 Task: Design a digital collage: Combine multiple images to create a cohesive and visually stunning digital collage. Experiment with blending modes, layer masks, and photo manipulation techniques.
Action: Mouse moved to (346, 184)
Screenshot: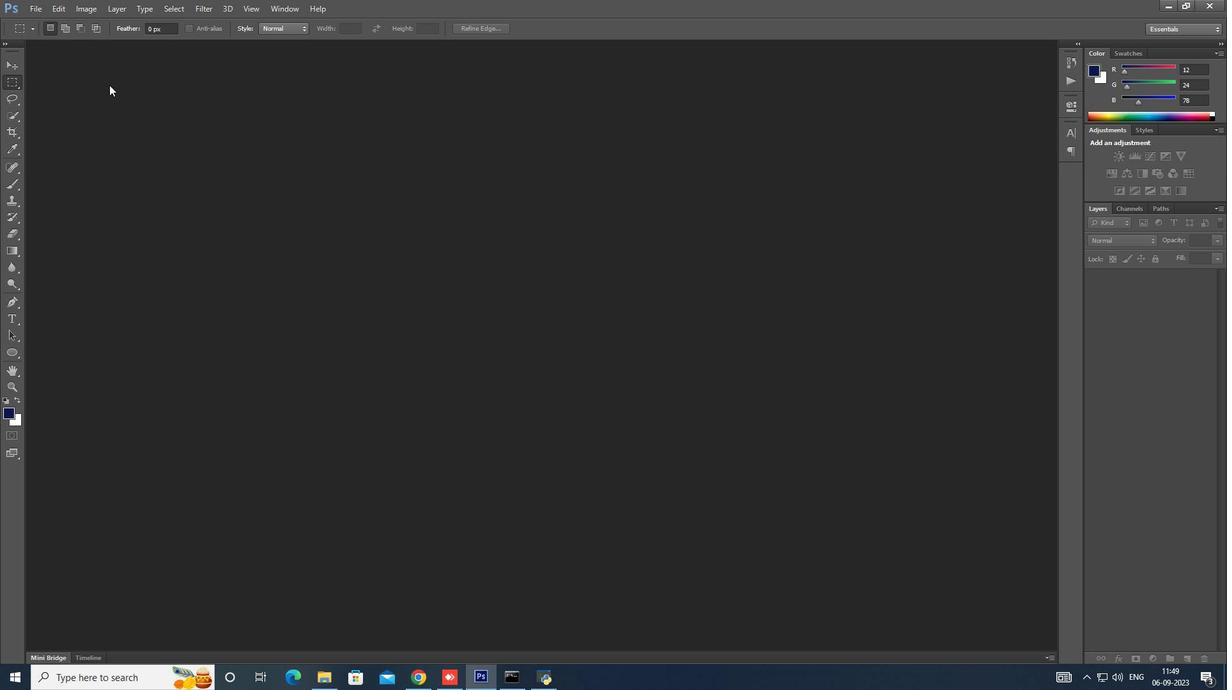 
Action: Mouse pressed left at (346, 184)
Screenshot: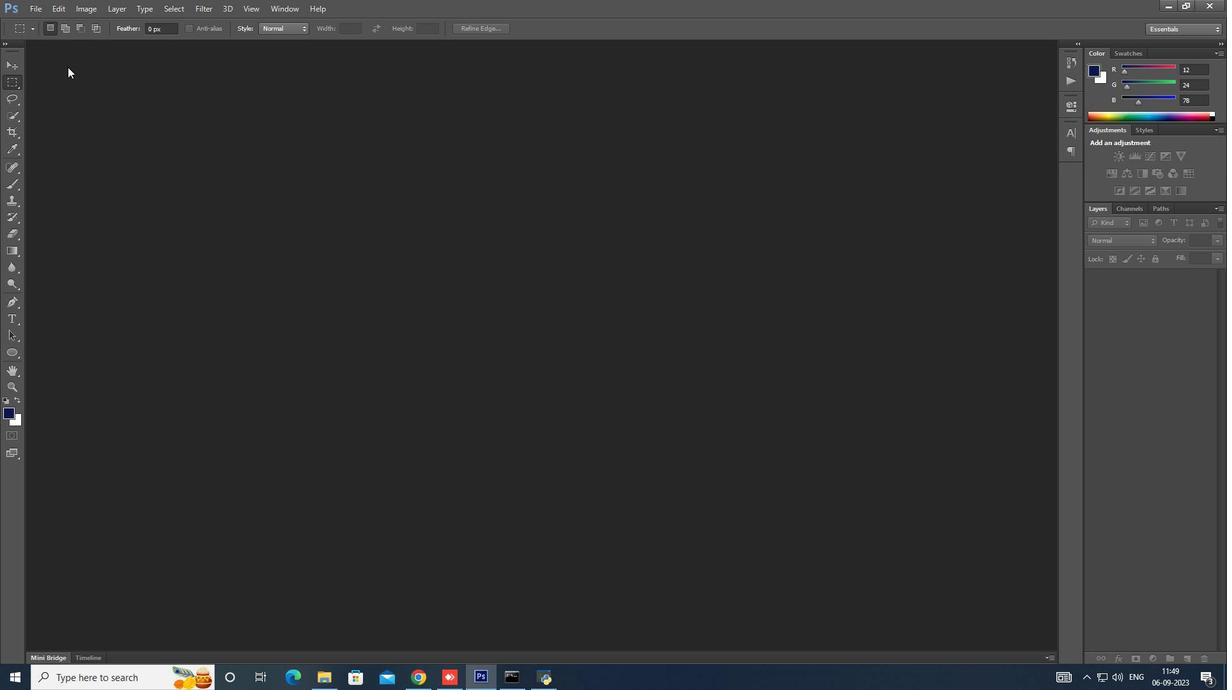 
Action: Mouse moved to (29, 17)
Screenshot: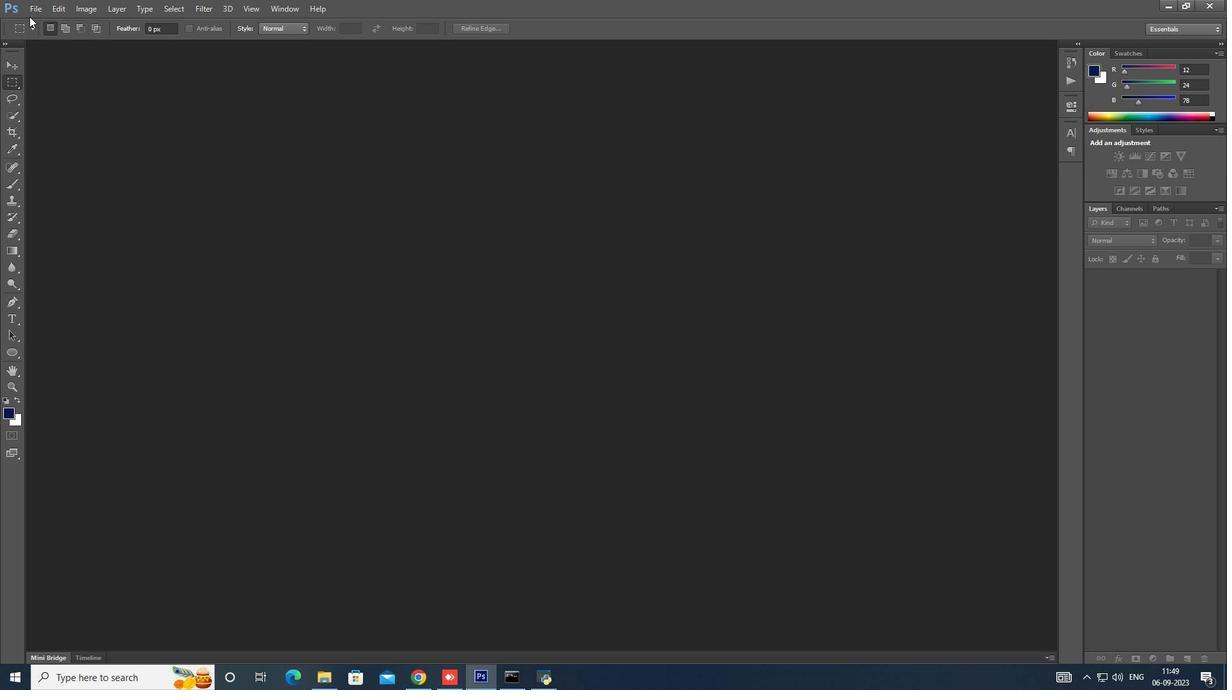 
Action: Mouse pressed left at (29, 17)
Screenshot: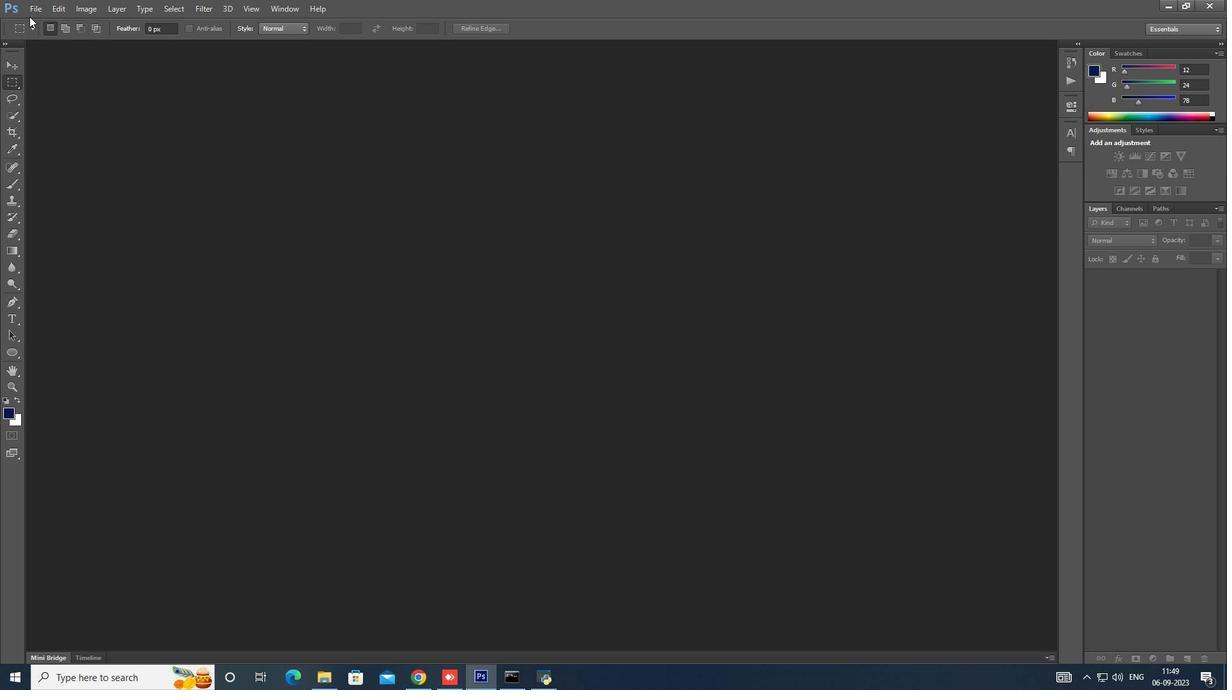 
Action: Mouse moved to (37, 3)
Screenshot: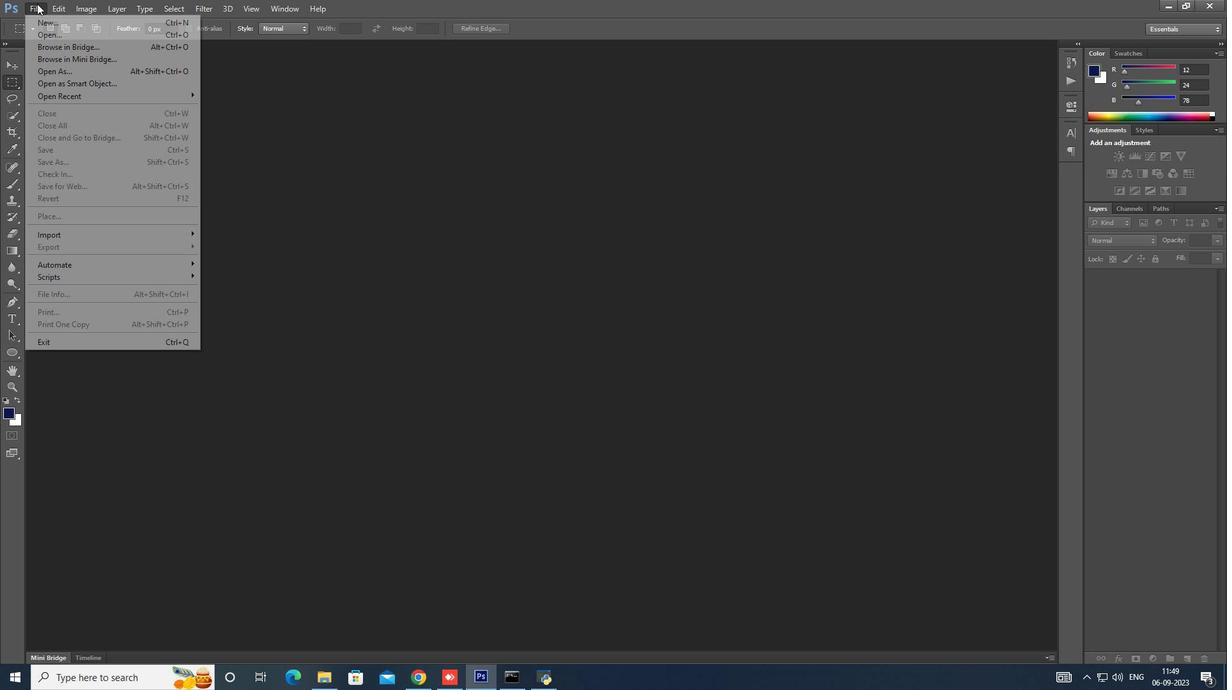 
Action: Mouse pressed left at (37, 3)
Screenshot: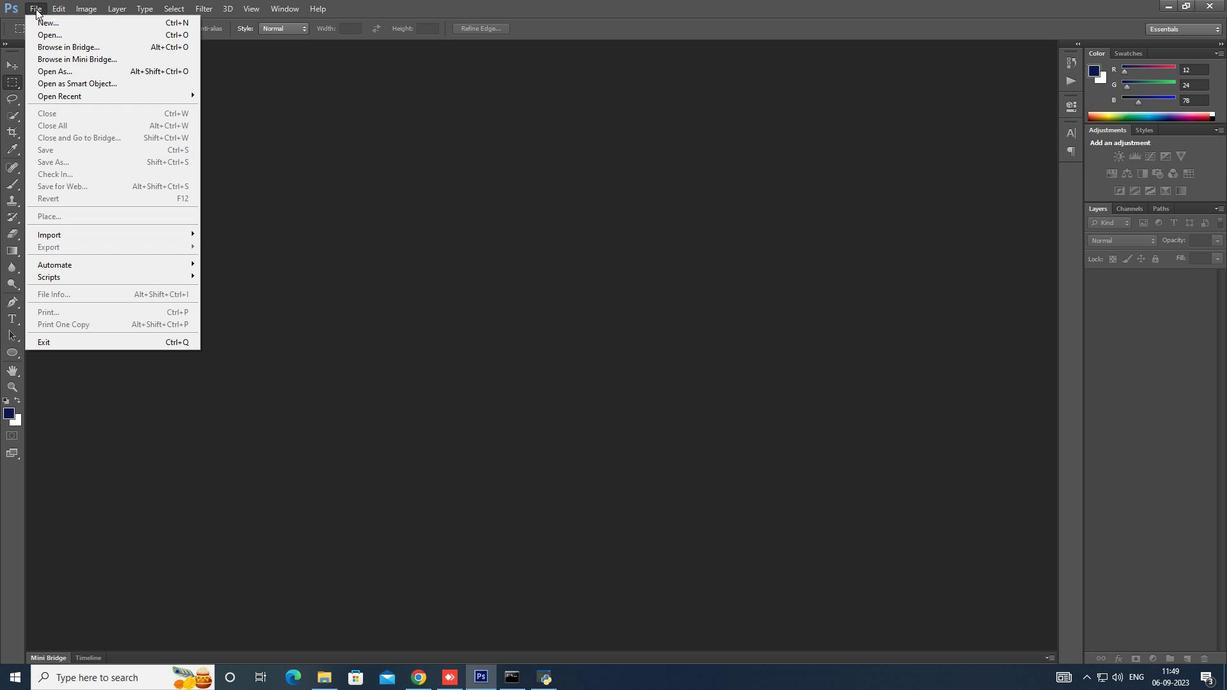 
Action: Mouse moved to (52, 24)
Screenshot: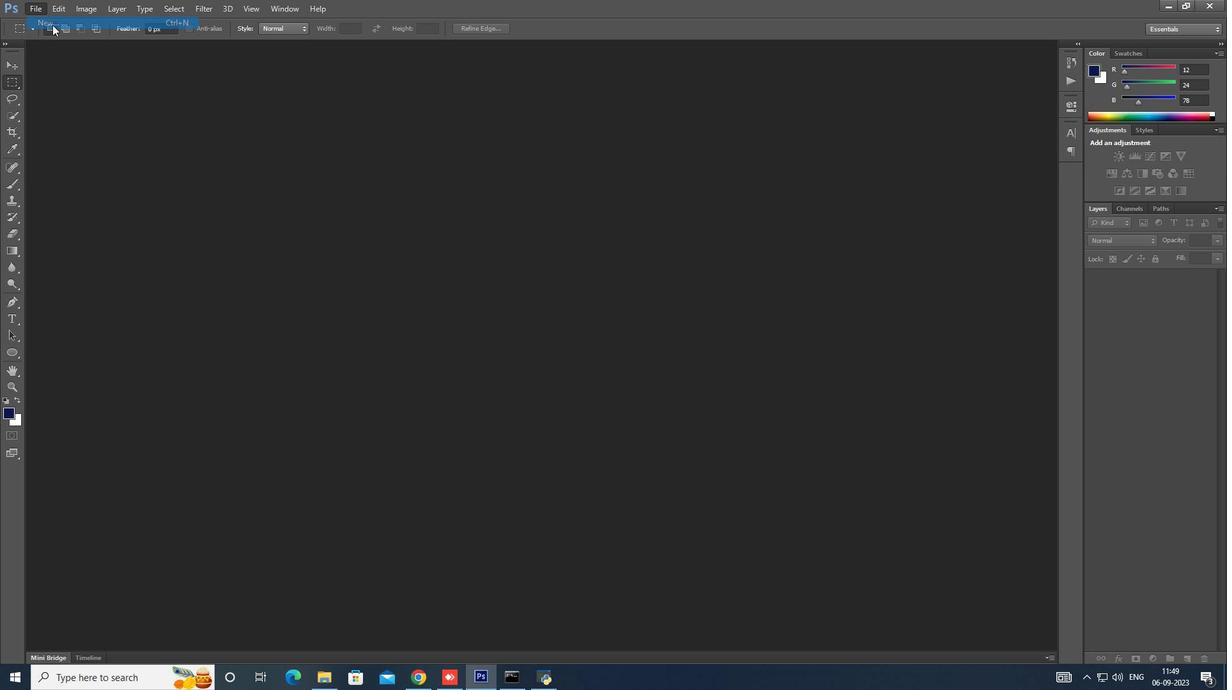 
Action: Mouse pressed left at (52, 24)
Screenshot: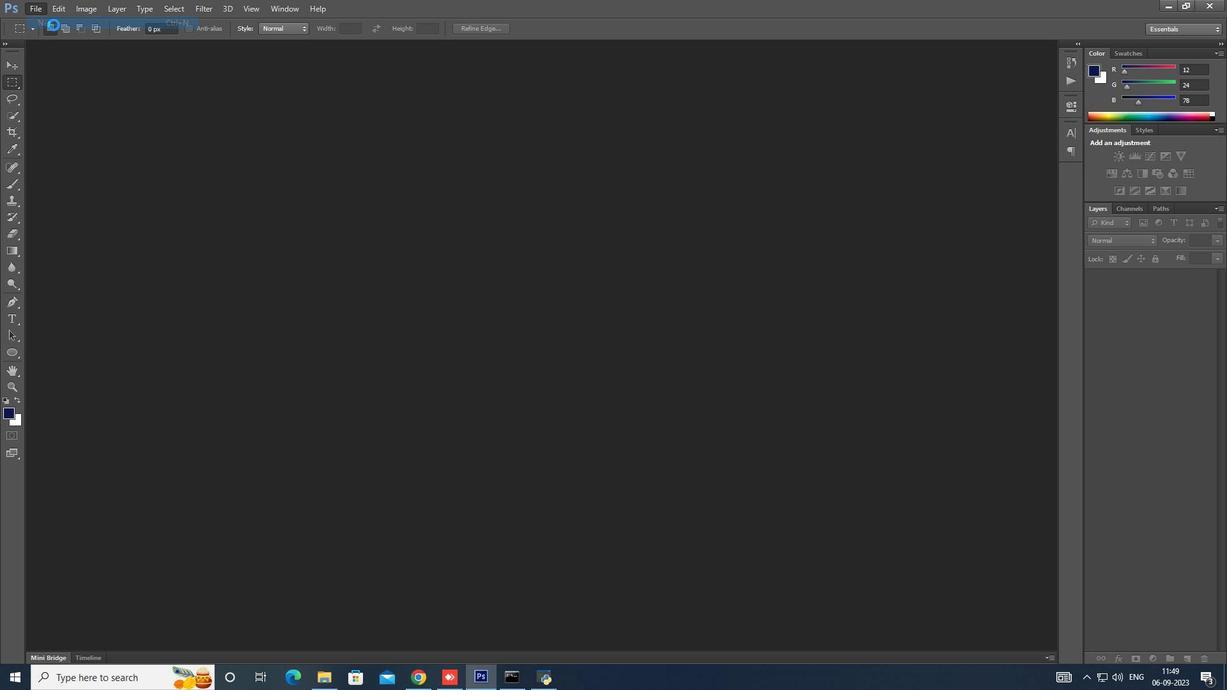 
Action: Mouse moved to (738, 176)
Screenshot: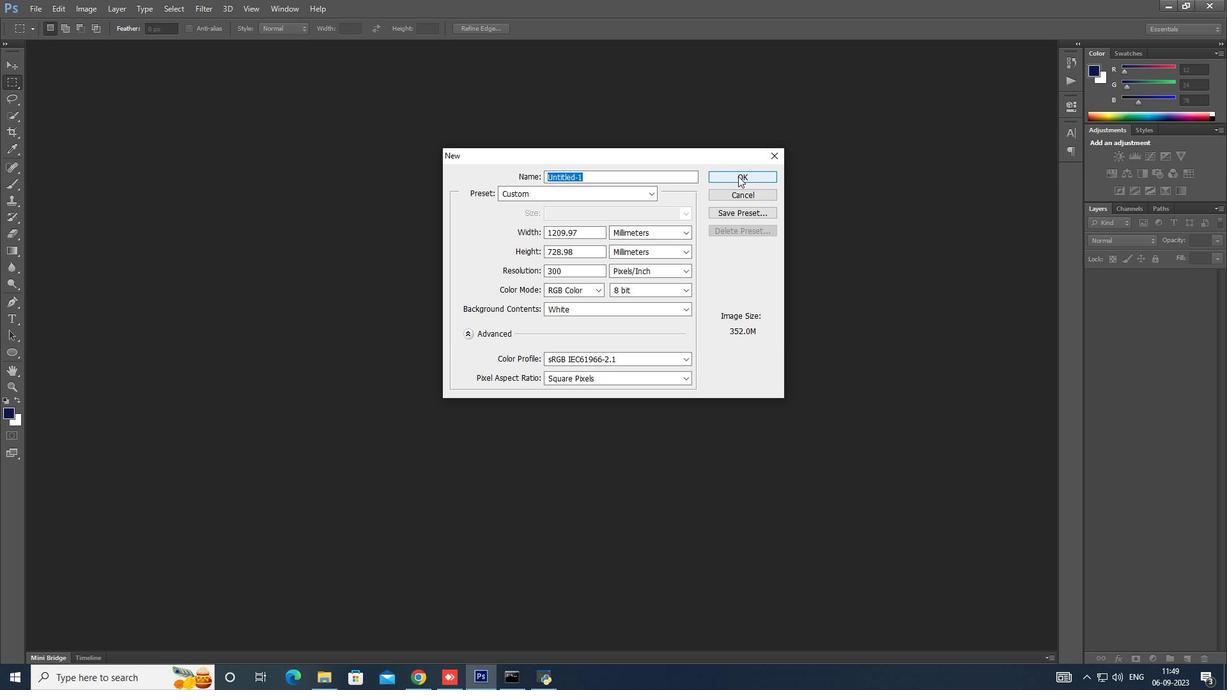 
Action: Mouse pressed left at (738, 176)
Screenshot: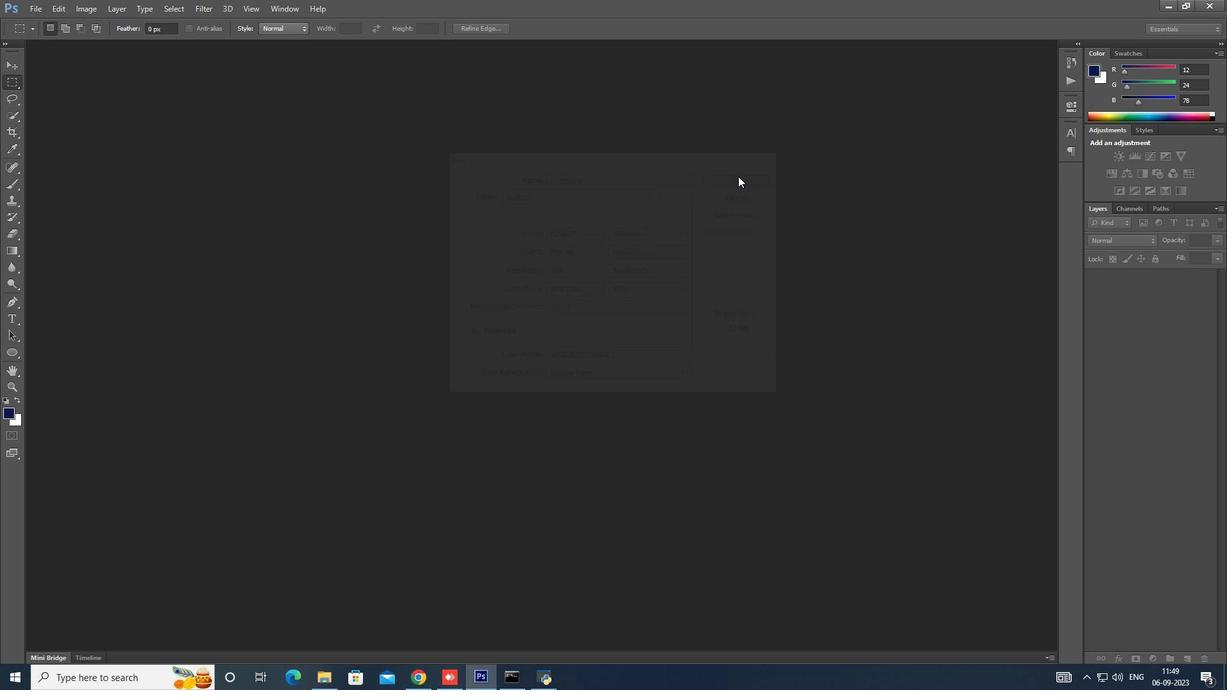 
Action: Mouse moved to (33, 7)
Screenshot: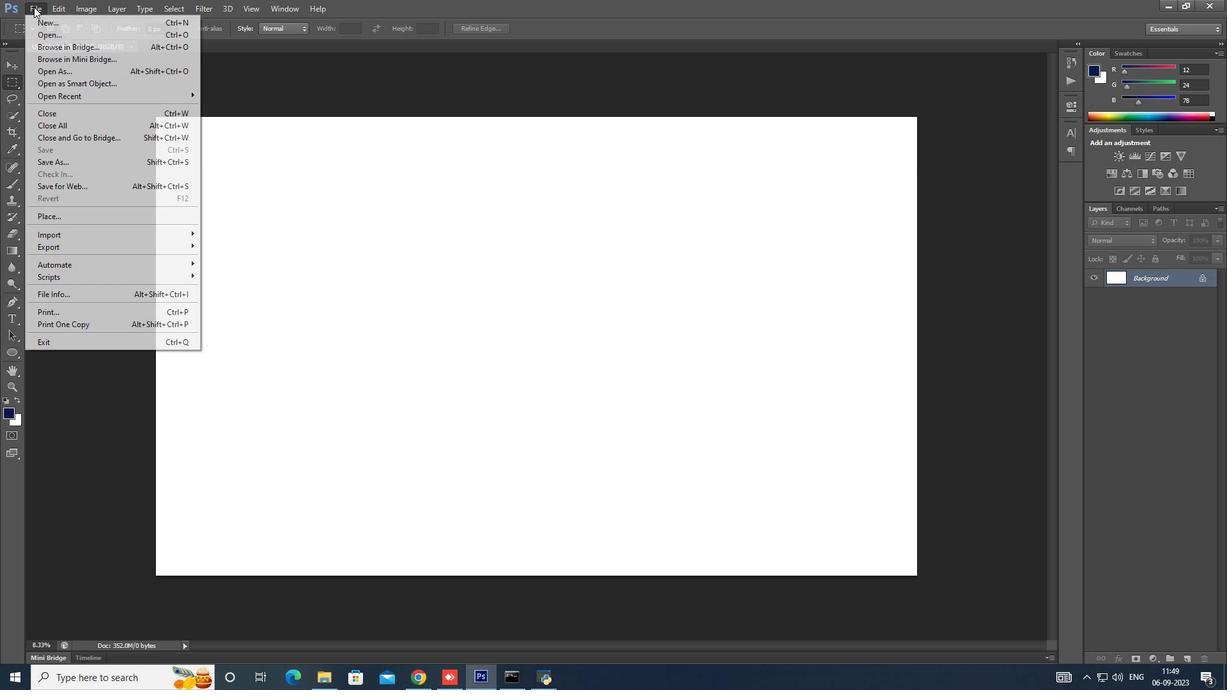 
Action: Mouse pressed left at (33, 7)
Screenshot: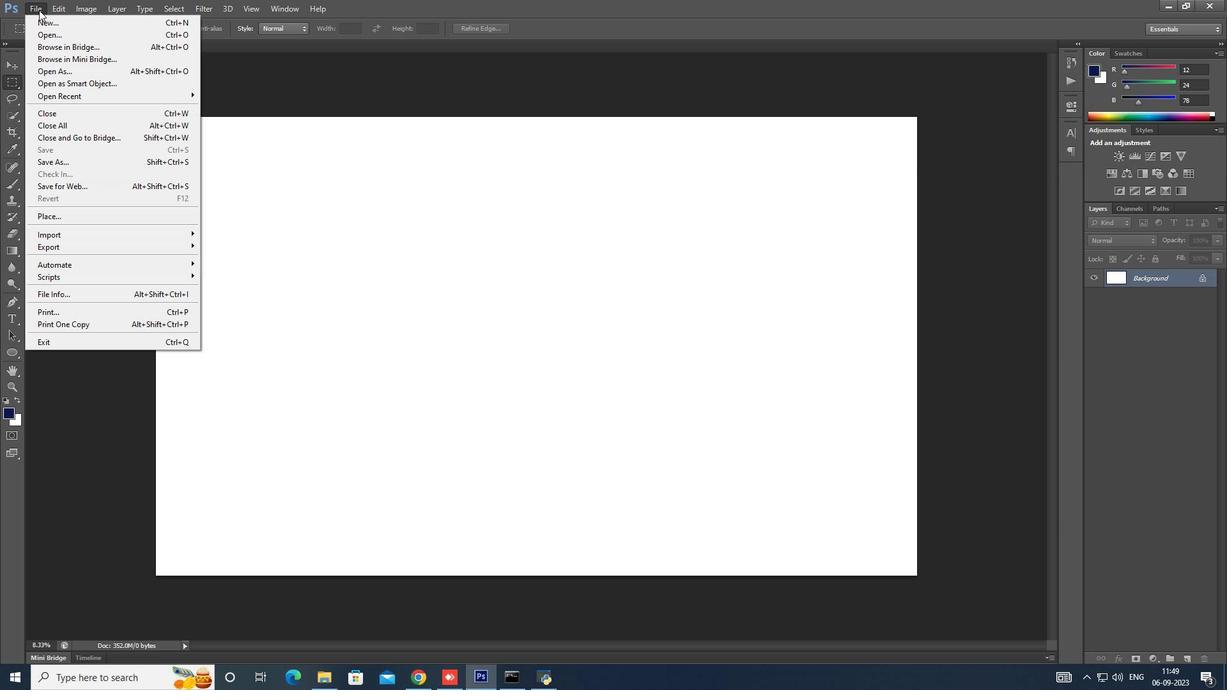 
Action: Mouse moved to (89, 214)
Screenshot: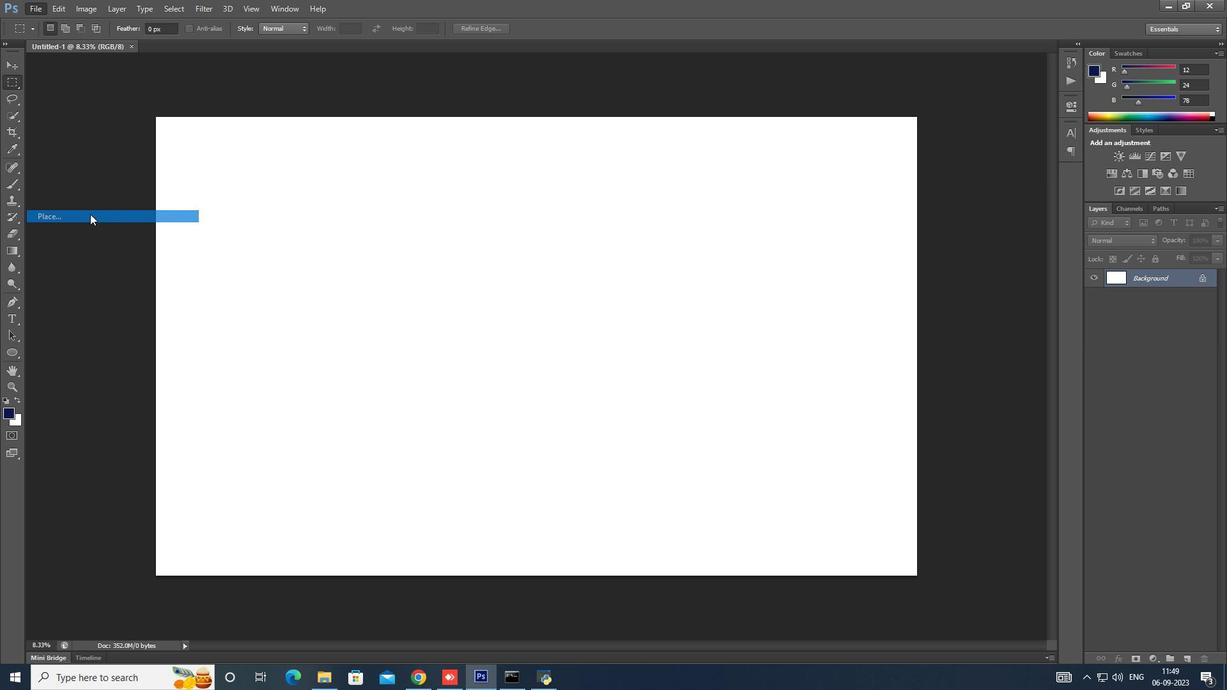 
Action: Mouse pressed left at (89, 214)
Screenshot: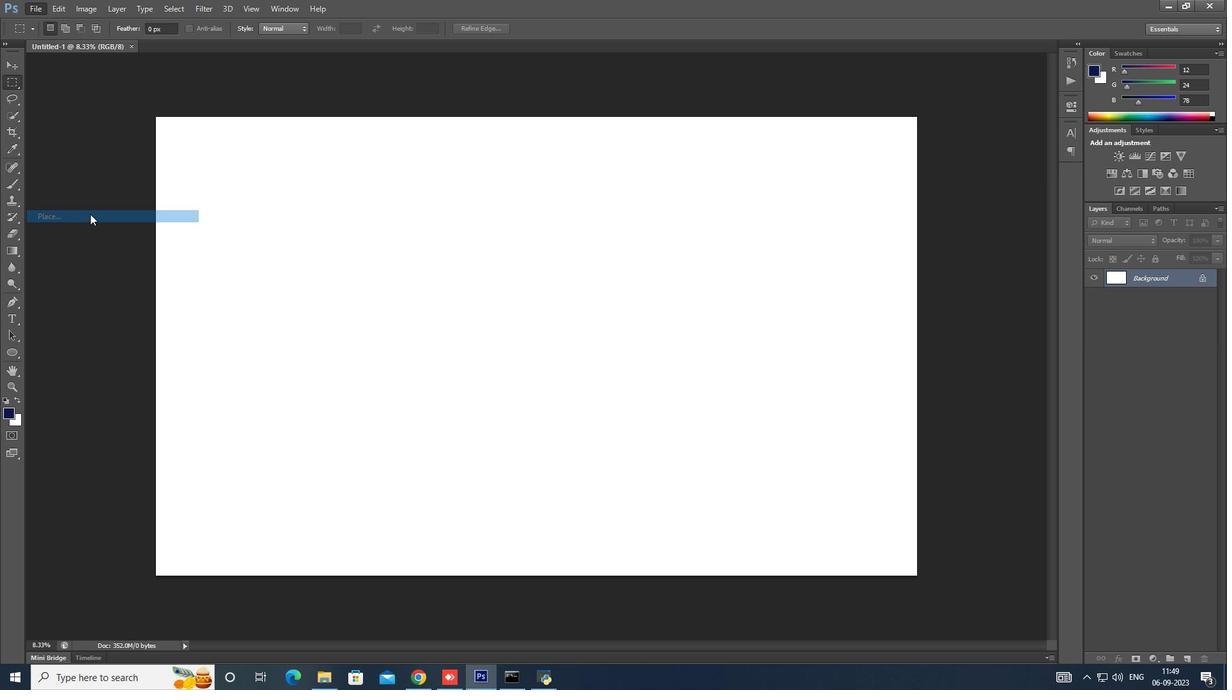 
Action: Mouse moved to (574, 212)
Screenshot: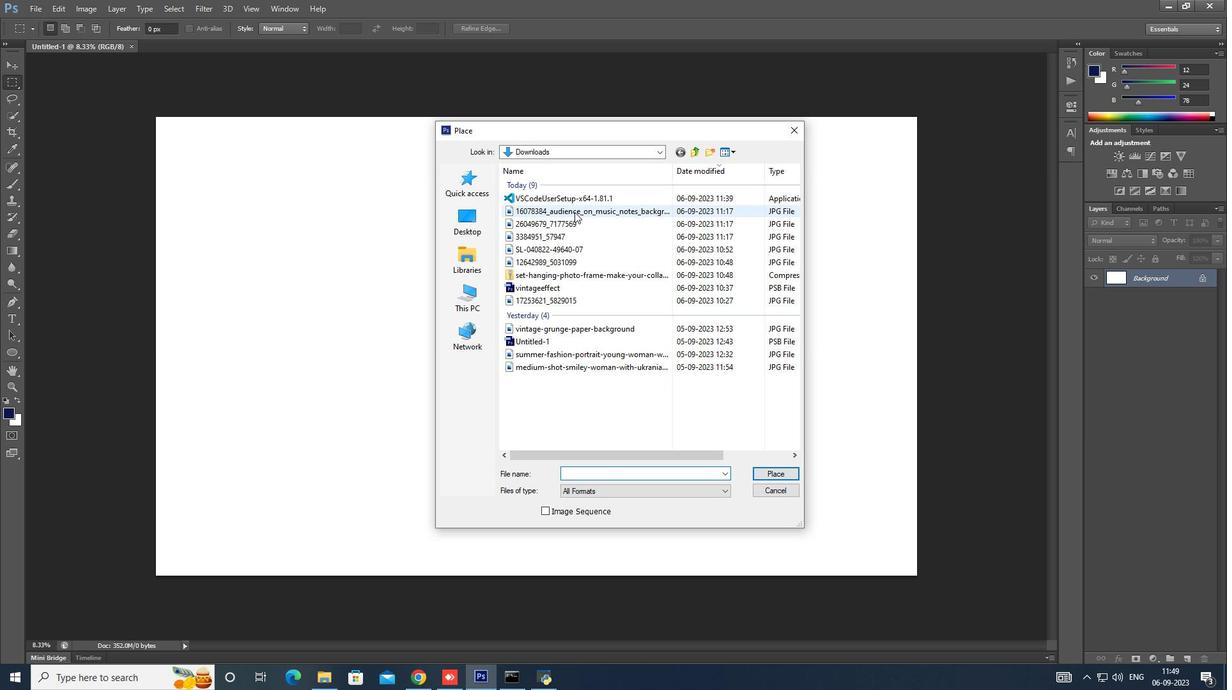 
Action: Mouse pressed left at (574, 212)
Screenshot: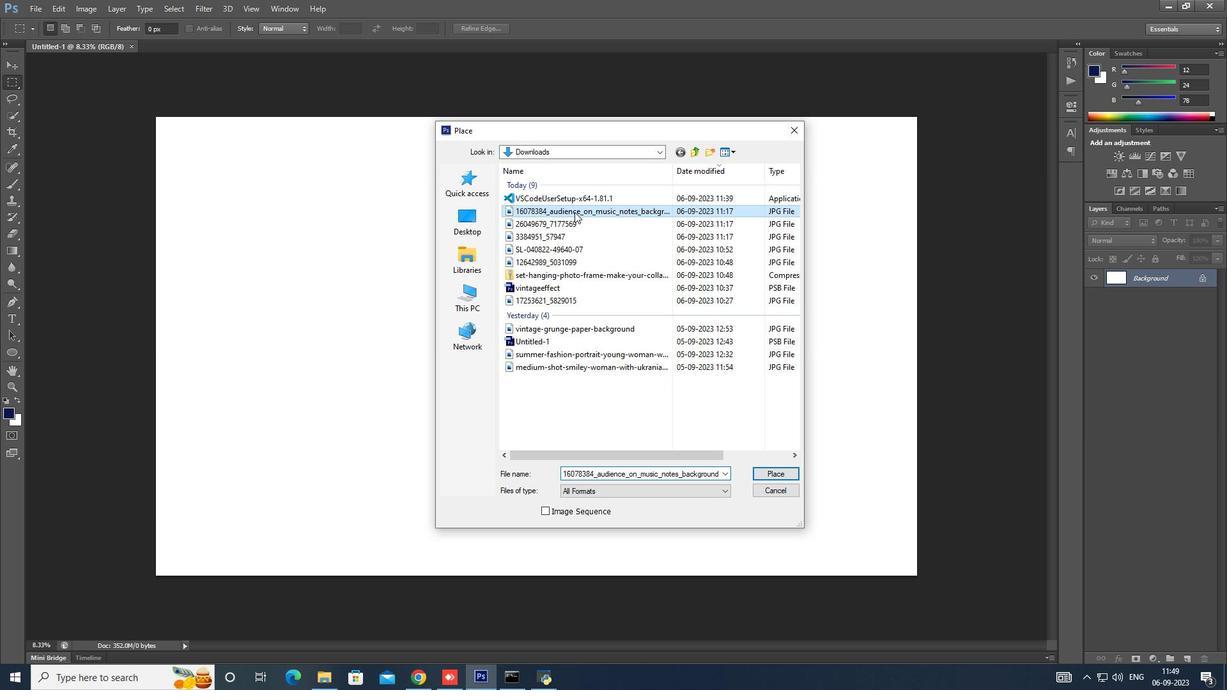 
Action: Mouse moved to (574, 212)
Screenshot: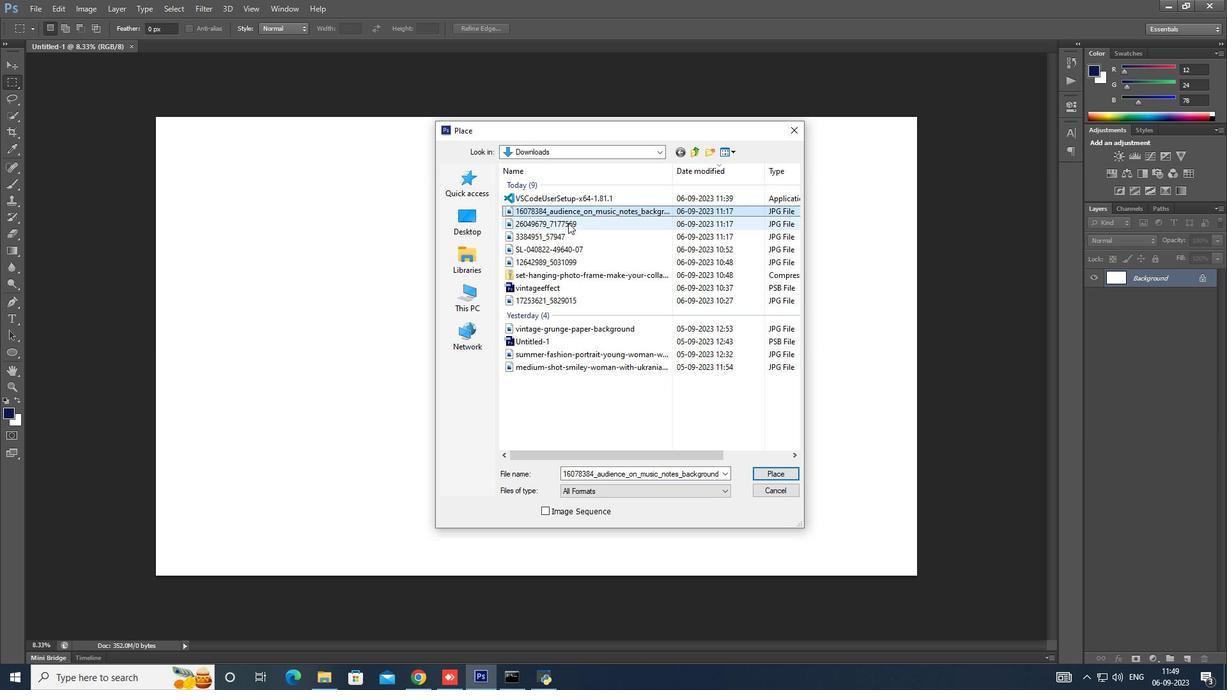 
Action: Key pressed <Key.shift>
Screenshot: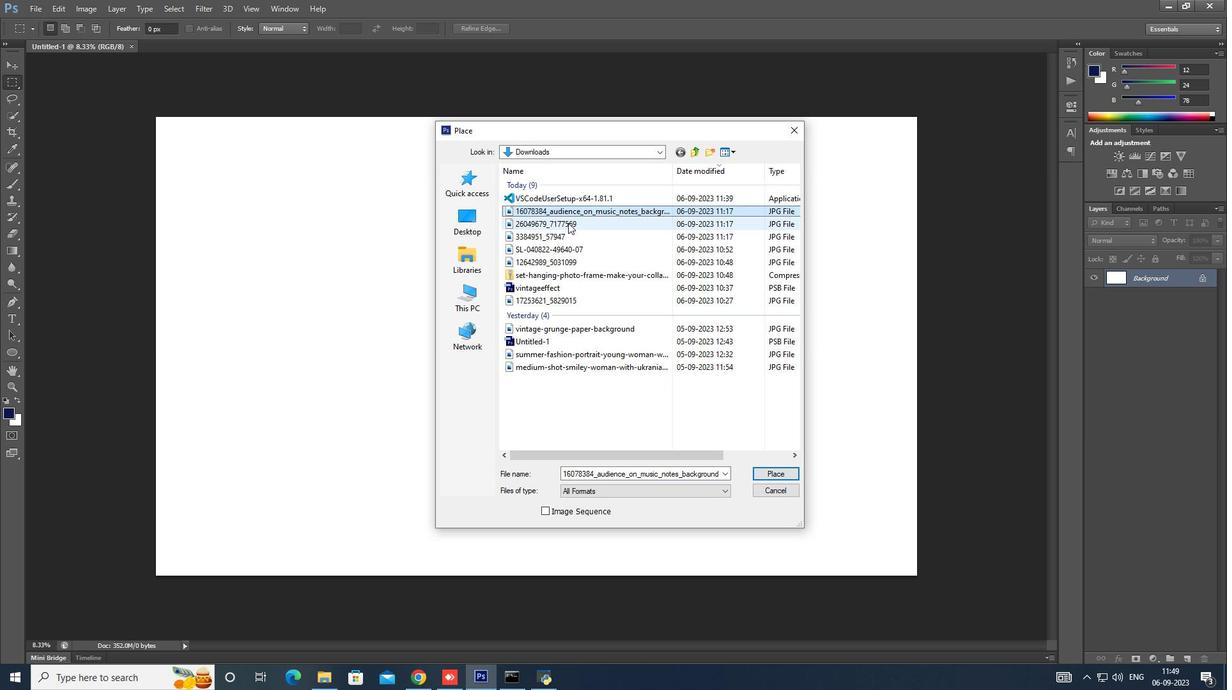 
Action: Mouse moved to (568, 223)
Screenshot: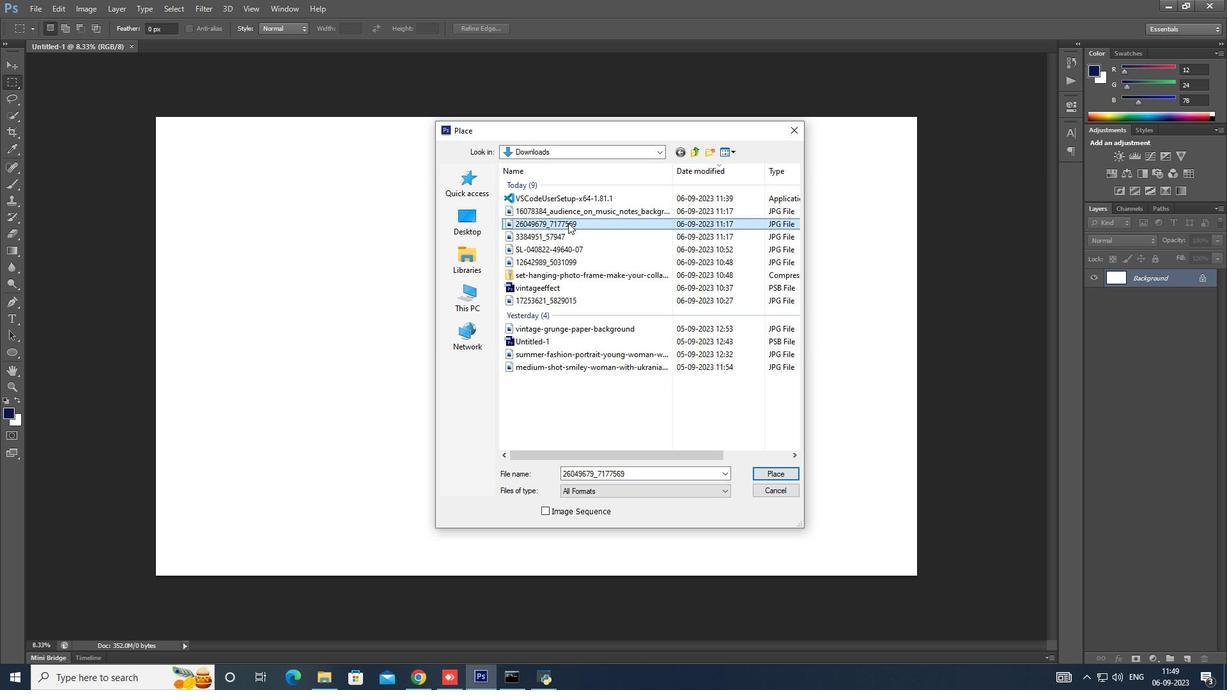 
Action: Mouse pressed left at (568, 223)
Screenshot: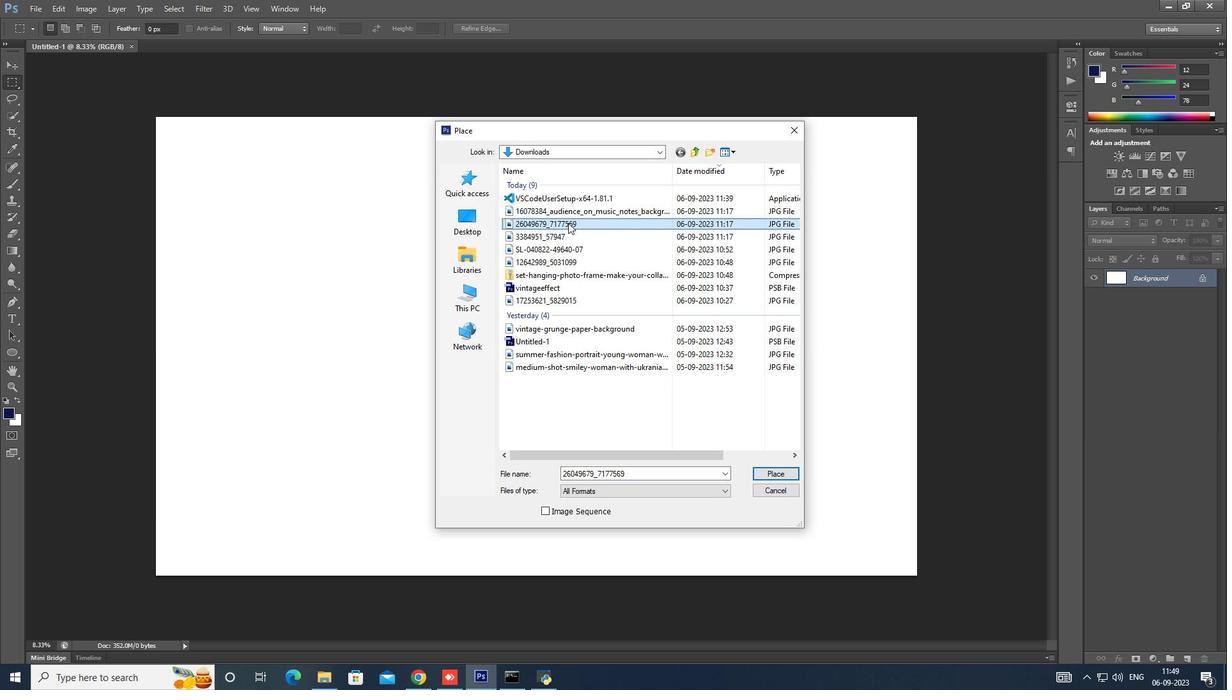 
Action: Key pressed <Key.shift><Key.shift><Key.shift><Key.shift><Key.shift><Key.shift><Key.shift><Key.shift><Key.shift><Key.shift><Key.shift><Key.shift><Key.shift><Key.shift><Key.shift>
Screenshot: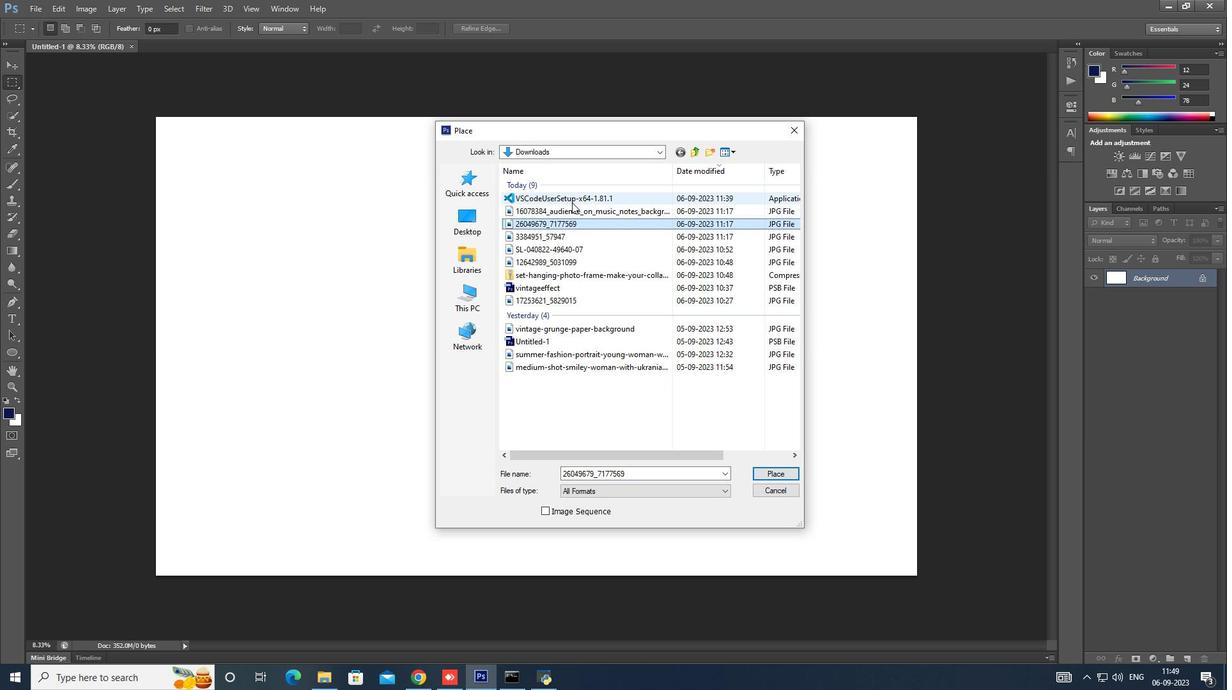 
Action: Mouse moved to (571, 209)
Screenshot: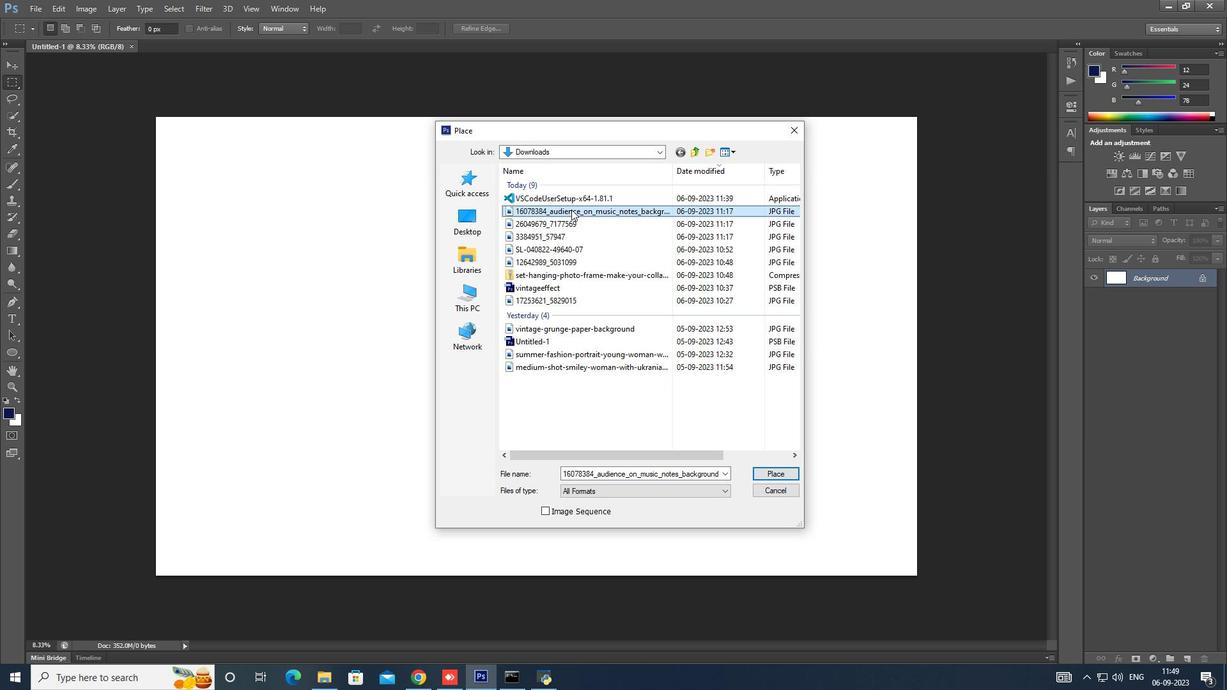 
Action: Mouse pressed left at (571, 209)
Screenshot: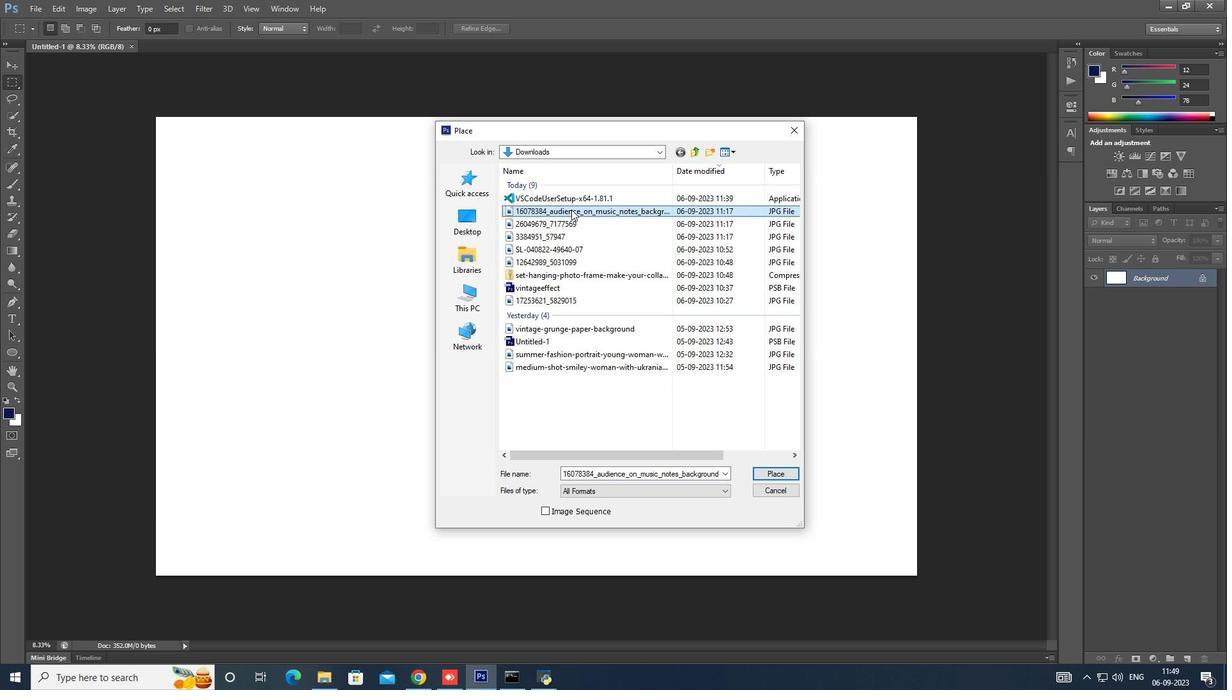 
Action: Mouse moved to (569, 219)
Screenshot: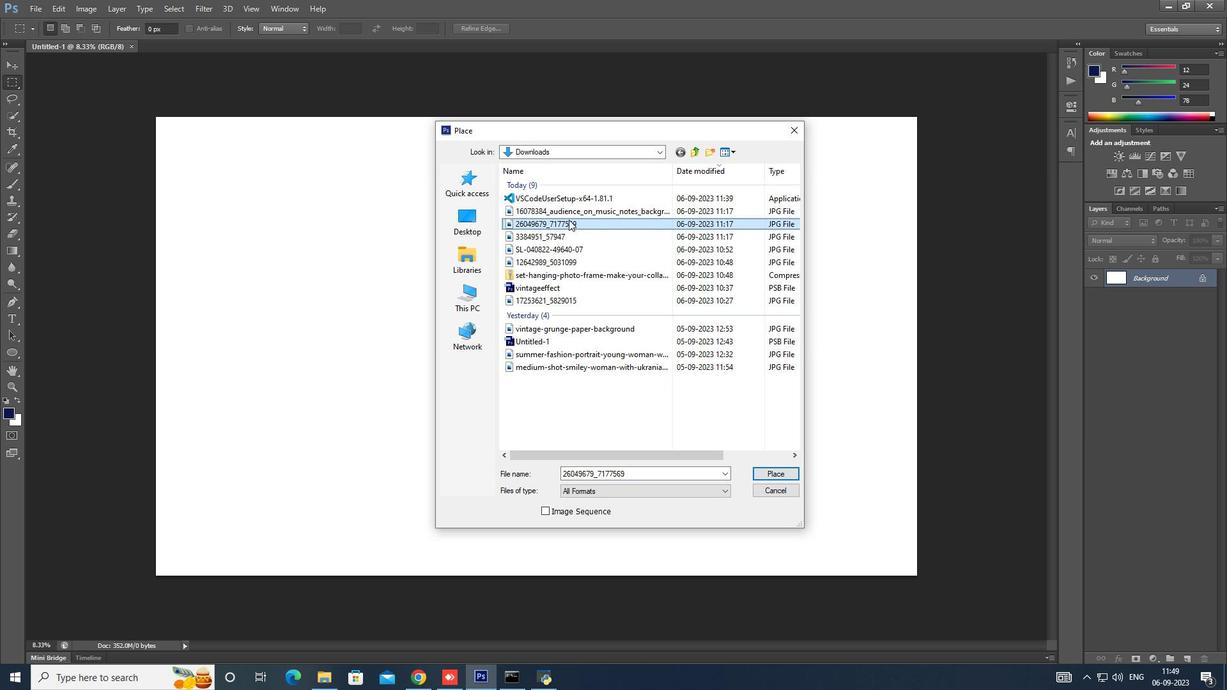 
Action: Mouse pressed left at (569, 219)
Screenshot: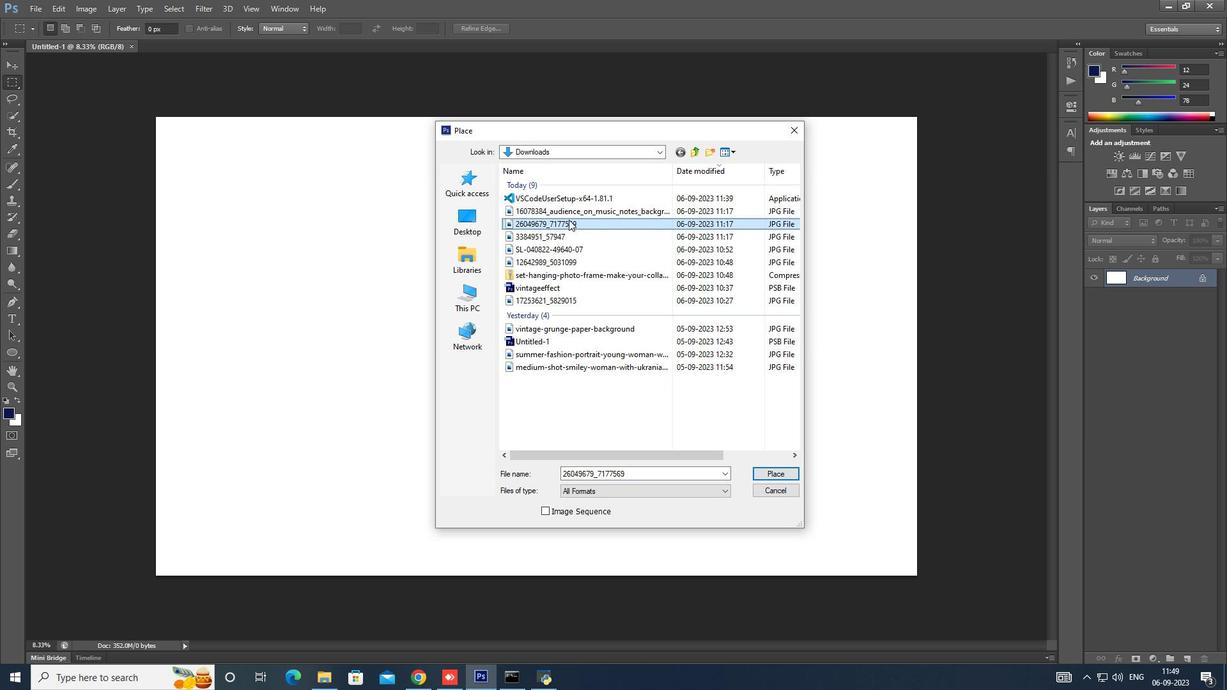 
Action: Mouse moved to (784, 475)
Screenshot: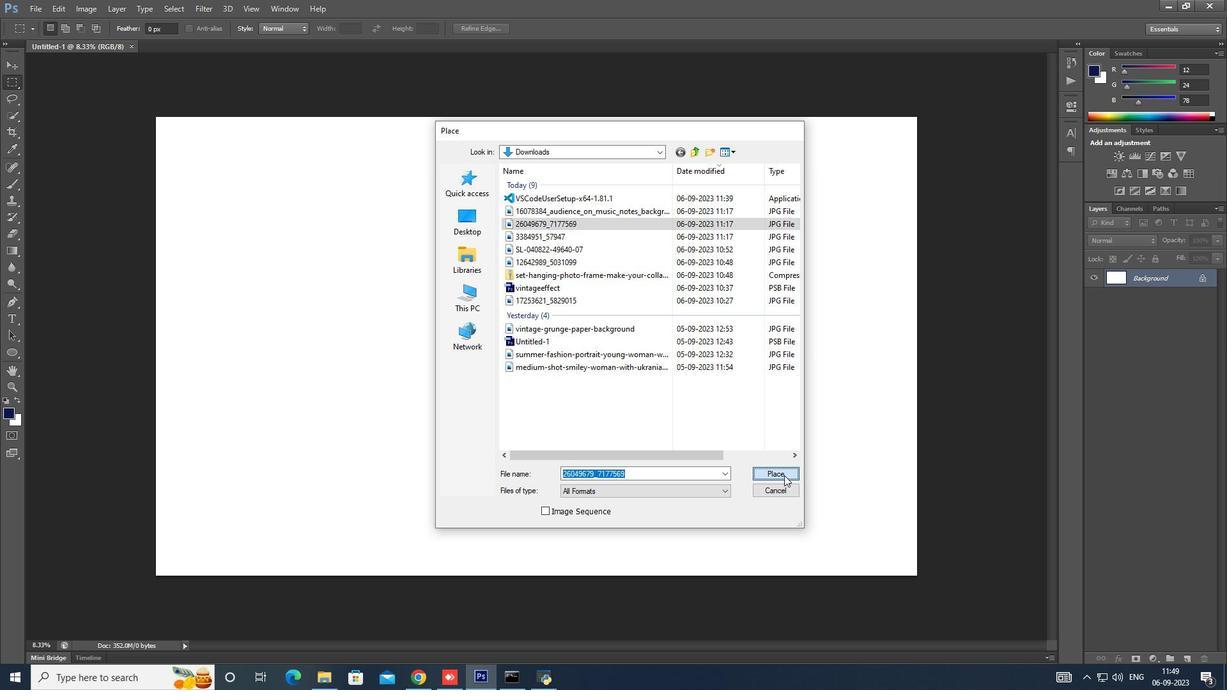 
Action: Mouse pressed left at (784, 475)
Screenshot: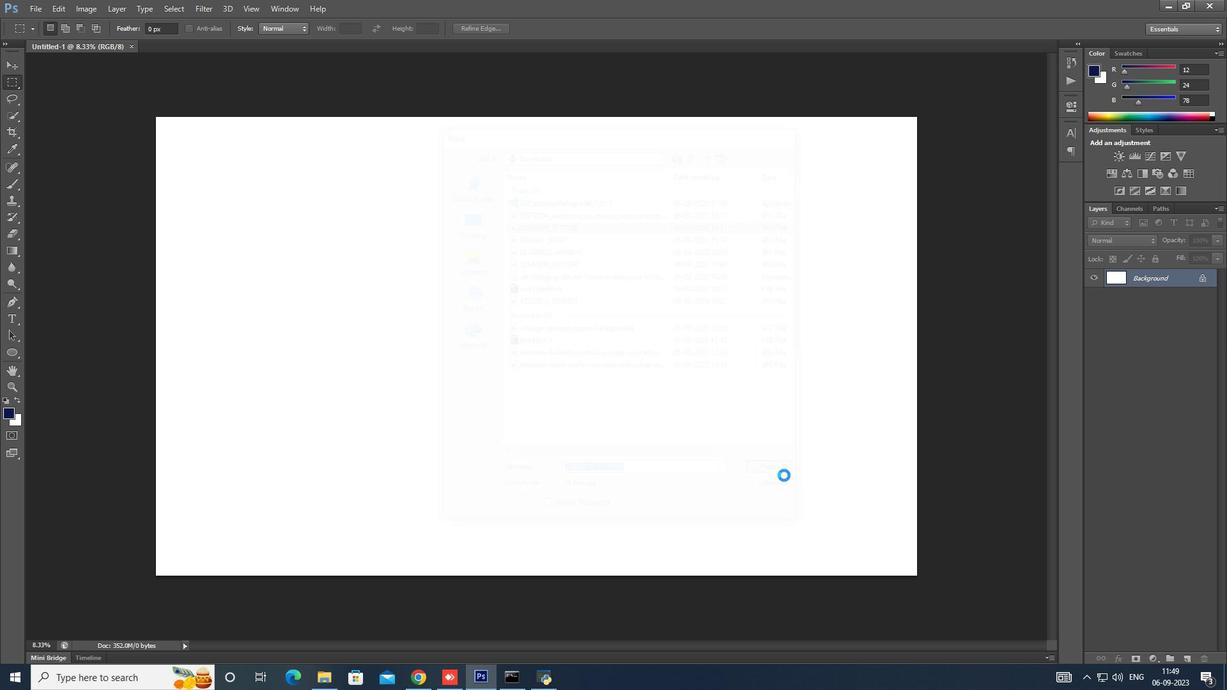 
Action: Mouse moved to (867, 122)
Screenshot: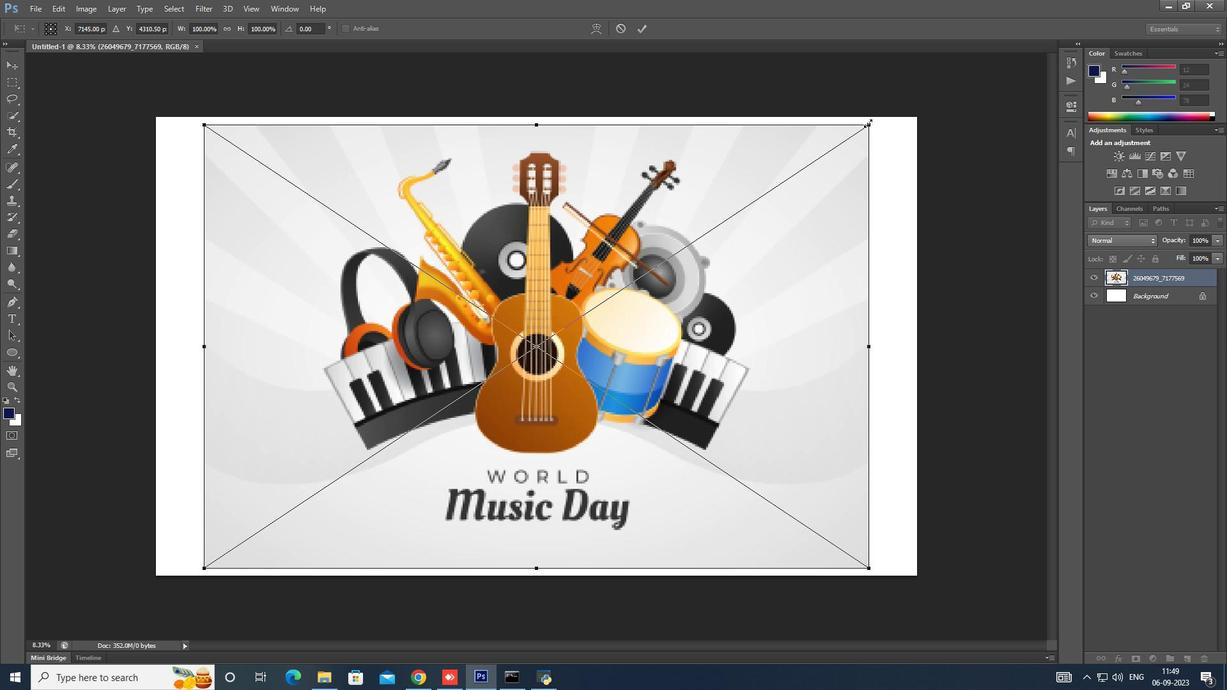 
Action: Mouse pressed left at (867, 122)
Screenshot: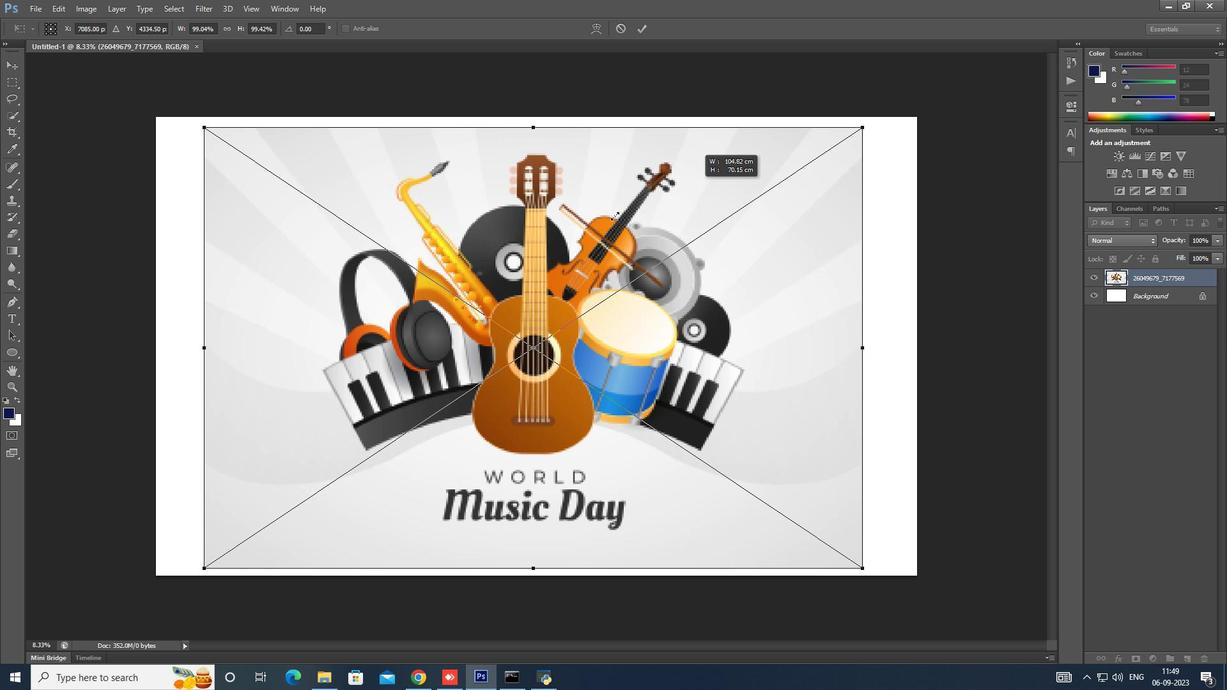 
Action: Mouse moved to (358, 310)
Screenshot: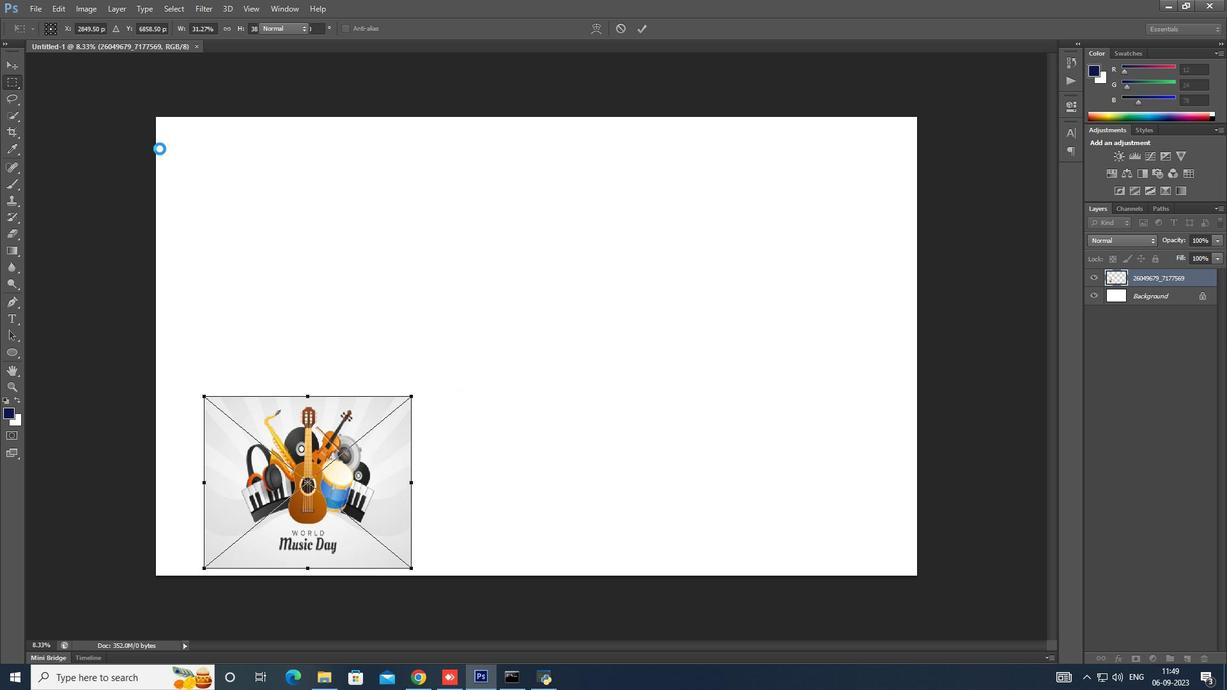 
Action: Key pressed <Key.enter>
Screenshot: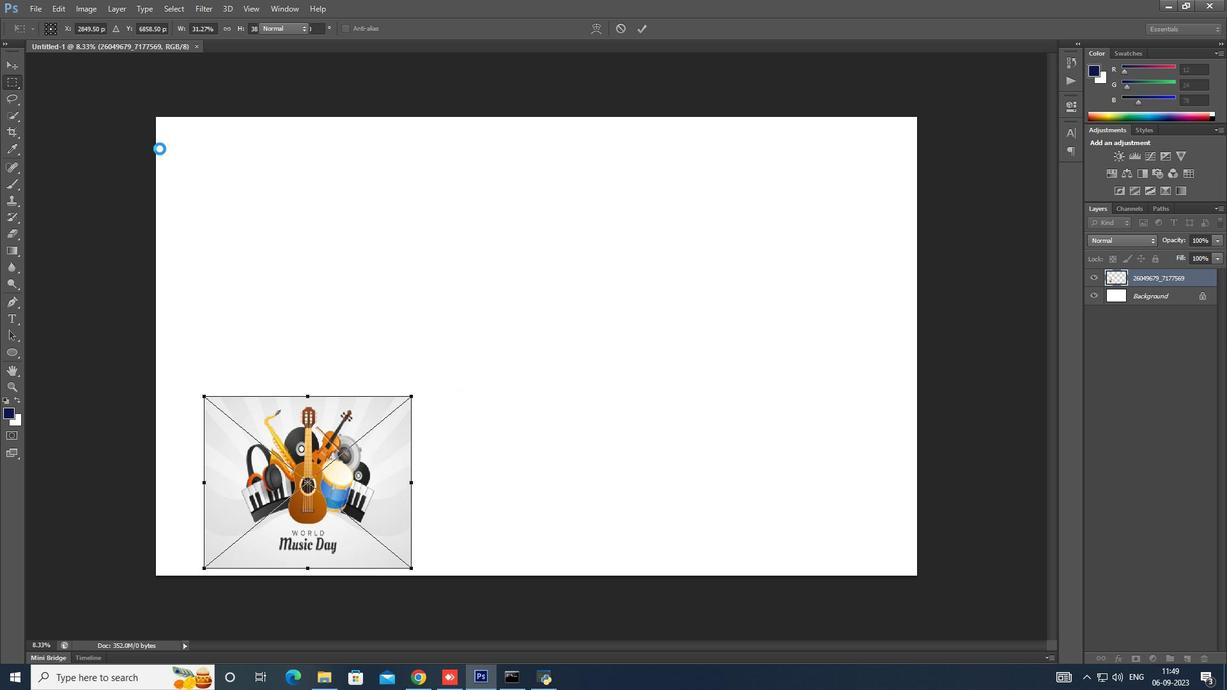 
Action: Mouse moved to (36, 9)
Screenshot: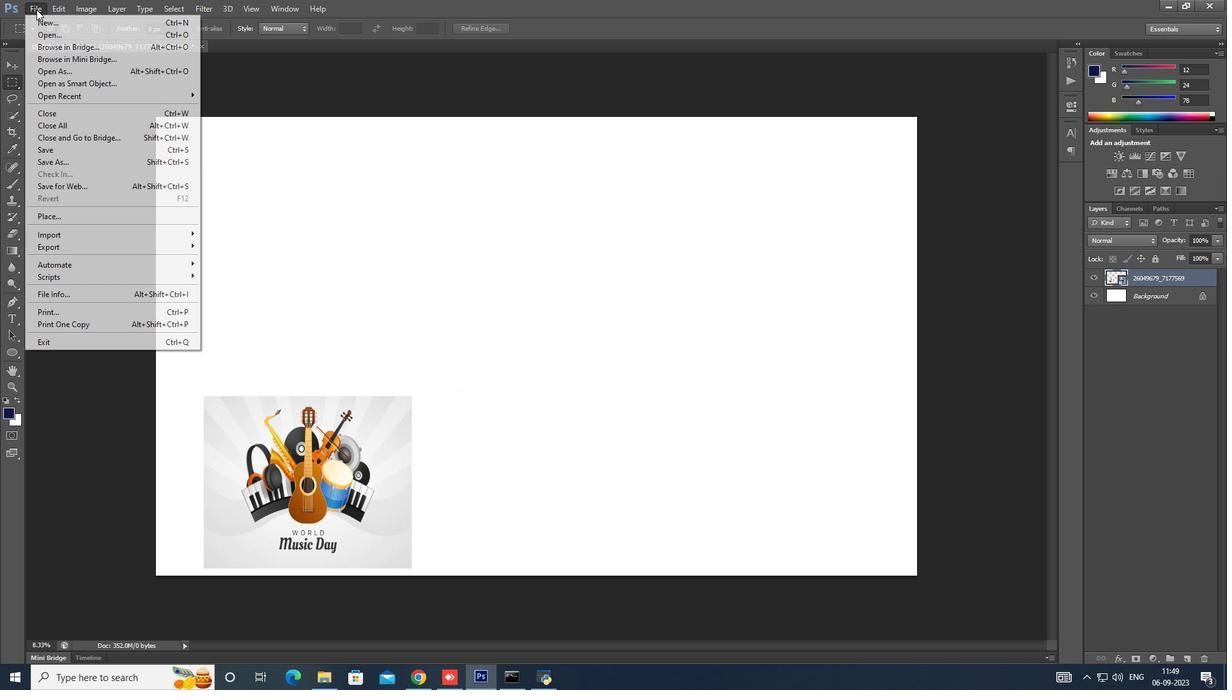 
Action: Mouse pressed left at (36, 9)
Screenshot: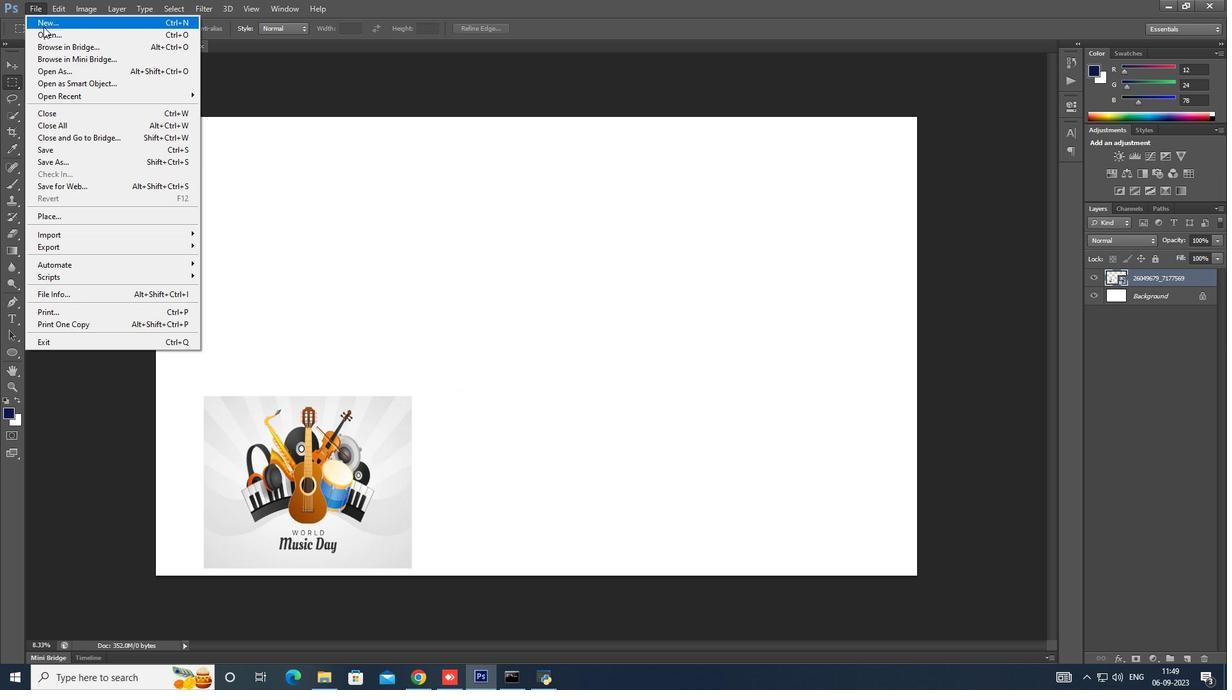 
Action: Mouse moved to (106, 219)
Screenshot: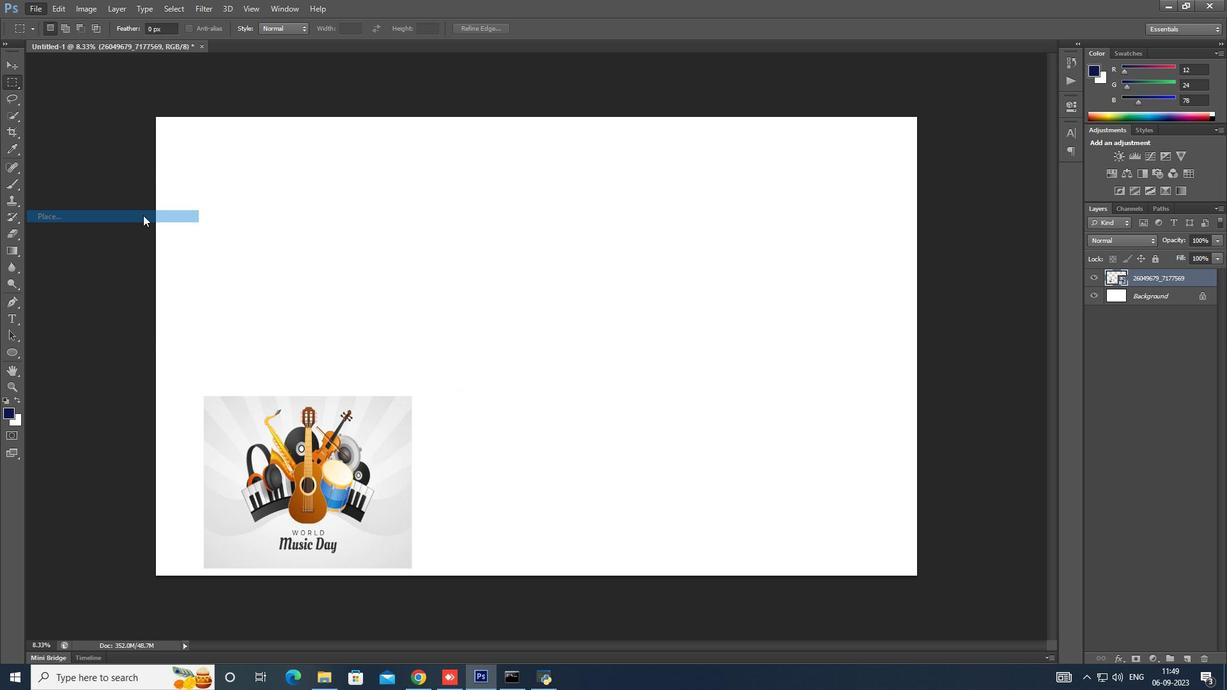 
Action: Mouse pressed left at (106, 219)
Screenshot: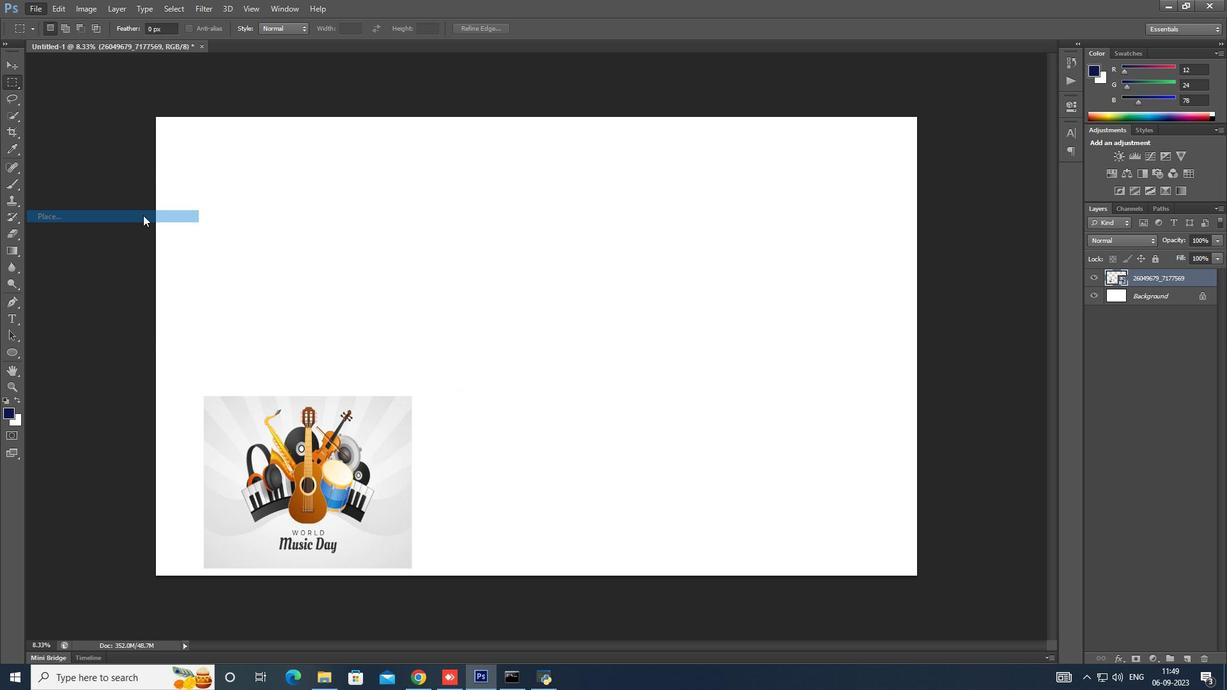 
Action: Mouse moved to (563, 203)
Screenshot: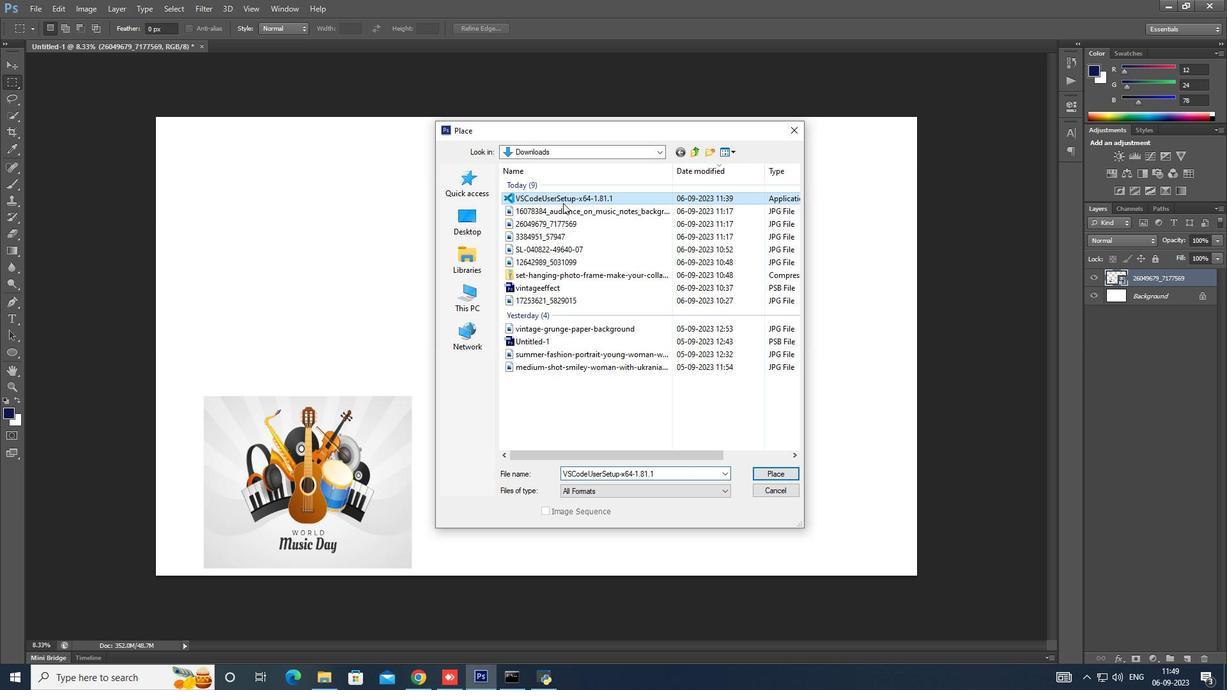 
Action: Mouse pressed left at (563, 203)
Screenshot: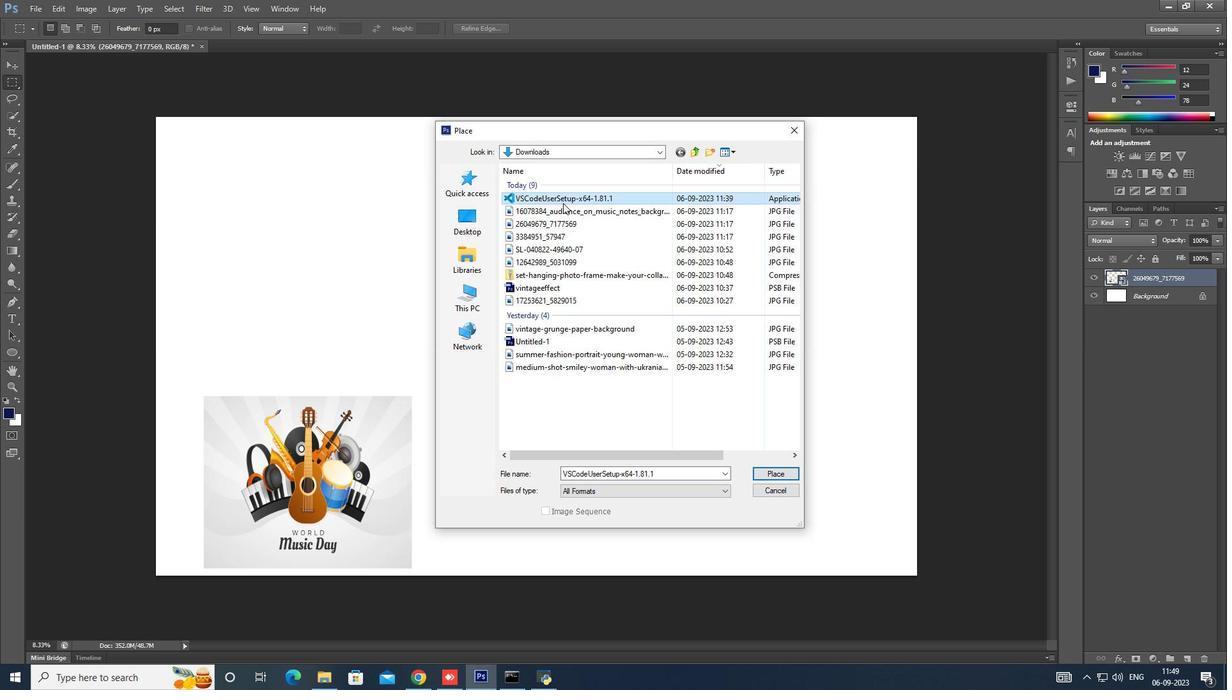 
Action: Mouse moved to (565, 211)
Screenshot: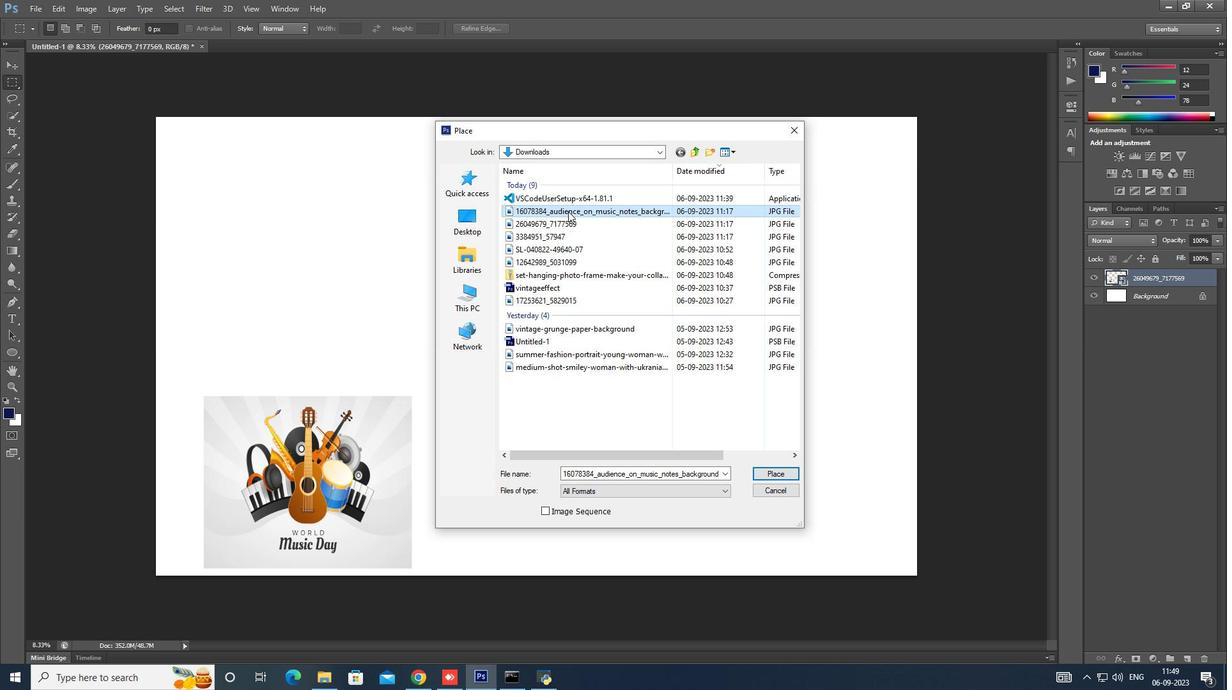 
Action: Mouse pressed left at (565, 211)
Screenshot: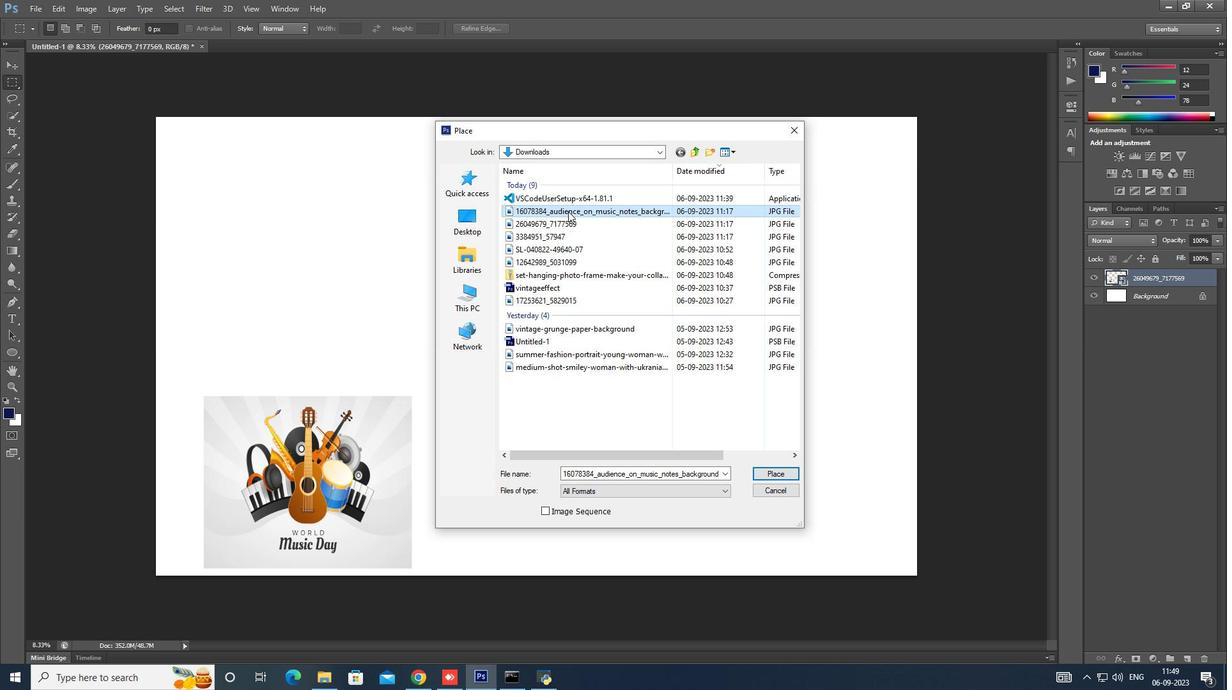 
Action: Mouse moved to (770, 468)
Screenshot: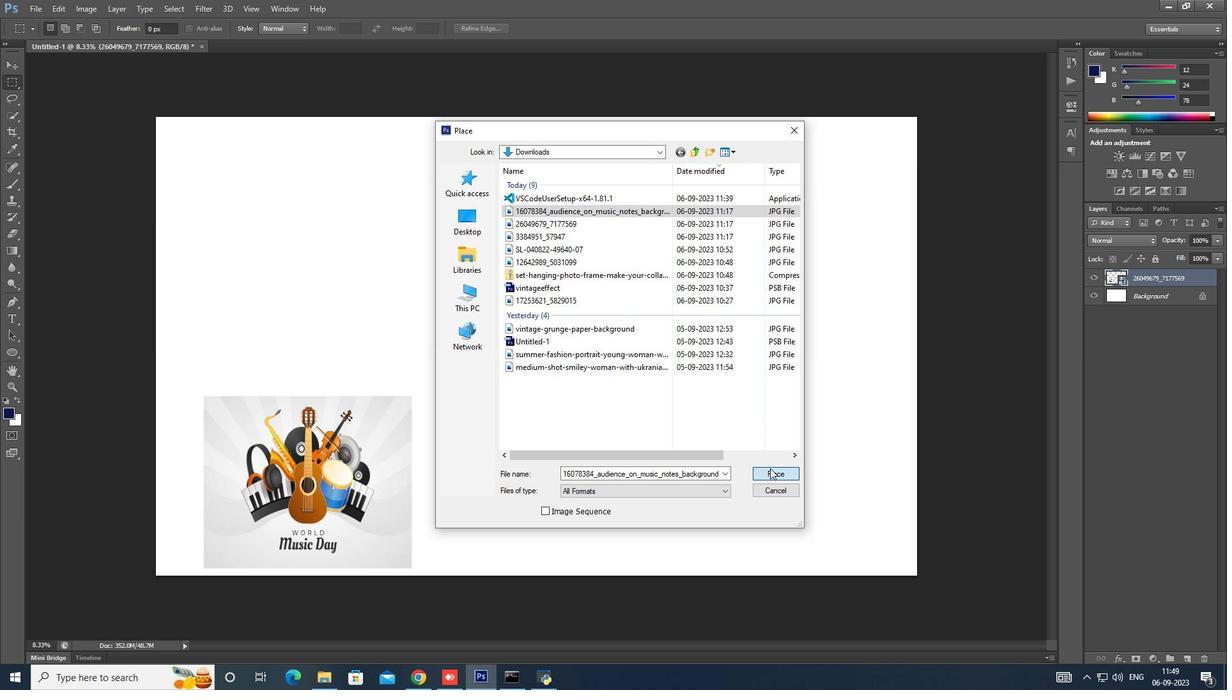 
Action: Mouse pressed left at (770, 468)
Screenshot: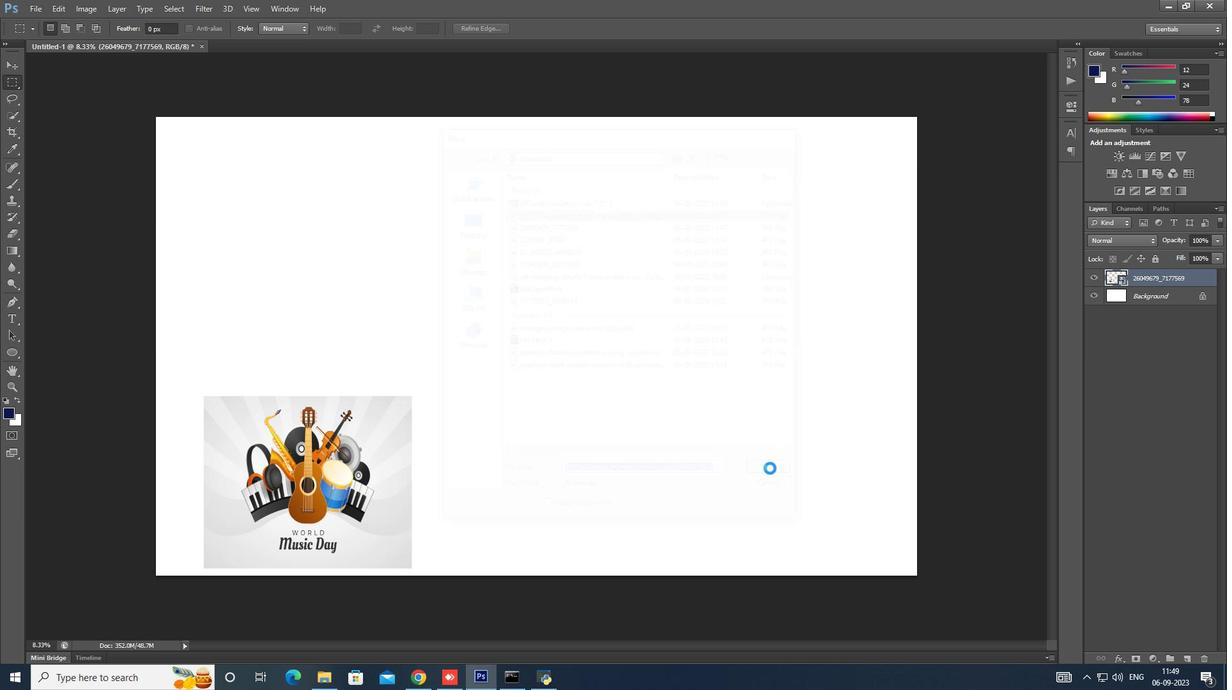 
Action: Mouse moved to (420, 211)
Screenshot: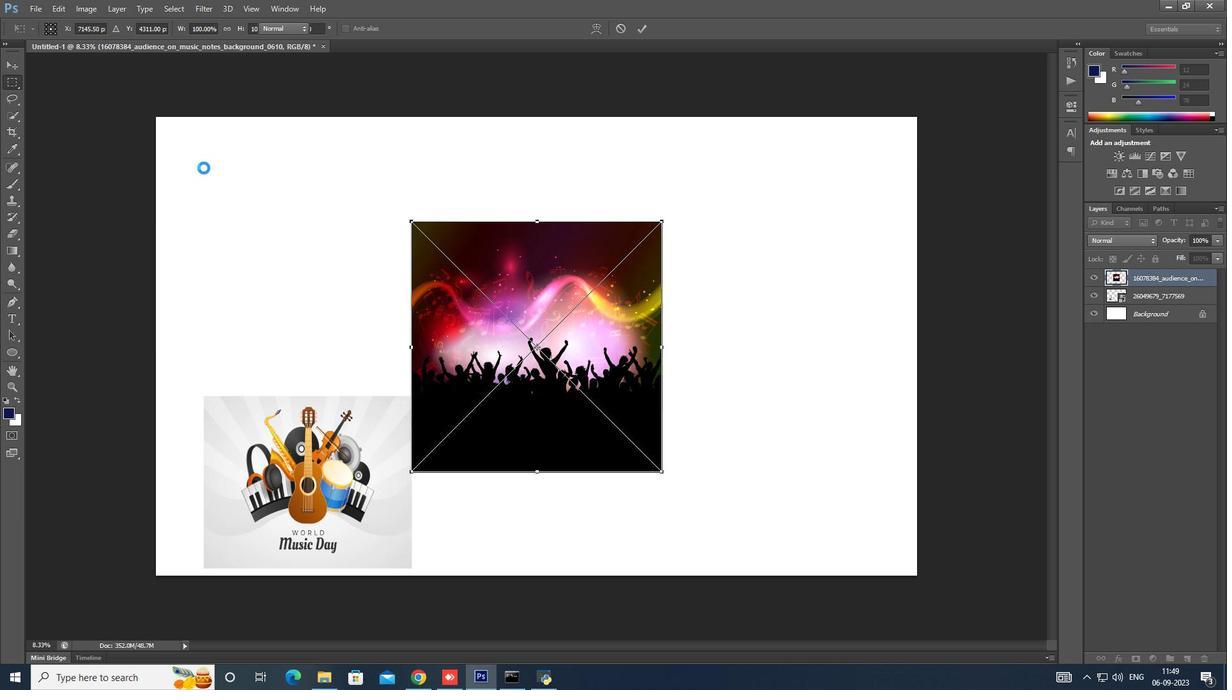 
Action: Key pressed <Key.enter>
Screenshot: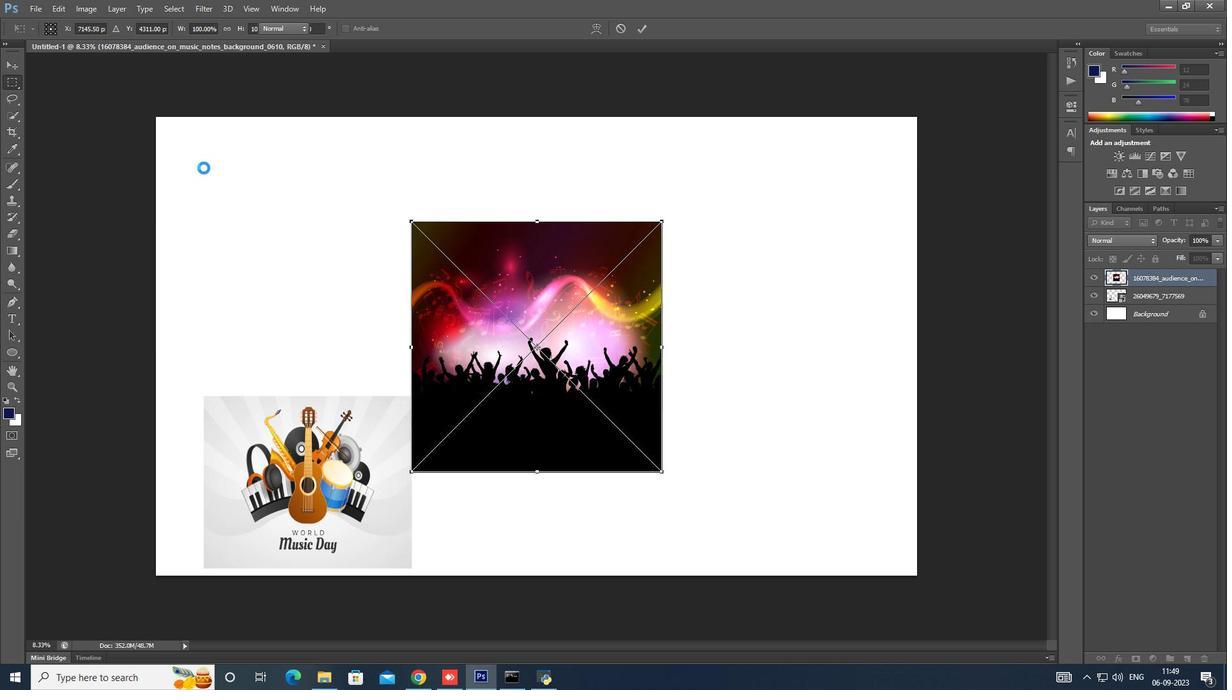 
Action: Mouse moved to (35, 10)
Screenshot: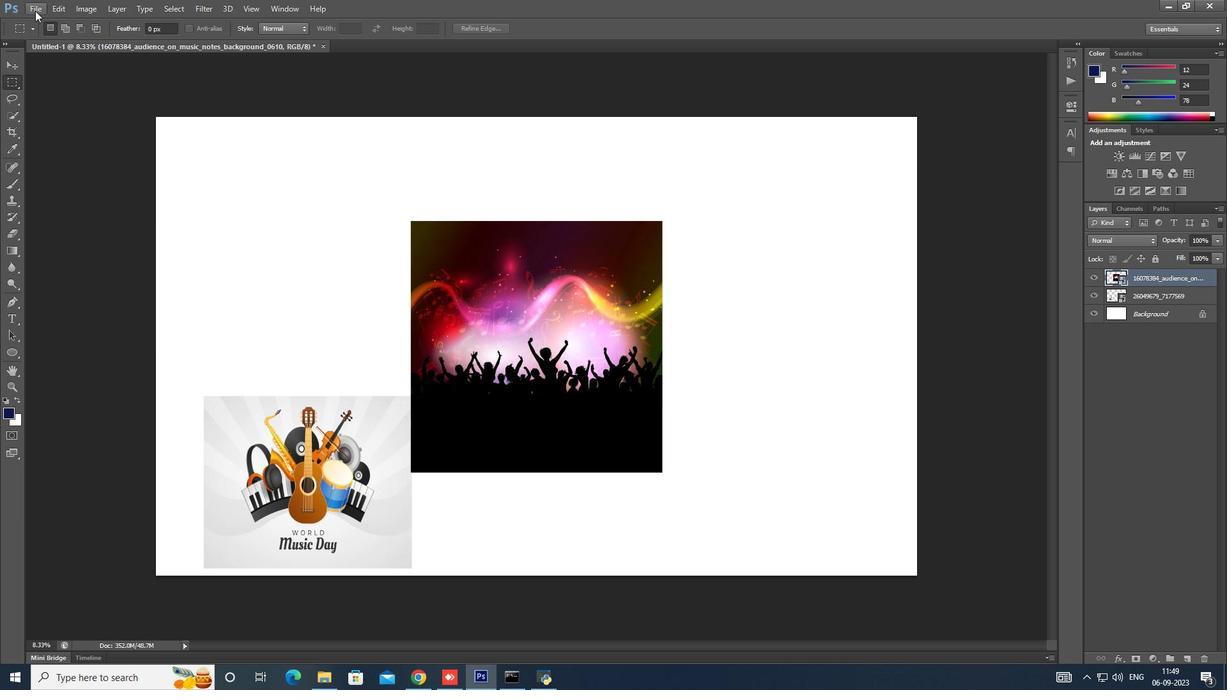 
Action: Mouse pressed left at (35, 10)
Screenshot: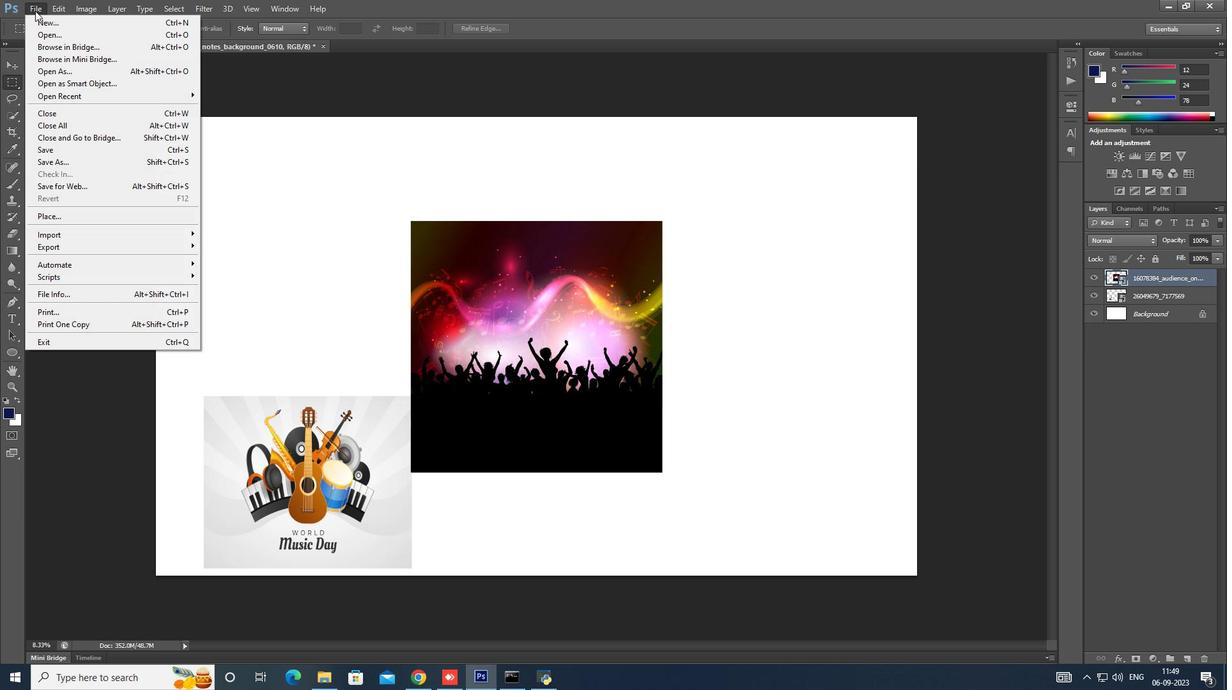 
Action: Mouse moved to (105, 220)
Screenshot: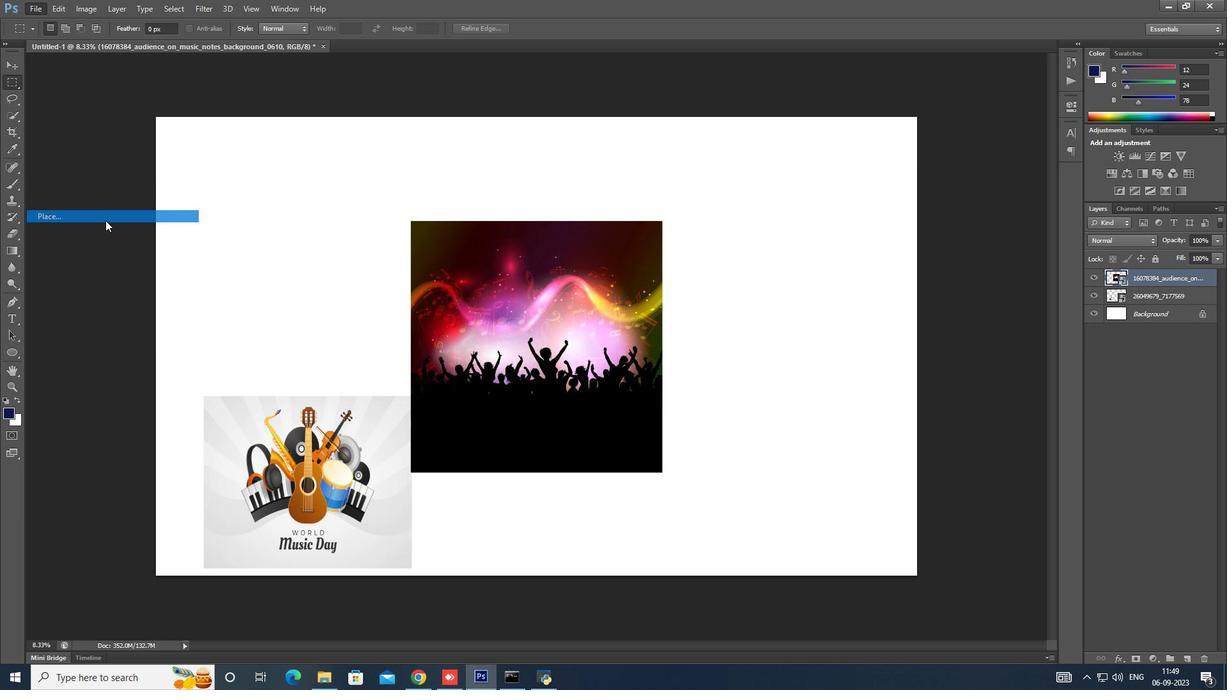 
Action: Mouse pressed left at (105, 220)
Screenshot: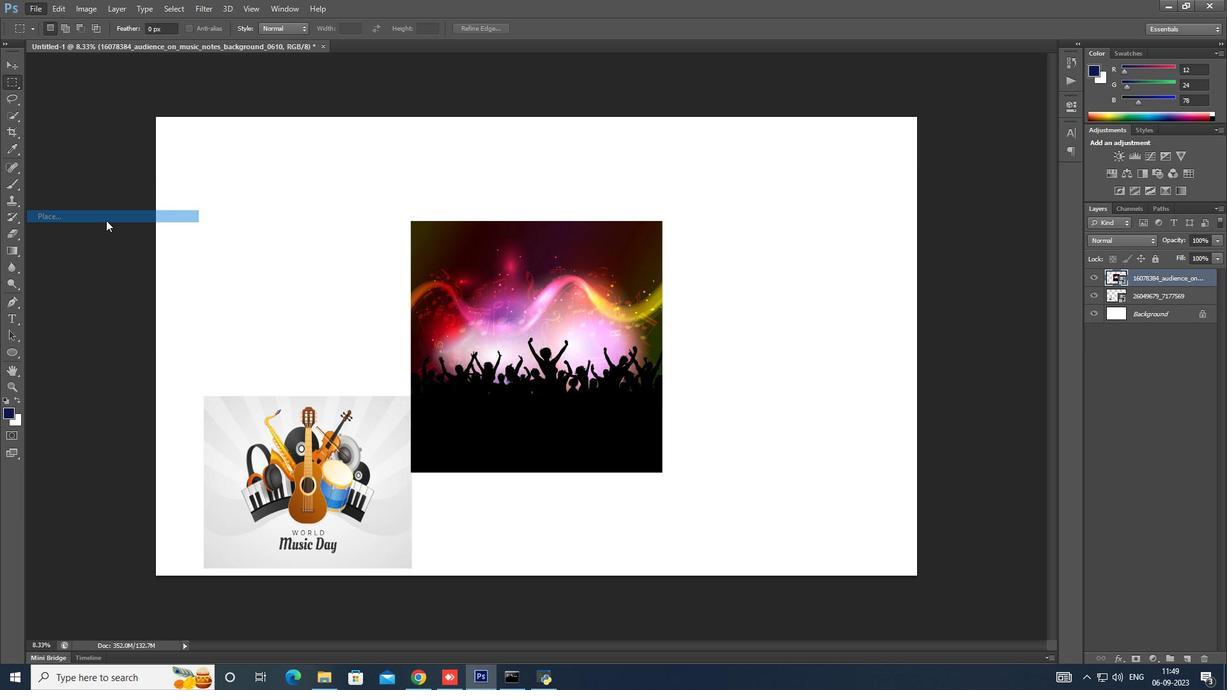 
Action: Mouse moved to (546, 234)
Screenshot: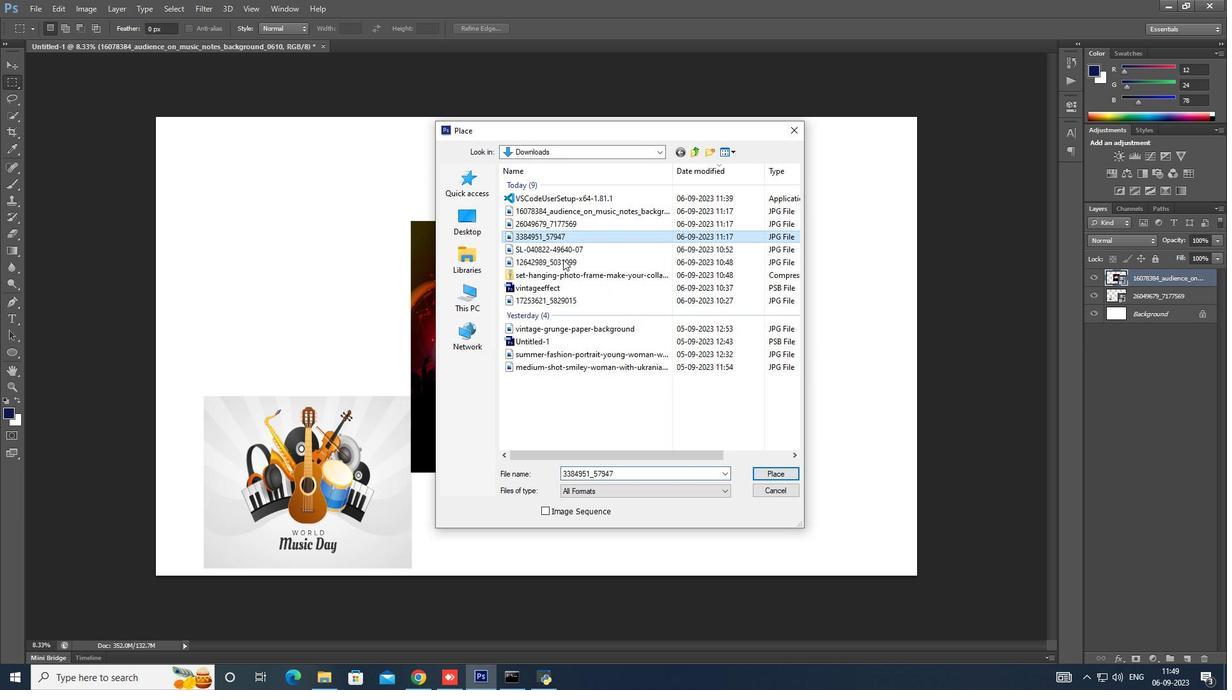 
Action: Mouse pressed left at (546, 234)
Screenshot: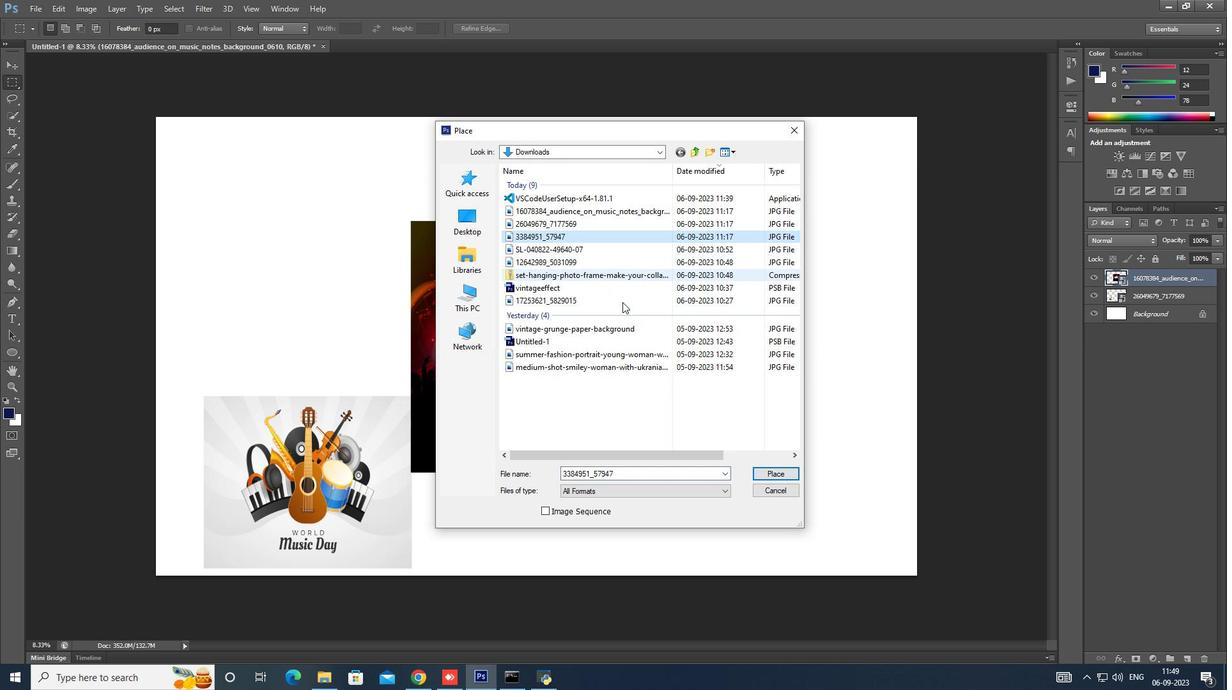 
Action: Mouse moved to (781, 468)
Screenshot: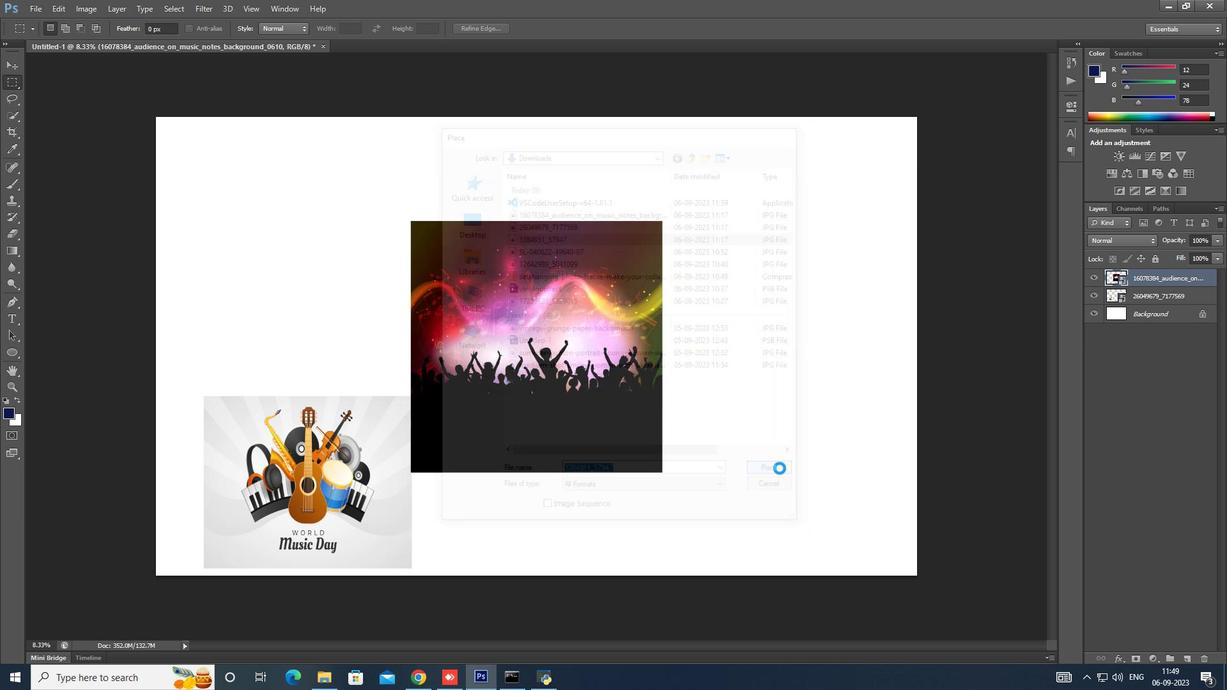 
Action: Mouse pressed left at (781, 468)
Screenshot: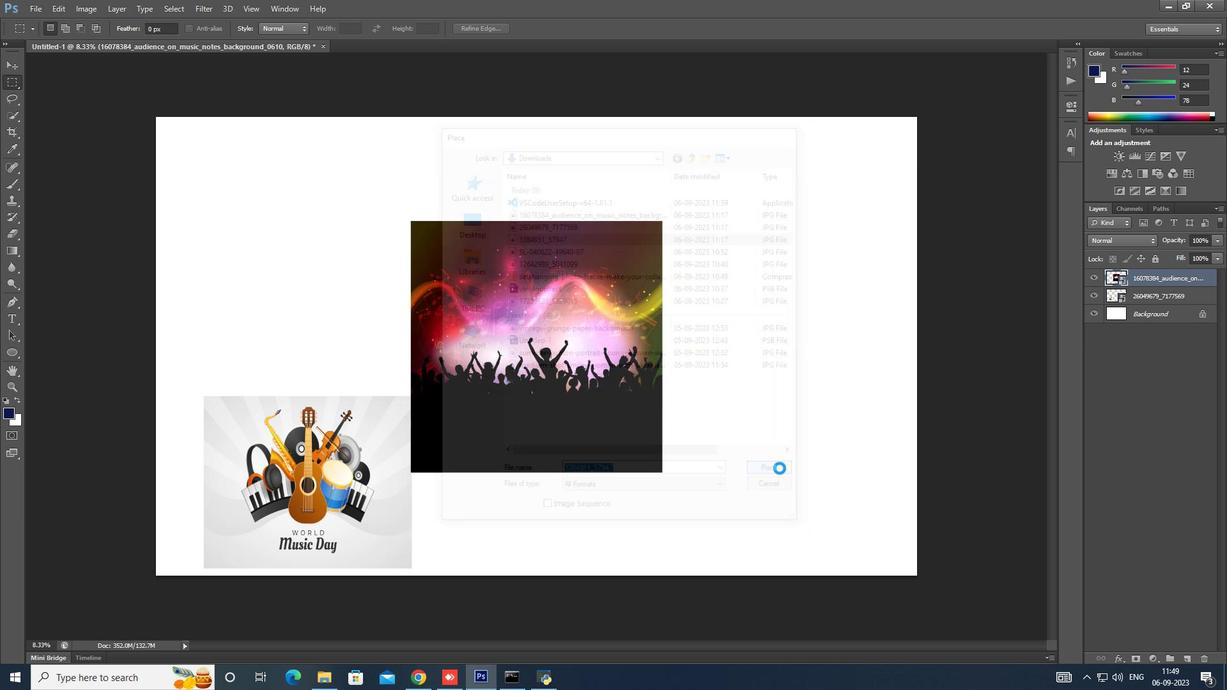 
Action: Mouse moved to (536, 329)
Screenshot: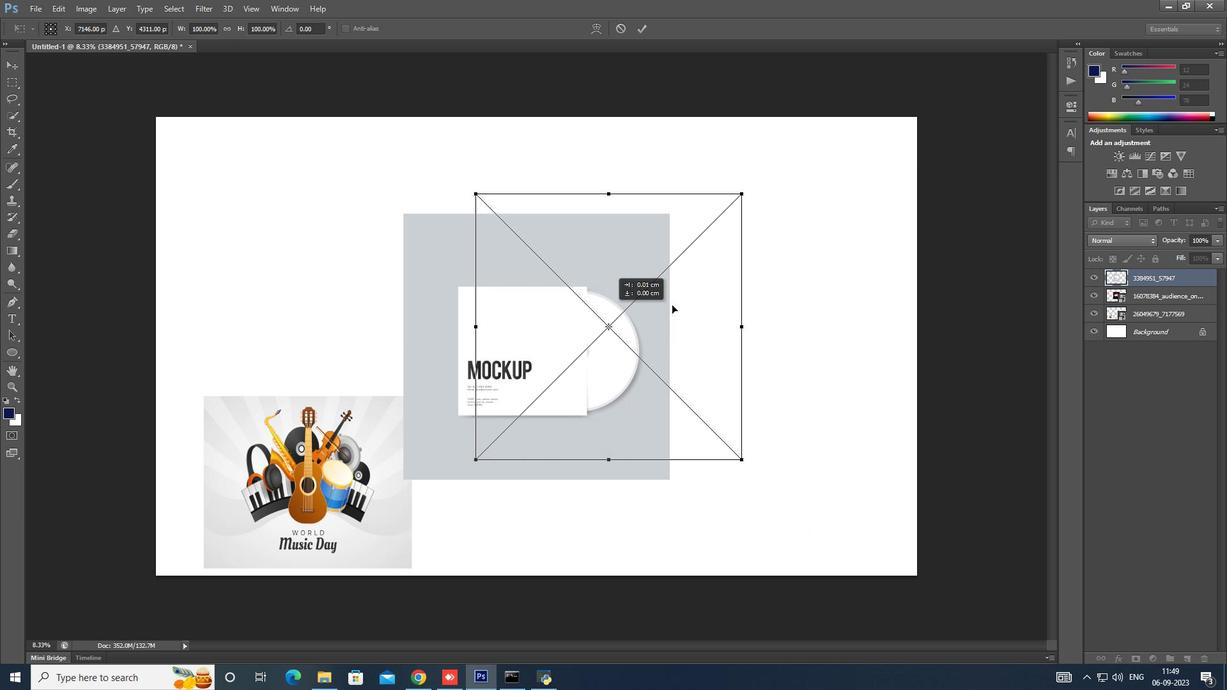 
Action: Mouse pressed left at (536, 329)
Screenshot: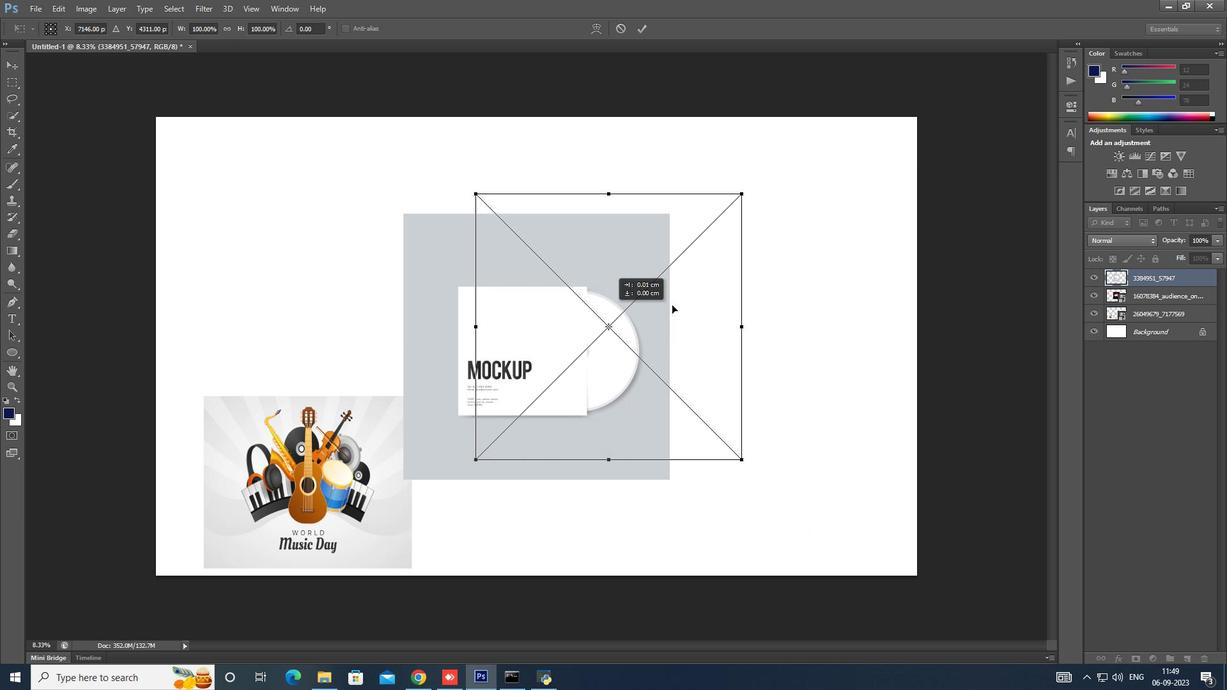 
Action: Mouse moved to (673, 306)
Screenshot: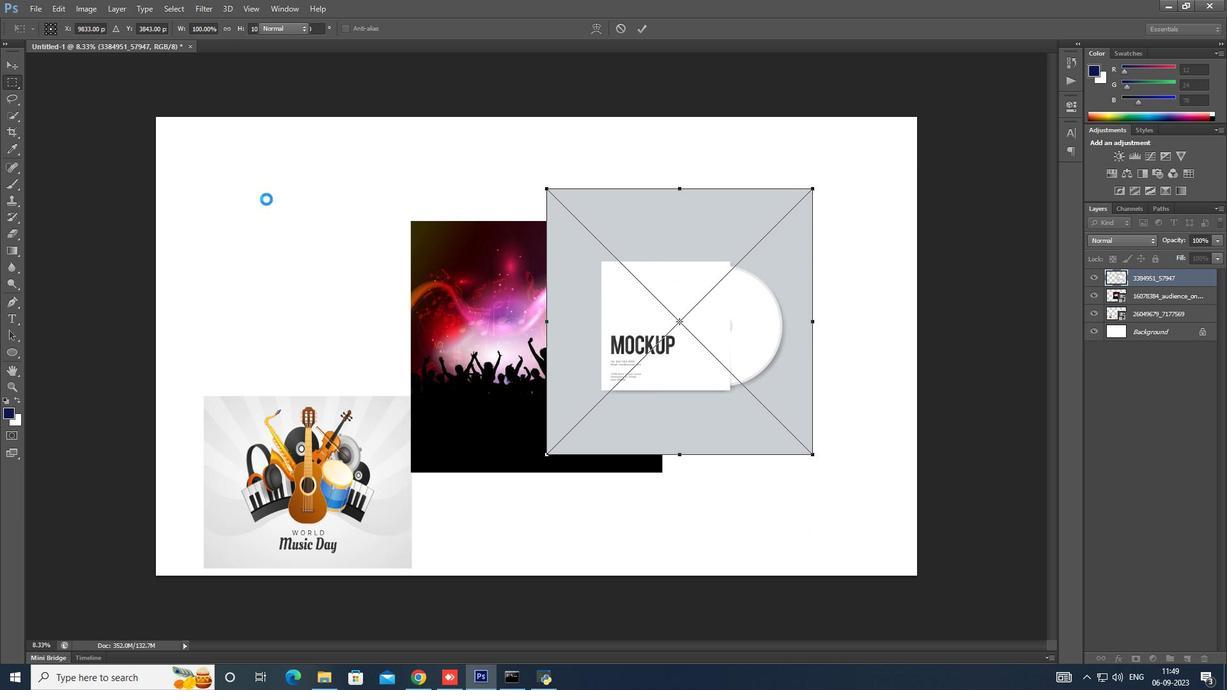 
Action: Key pressed <Key.enter>
Screenshot: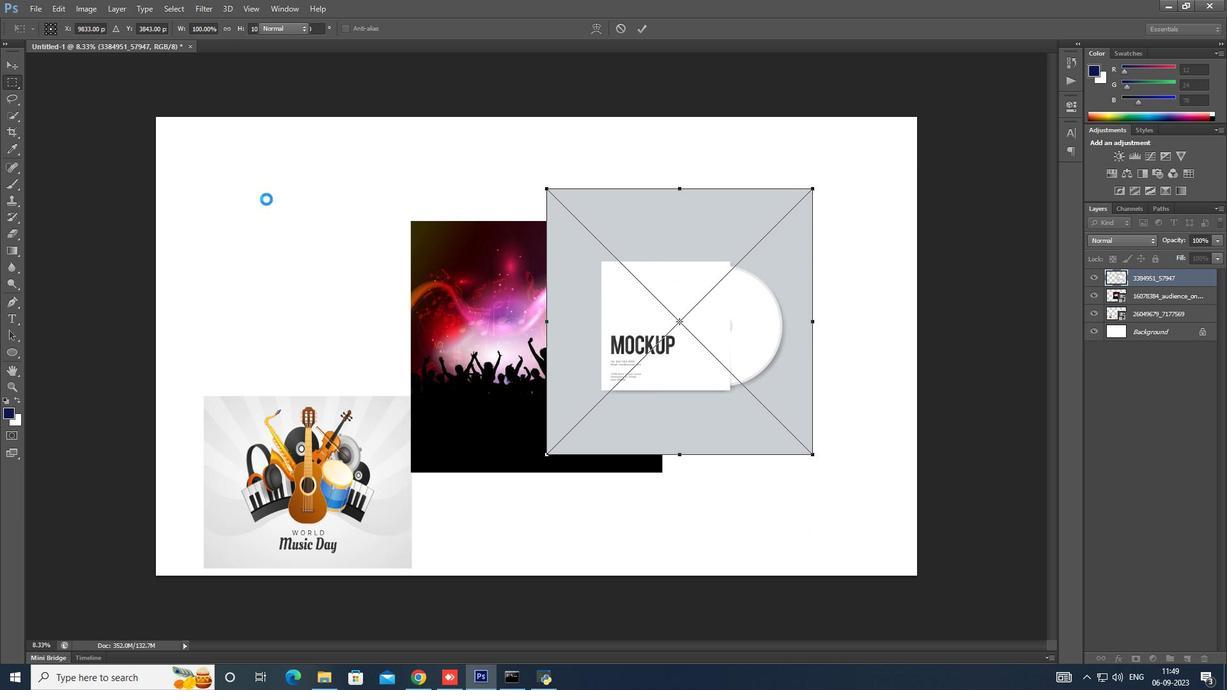 
Action: Mouse moved to (37, 8)
Screenshot: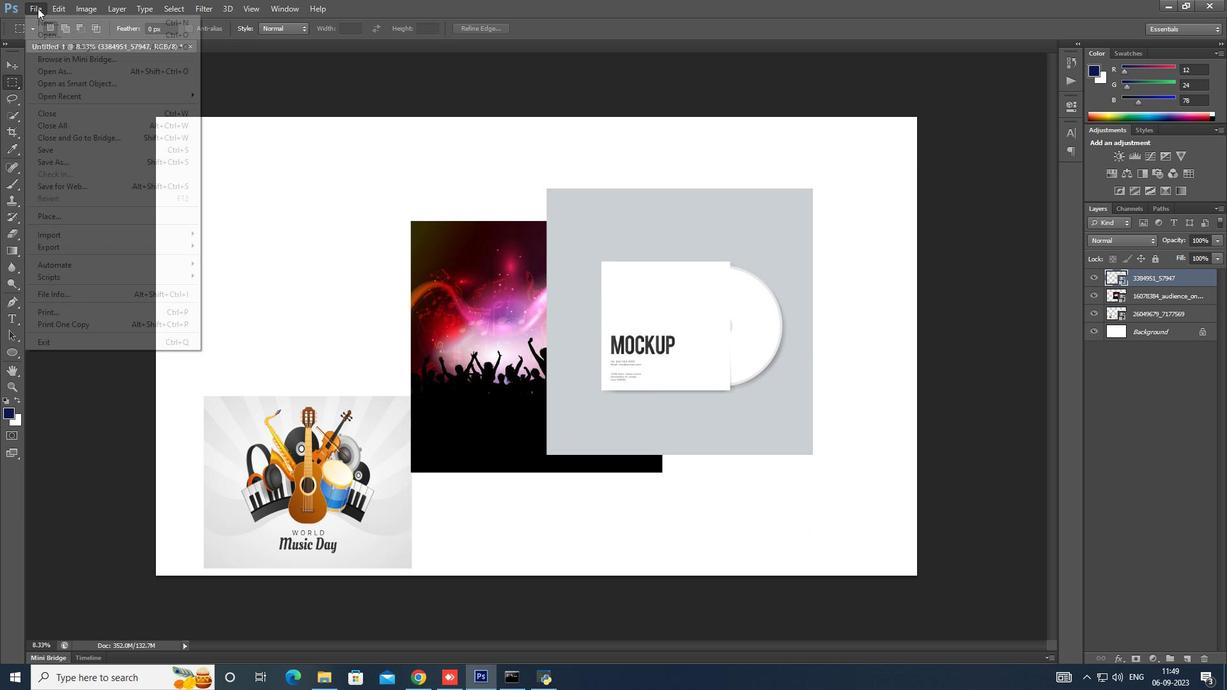 
Action: Mouse pressed left at (37, 8)
Screenshot: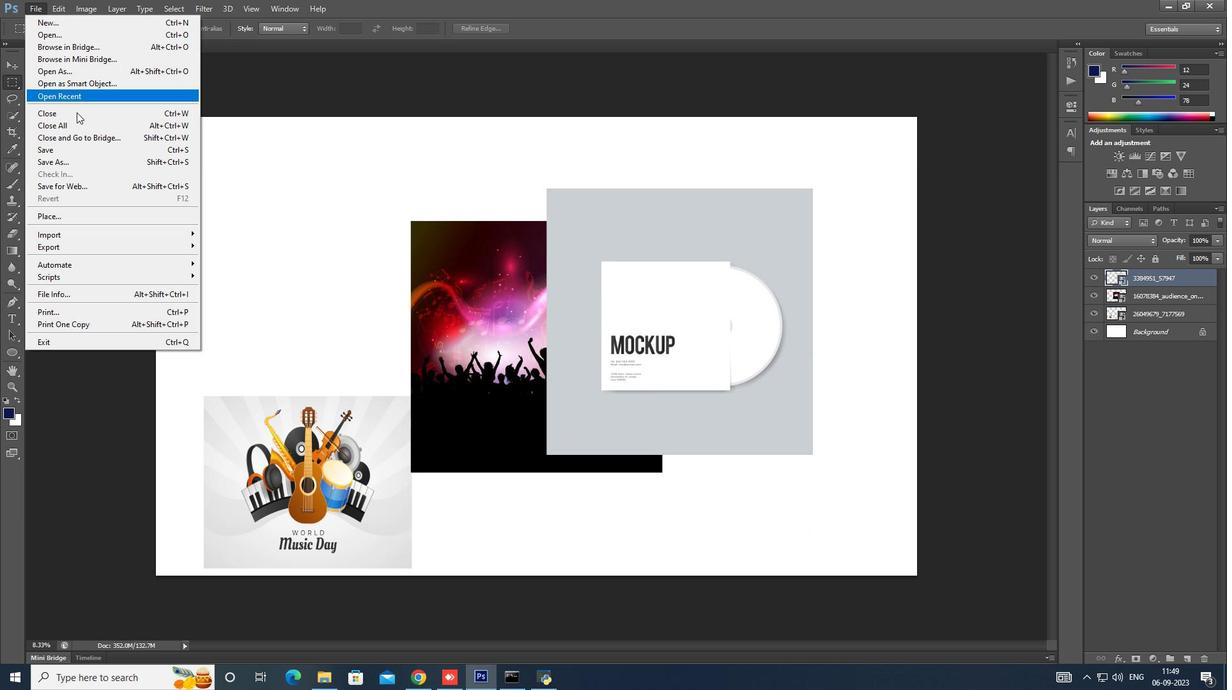 
Action: Mouse moved to (109, 216)
Screenshot: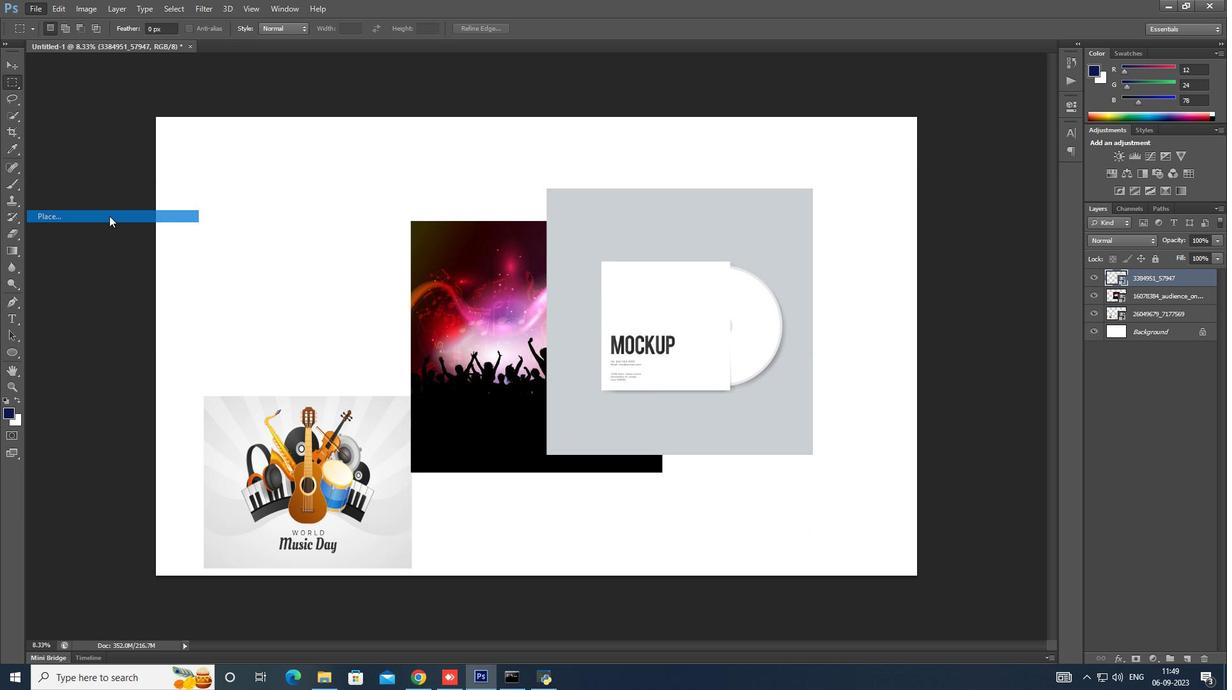 
Action: Mouse pressed left at (109, 216)
Screenshot: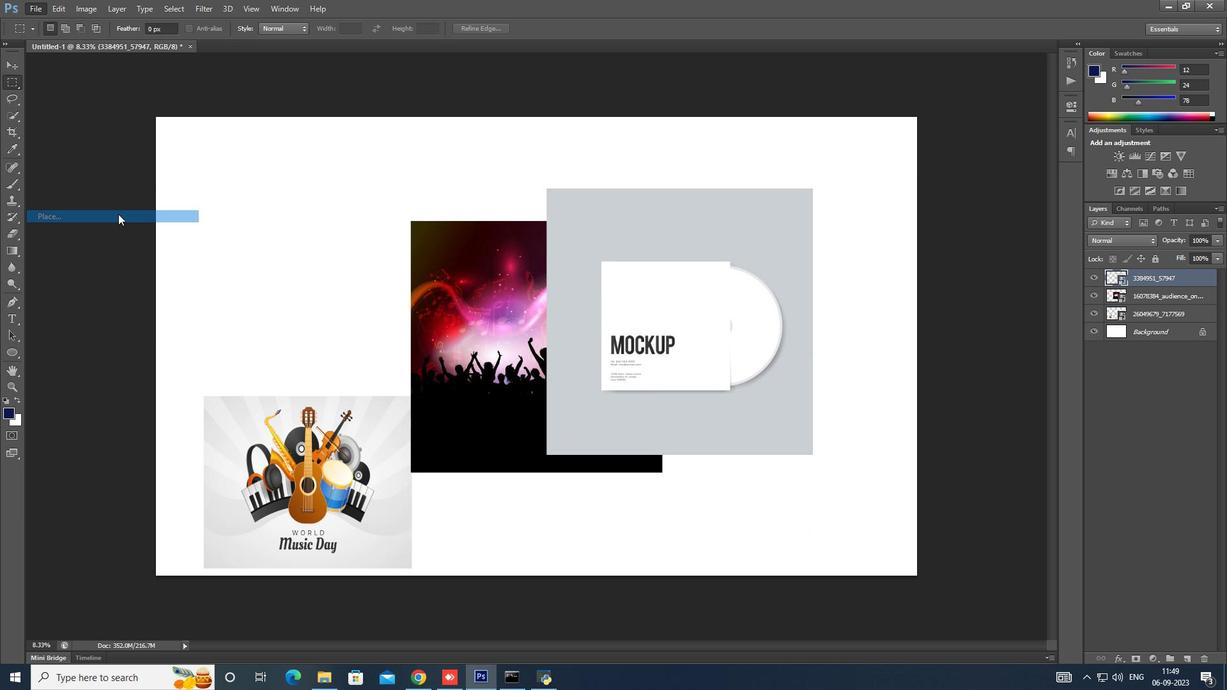 
Action: Mouse moved to (544, 264)
Screenshot: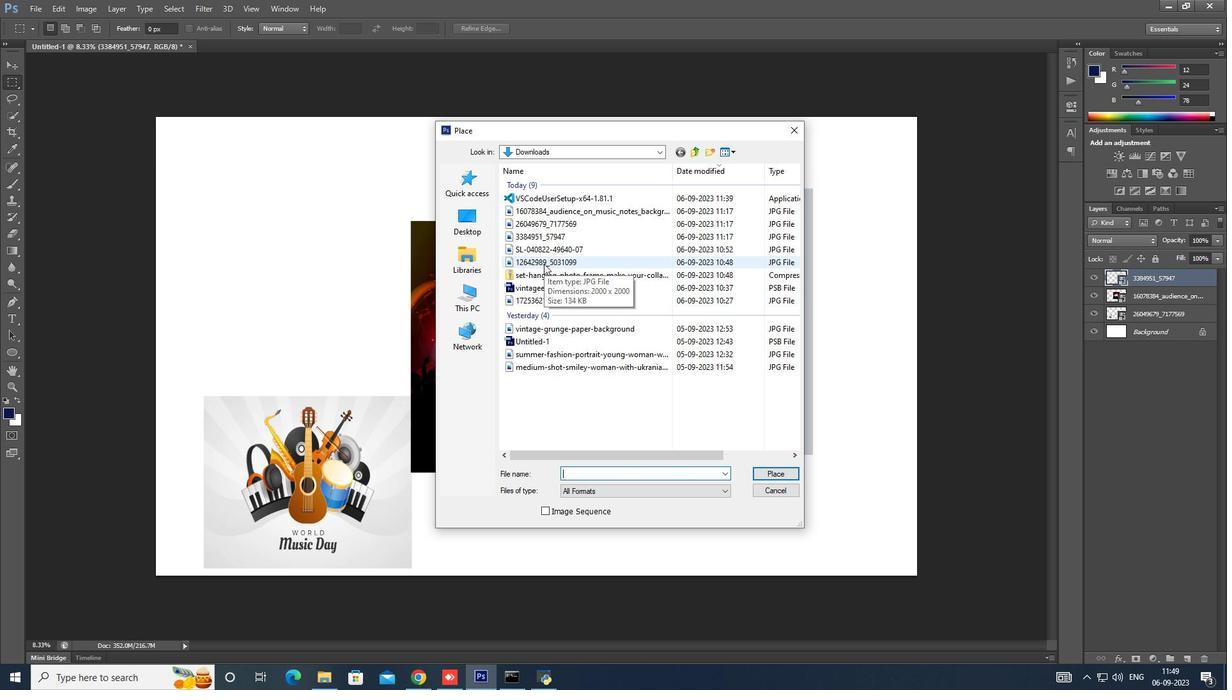 
Action: Mouse pressed left at (544, 264)
Screenshot: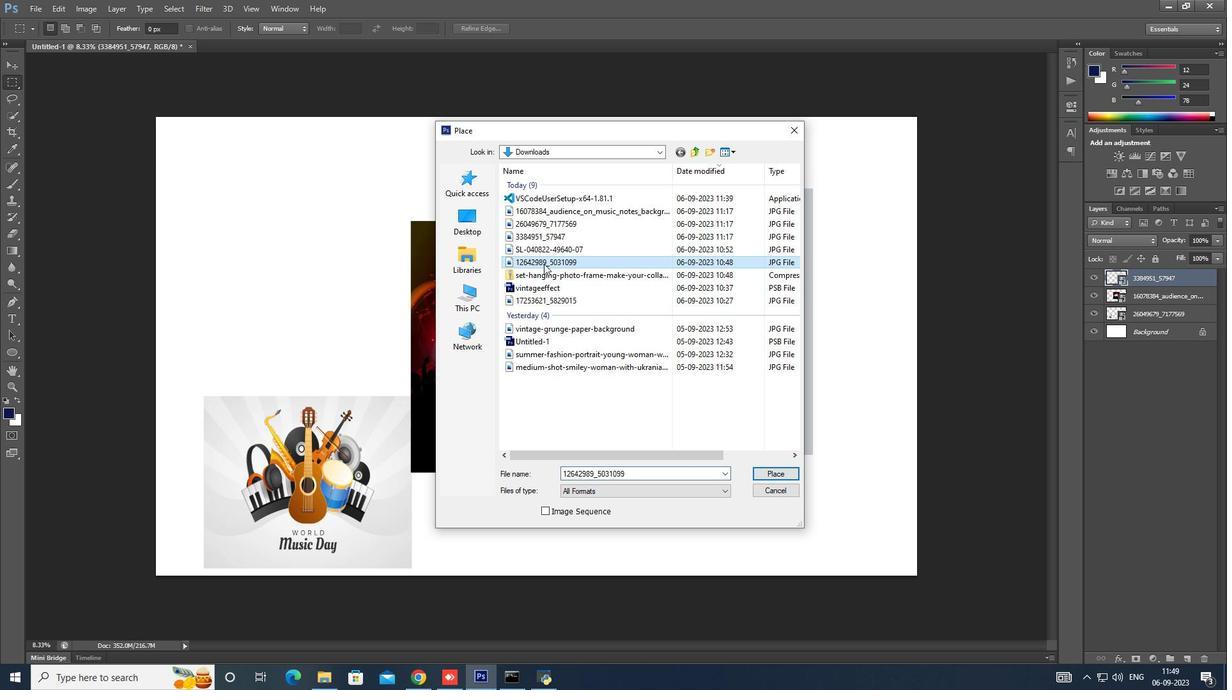 
Action: Mouse moved to (796, 475)
Screenshot: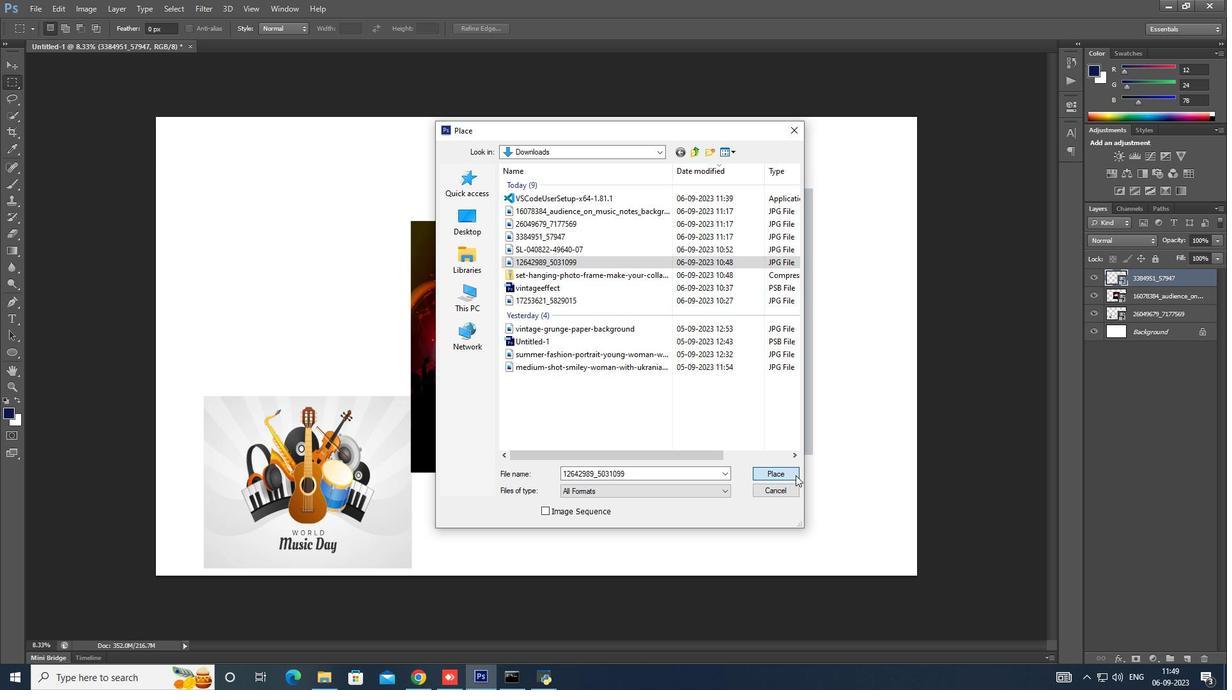 
Action: Mouse pressed left at (796, 475)
Screenshot: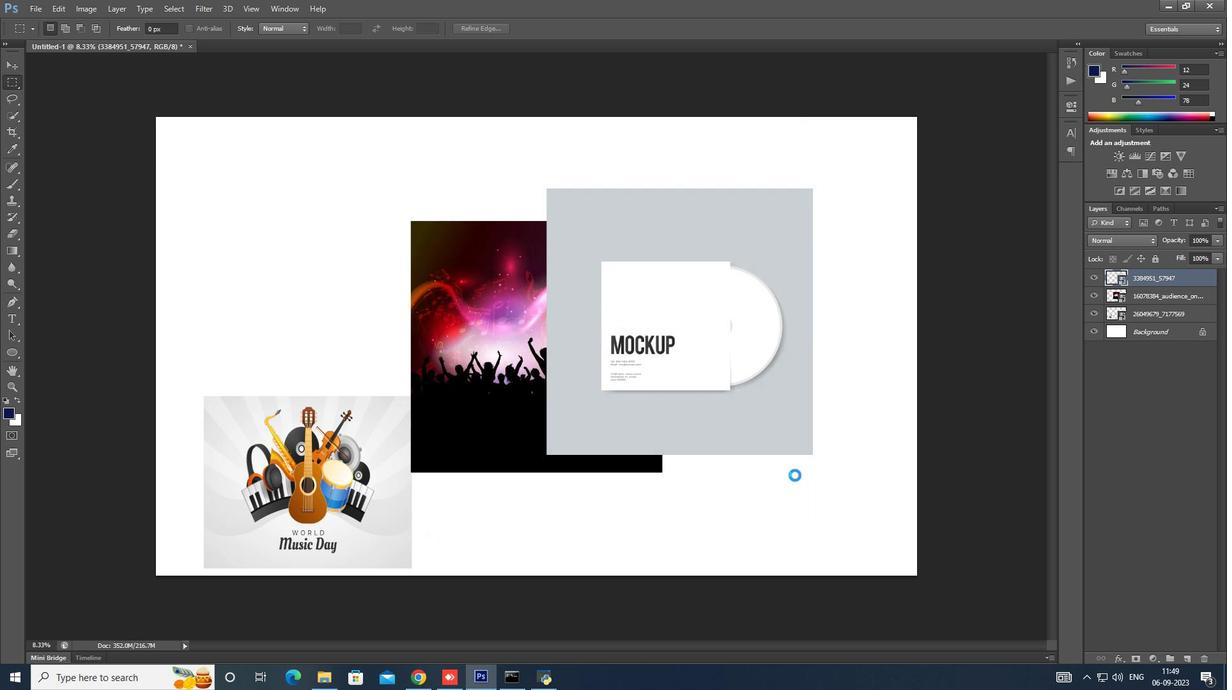 
Action: Mouse moved to (601, 332)
Screenshot: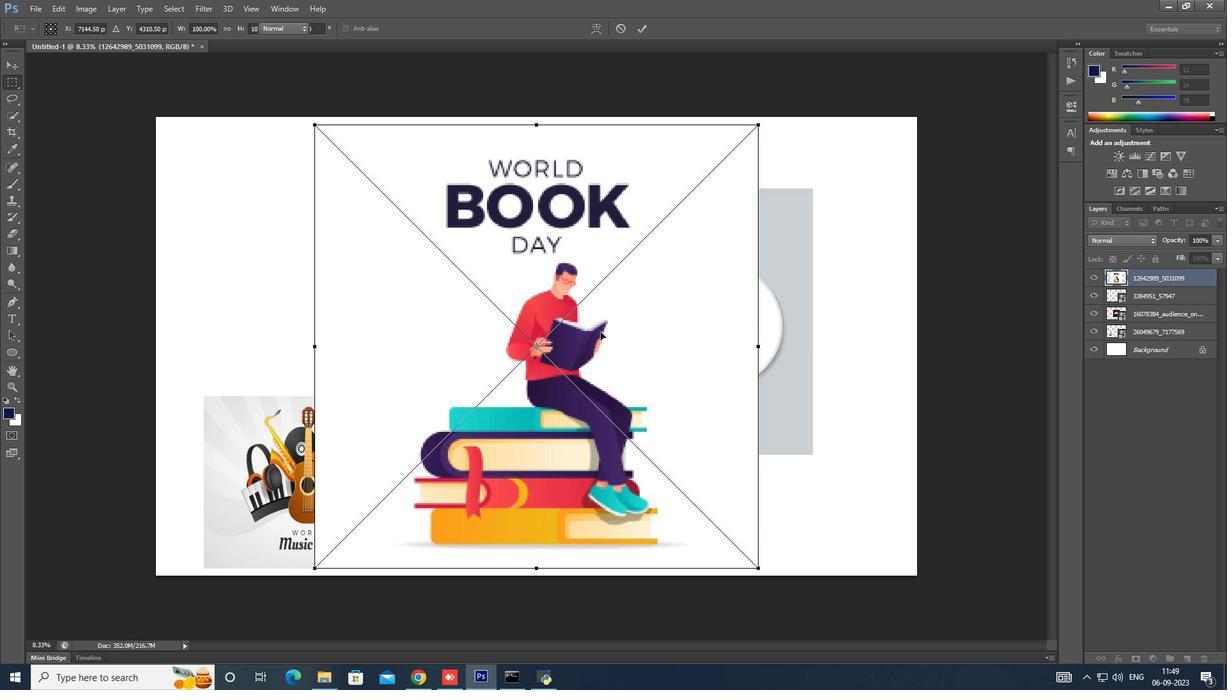 
Action: Key pressed <Key.enter>
Screenshot: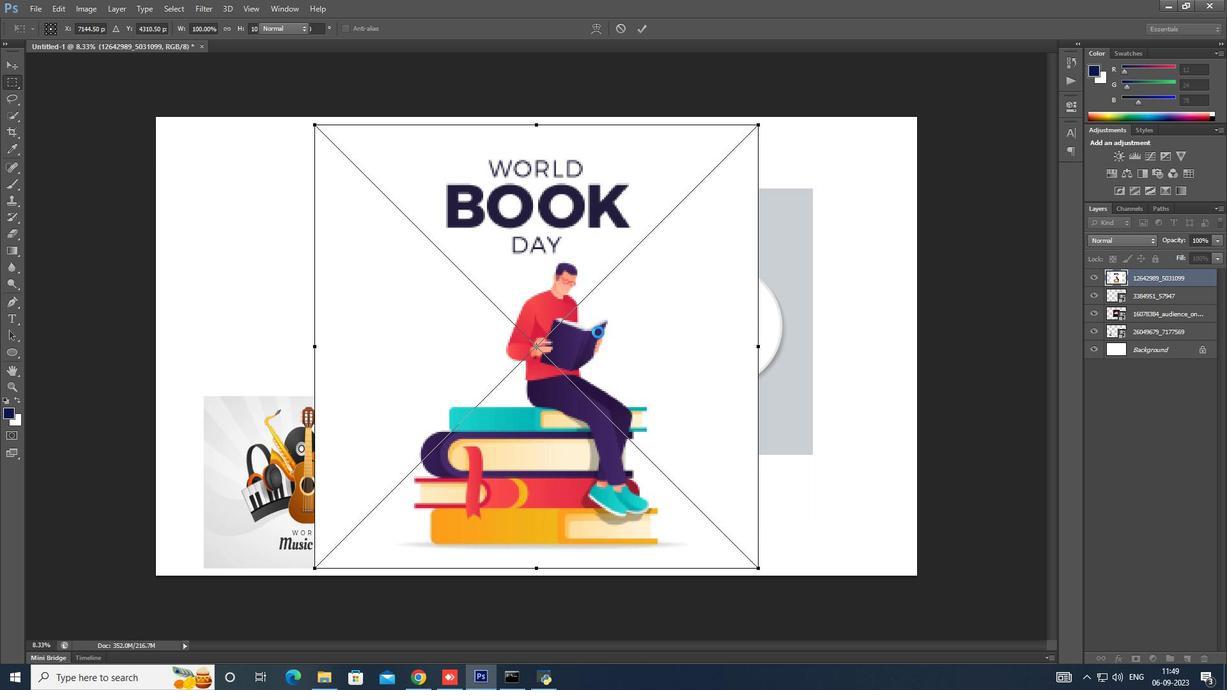 
Action: Mouse moved to (37, 9)
Screenshot: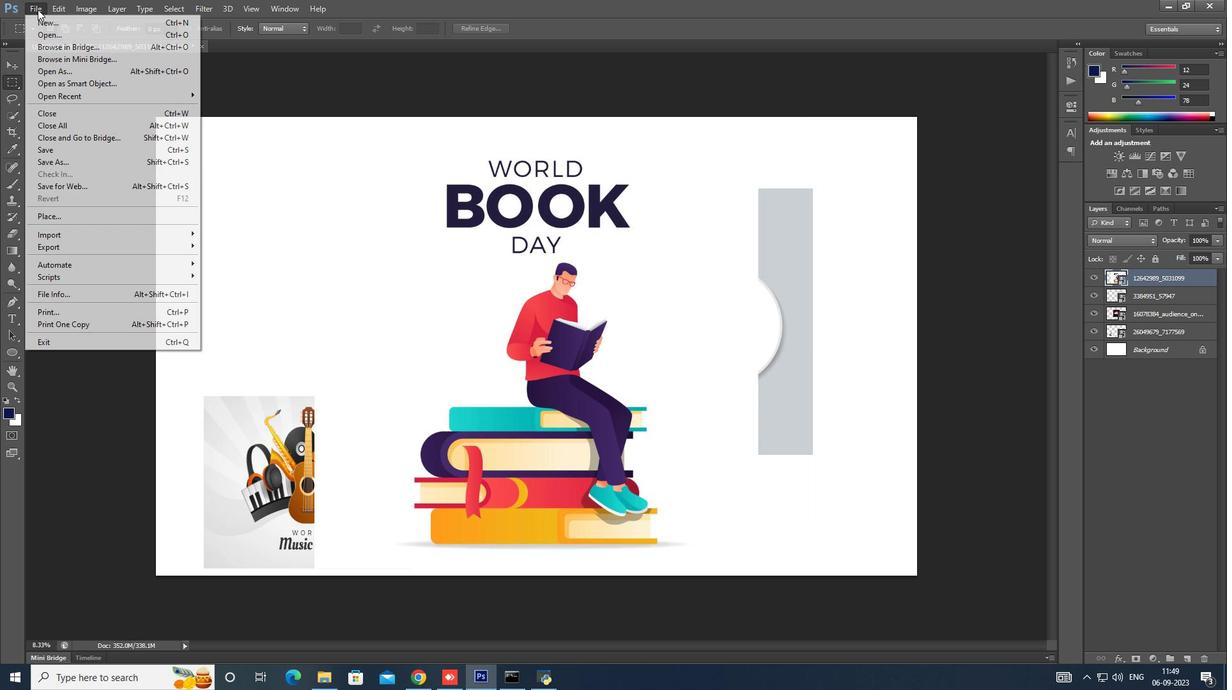 
Action: Mouse pressed left at (37, 9)
Screenshot: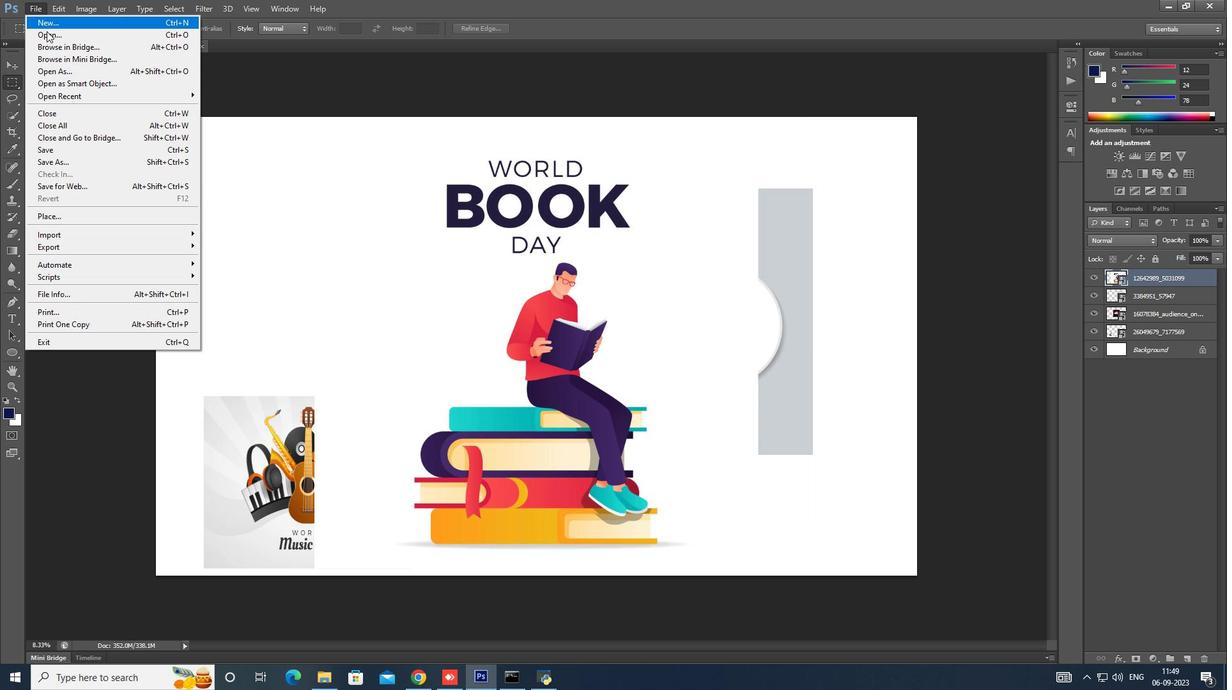 
Action: Mouse moved to (76, 213)
Screenshot: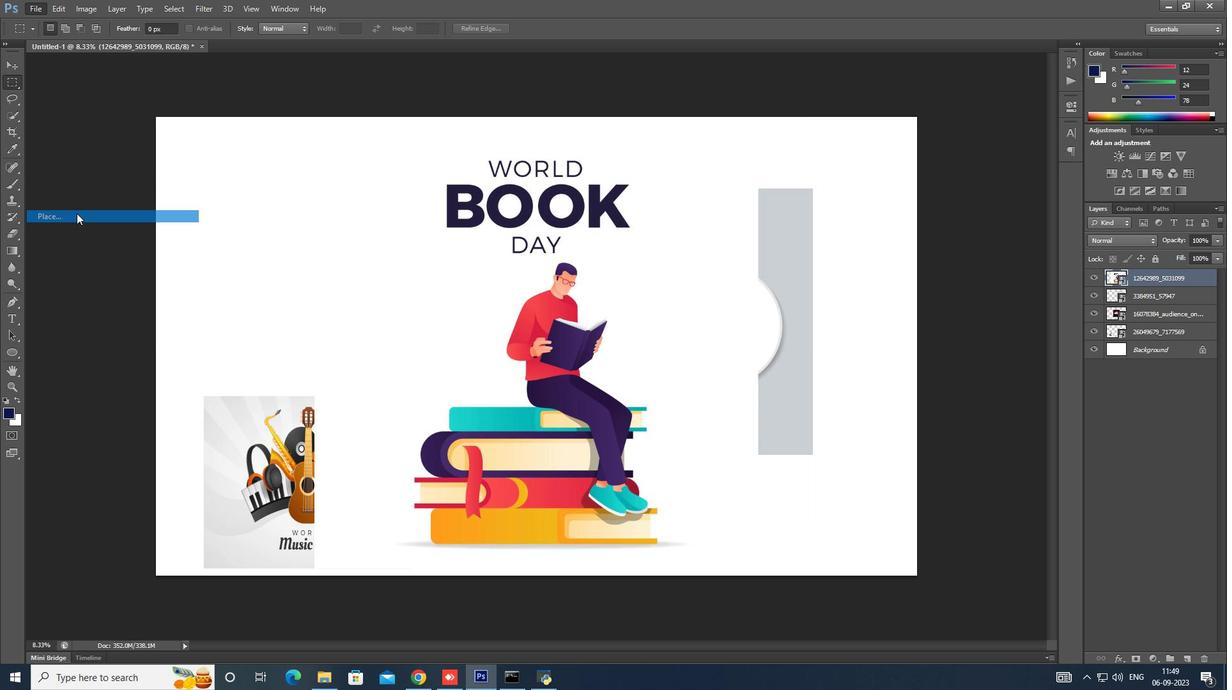 
Action: Mouse pressed left at (76, 213)
Screenshot: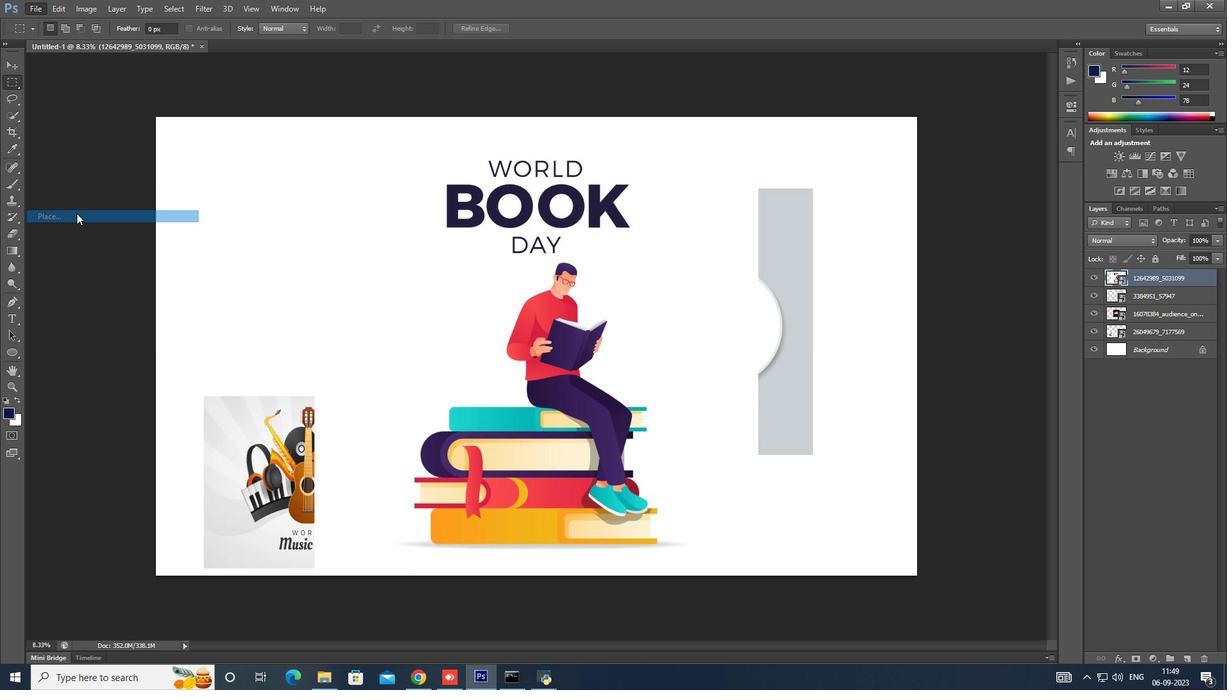 
Action: Mouse moved to (534, 247)
Screenshot: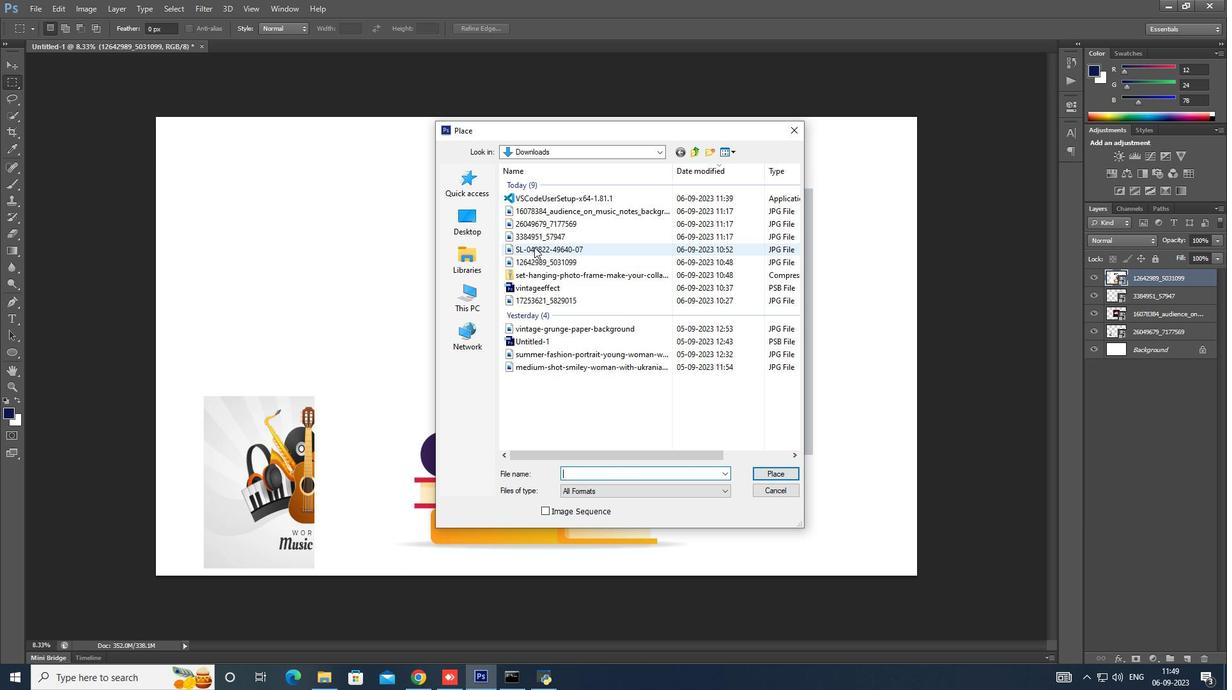 
Action: Mouse pressed left at (534, 247)
Screenshot: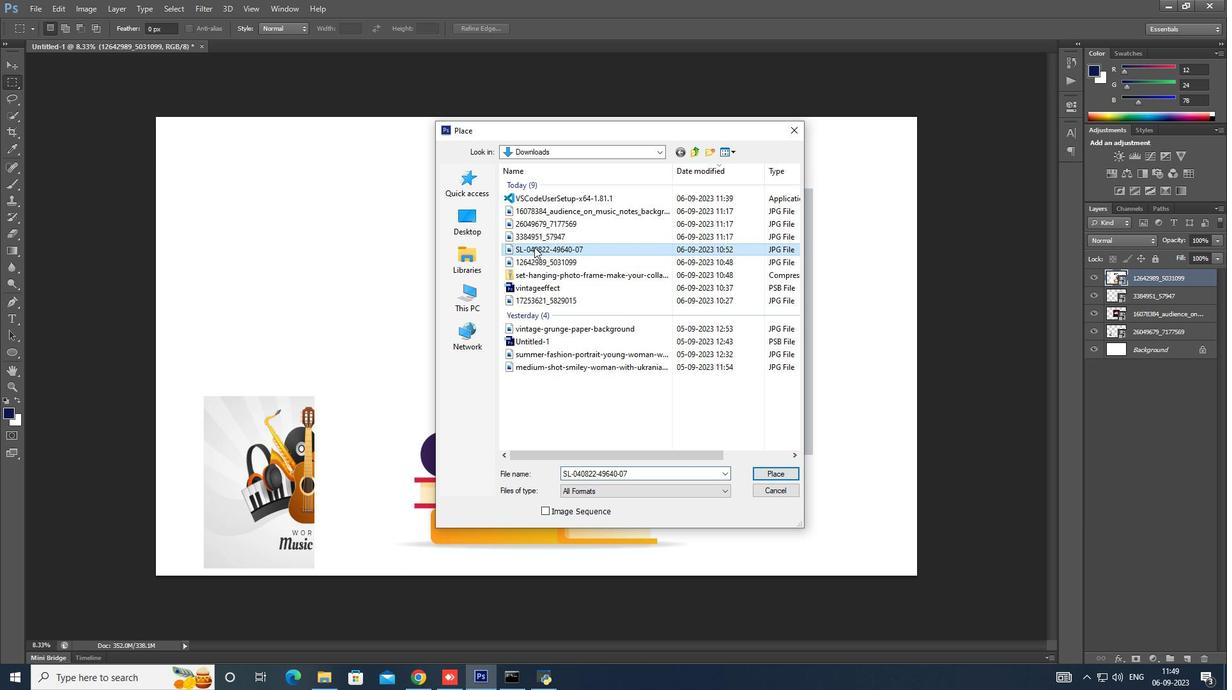 
Action: Mouse moved to (776, 469)
Screenshot: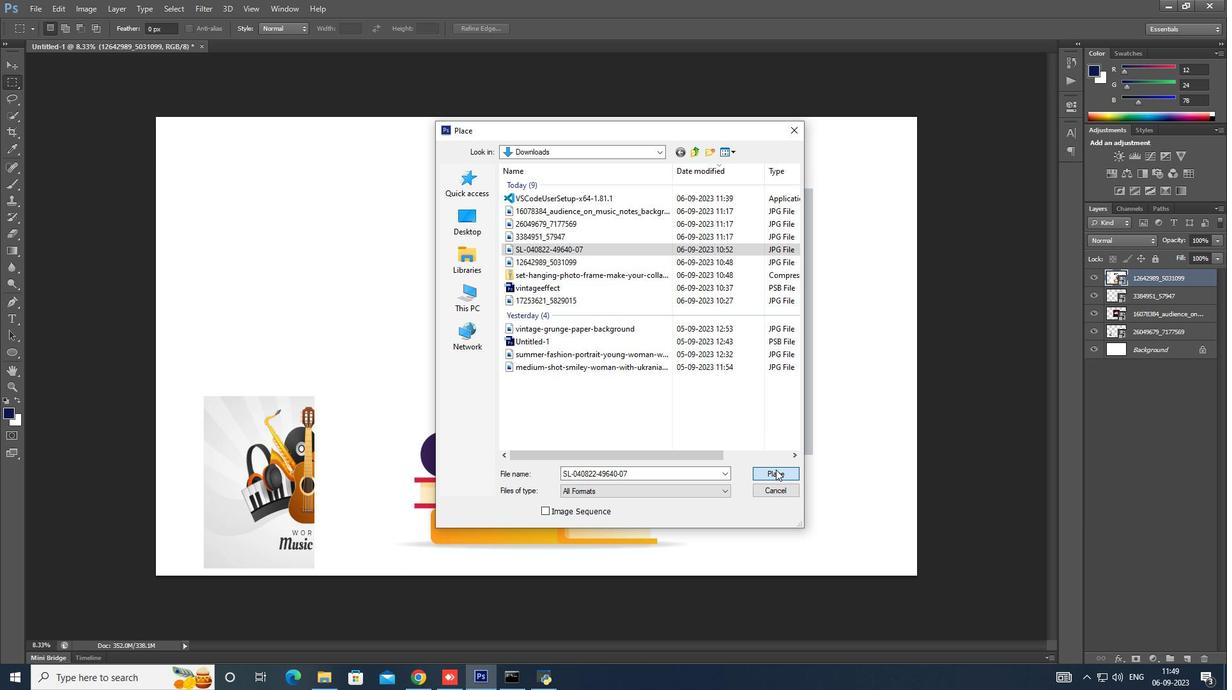 
Action: Mouse pressed left at (776, 469)
Screenshot: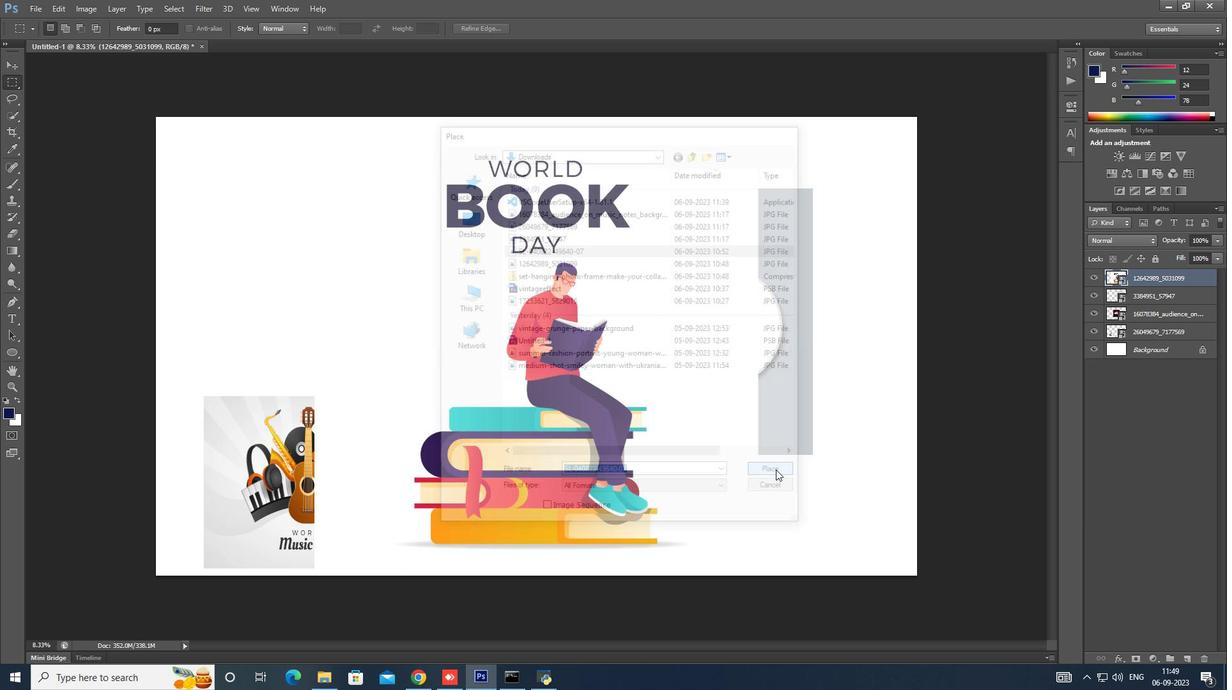 
Action: Mouse moved to (508, 305)
Screenshot: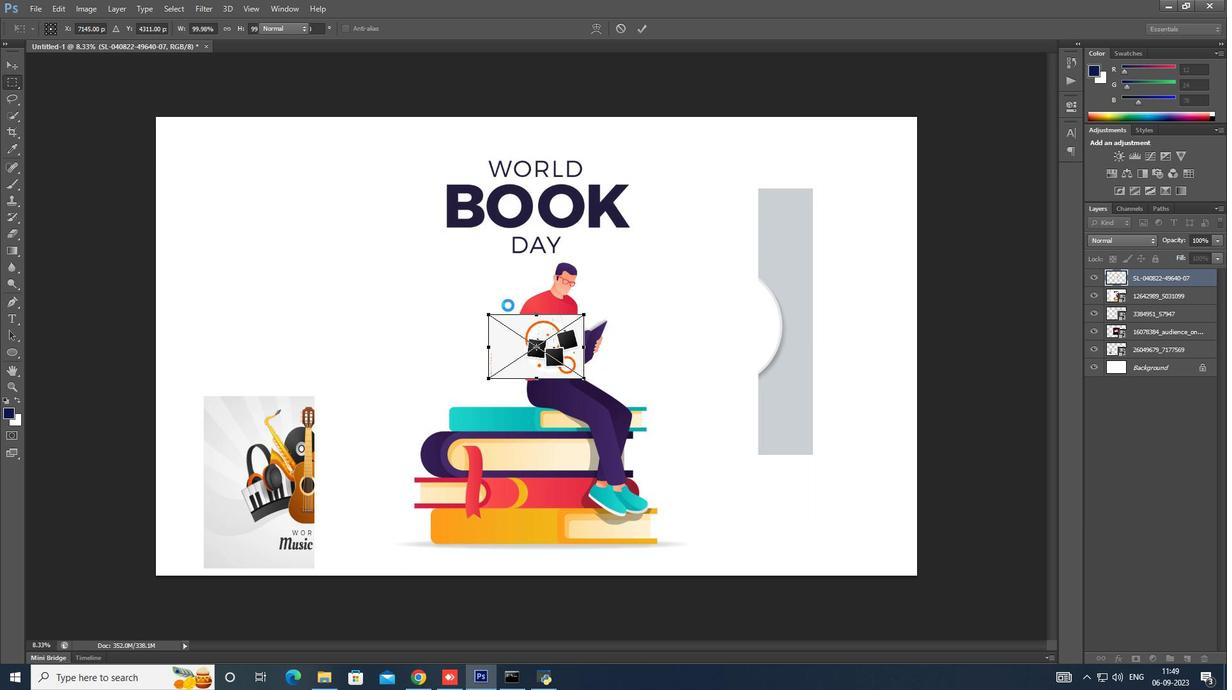 
Action: Key pressed <Key.enter>
Screenshot: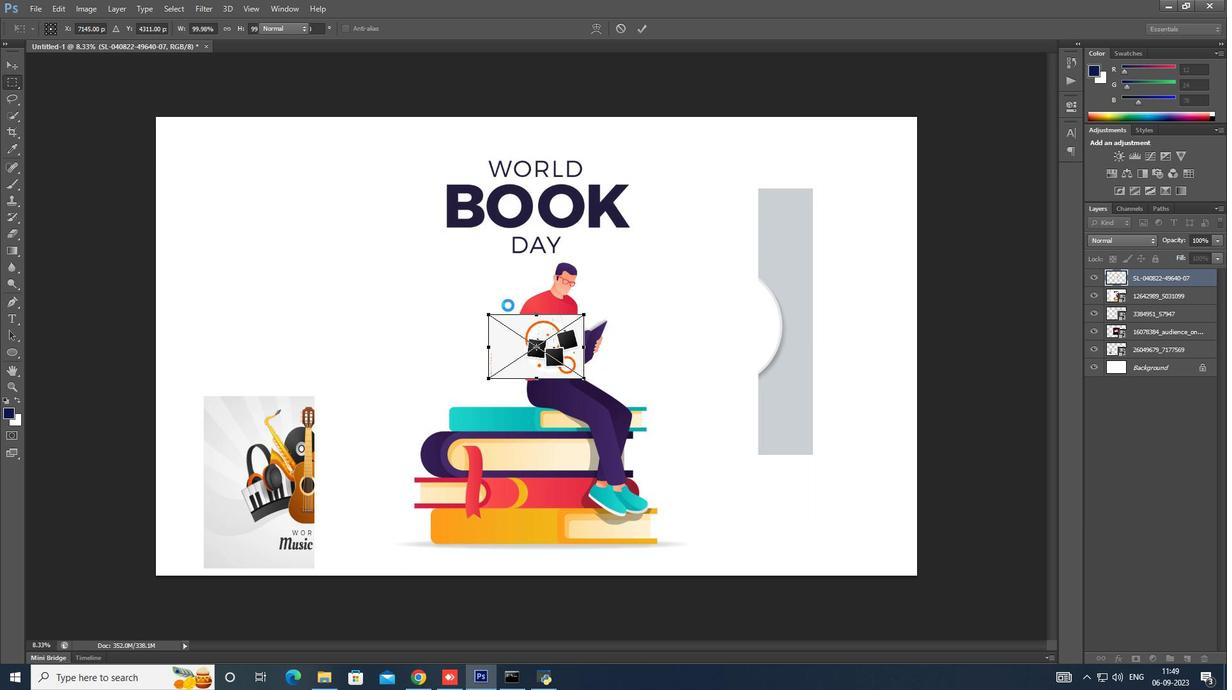 
Action: Mouse moved to (37, 10)
Screenshot: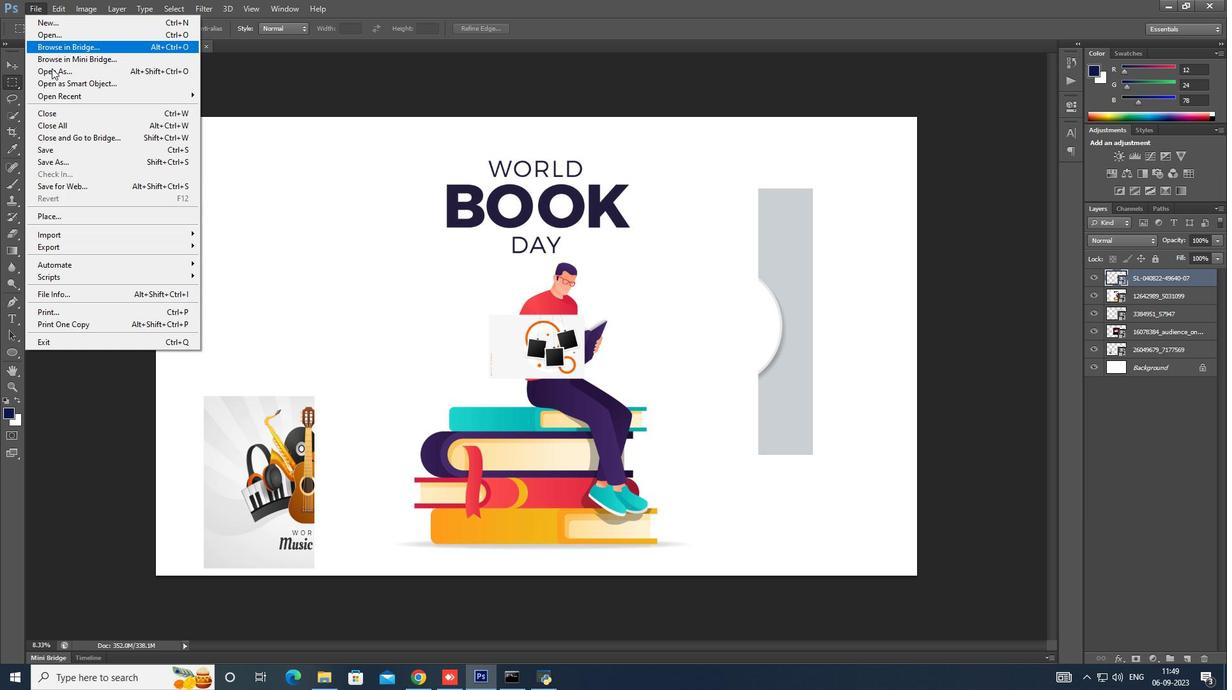 
Action: Mouse pressed left at (37, 10)
Screenshot: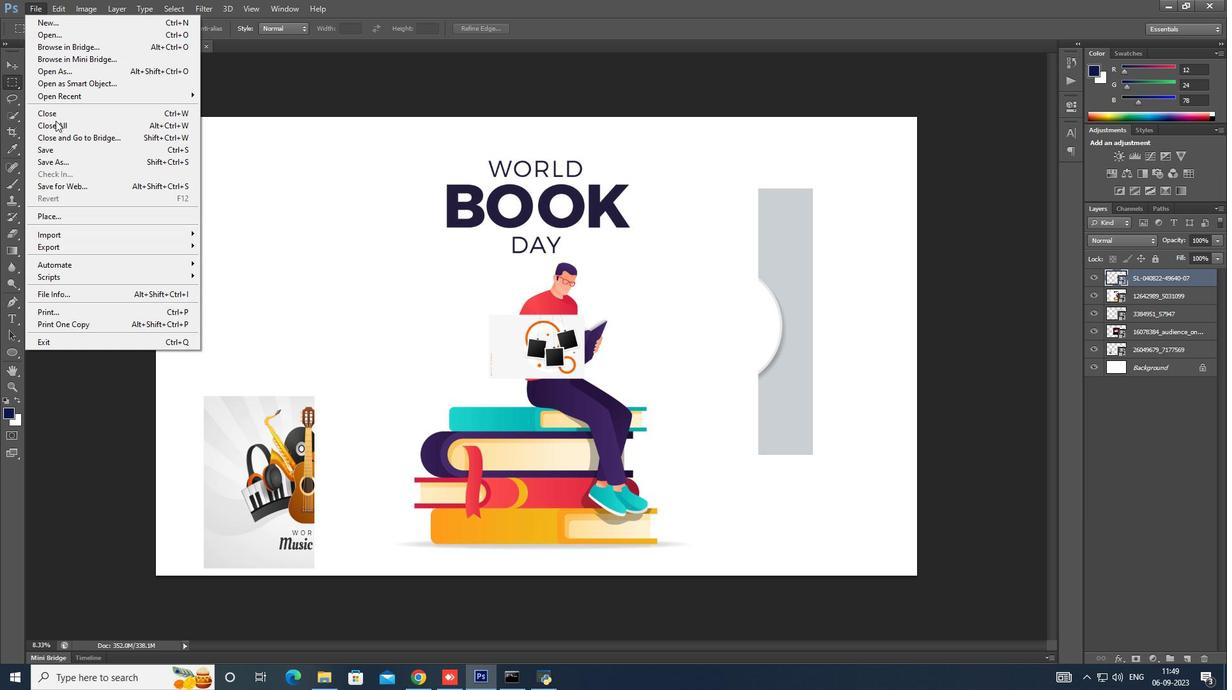 
Action: Mouse moved to (77, 218)
Screenshot: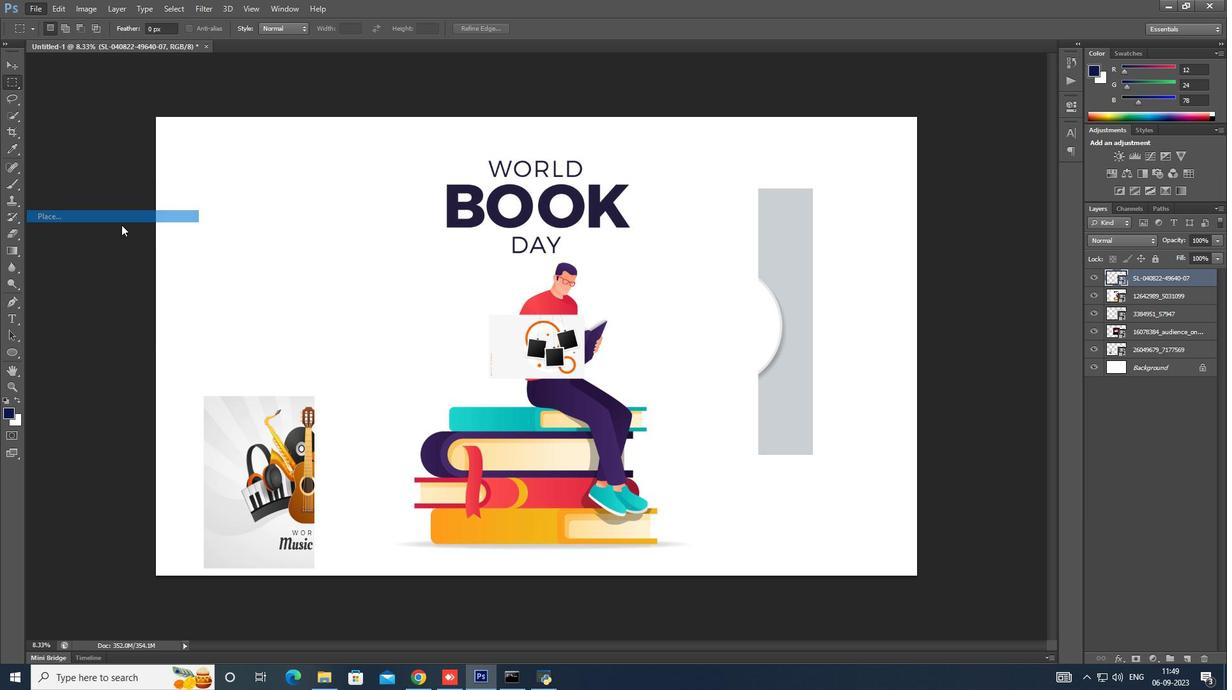 
Action: Mouse pressed left at (77, 218)
Screenshot: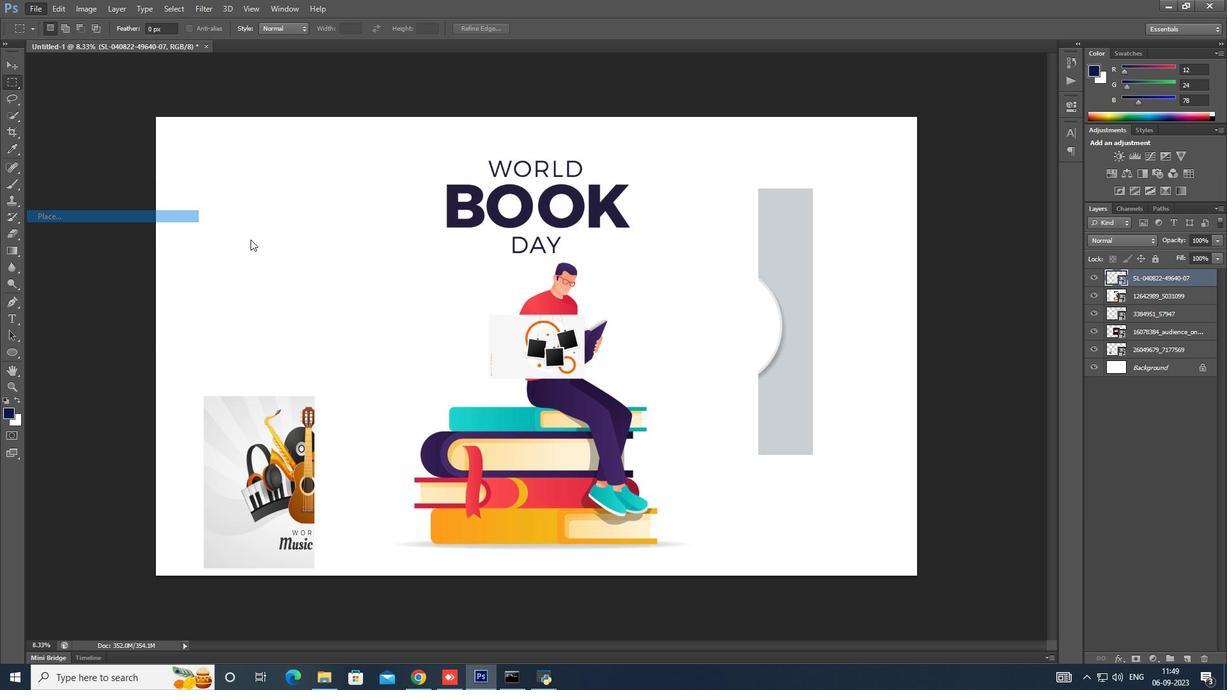 
Action: Mouse moved to (567, 358)
Screenshot: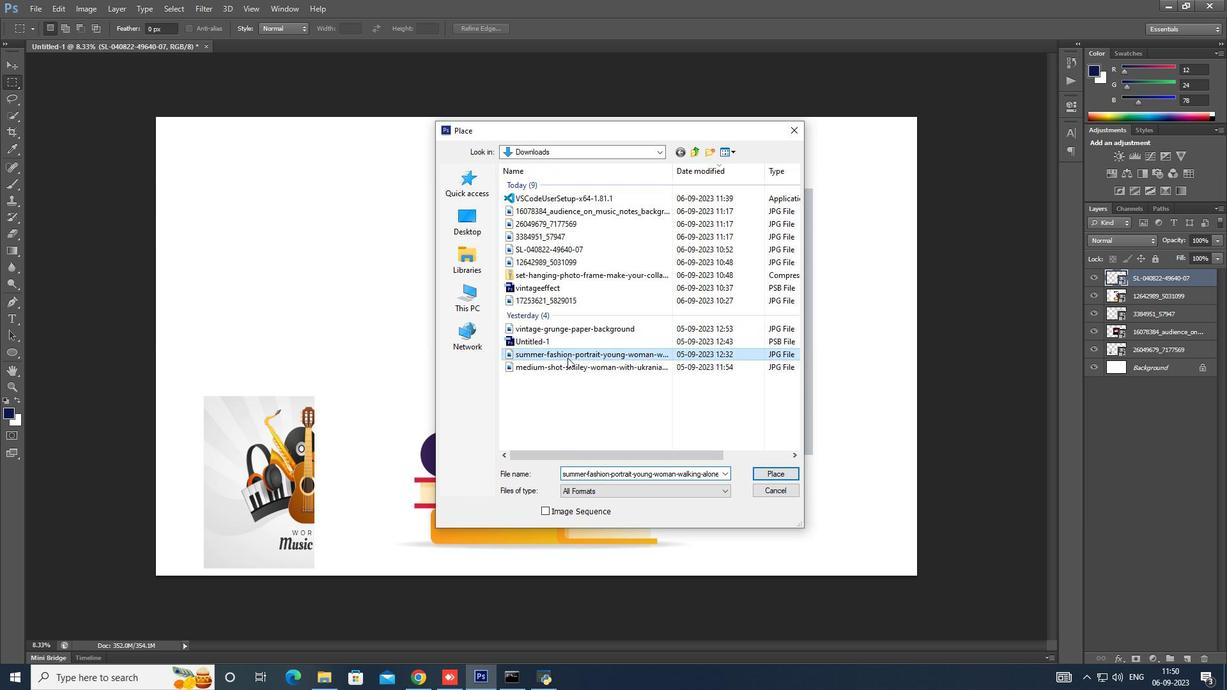 
Action: Mouse pressed left at (567, 358)
Screenshot: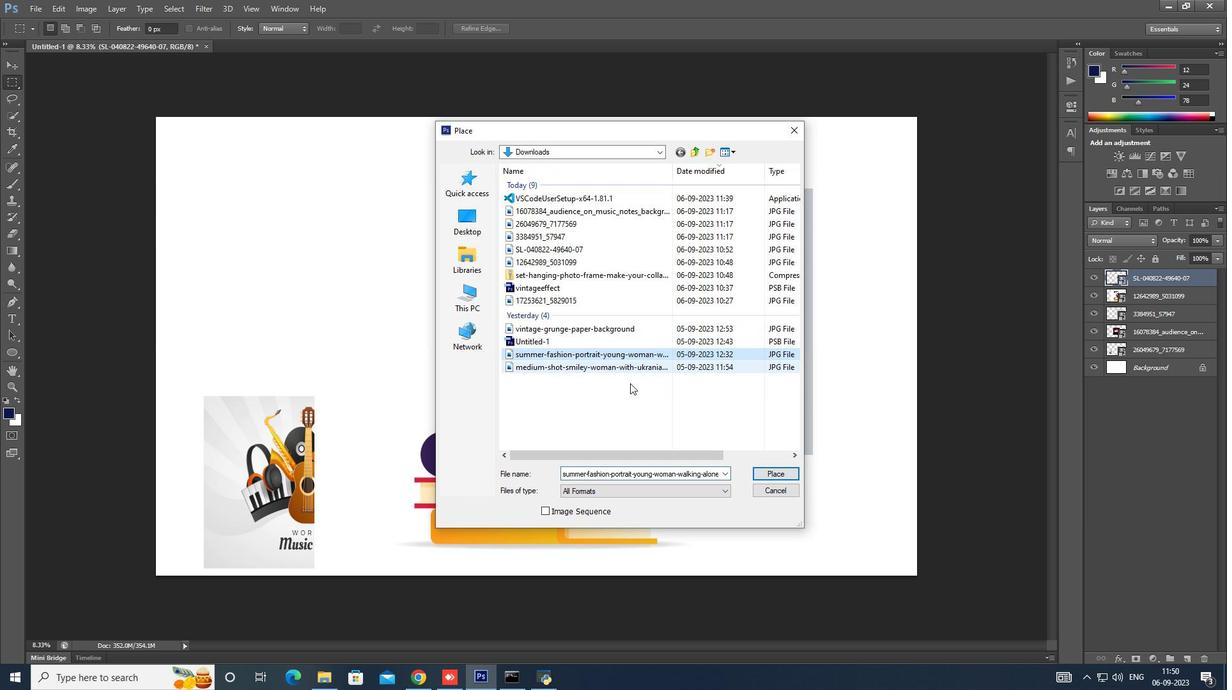 
Action: Mouse moved to (780, 469)
Screenshot: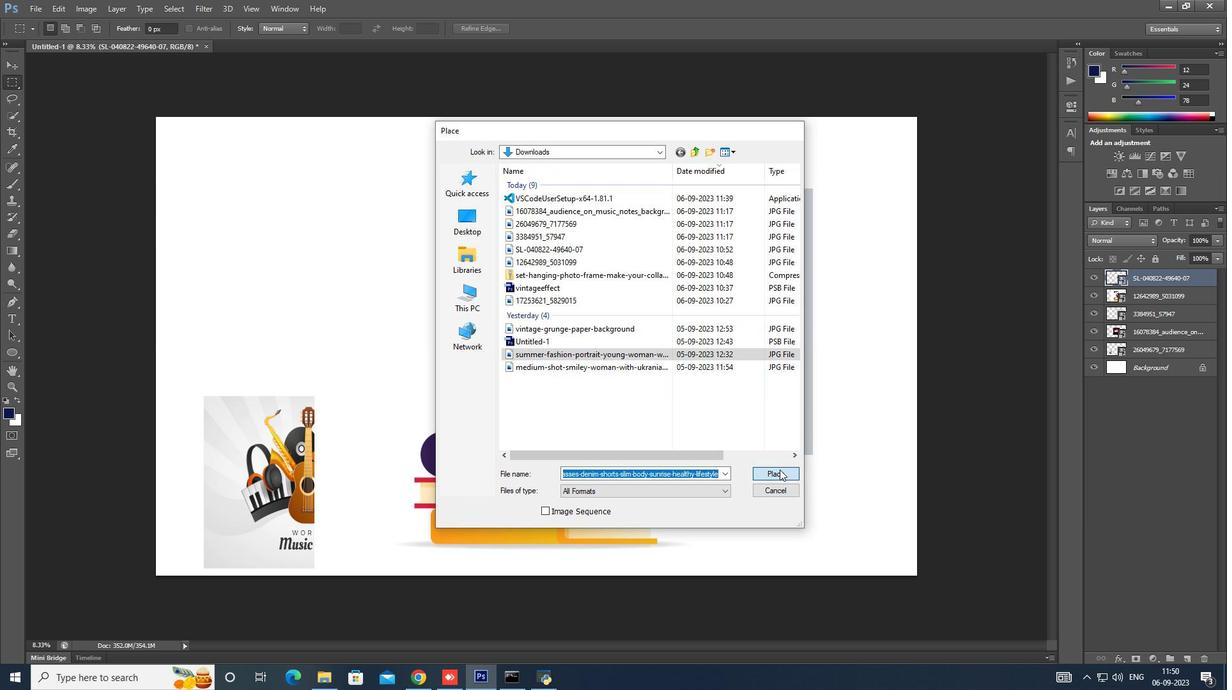 
Action: Mouse pressed left at (780, 469)
Screenshot: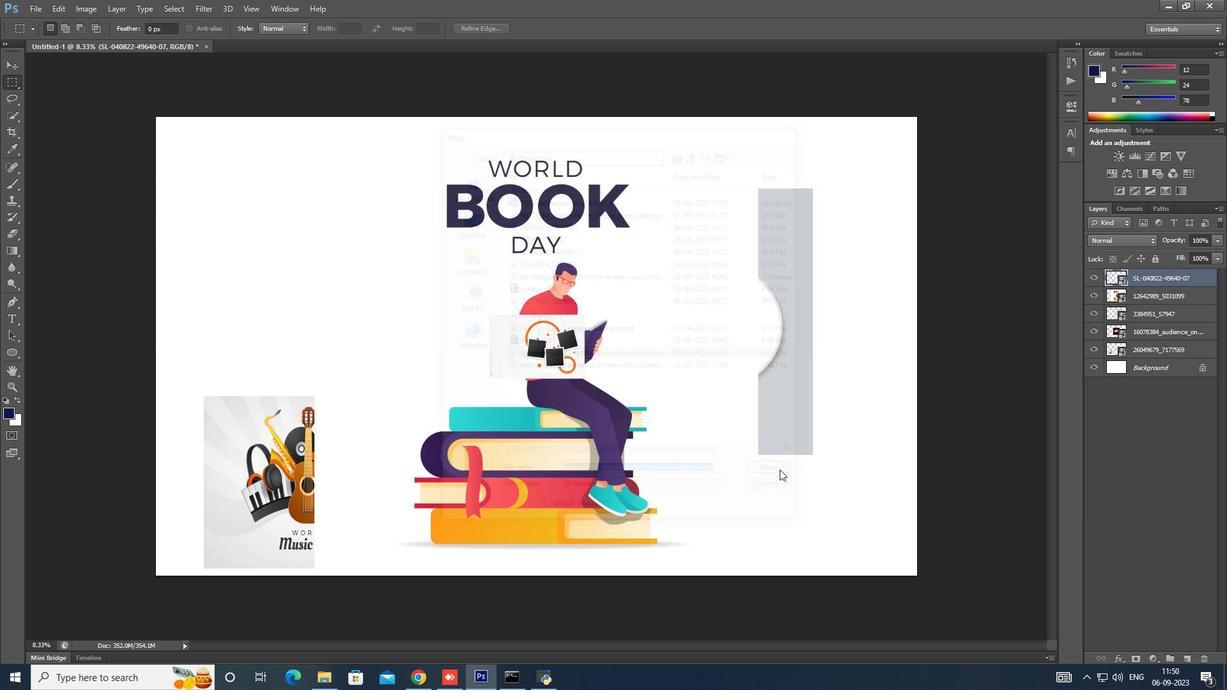 
Action: Mouse moved to (612, 312)
Screenshot: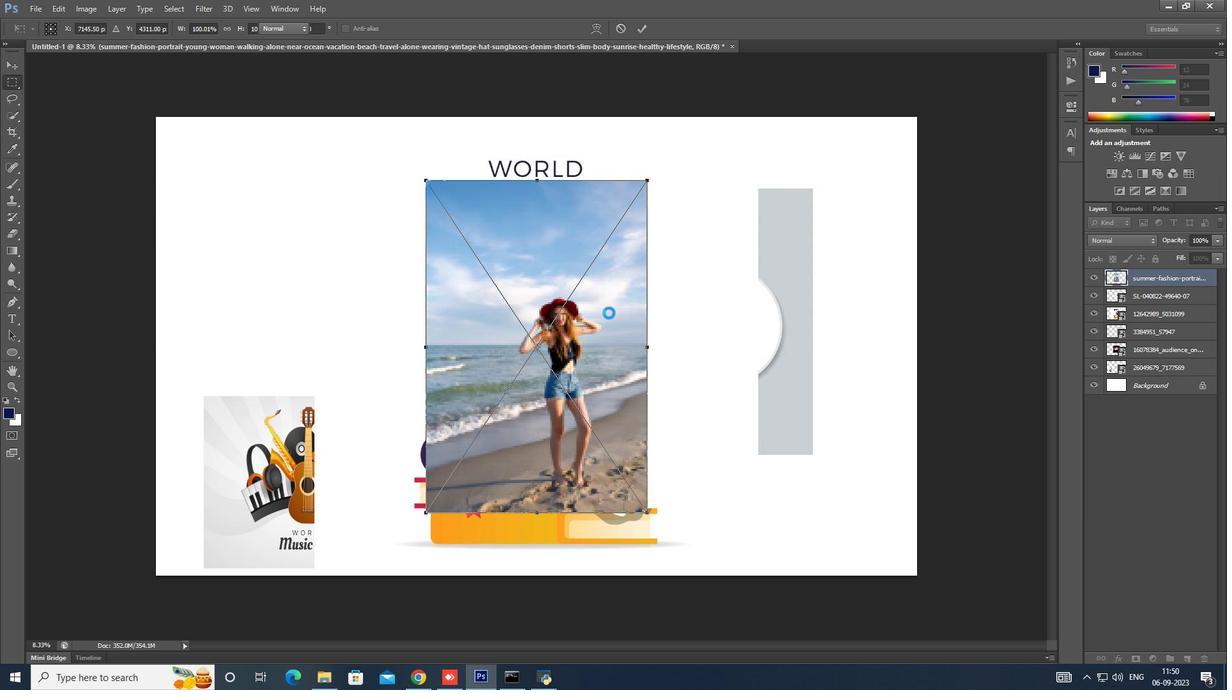 
Action: Key pressed <Key.enter>
Screenshot: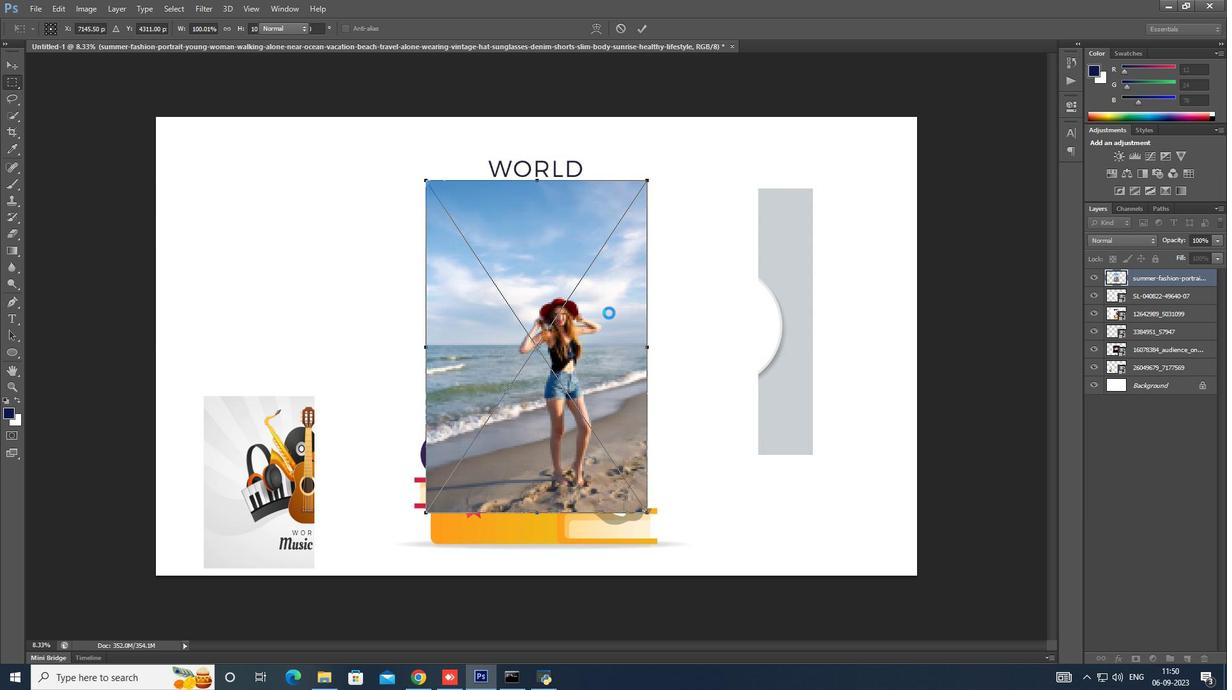 
Action: Mouse moved to (570, 324)
Screenshot: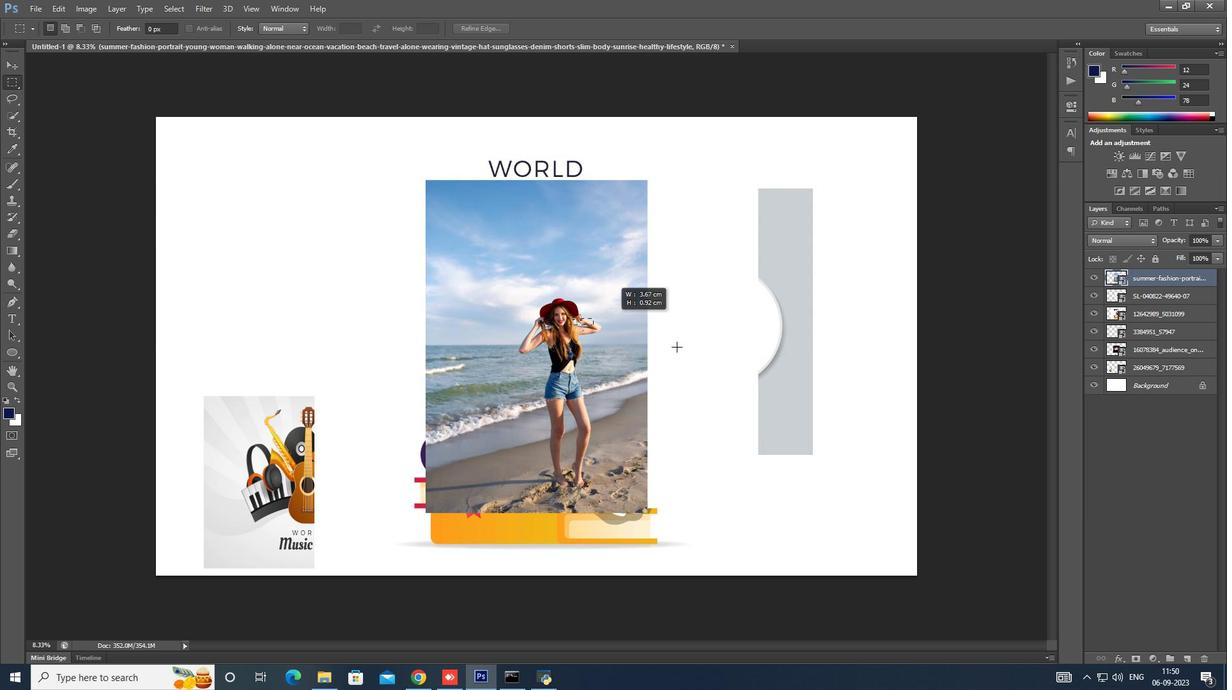 
Action: Mouse pressed left at (570, 324)
Screenshot: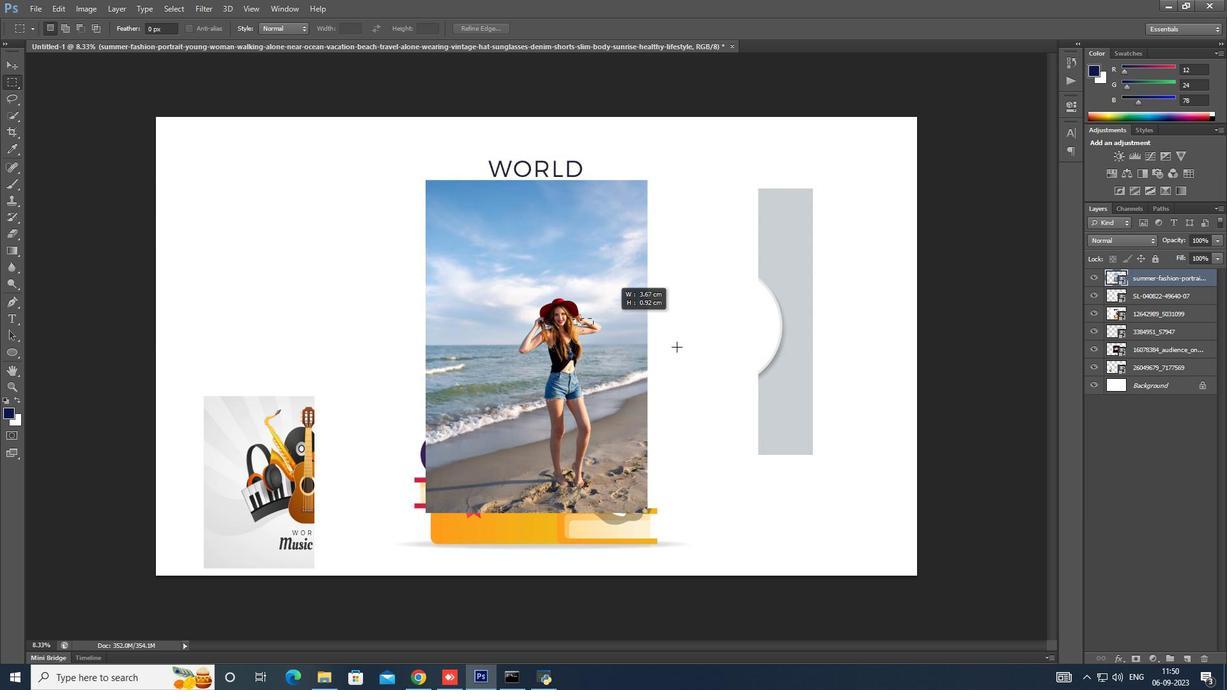 
Action: Mouse moved to (13, 67)
Screenshot: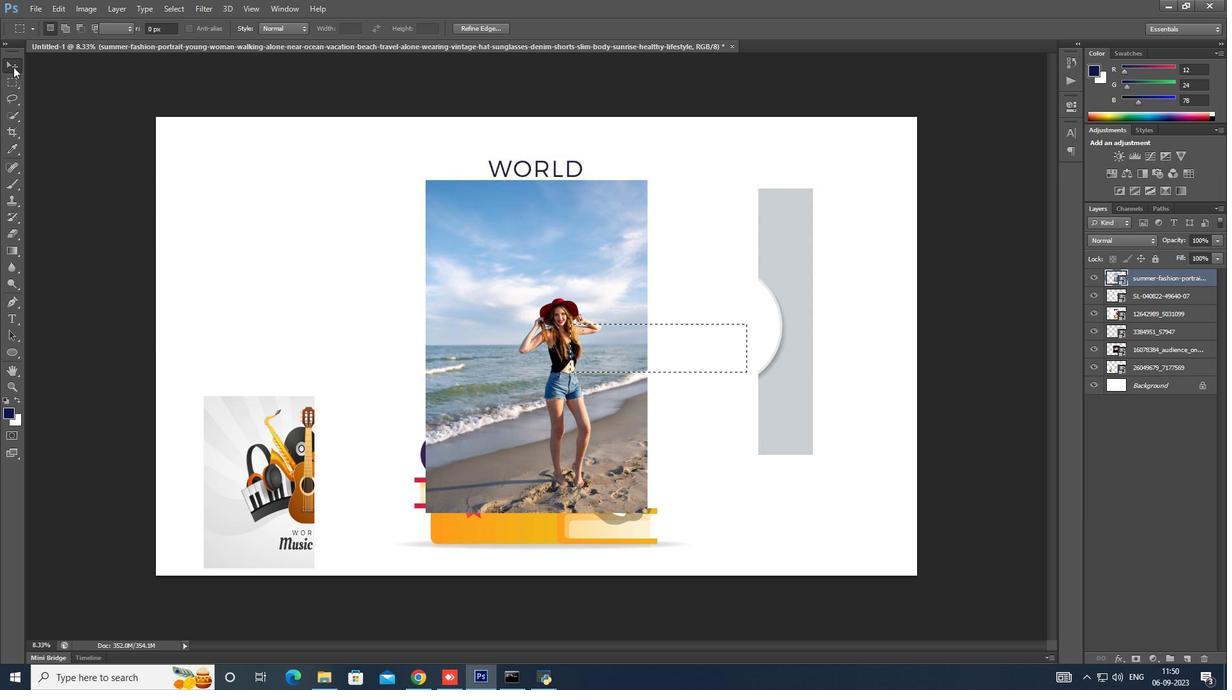 
Action: Mouse pressed left at (13, 67)
Screenshot: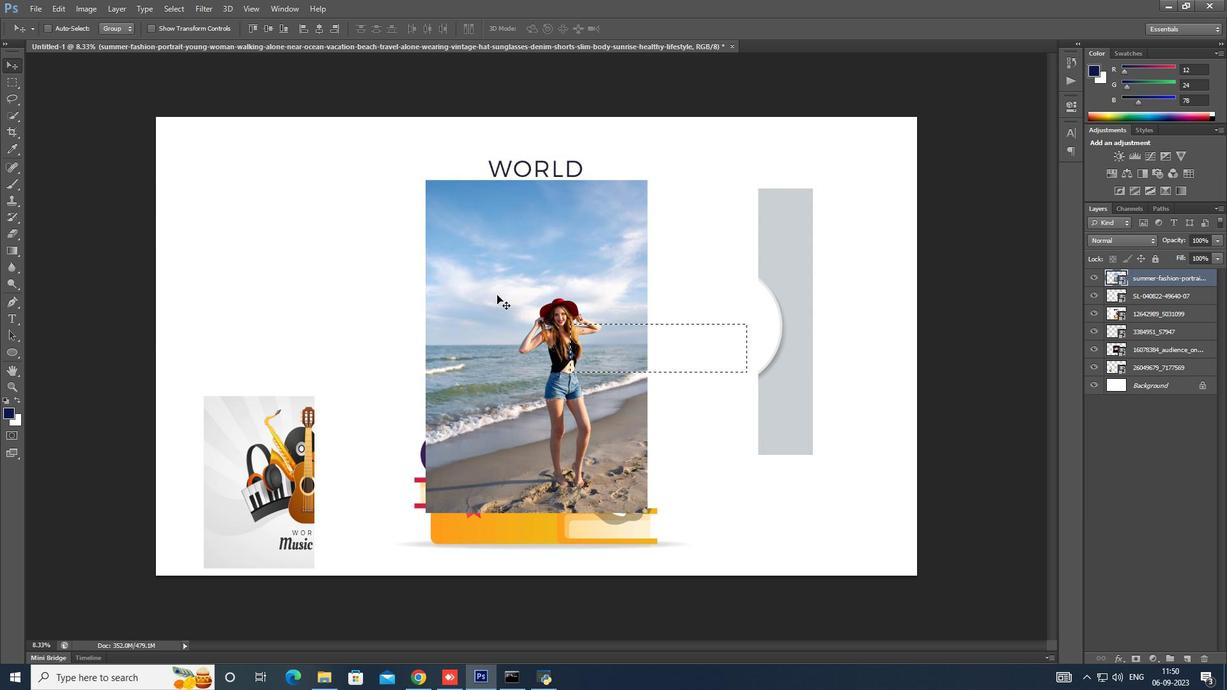 
Action: Mouse moved to (521, 315)
Screenshot: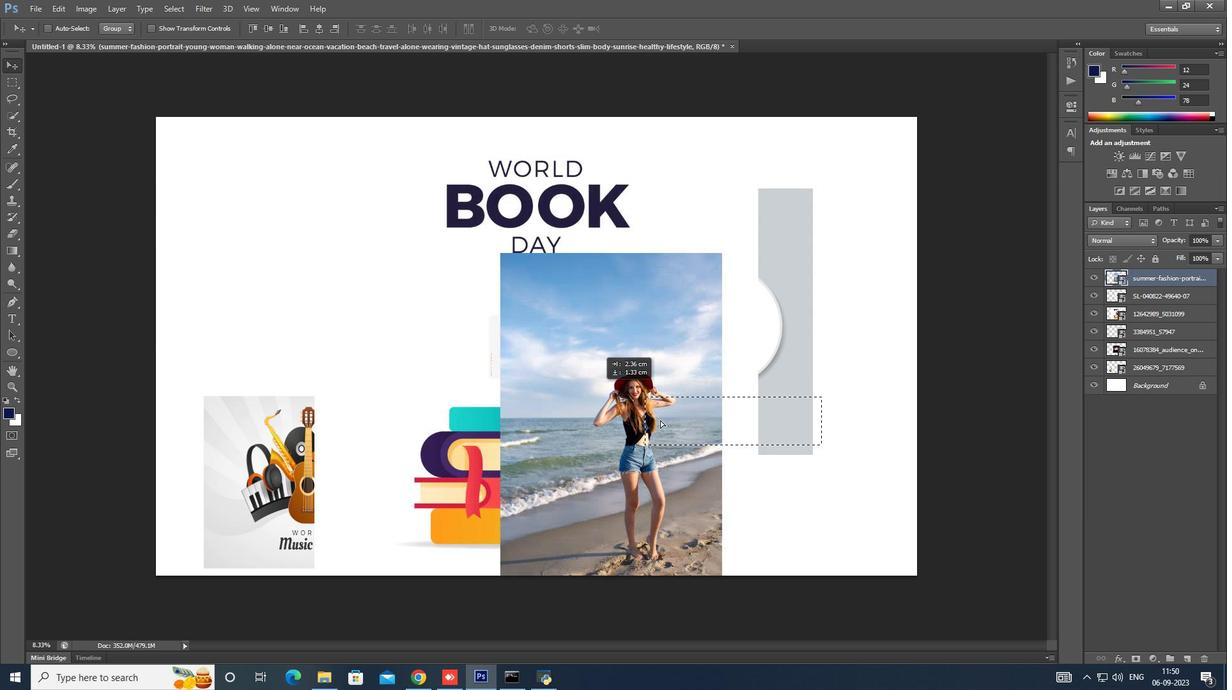
Action: Mouse pressed left at (521, 315)
Screenshot: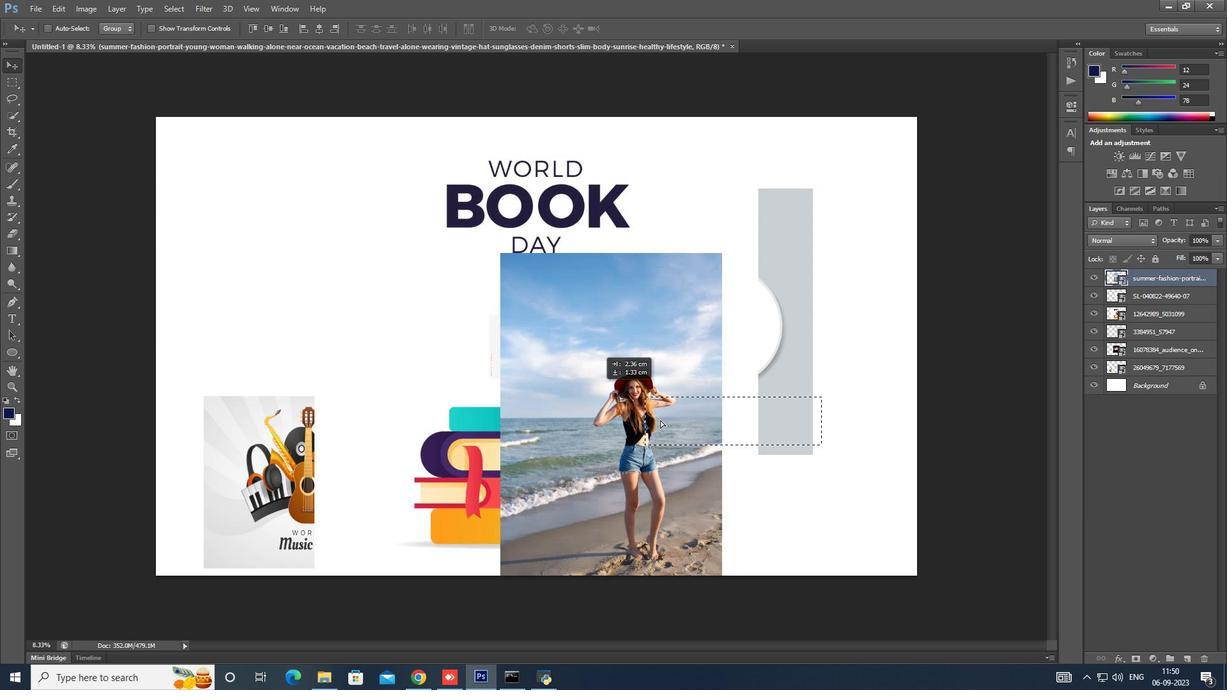 
Action: Mouse moved to (756, 353)
Screenshot: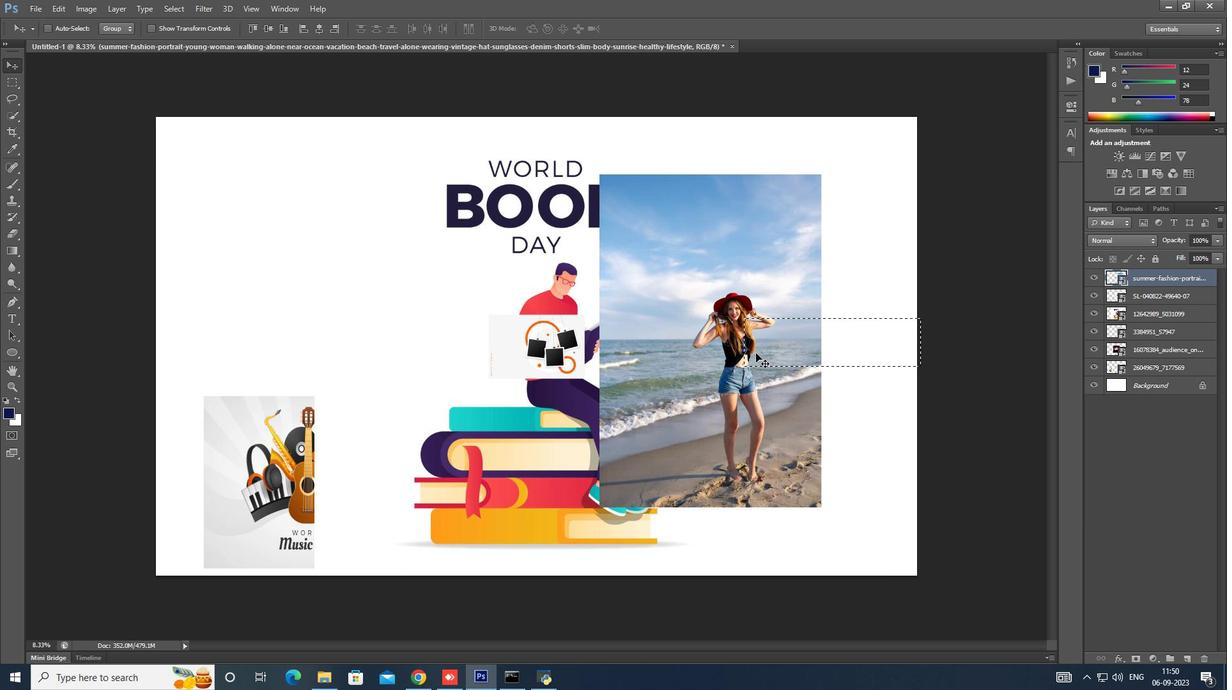 
Action: Key pressed ctrl+D
Screenshot: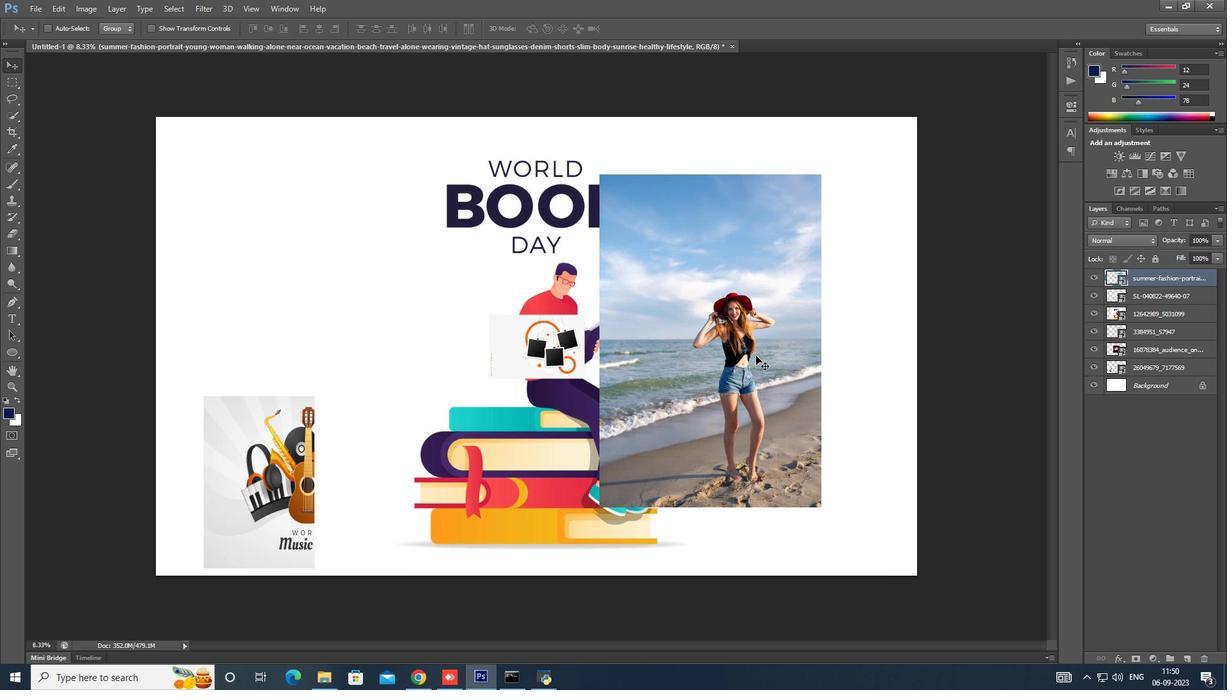 
Action: Mouse moved to (735, 356)
Screenshot: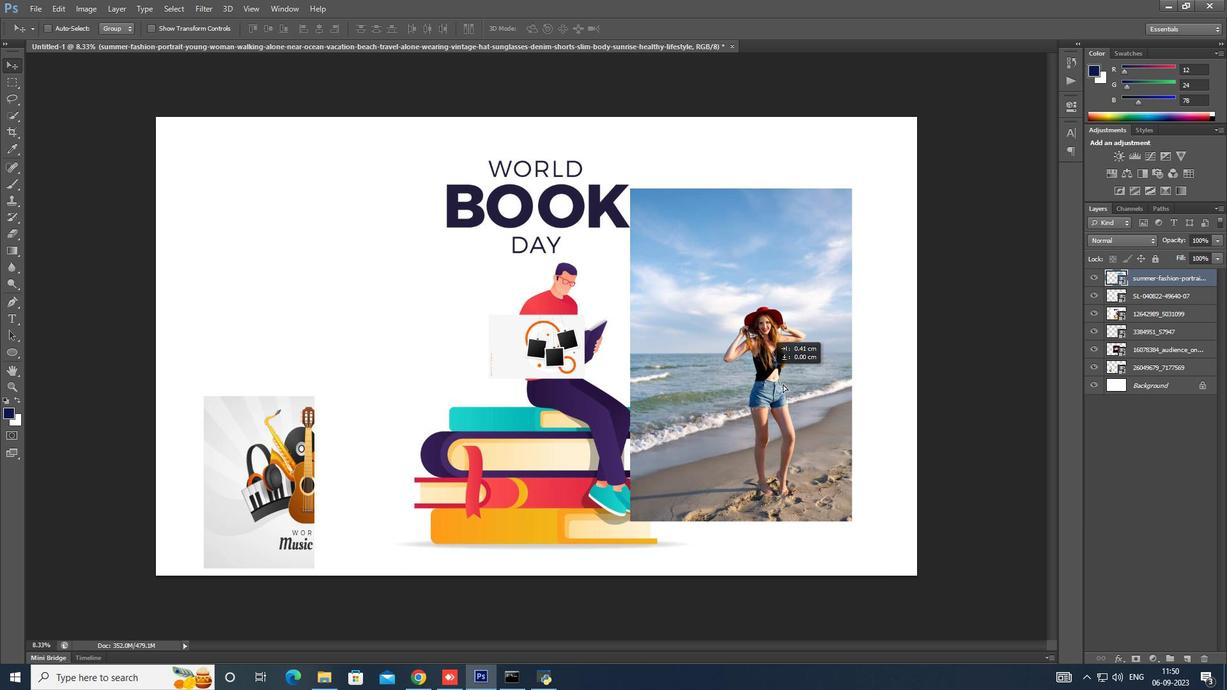 
Action: Mouse pressed left at (735, 356)
Screenshot: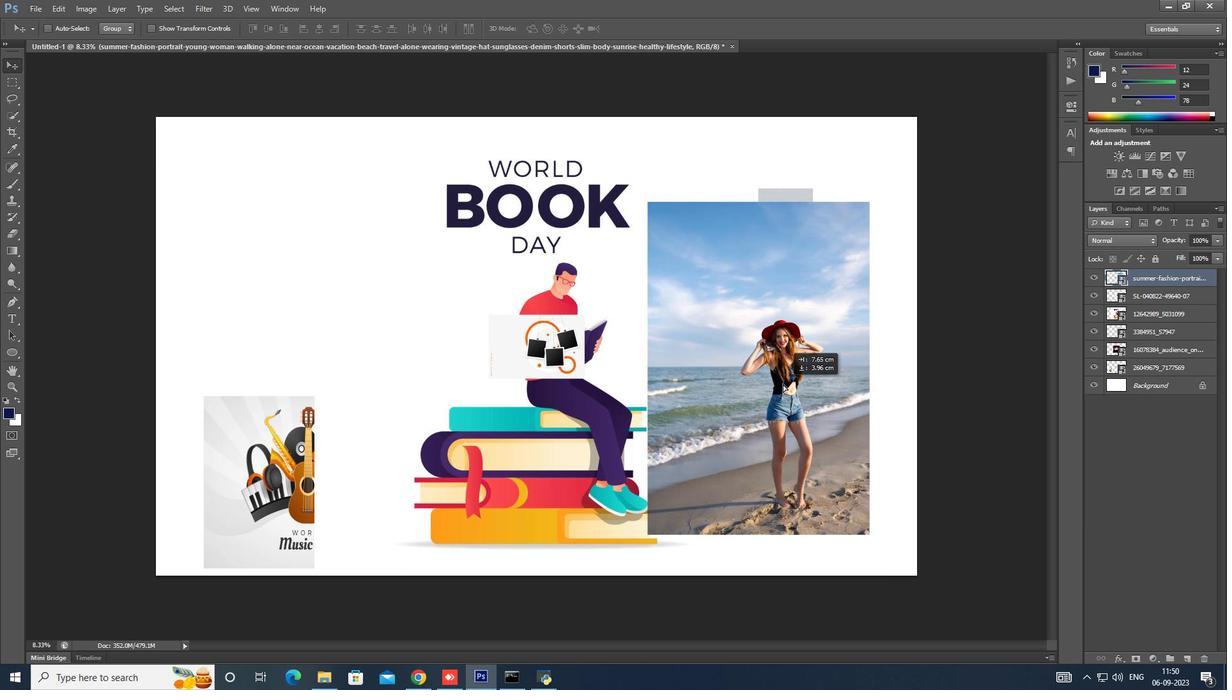 
Action: Mouse moved to (547, 302)
Screenshot: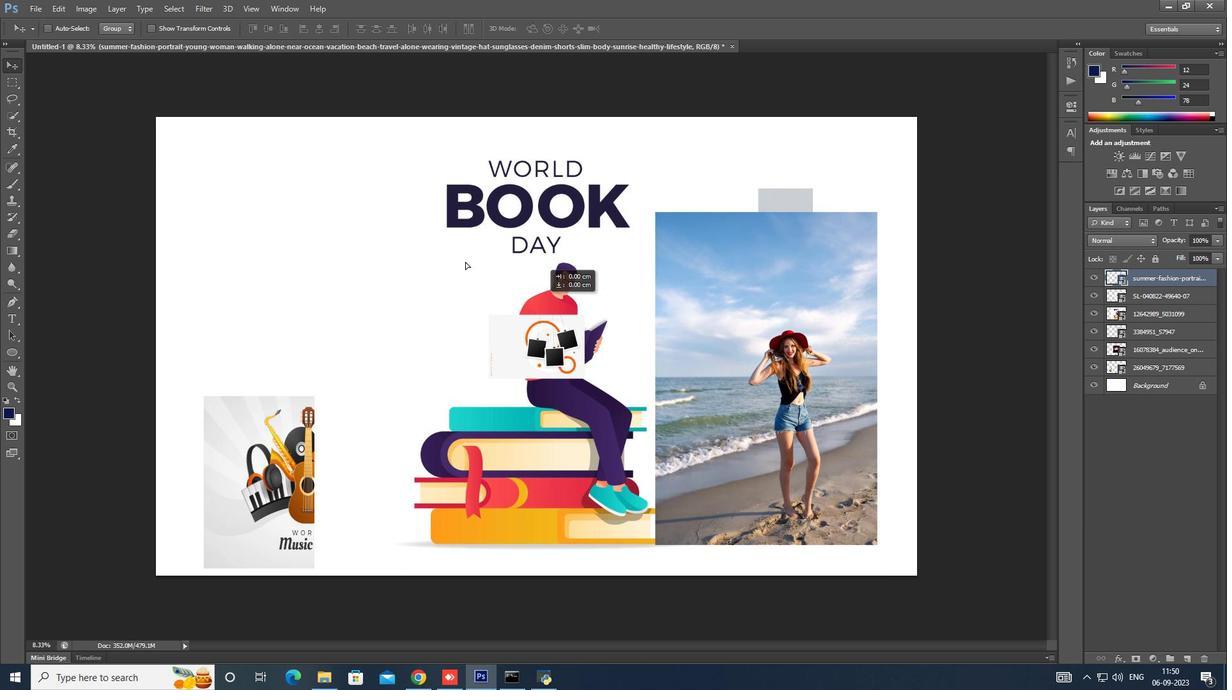 
Action: Mouse pressed left at (547, 302)
Screenshot: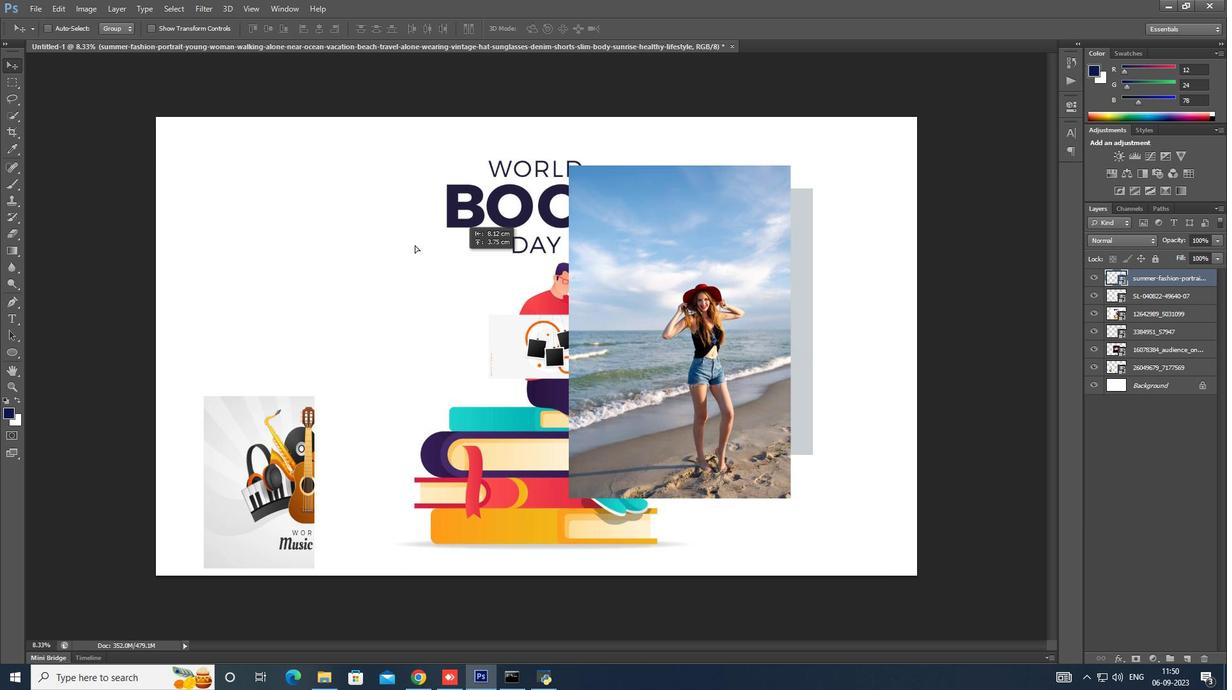 
Action: Mouse moved to (554, 313)
Screenshot: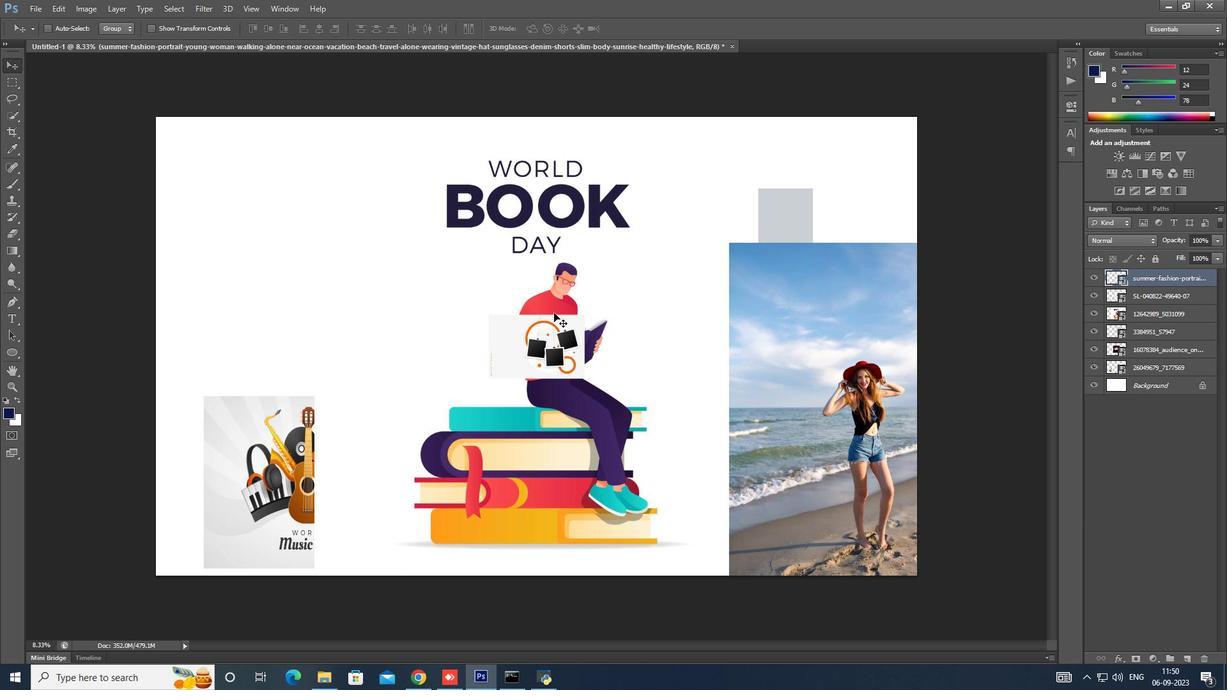 
Action: Mouse pressed left at (554, 313)
Screenshot: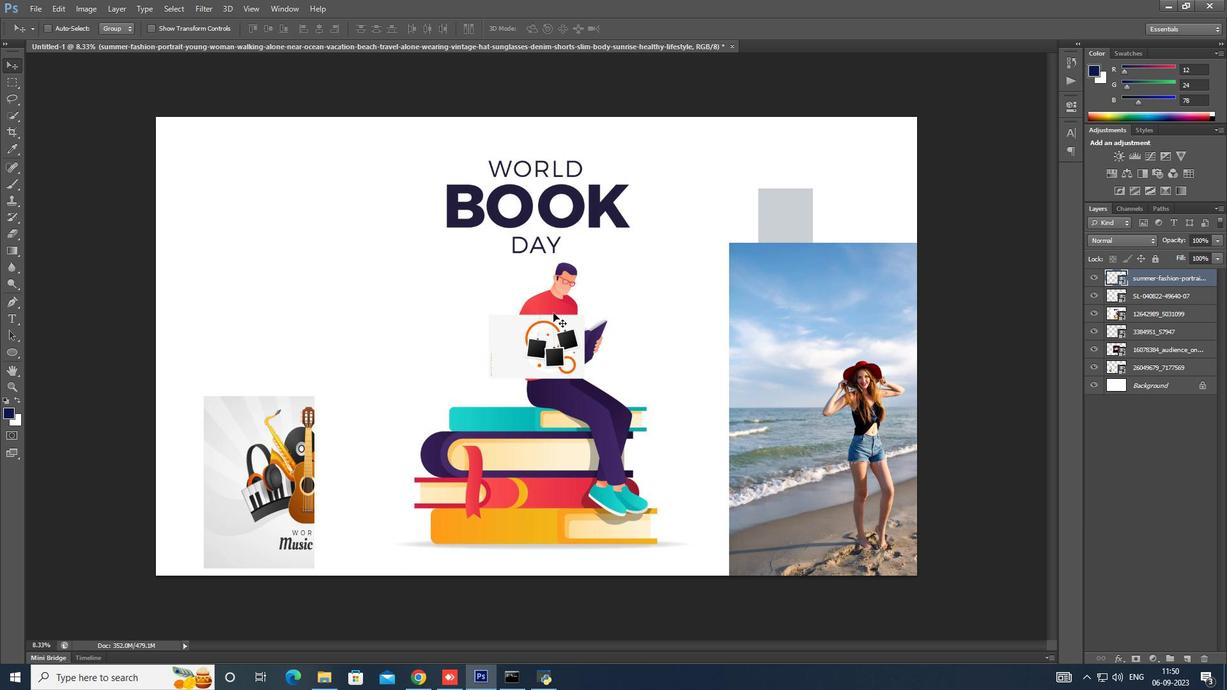 
Action: Key pressed <Key.enter>
Screenshot: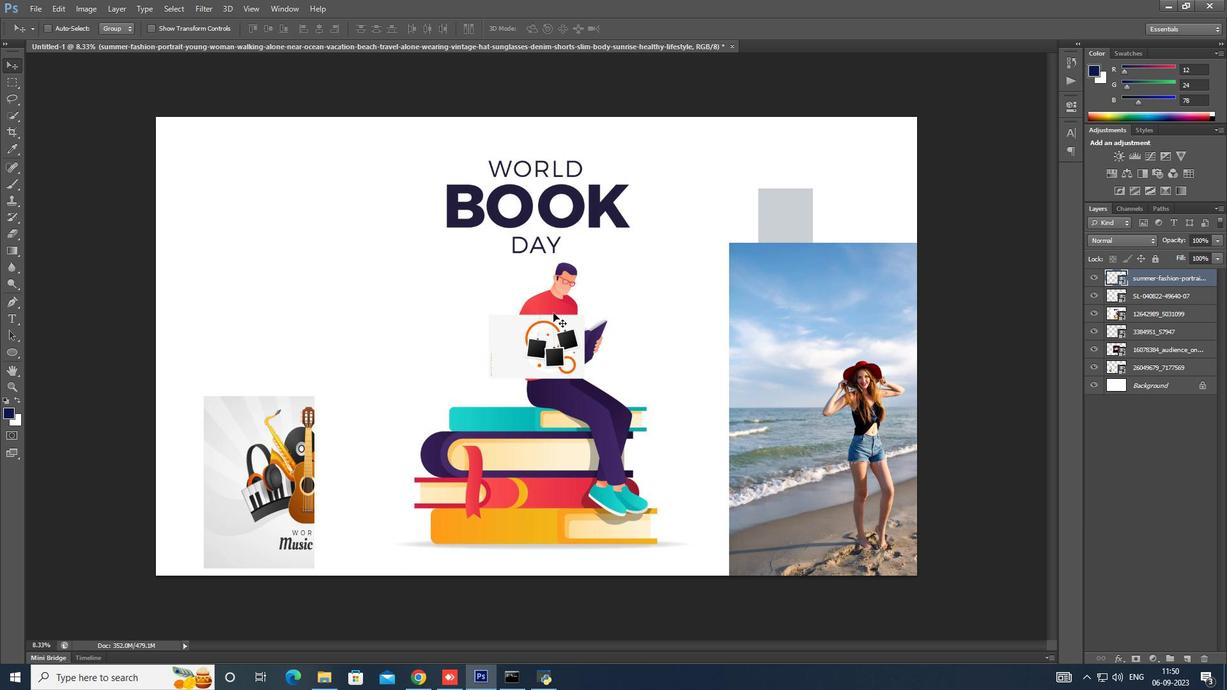 
Action: Mouse moved to (547, 317)
Screenshot: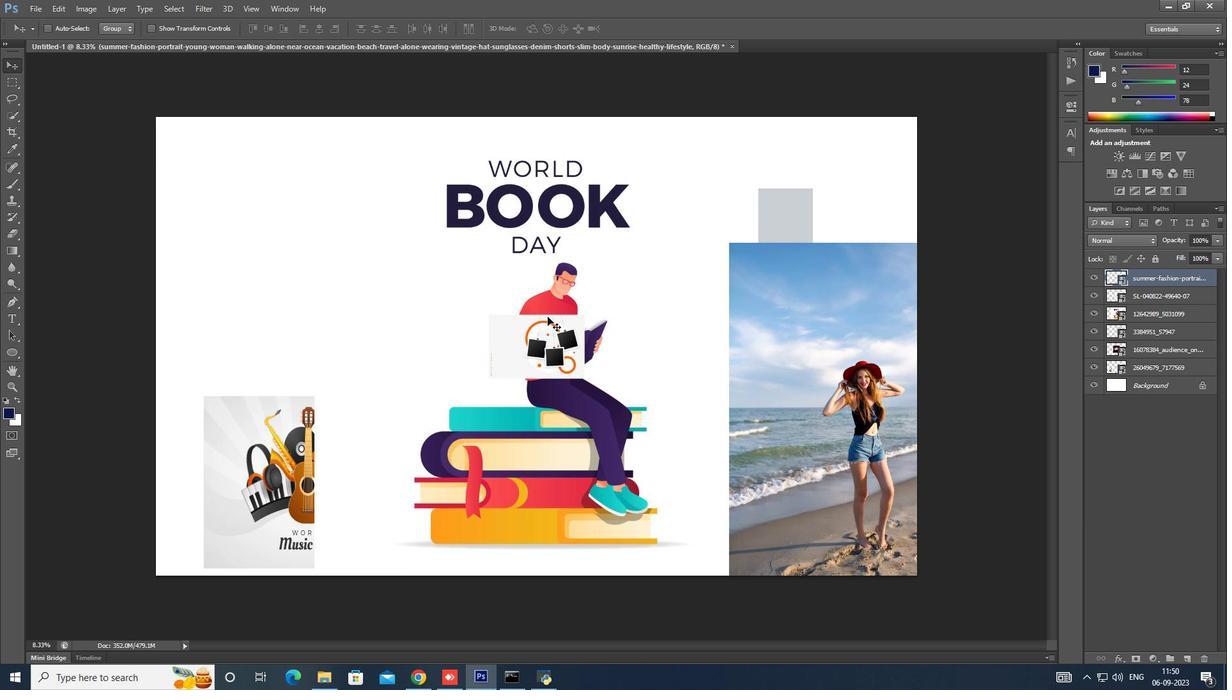 
Action: Key pressed <Key.enter>
Screenshot: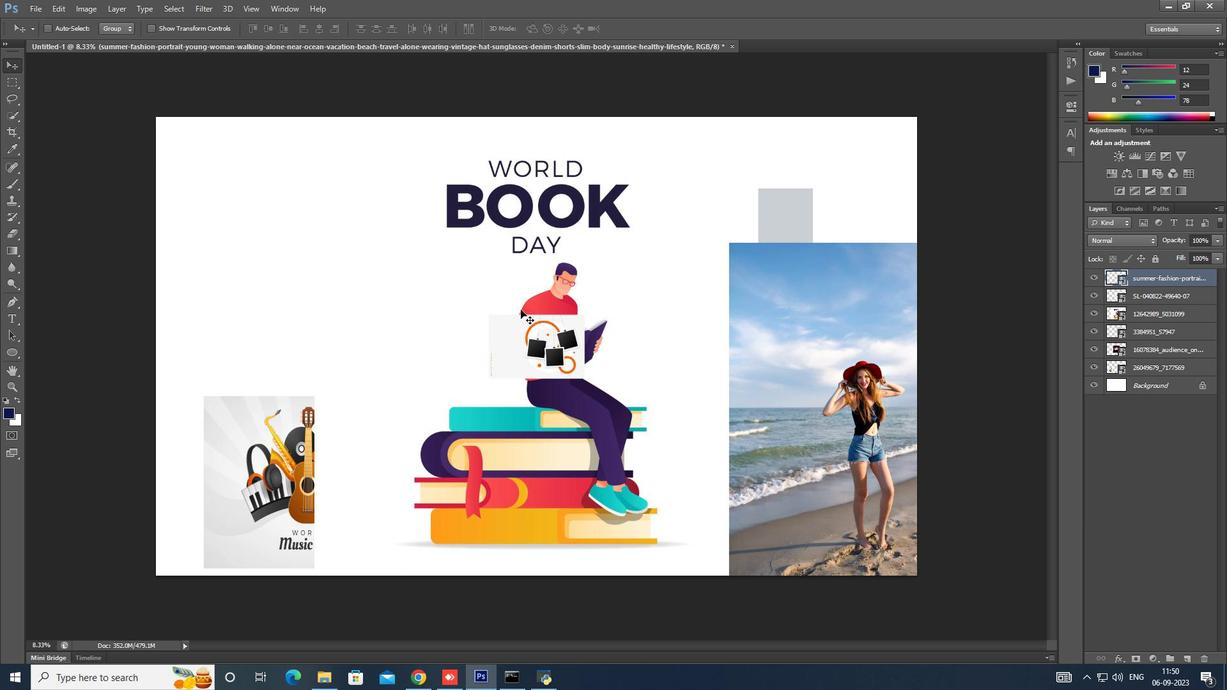 
Action: Mouse moved to (481, 288)
Screenshot: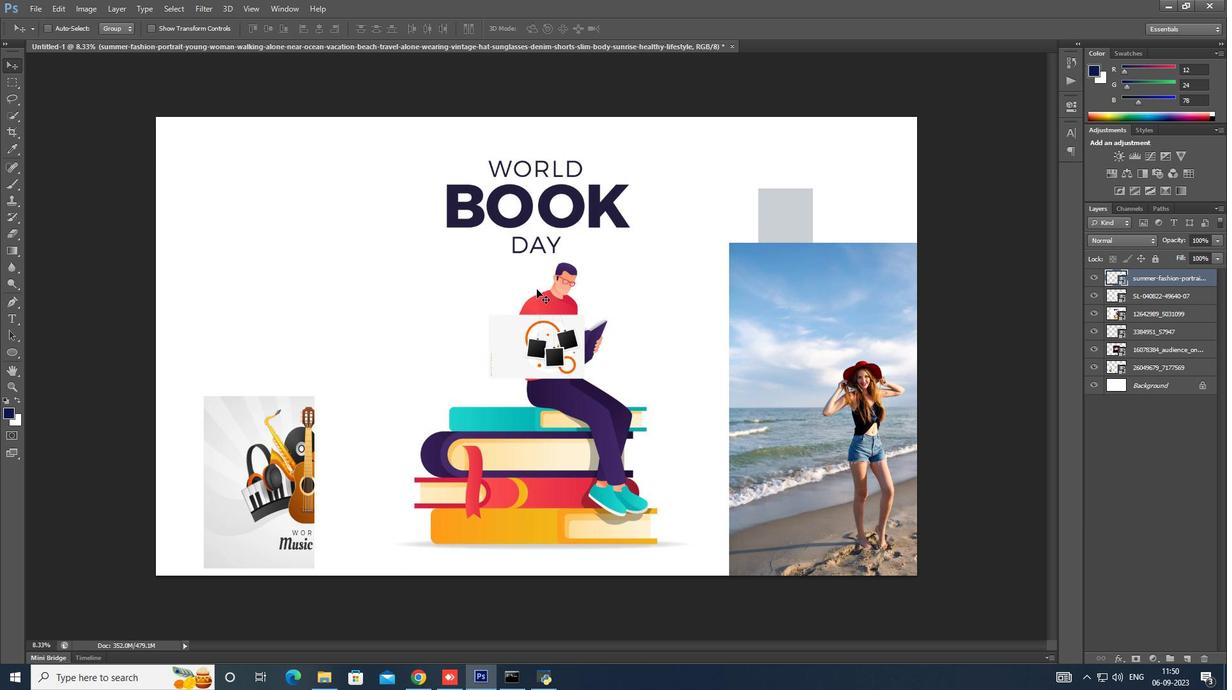 
Action: Mouse pressed left at (481, 288)
Screenshot: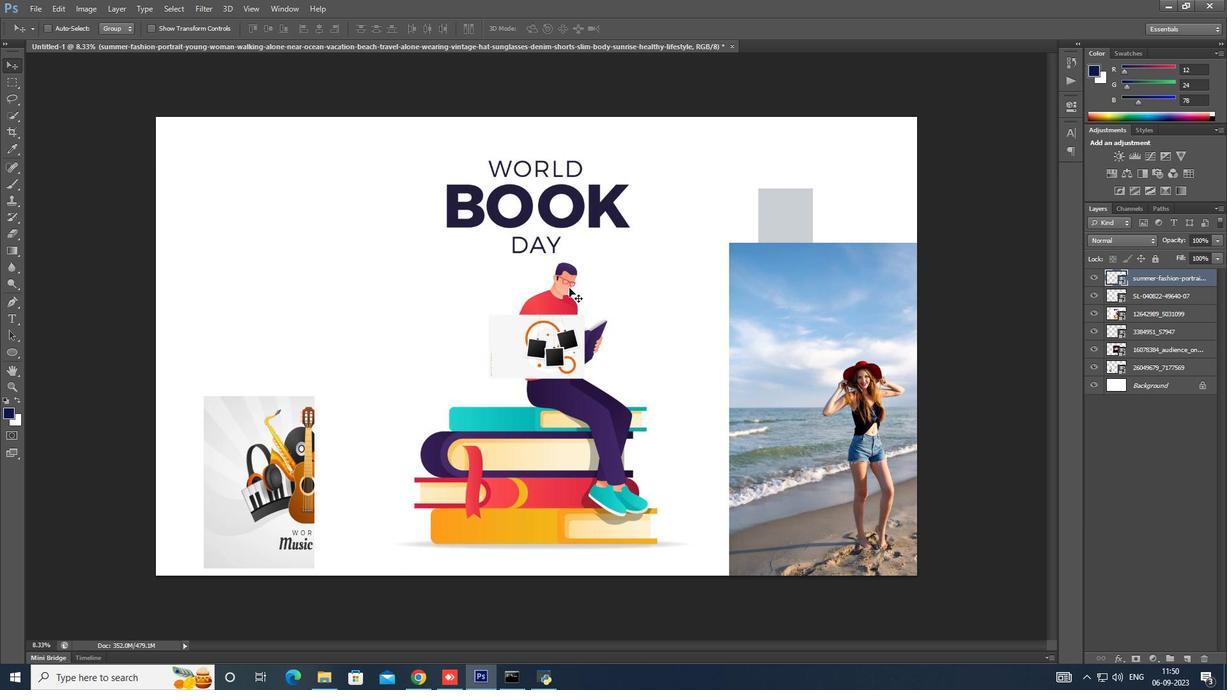 
Action: Mouse moved to (582, 283)
Screenshot: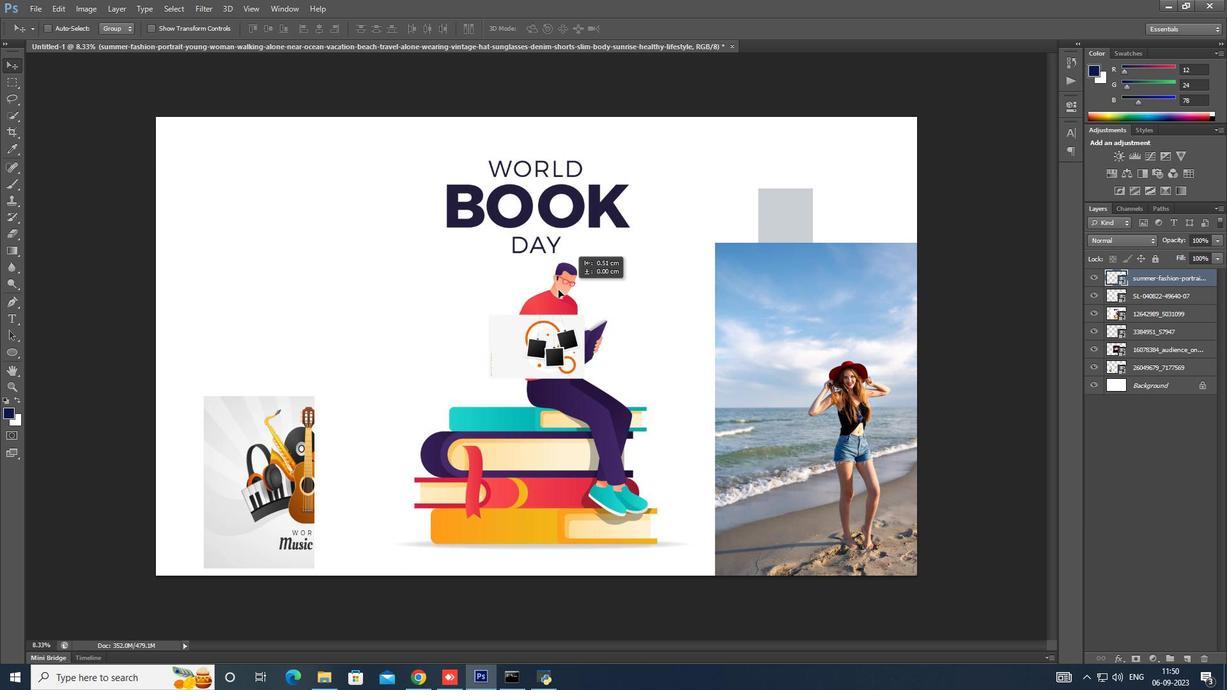 
Action: Mouse pressed left at (582, 283)
Screenshot: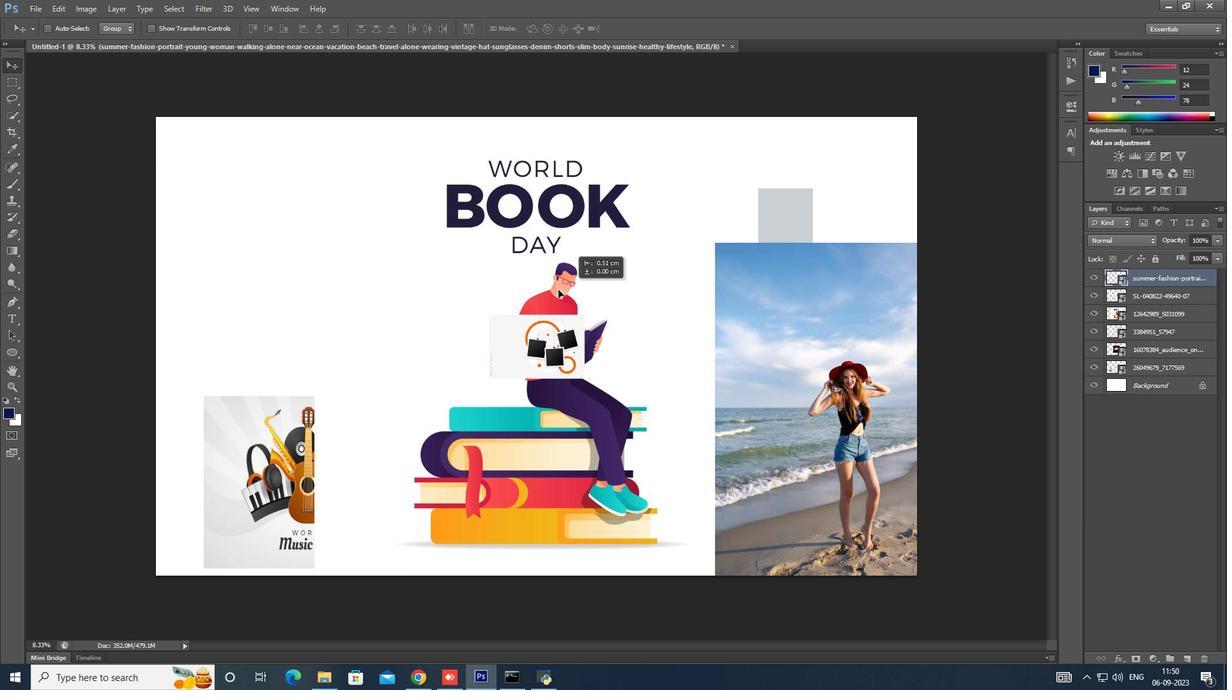
Action: Mouse moved to (833, 197)
Screenshot: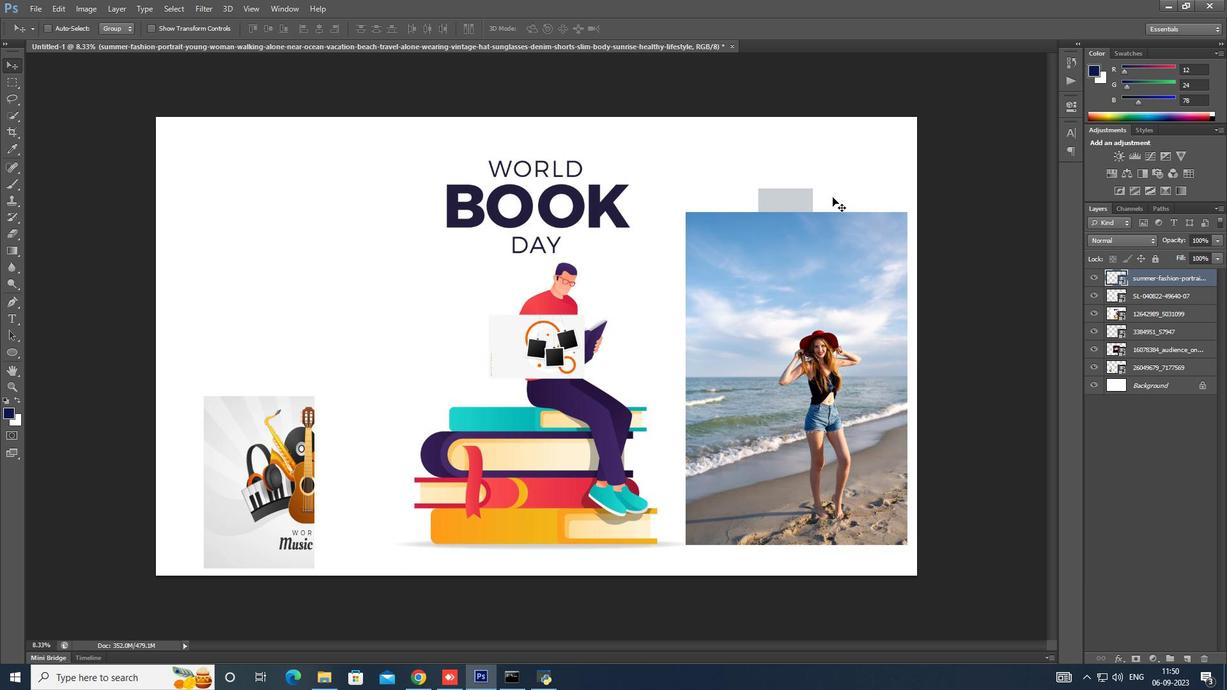 
Action: Mouse pressed left at (833, 197)
Screenshot: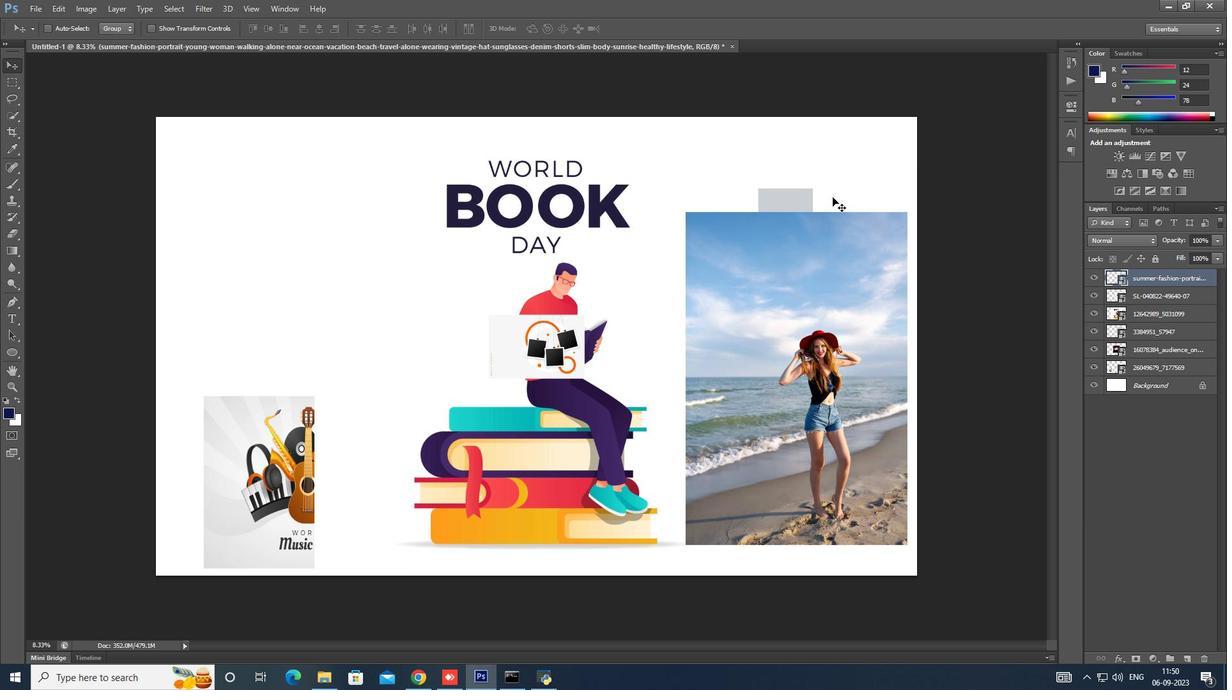 
Action: Mouse moved to (833, 197)
Screenshot: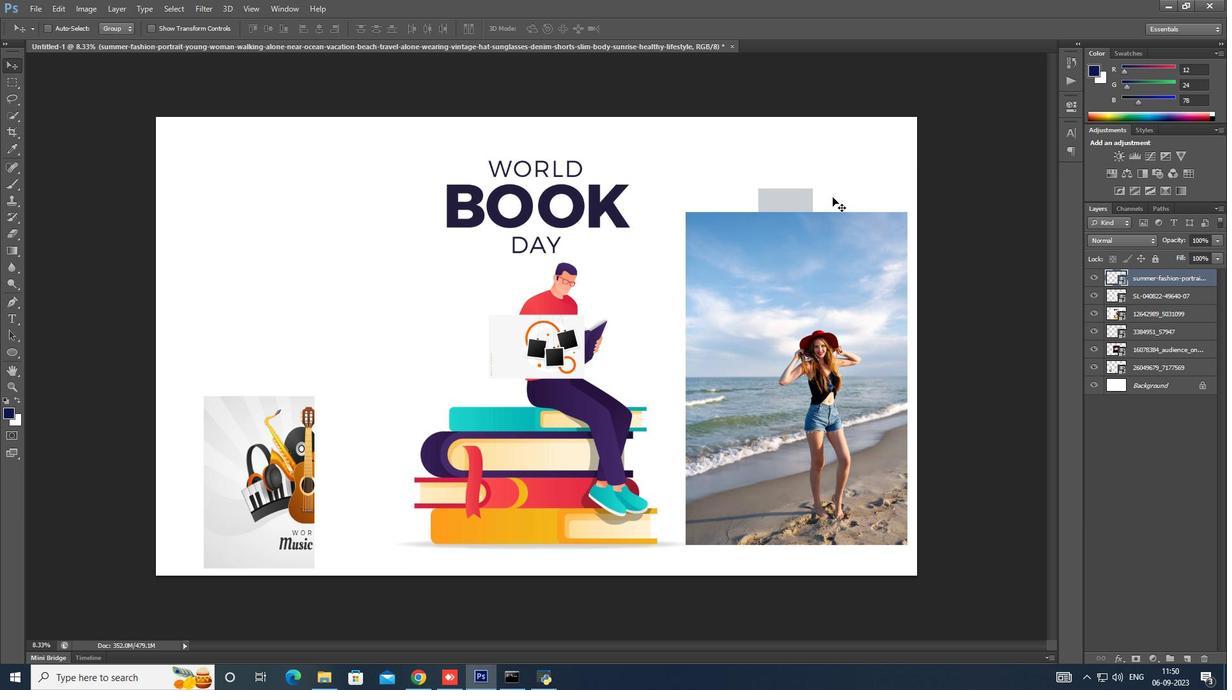 
Action: Mouse pressed left at (833, 197)
Screenshot: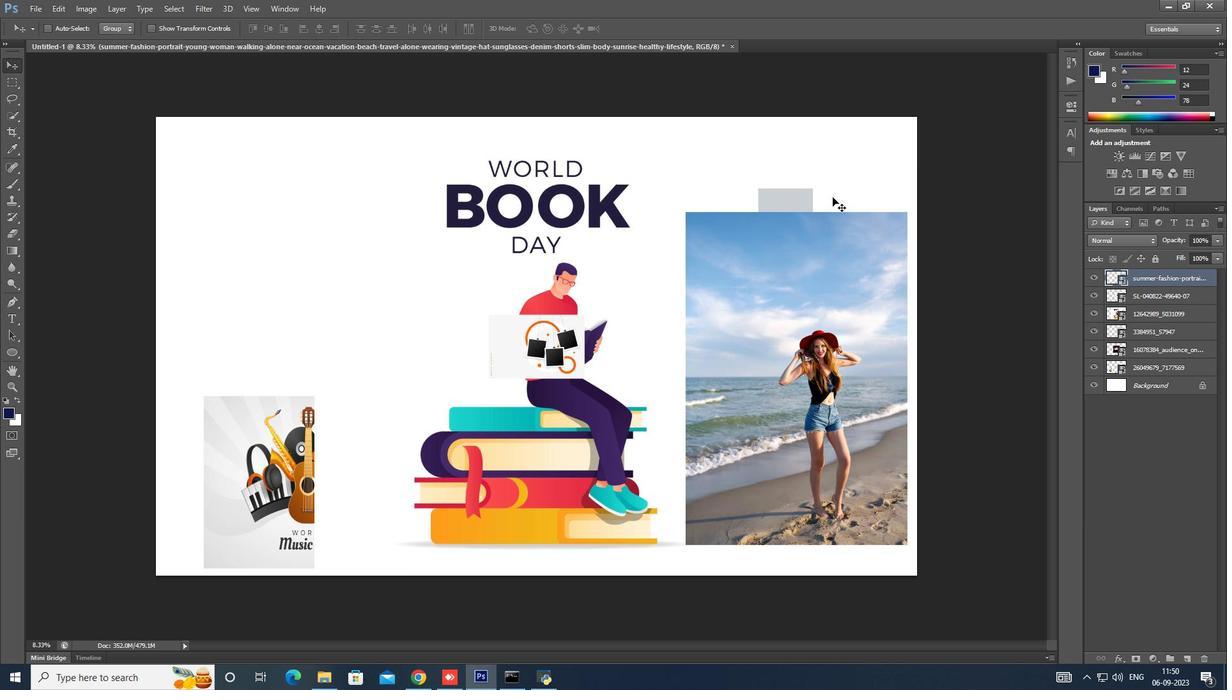
Action: Mouse moved to (1190, 293)
Screenshot: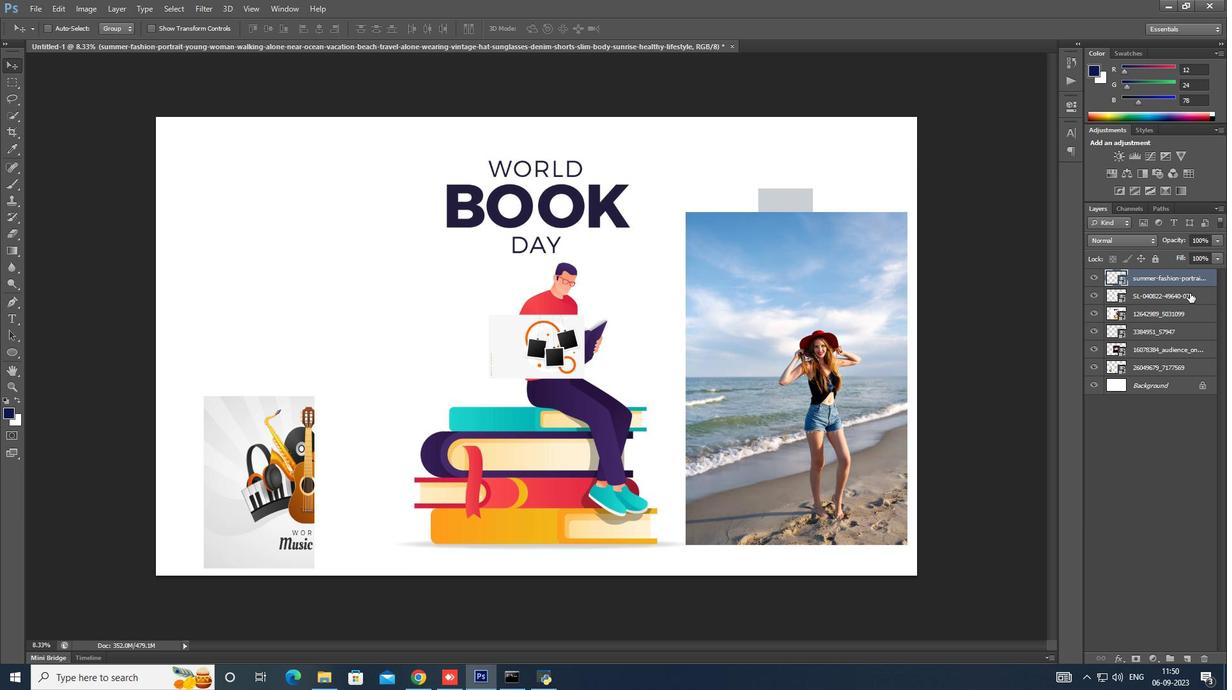 
Action: Mouse pressed left at (1190, 293)
Screenshot: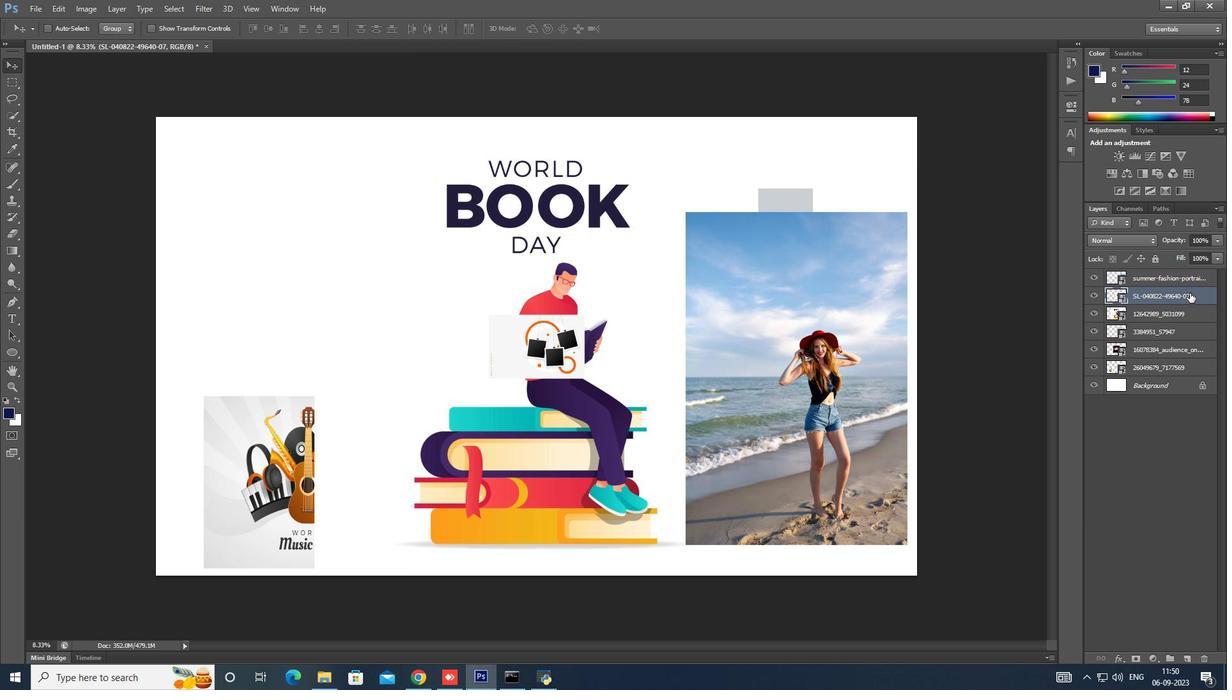 
Action: Mouse moved to (554, 297)
Screenshot: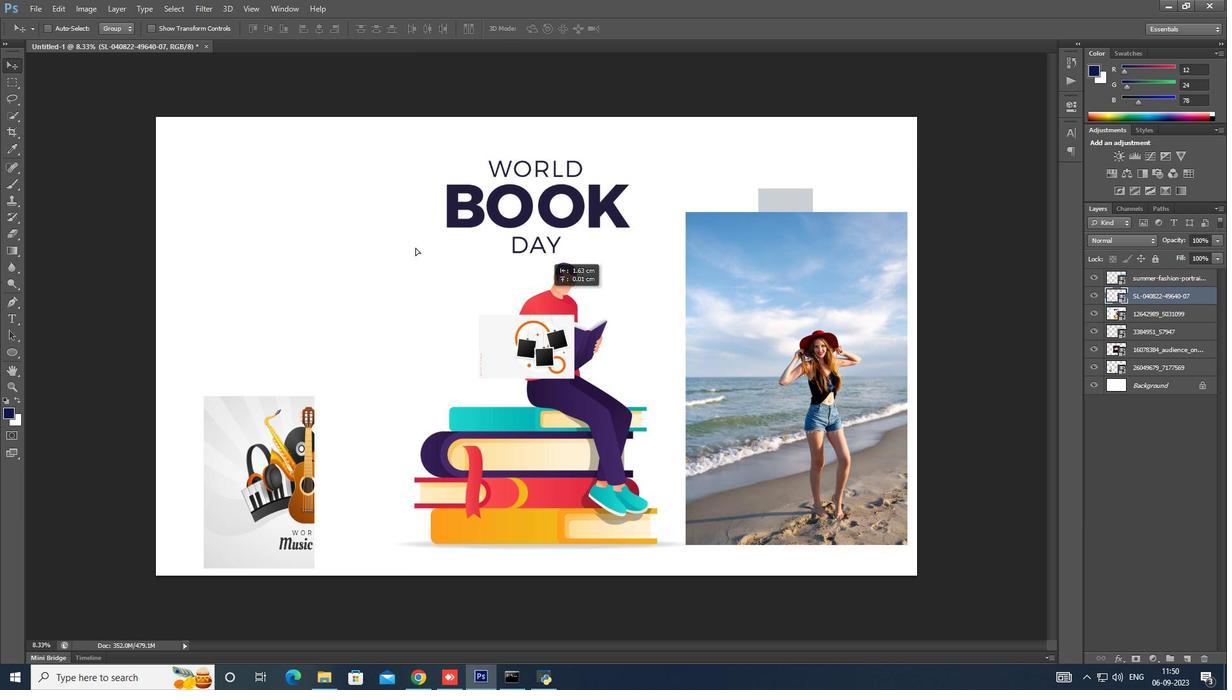 
Action: Mouse pressed left at (554, 297)
Screenshot: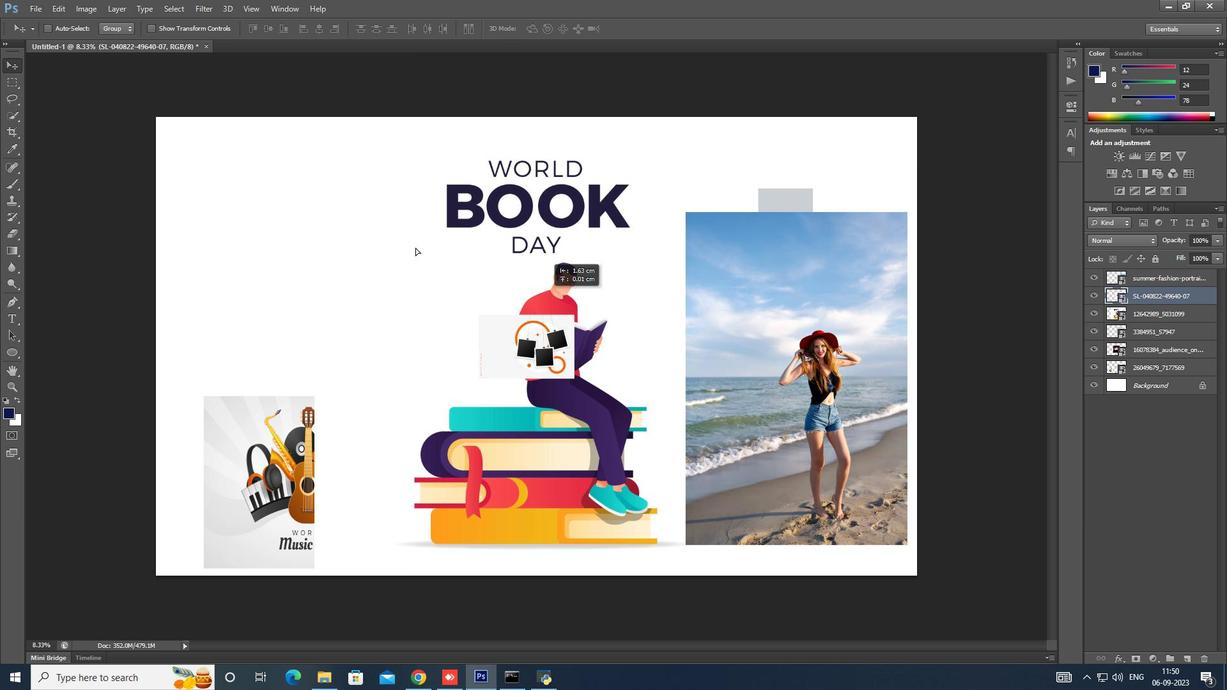 
Action: Mouse moved to (306, 237)
Screenshot: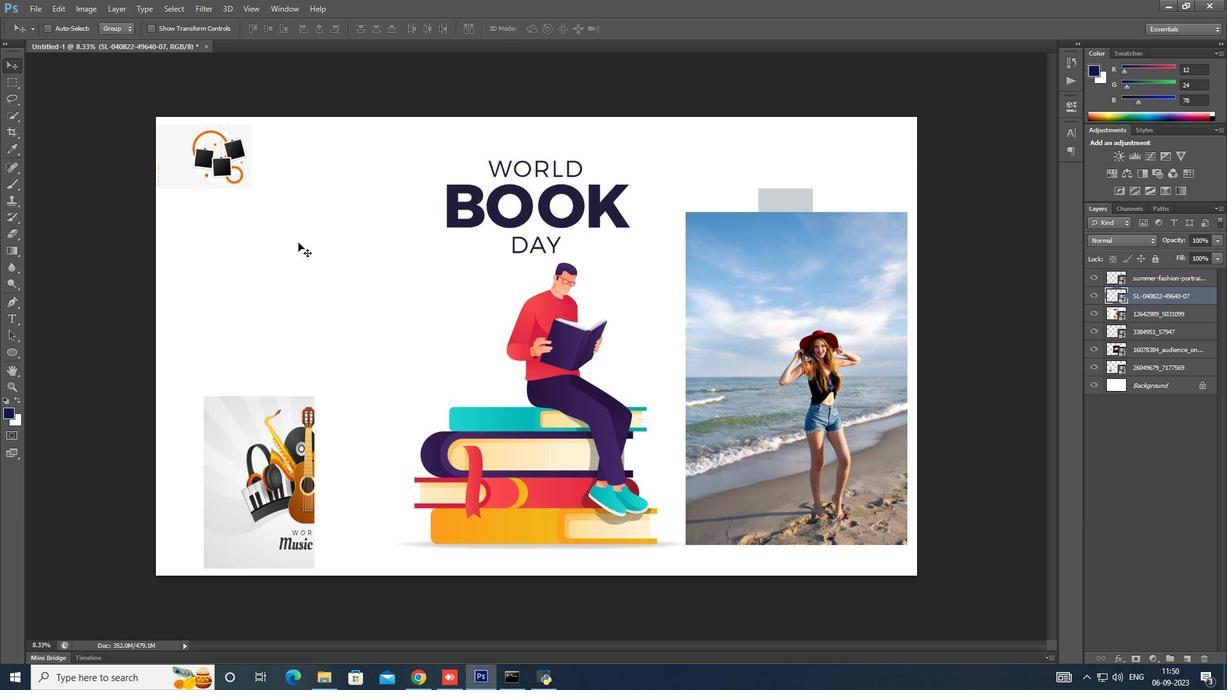 
Action: Mouse pressed left at (306, 237)
Screenshot: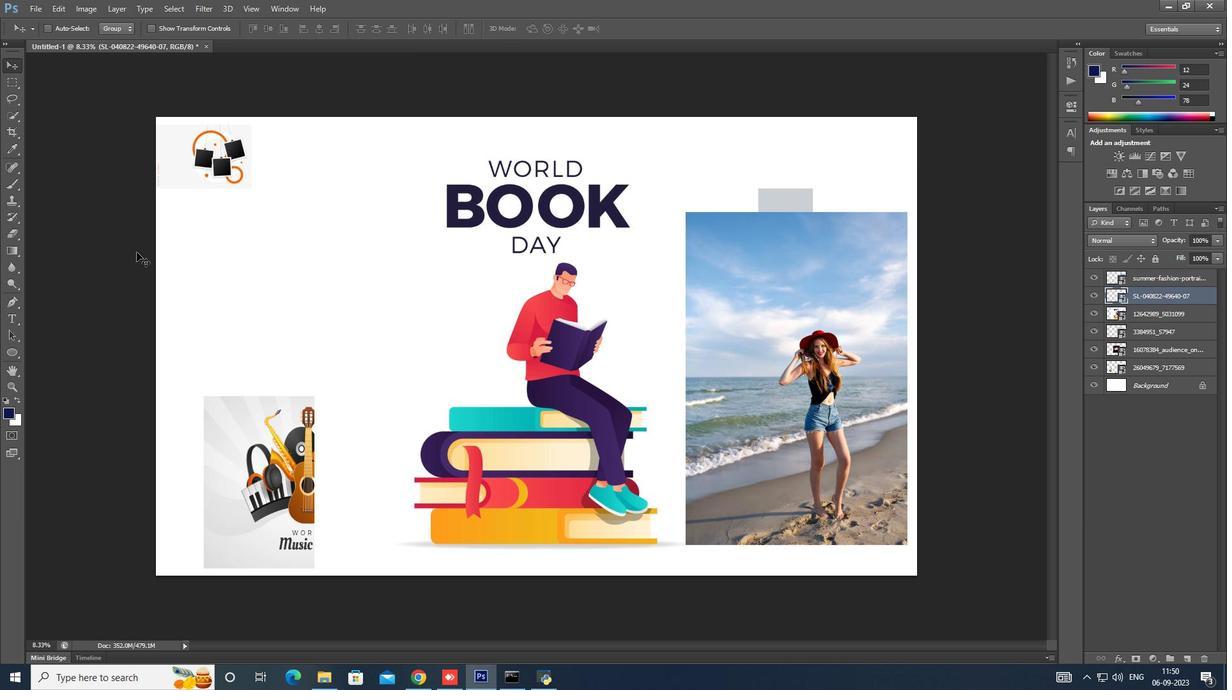 
Action: Mouse moved to (219, 144)
Screenshot: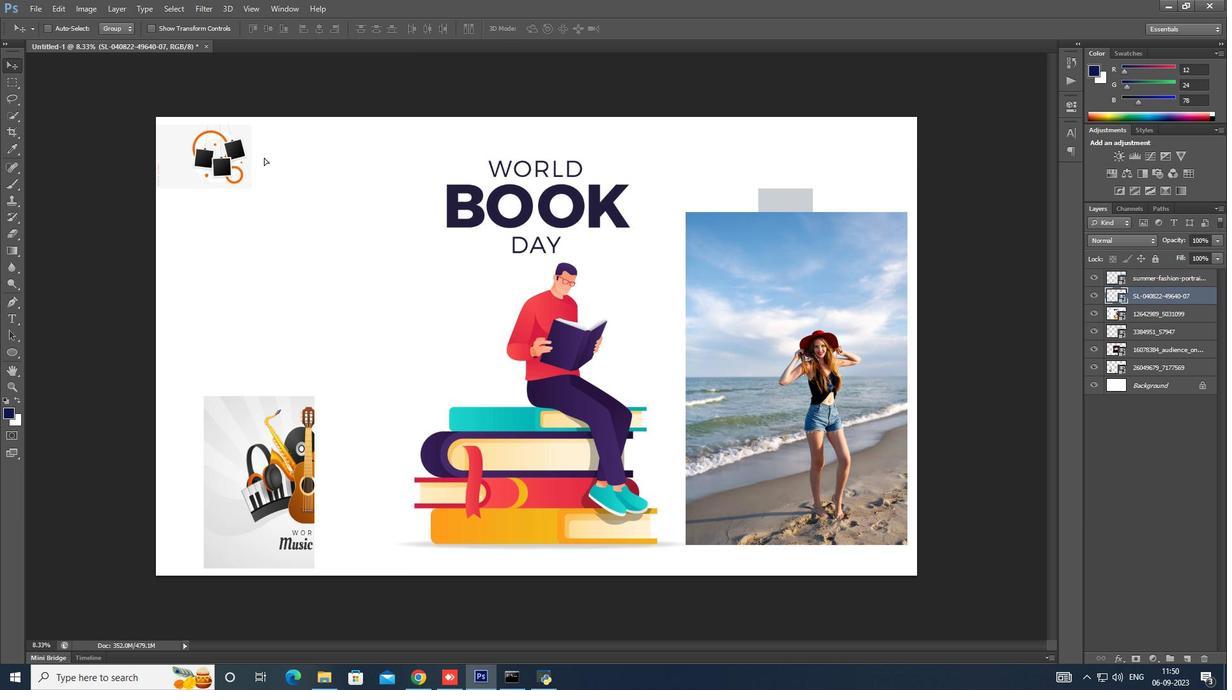 
Action: Mouse pressed left at (219, 144)
Screenshot: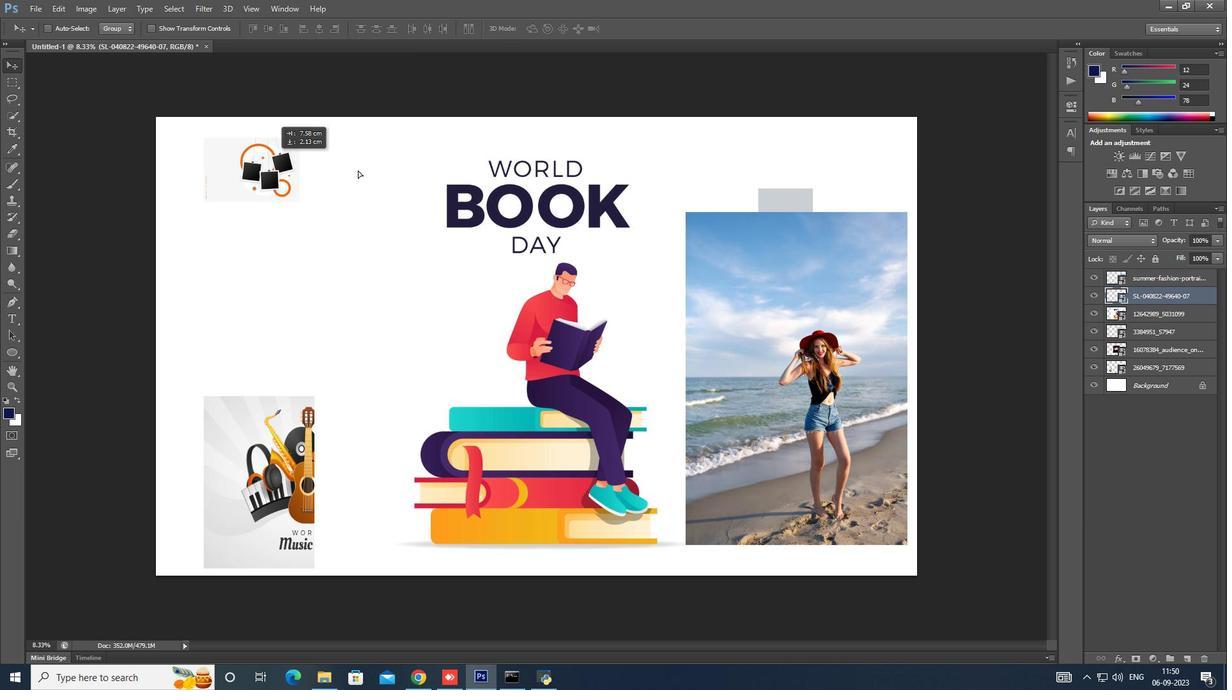 
Action: Mouse moved to (237, 471)
Screenshot: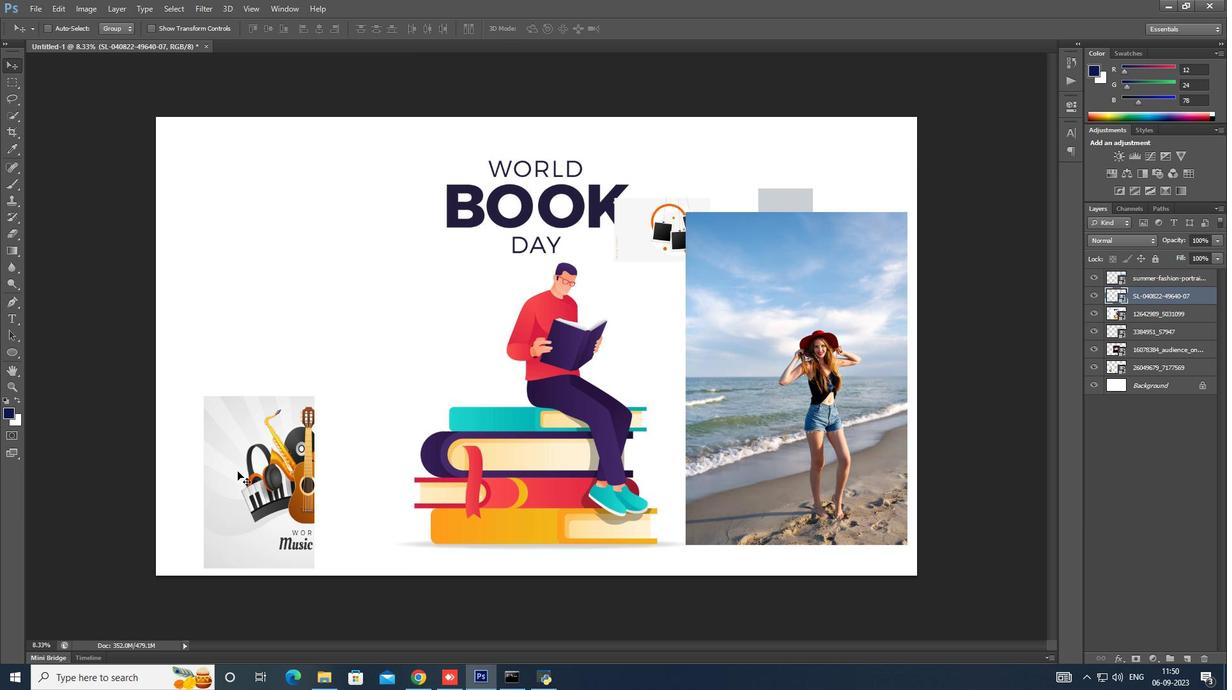 
Action: Mouse pressed left at (237, 471)
Screenshot: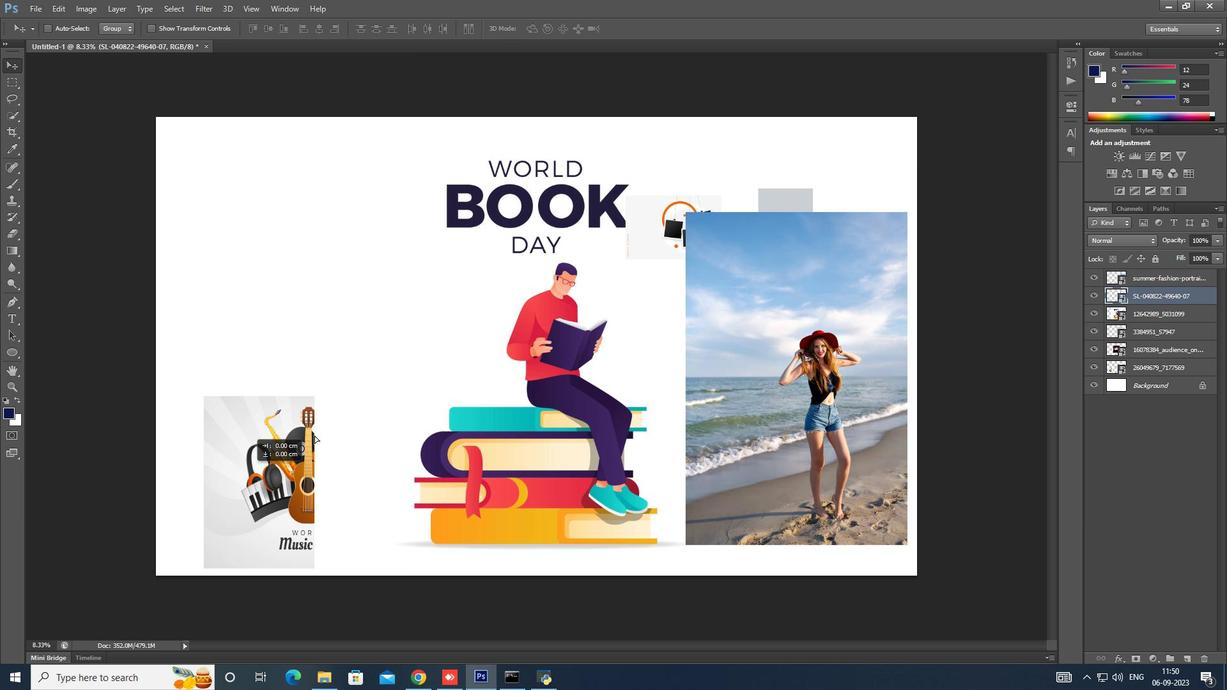 
Action: Mouse moved to (1143, 316)
Screenshot: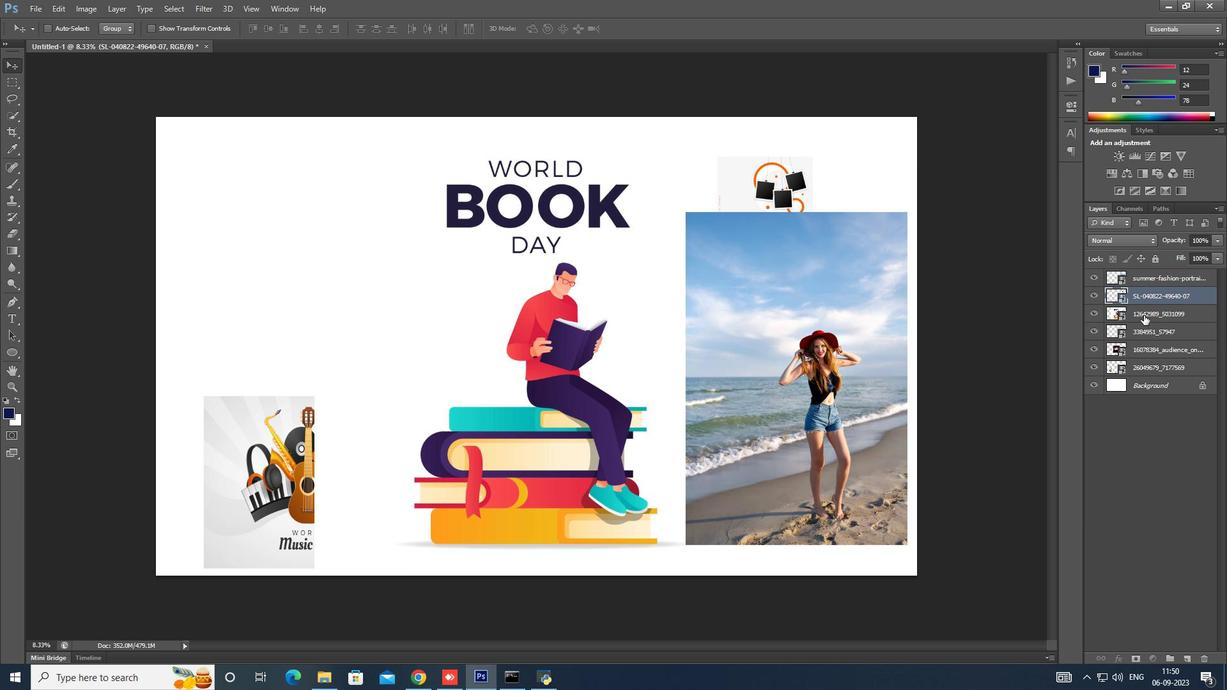 
Action: Mouse pressed left at (1143, 316)
Screenshot: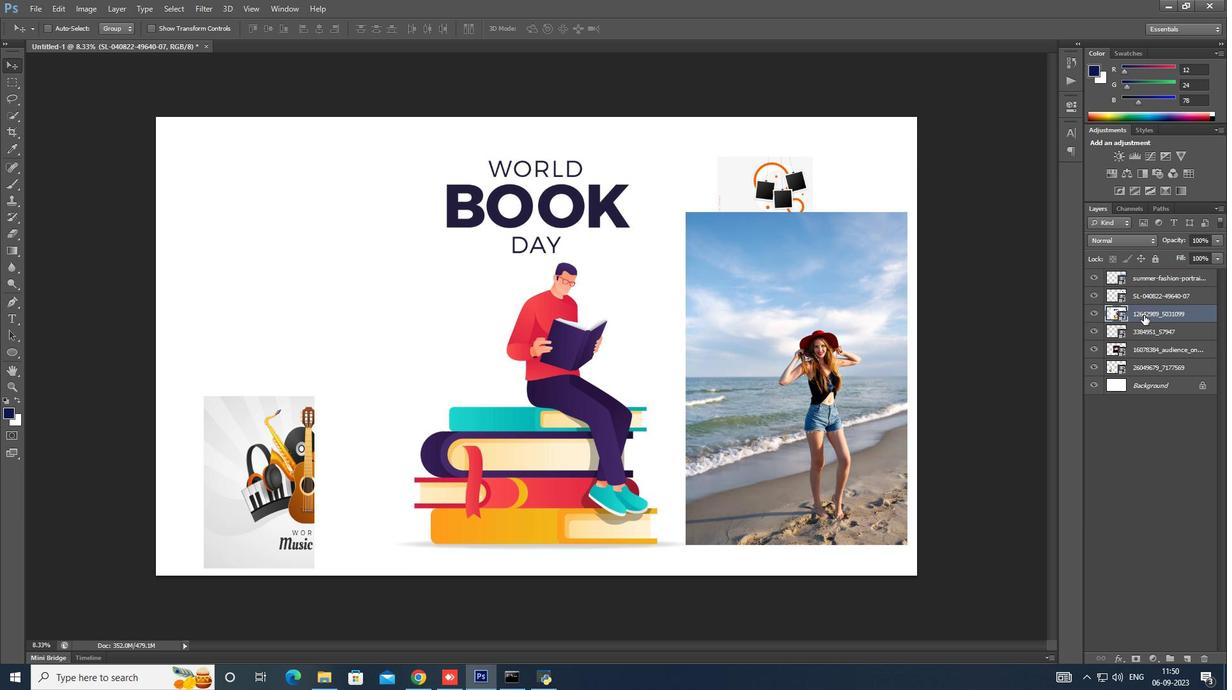 
Action: Mouse moved to (260, 479)
Screenshot: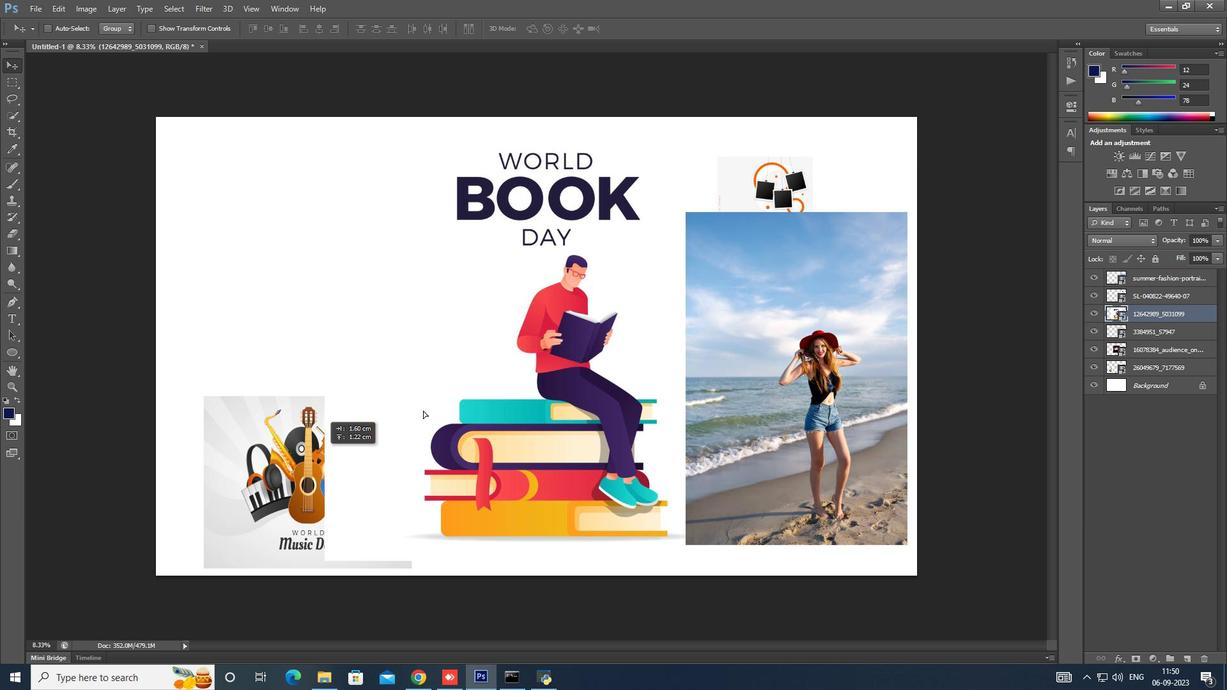 
Action: Mouse pressed left at (260, 479)
Screenshot: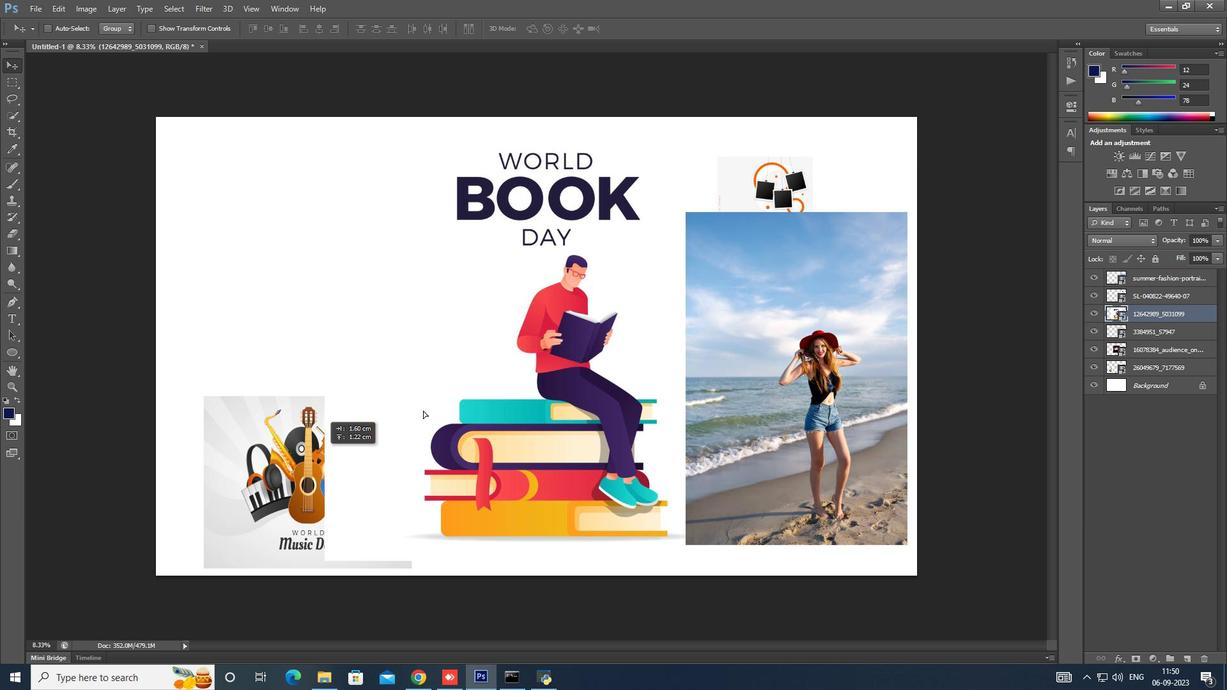 
Action: Mouse moved to (452, 445)
Screenshot: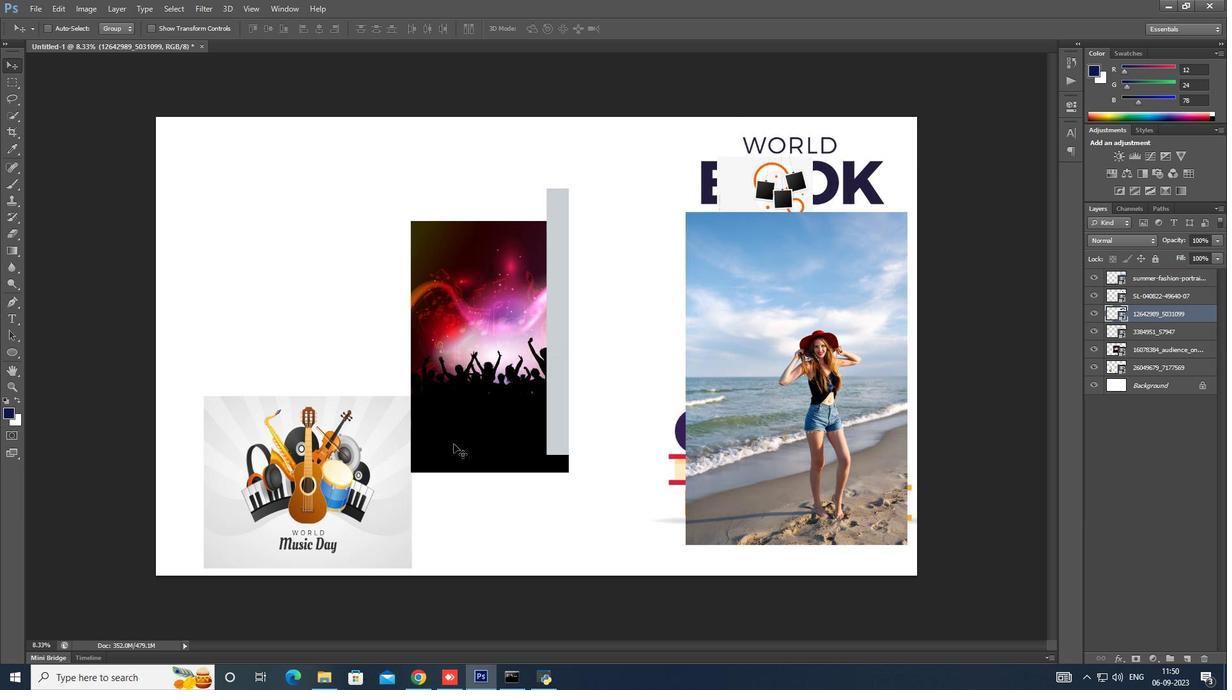
Action: Mouse pressed left at (452, 445)
Screenshot: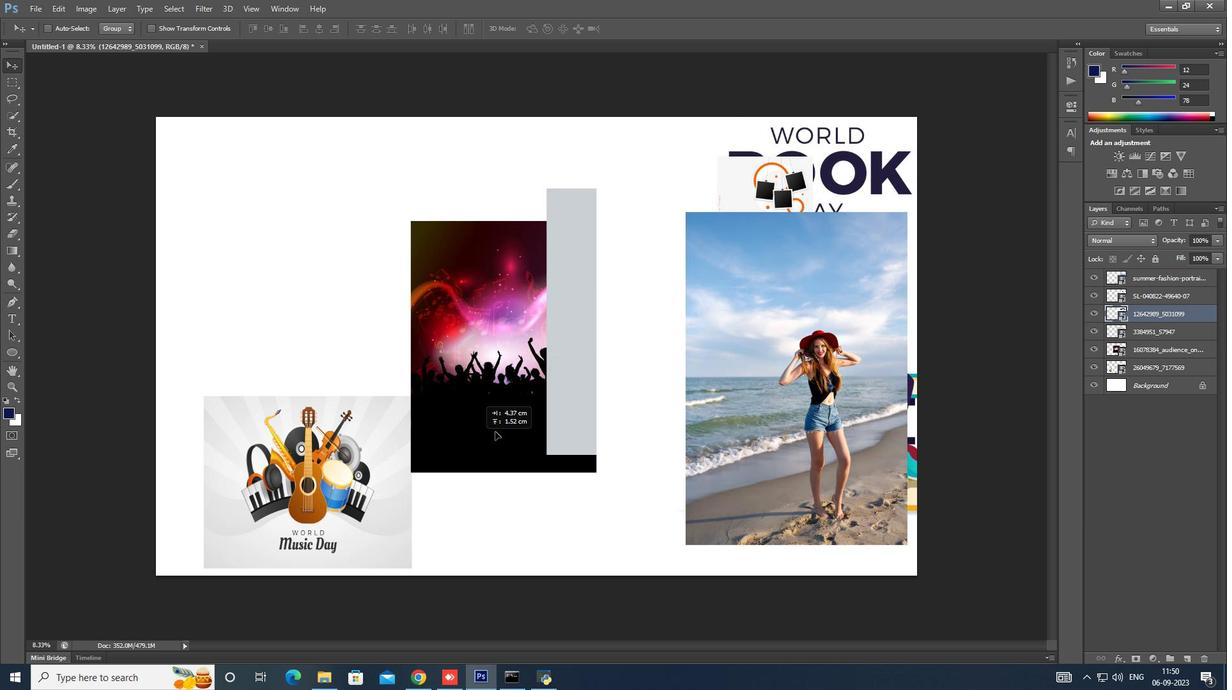 
Action: Mouse moved to (1186, 328)
Screenshot: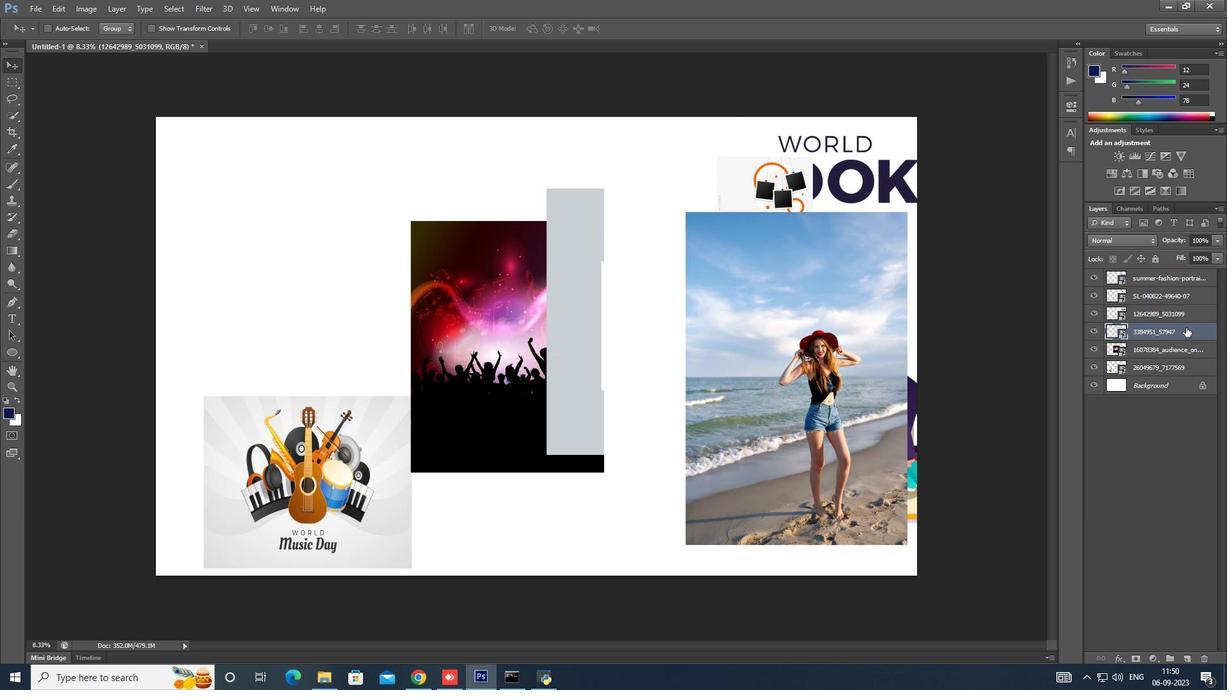 
Action: Mouse pressed left at (1186, 328)
Screenshot: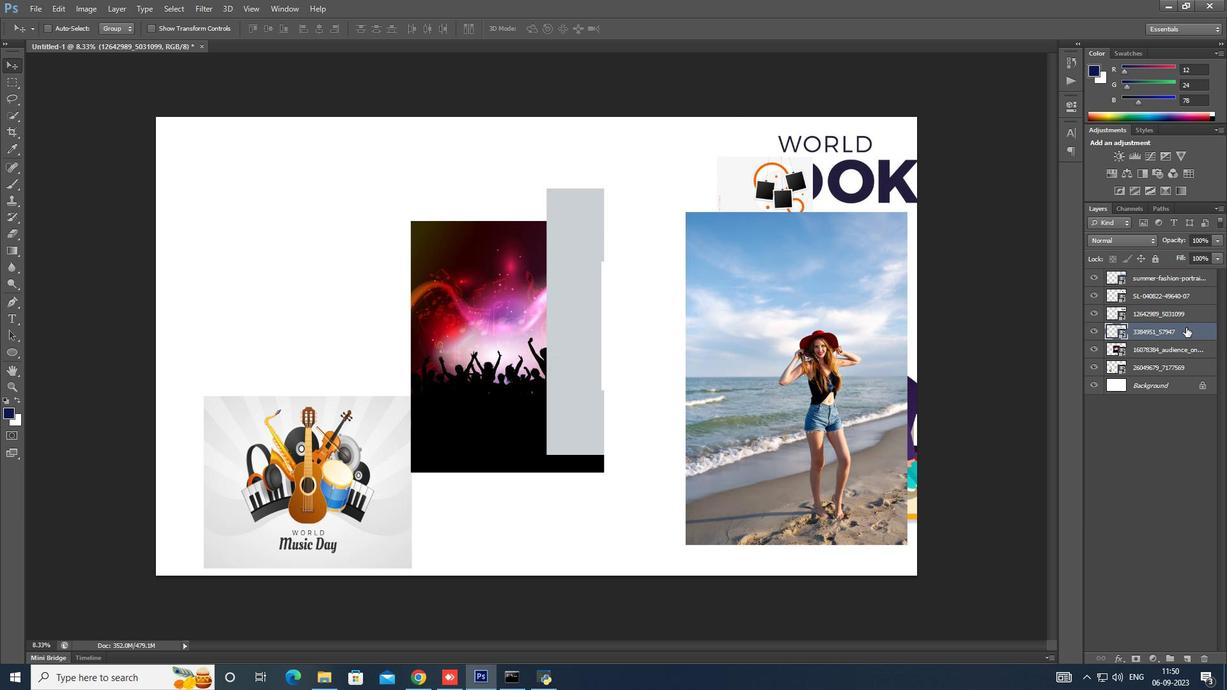 
Action: Mouse moved to (498, 423)
Screenshot: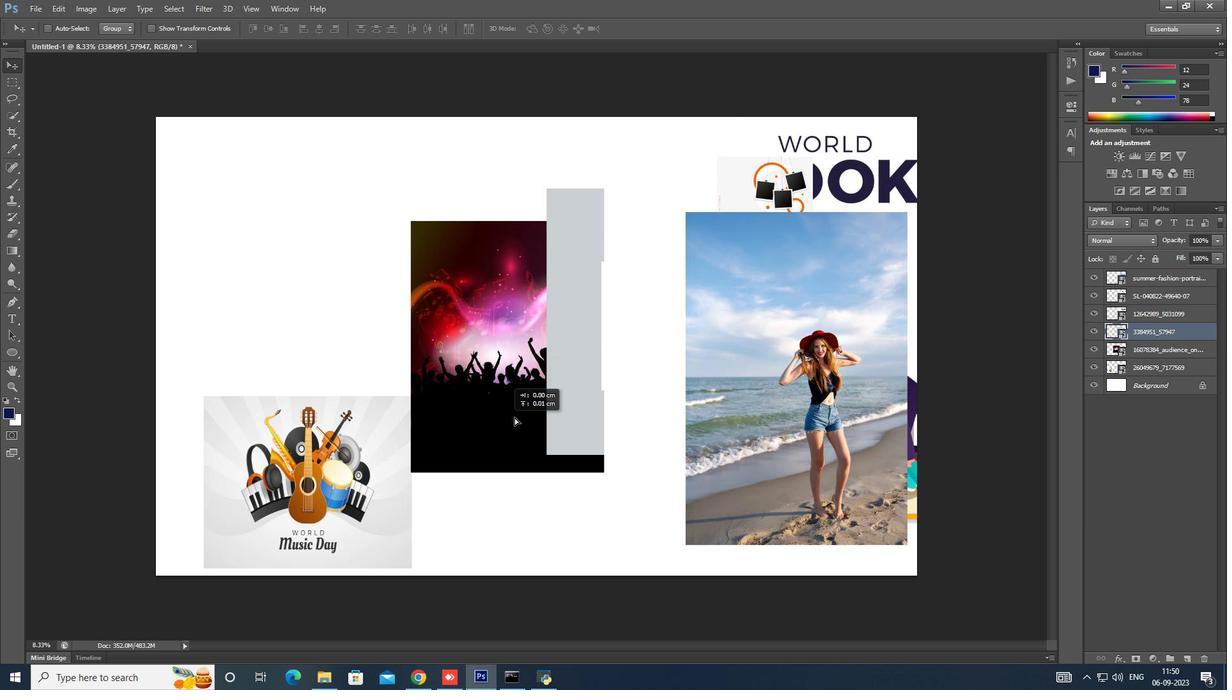
Action: Mouse pressed left at (498, 423)
Screenshot: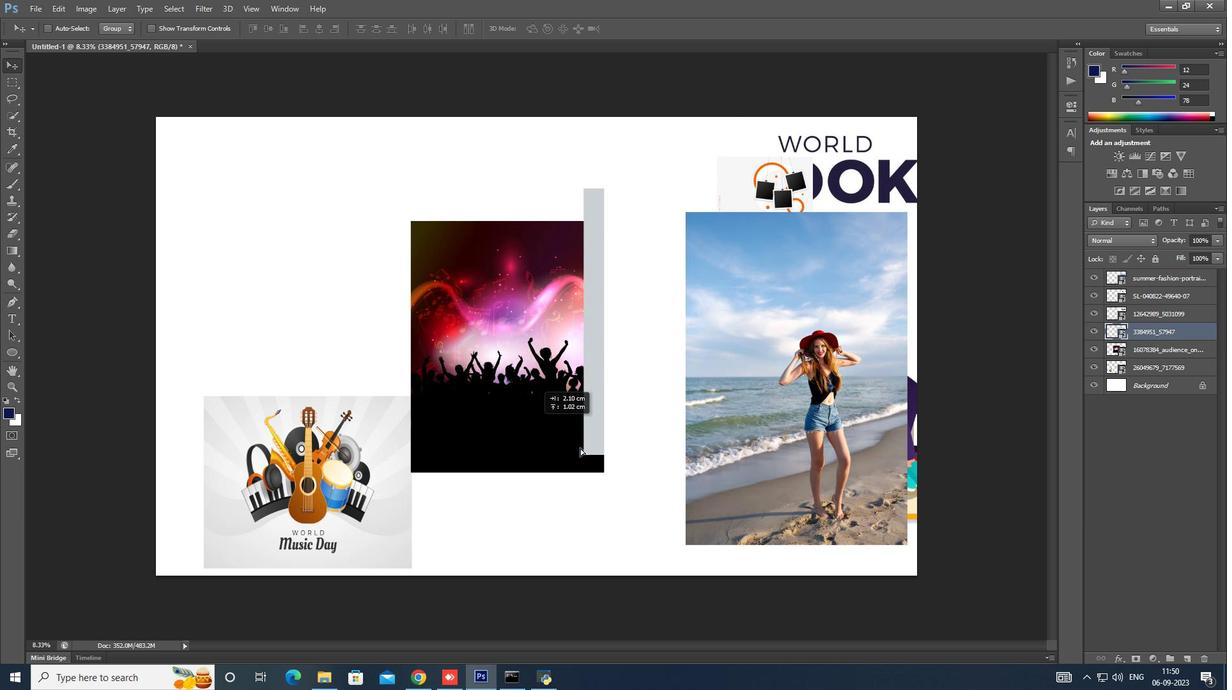 
Action: Mouse moved to (1142, 352)
Screenshot: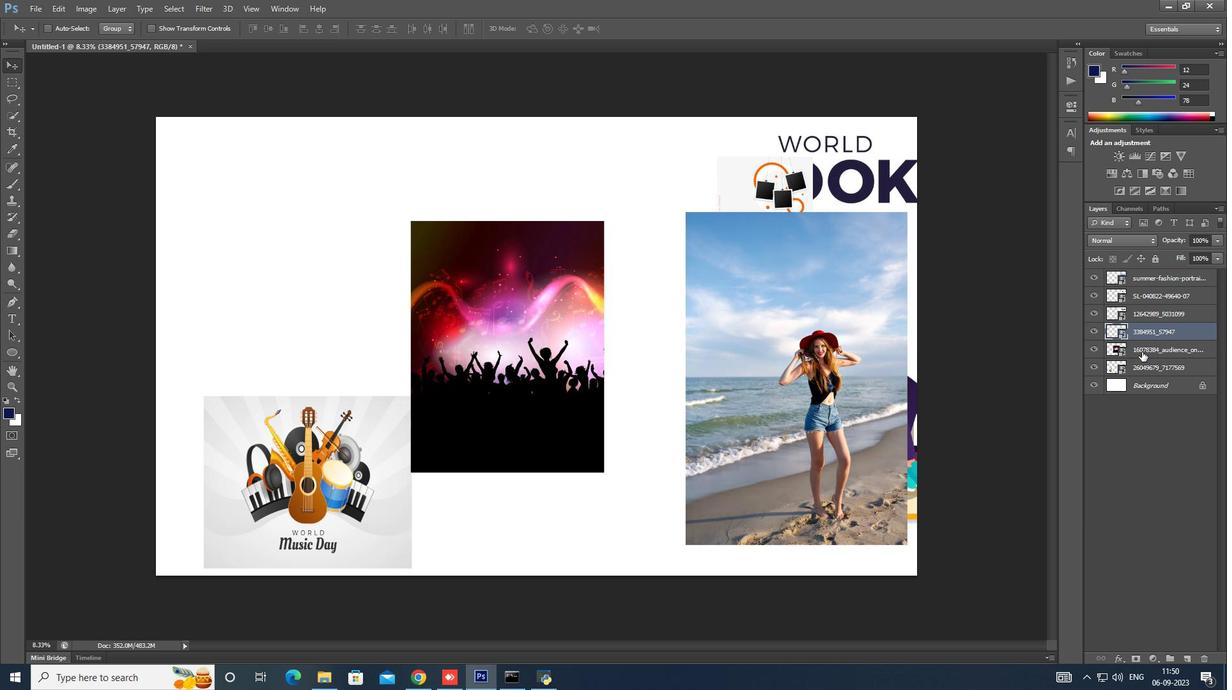 
Action: Mouse pressed left at (1142, 352)
Screenshot: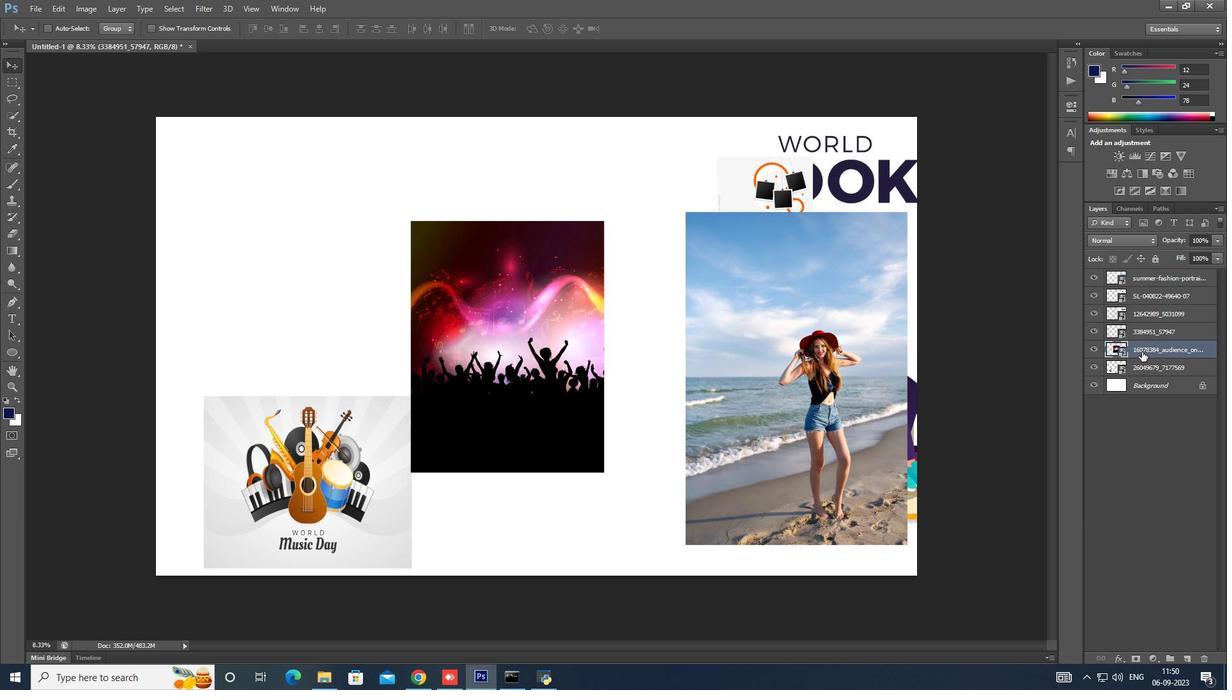 
Action: Mouse moved to (468, 372)
Screenshot: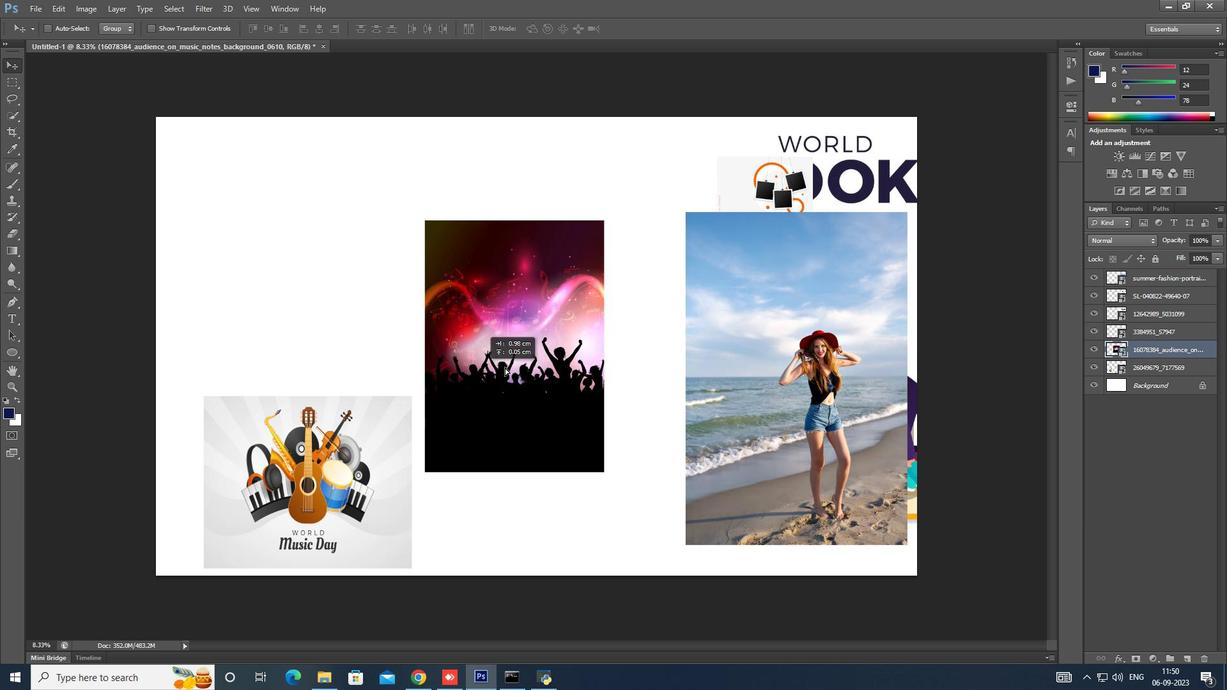 
Action: Mouse pressed left at (468, 372)
Screenshot: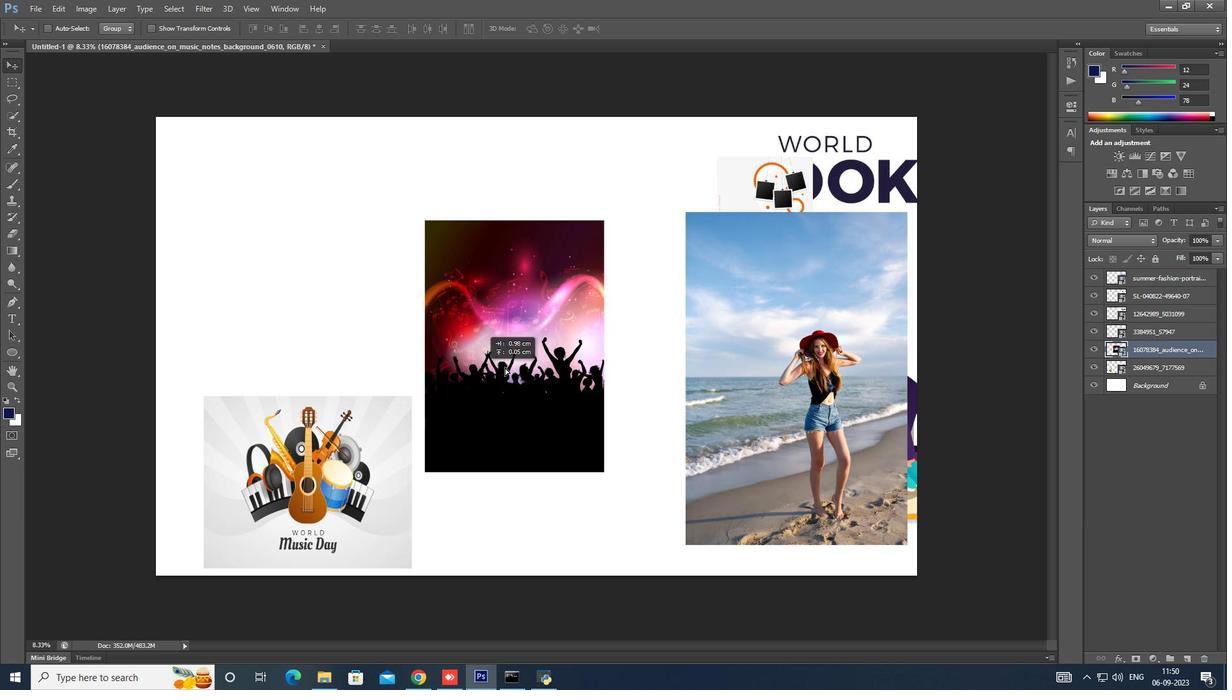 
Action: Mouse moved to (1160, 367)
Screenshot: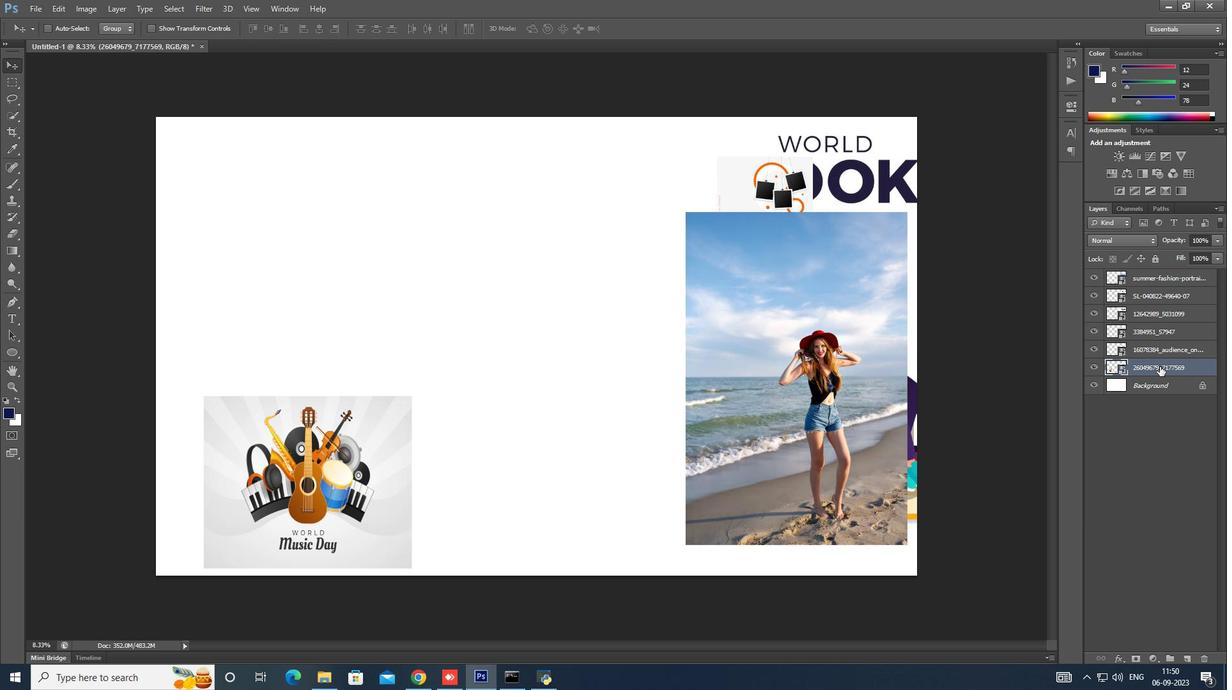 
Action: Mouse pressed left at (1160, 367)
Screenshot: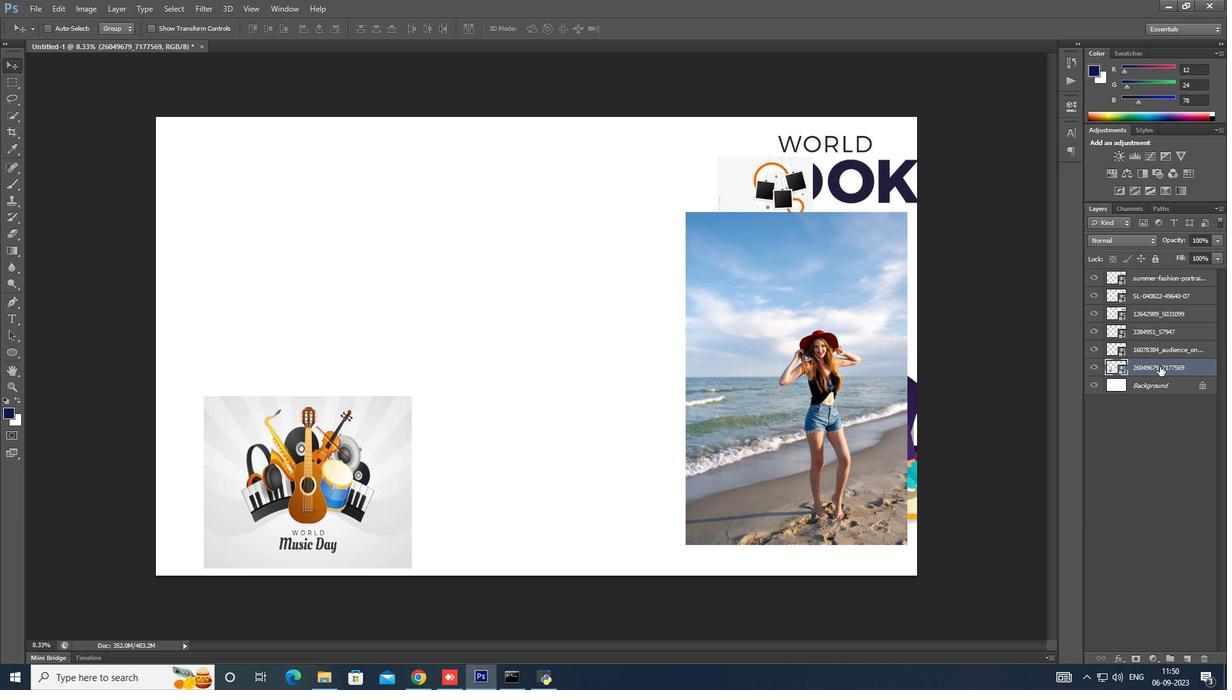 
Action: Mouse moved to (360, 486)
Screenshot: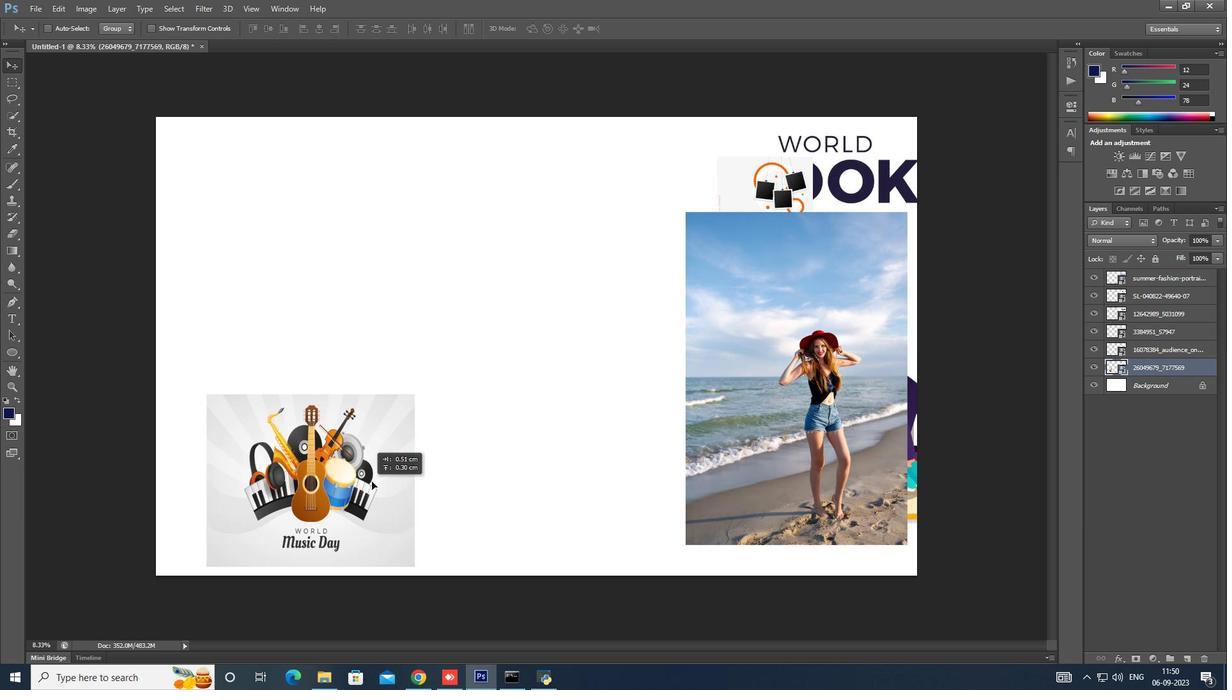 
Action: Mouse pressed left at (360, 486)
Screenshot: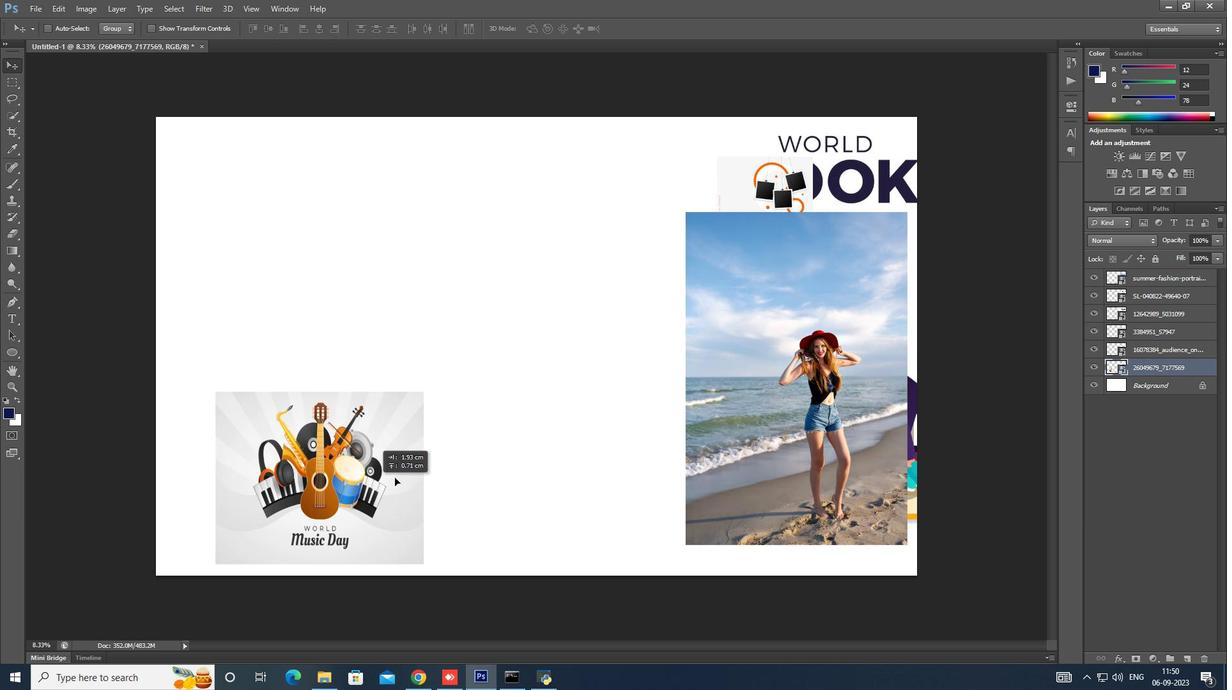 
Action: Mouse moved to (291, 339)
Screenshot: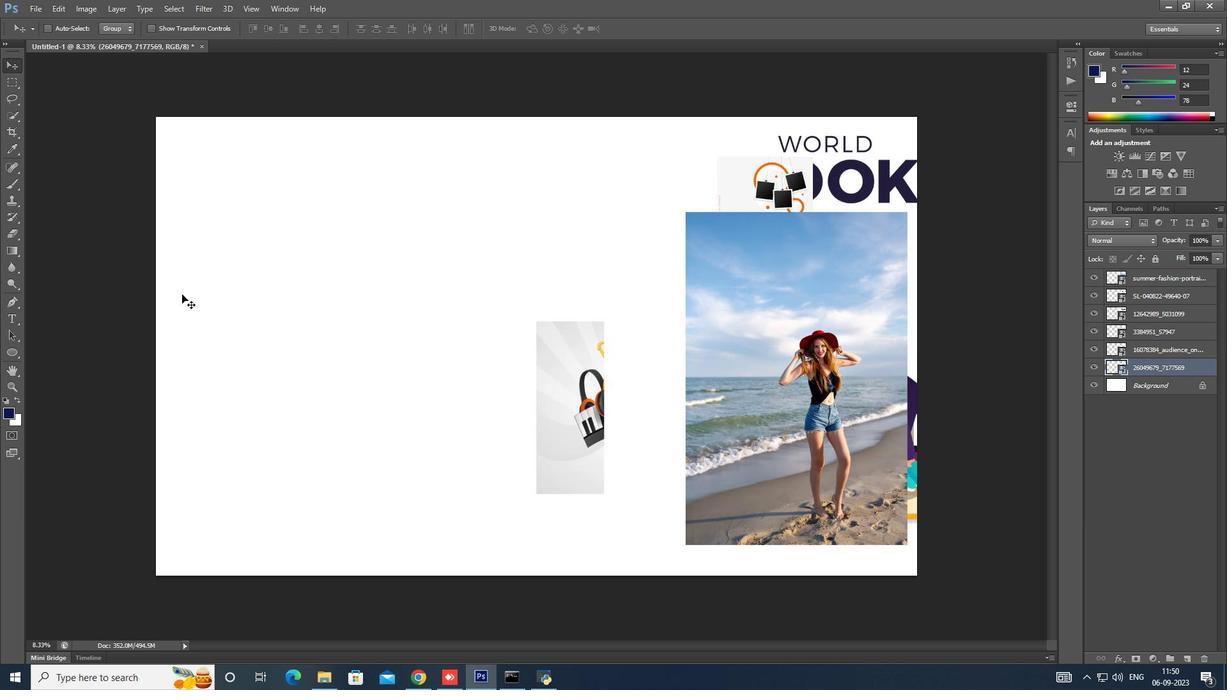 
Action: Mouse pressed left at (291, 339)
Screenshot: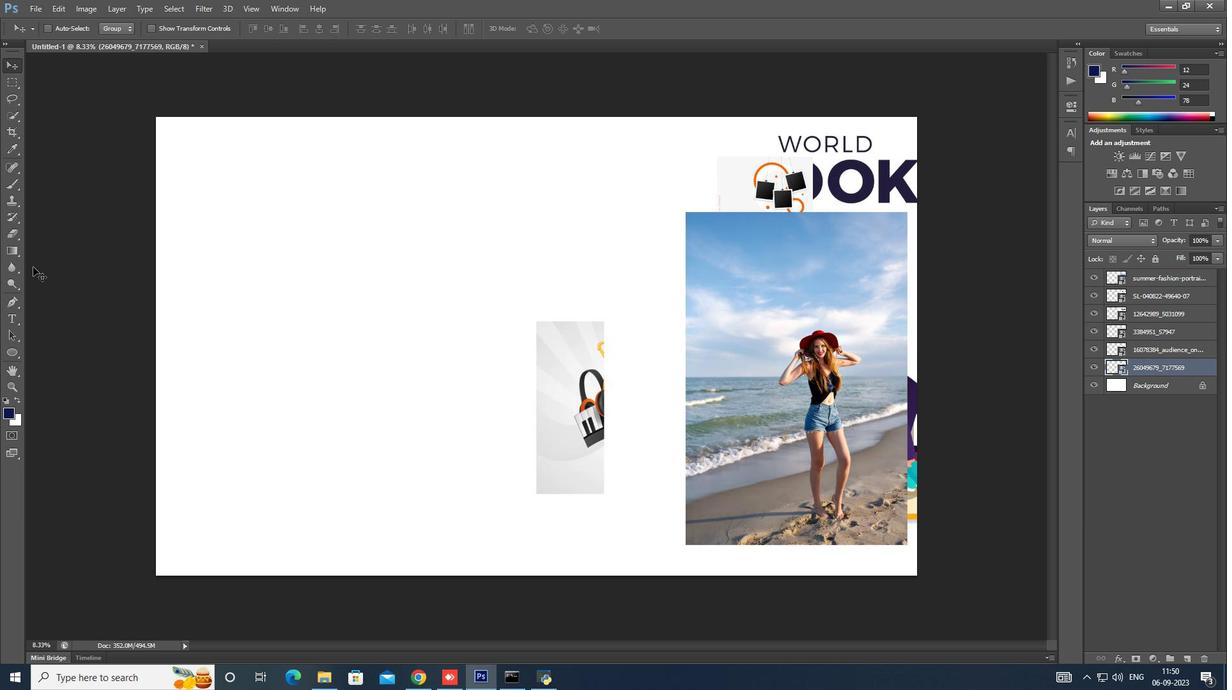 
Action: Mouse moved to (12, 136)
Screenshot: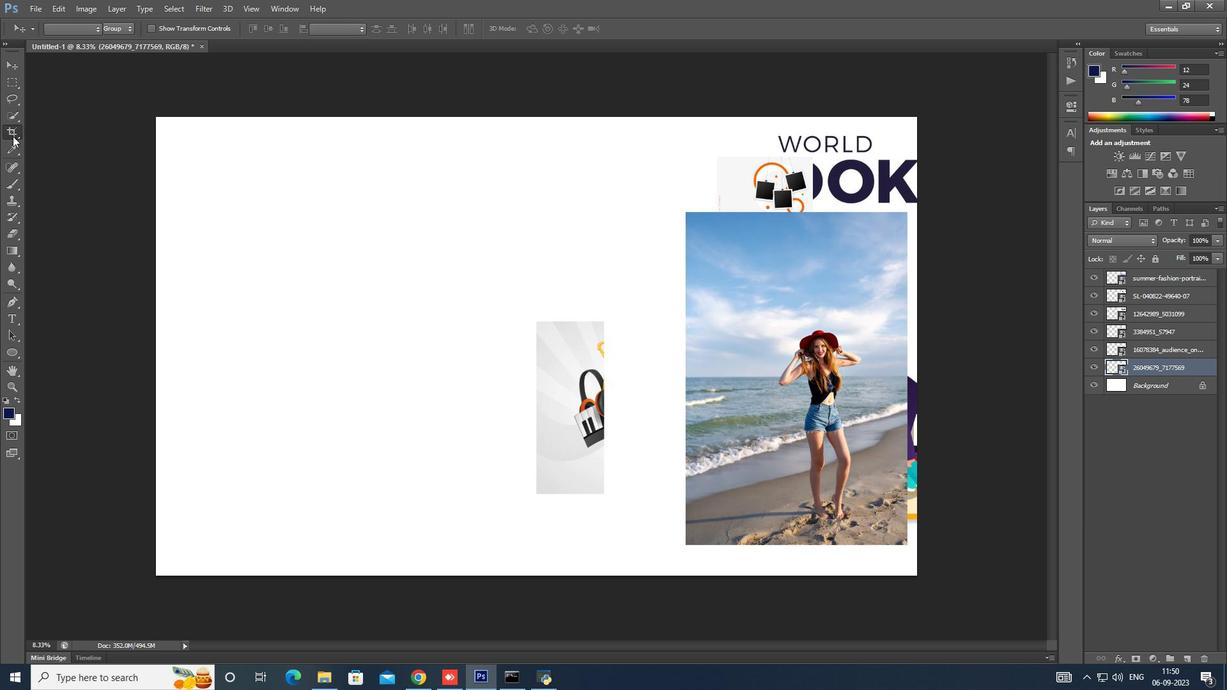 
Action: Mouse pressed left at (12, 136)
Screenshot: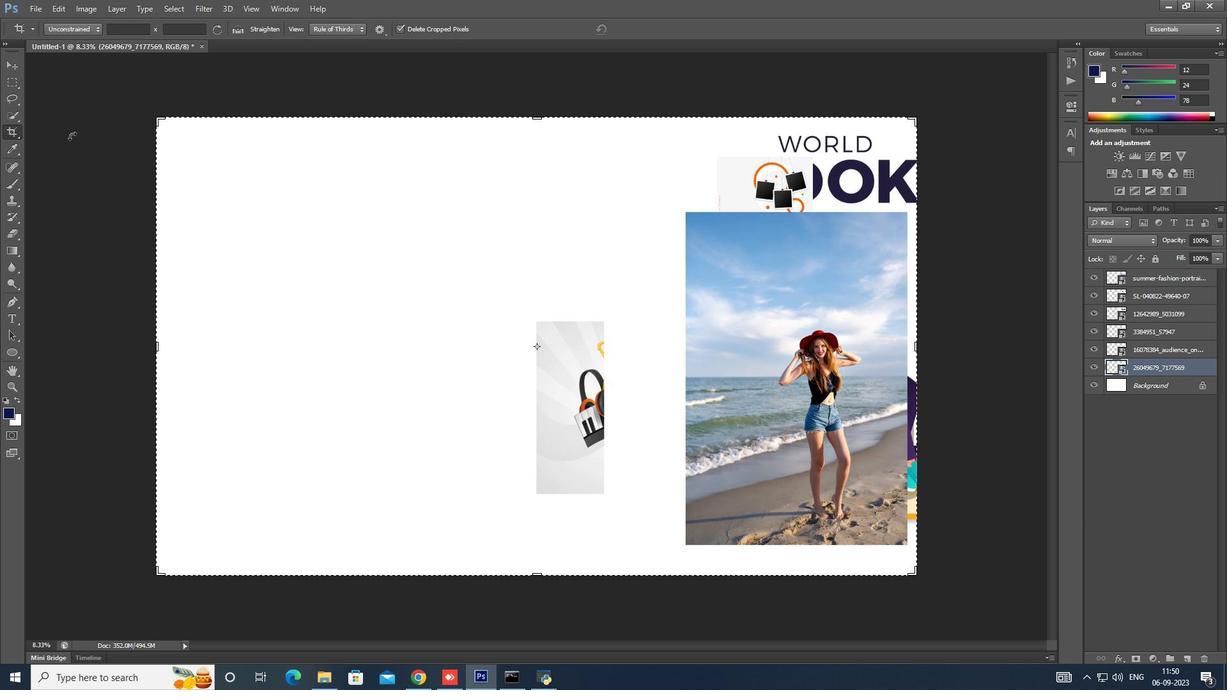 
Action: Mouse moved to (156, 117)
Screenshot: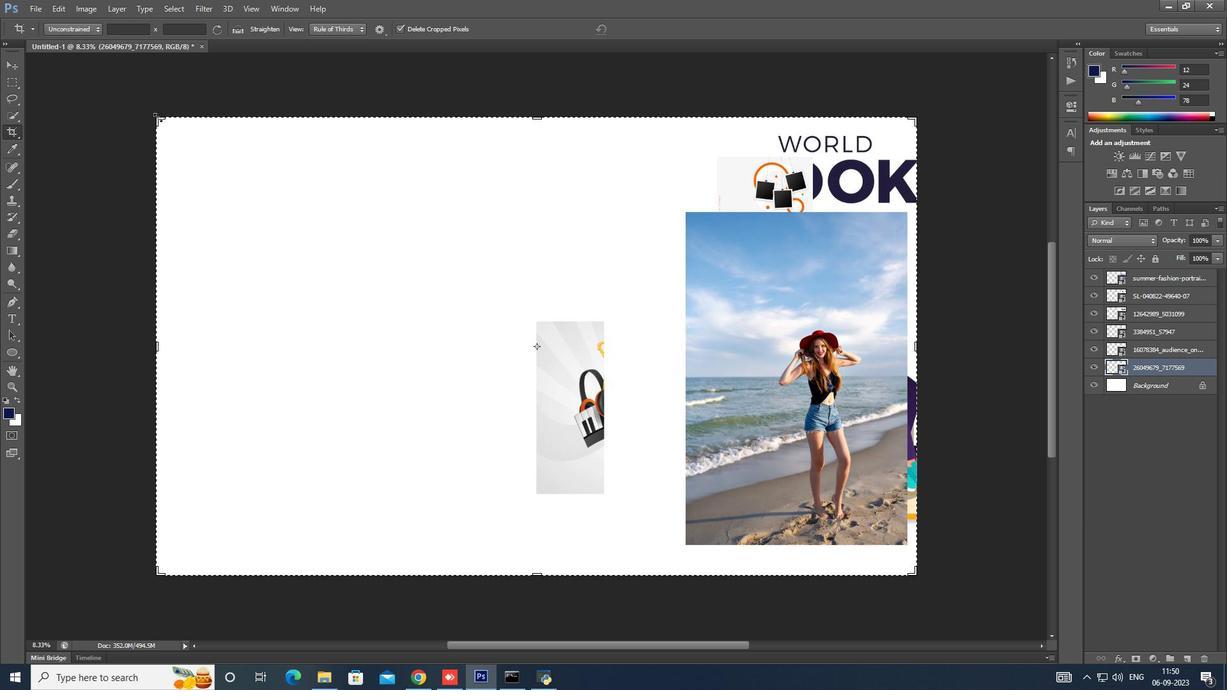 
Action: Mouse pressed left at (156, 117)
Screenshot: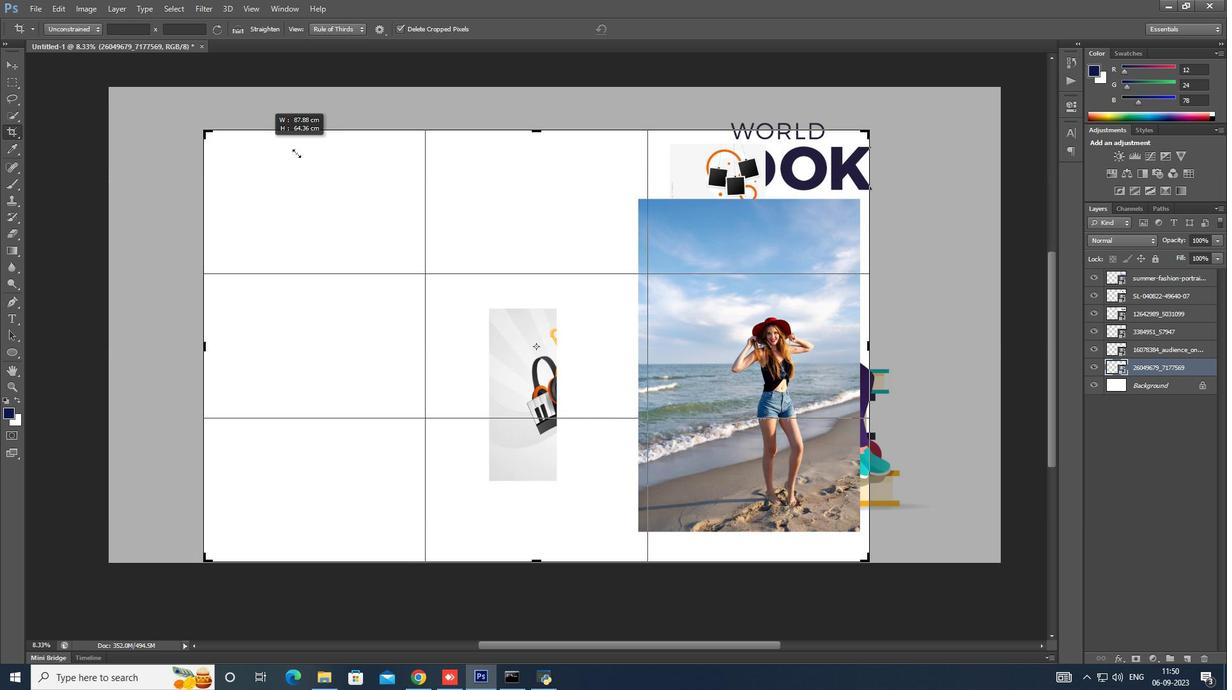 
Action: Mouse moved to (333, 106)
Screenshot: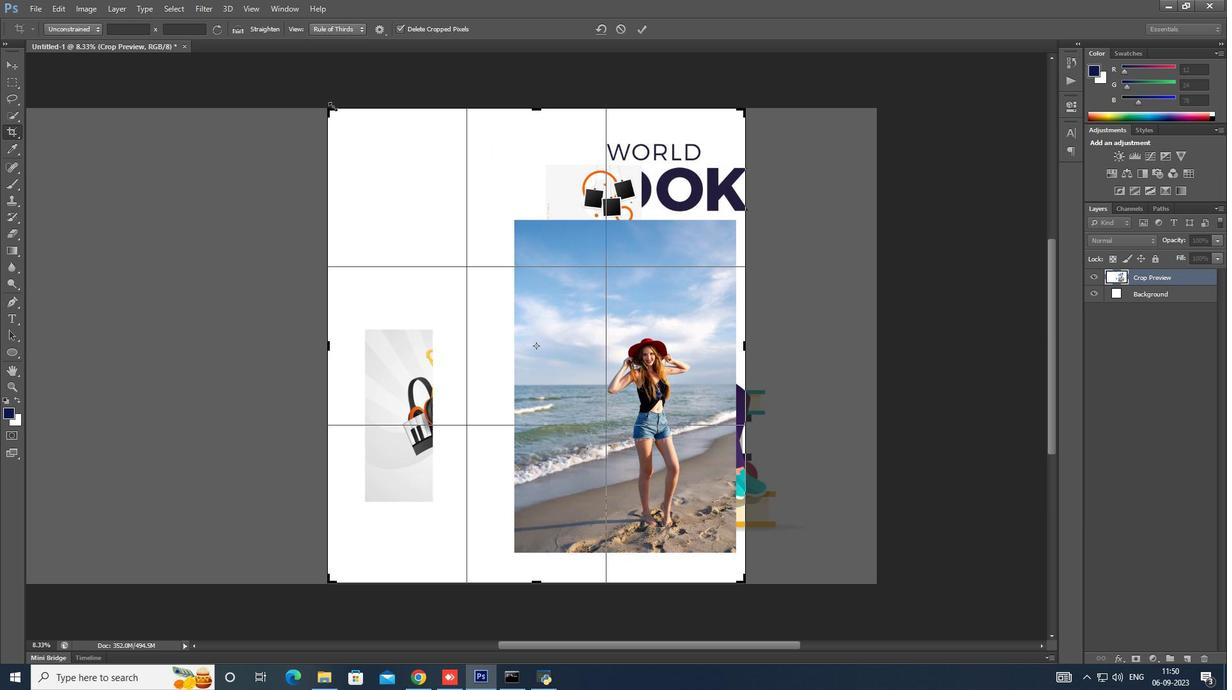 
Action: Key pressed <Key.enter>
Screenshot: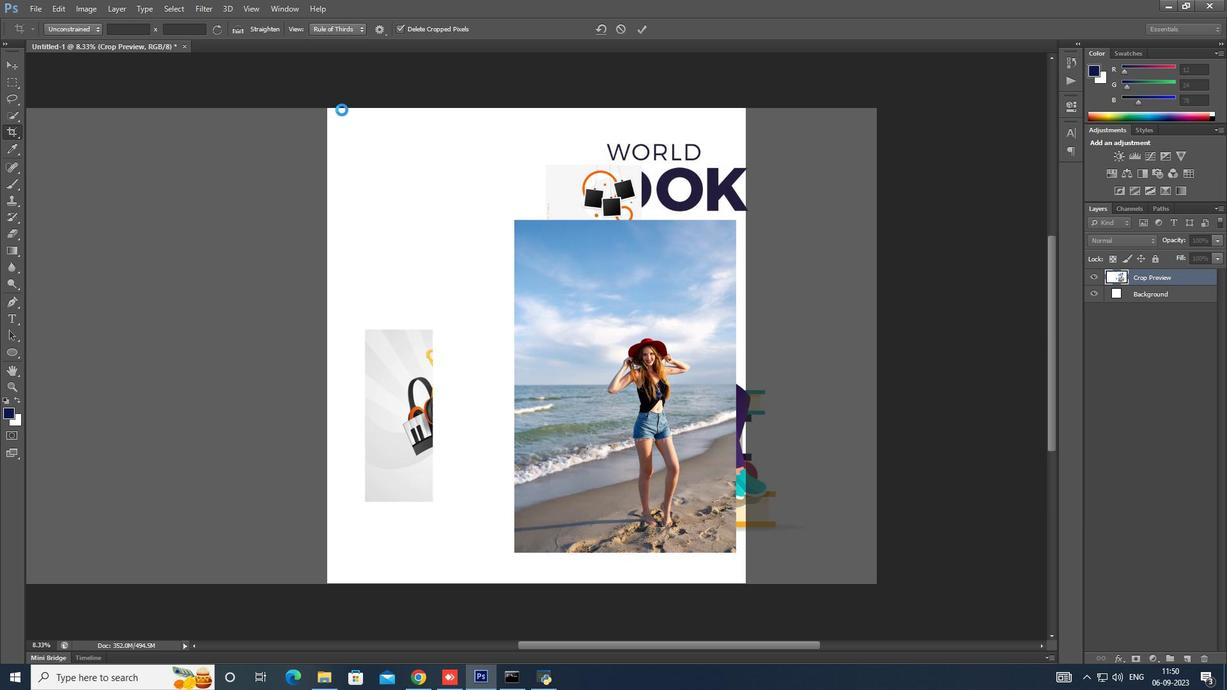 
Action: Mouse moved to (896, 291)
Screenshot: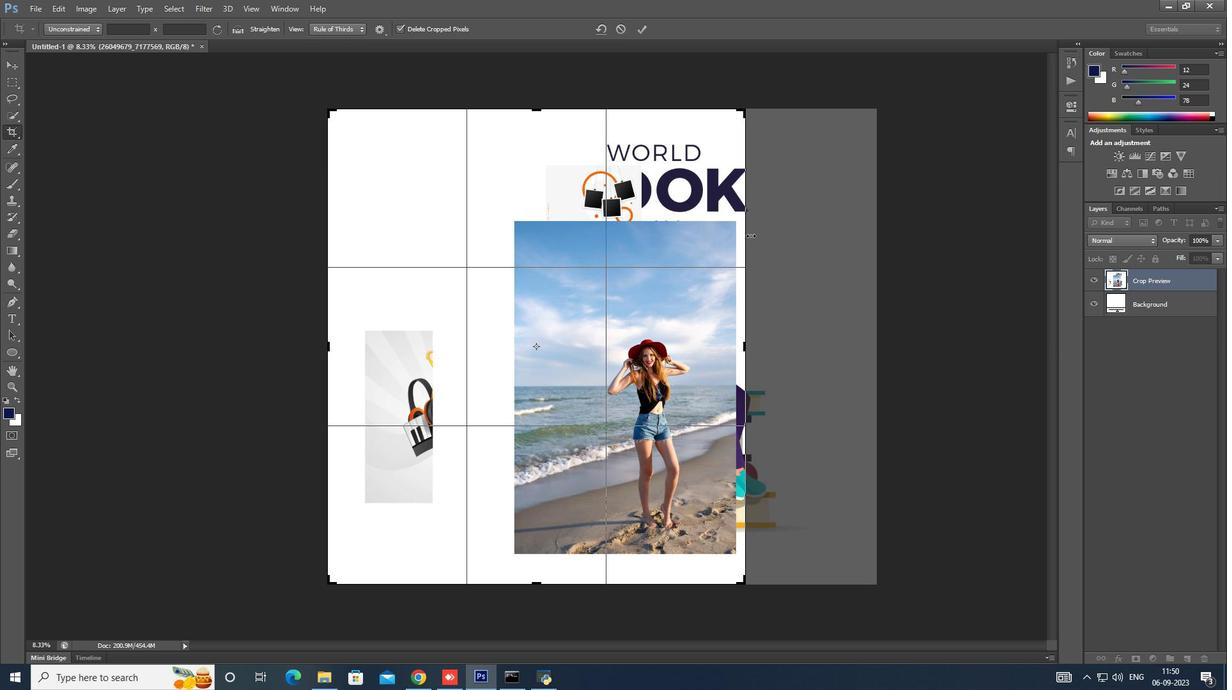 
Action: Key pressed <Key.enter>
Screenshot: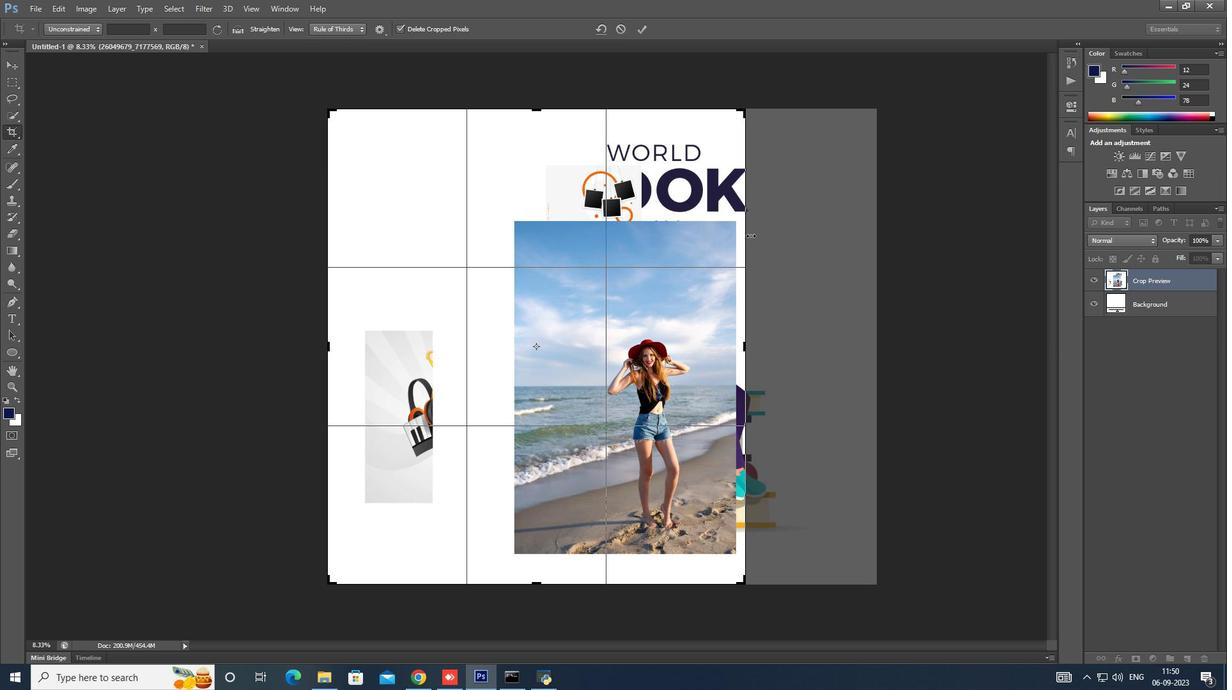 
Action: Mouse moved to (745, 232)
Screenshot: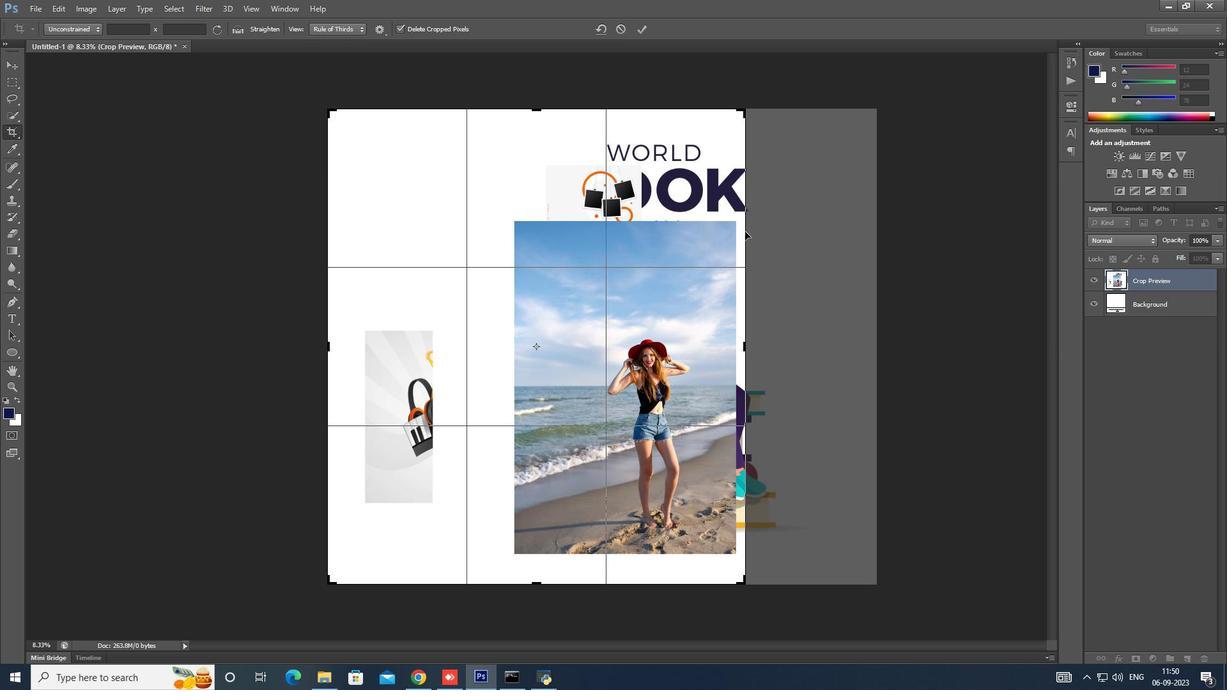 
Action: Key pressed <Key.enter>
Screenshot: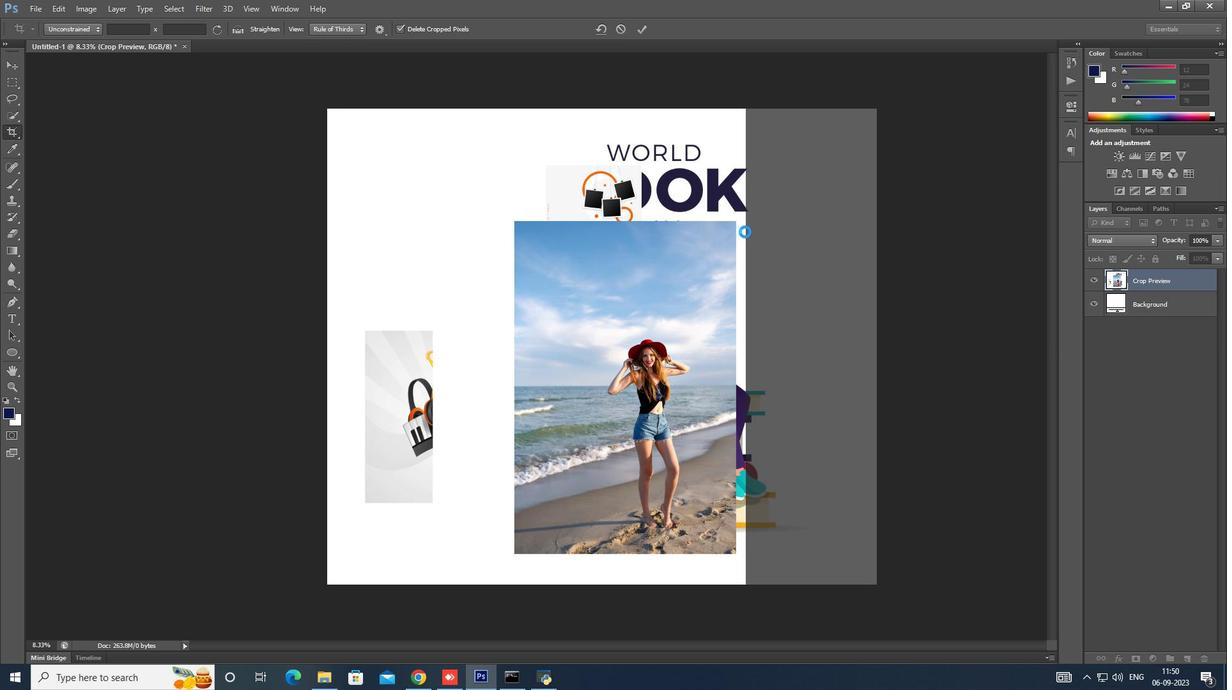 
Action: Mouse moved to (6, 65)
Screenshot: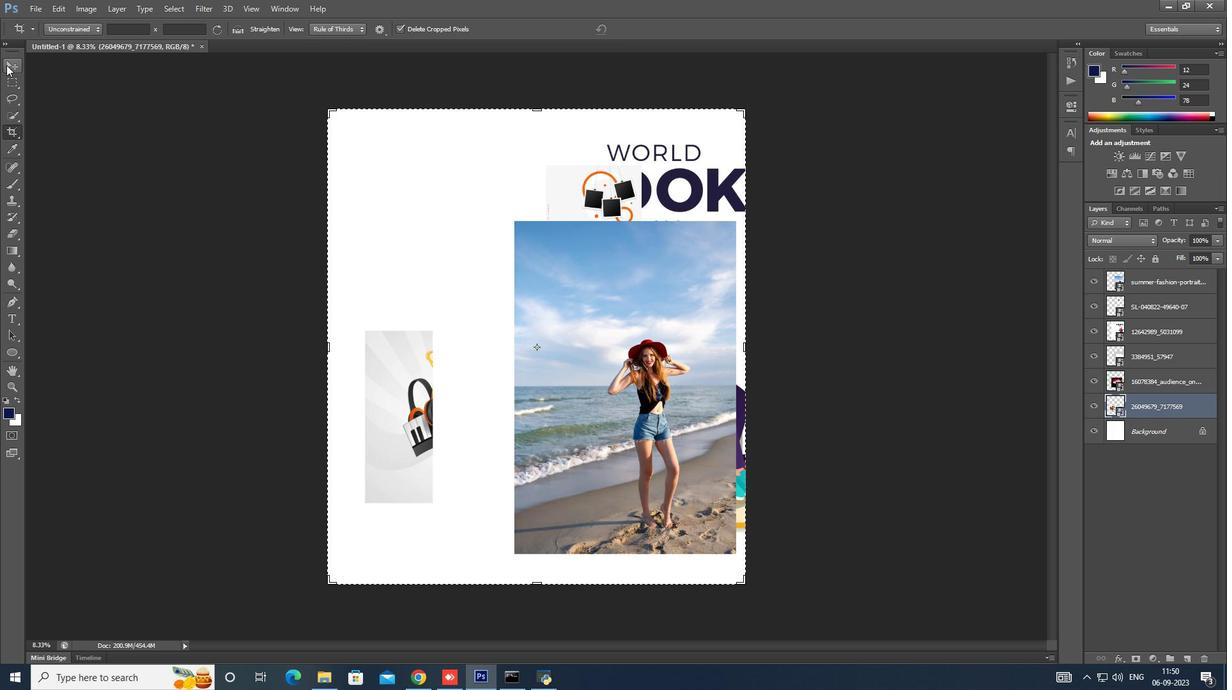 
Action: Mouse pressed left at (6, 65)
Screenshot: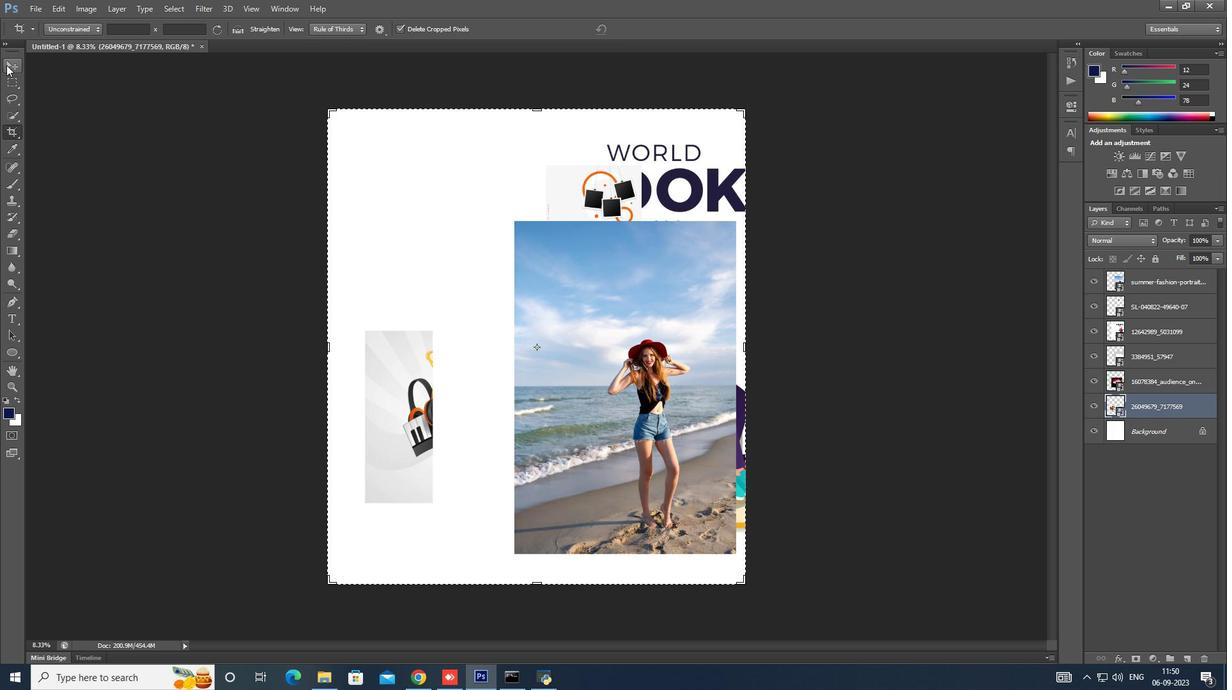 
Action: Mouse moved to (1163, 282)
Screenshot: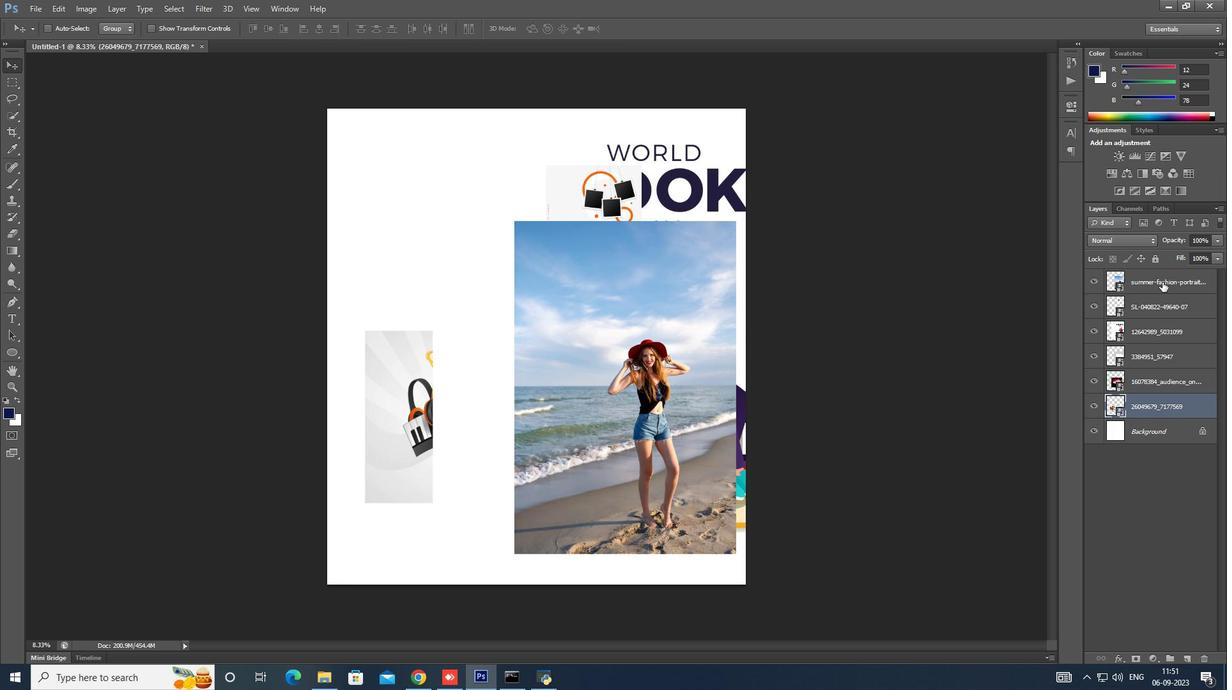 
Action: Mouse pressed left at (1163, 282)
Screenshot: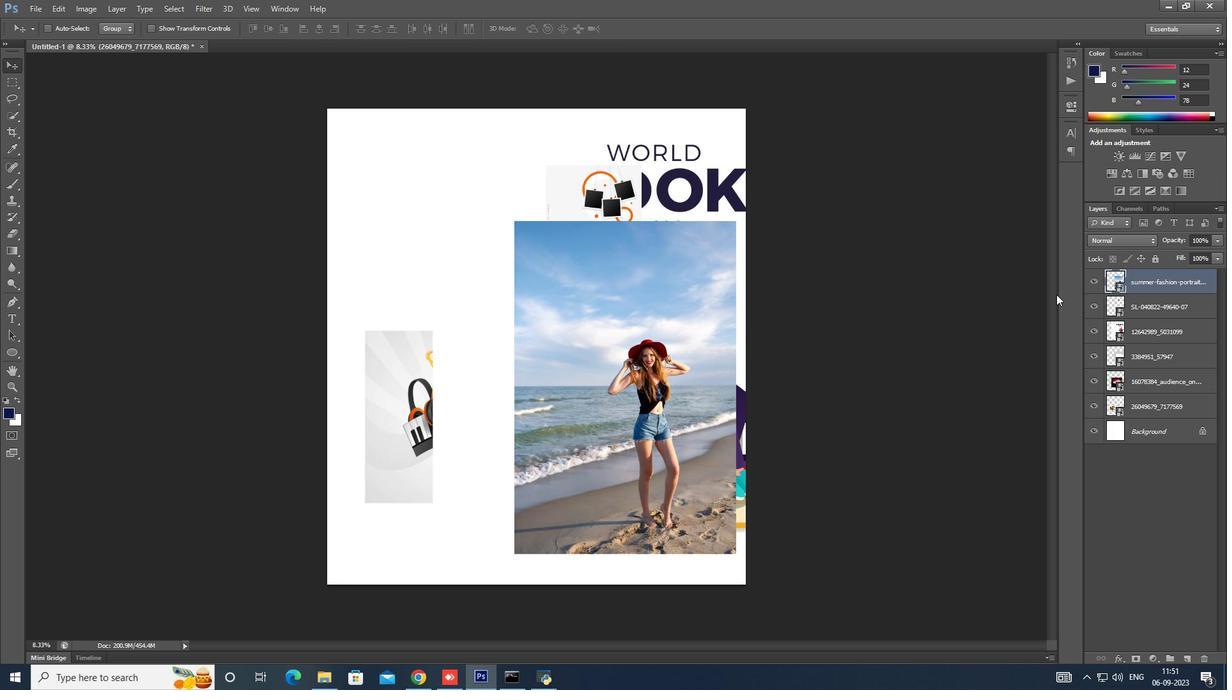 
Action: Mouse moved to (668, 355)
Screenshot: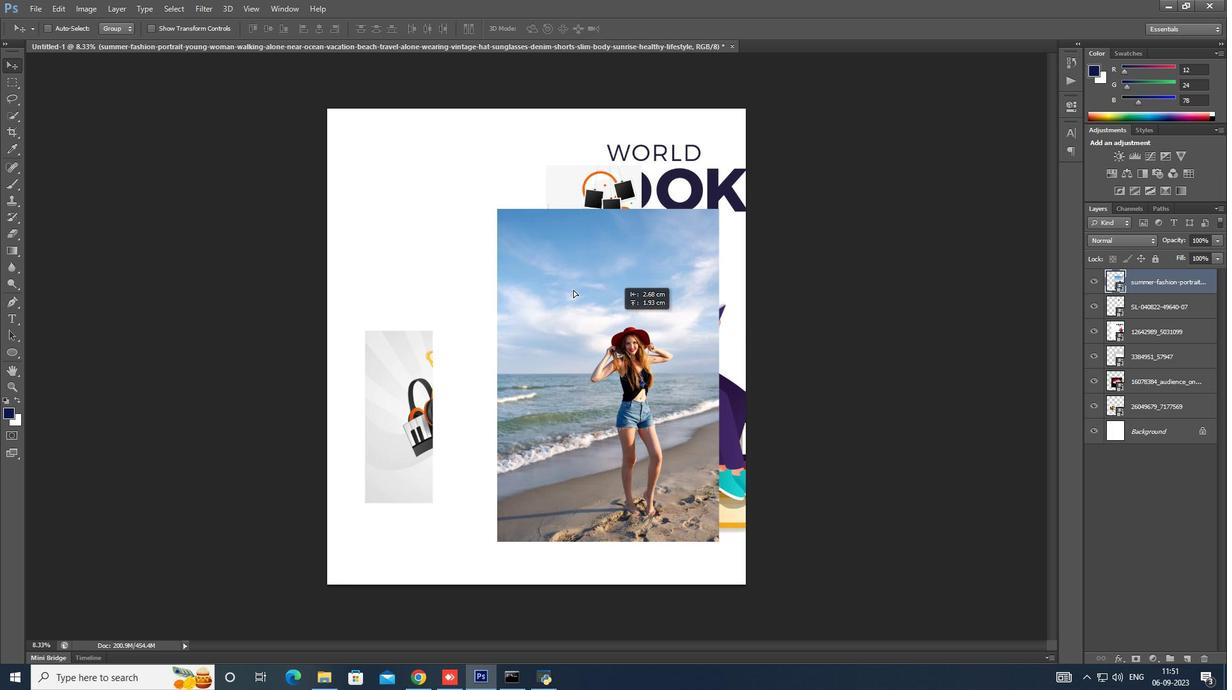 
Action: Mouse pressed left at (668, 355)
Screenshot: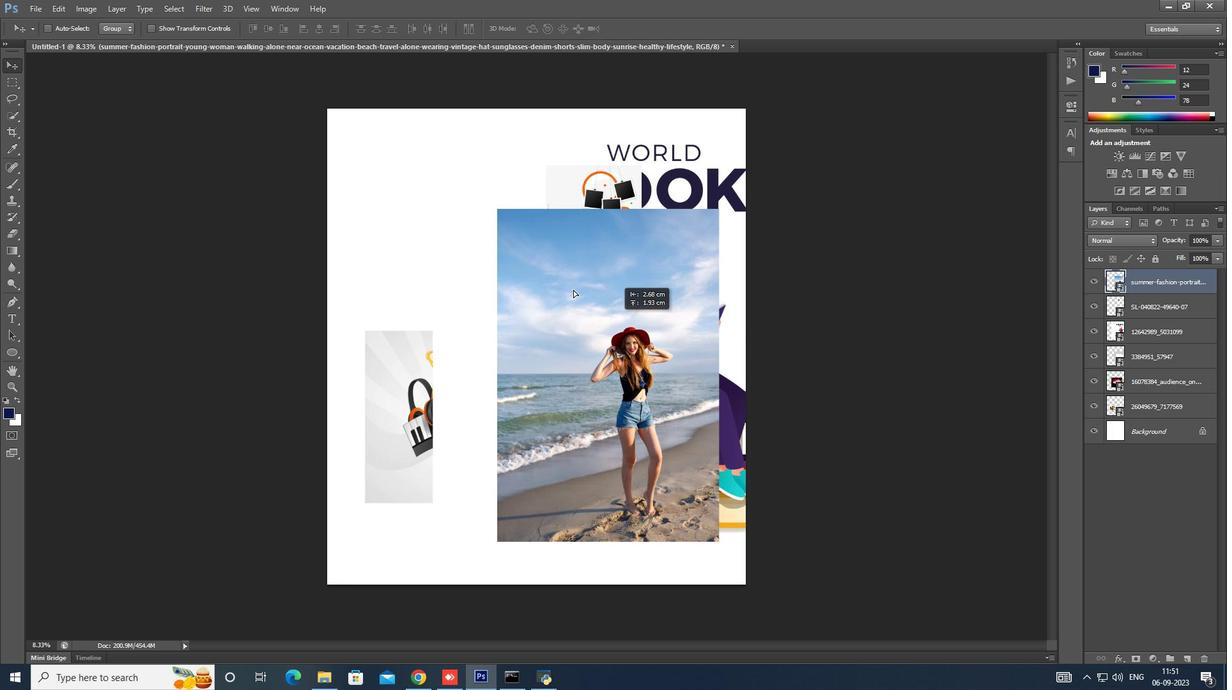 
Action: Mouse moved to (532, 372)
Screenshot: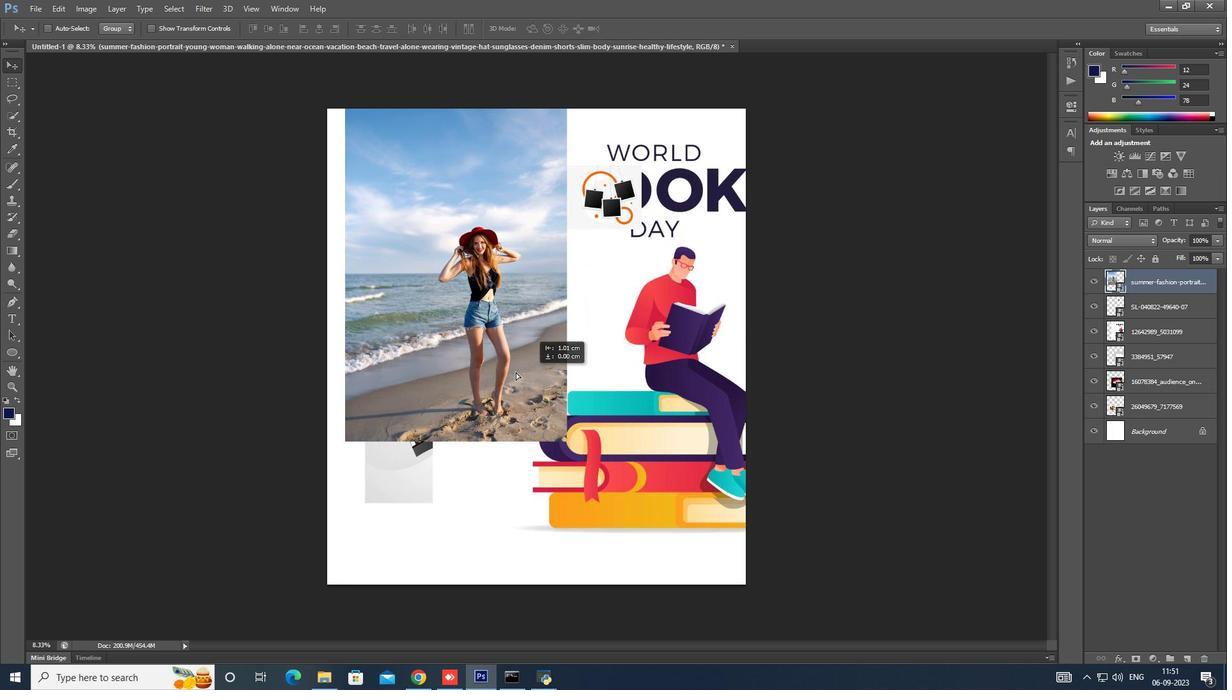 
Action: Mouse pressed left at (532, 372)
Screenshot: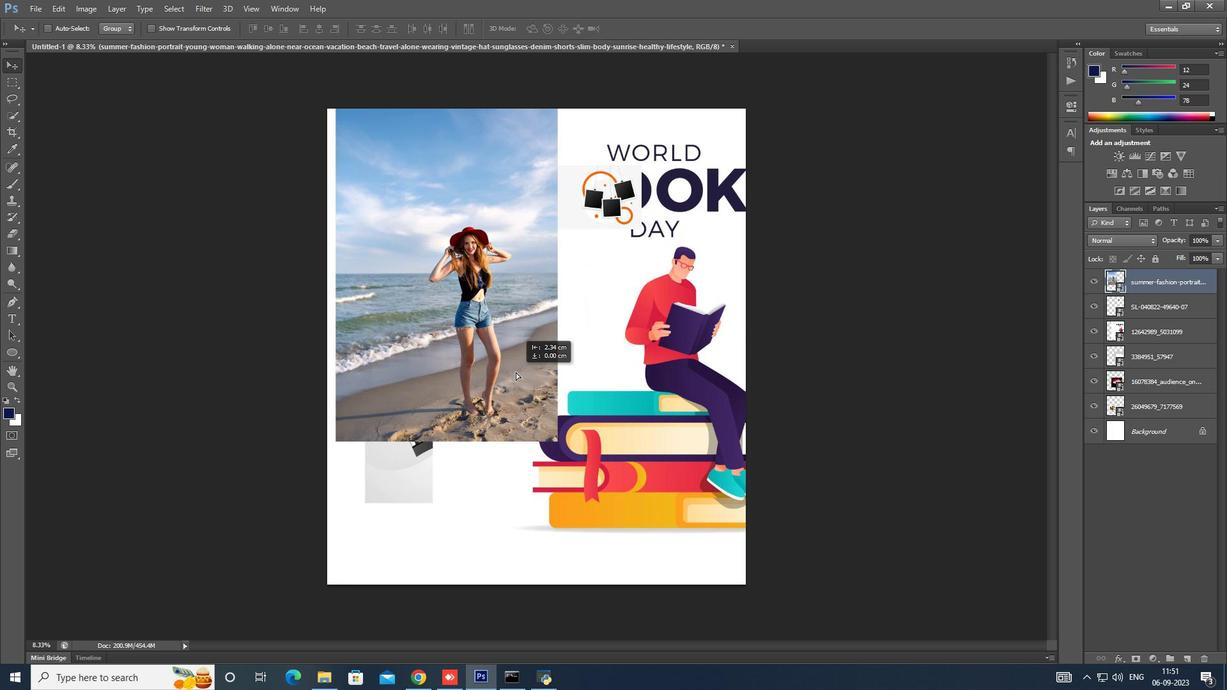 
Action: Mouse moved to (560, 461)
Screenshot: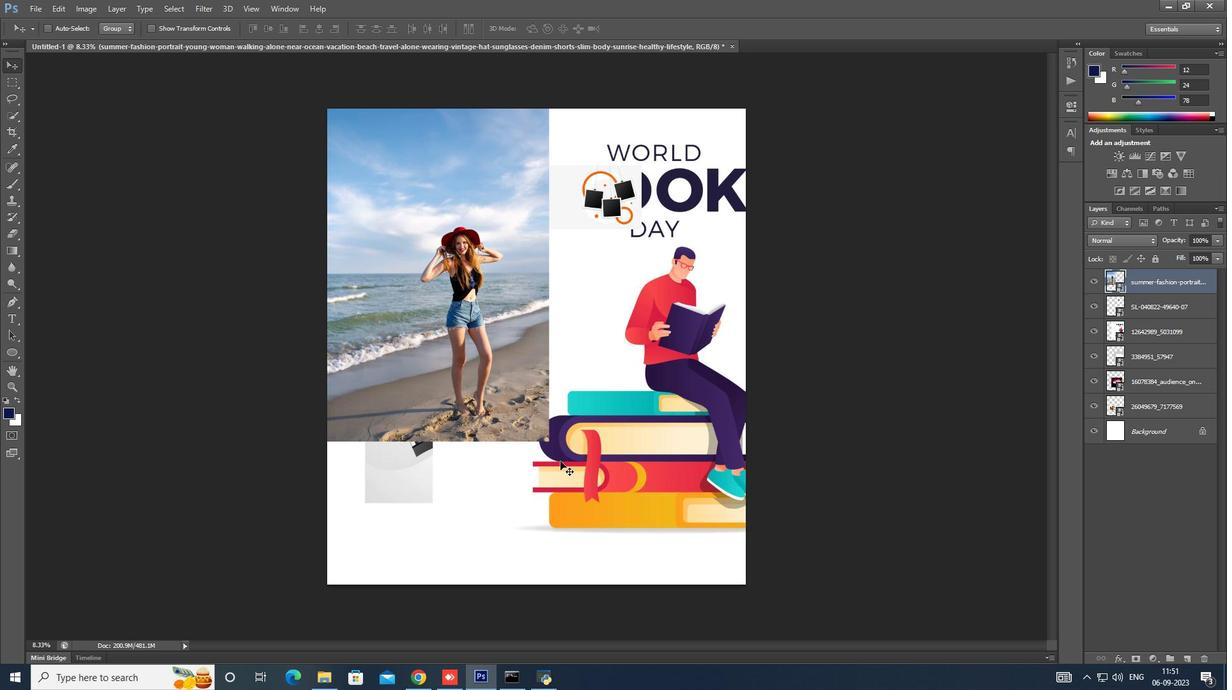 
Action: Mouse pressed left at (560, 461)
Screenshot: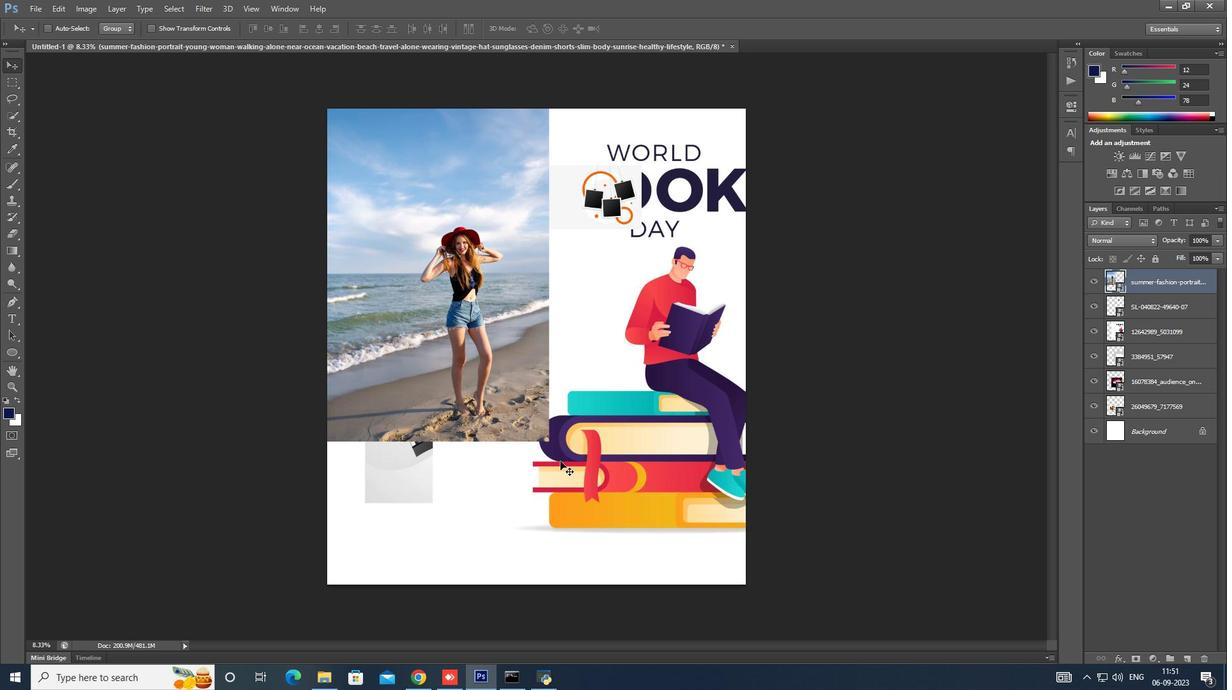 
Action: Key pressed <Key.alt_l>ctrl+T
Screenshot: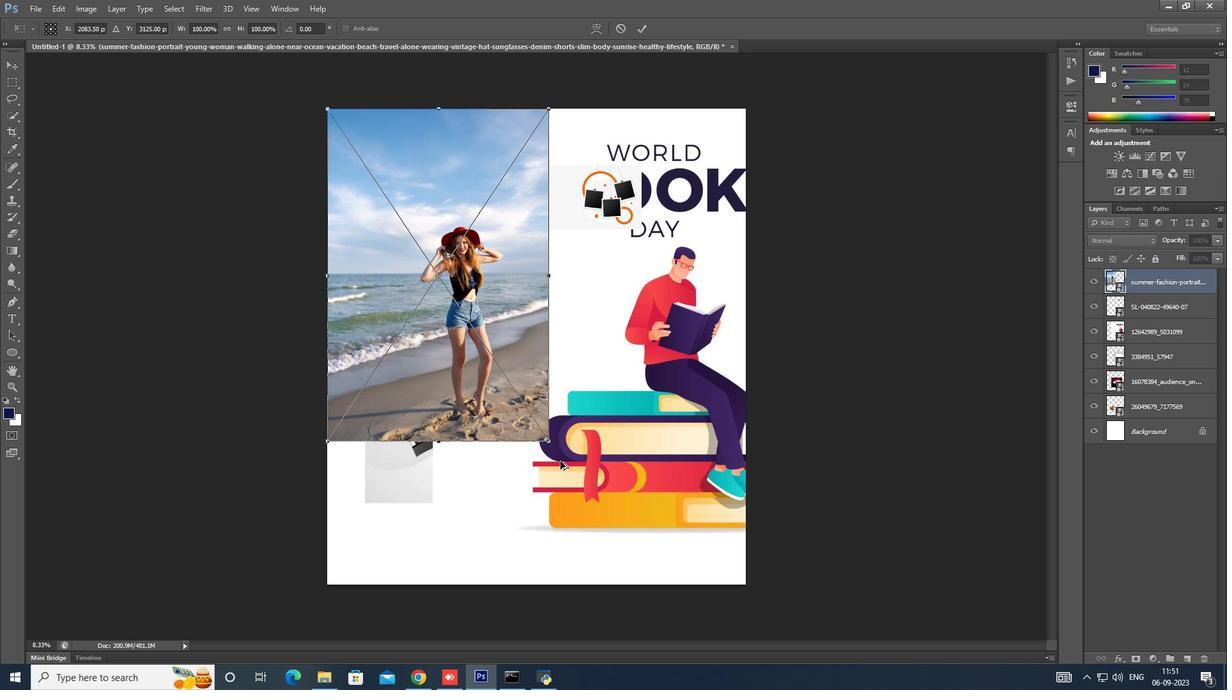 
Action: Mouse moved to (547, 443)
Screenshot: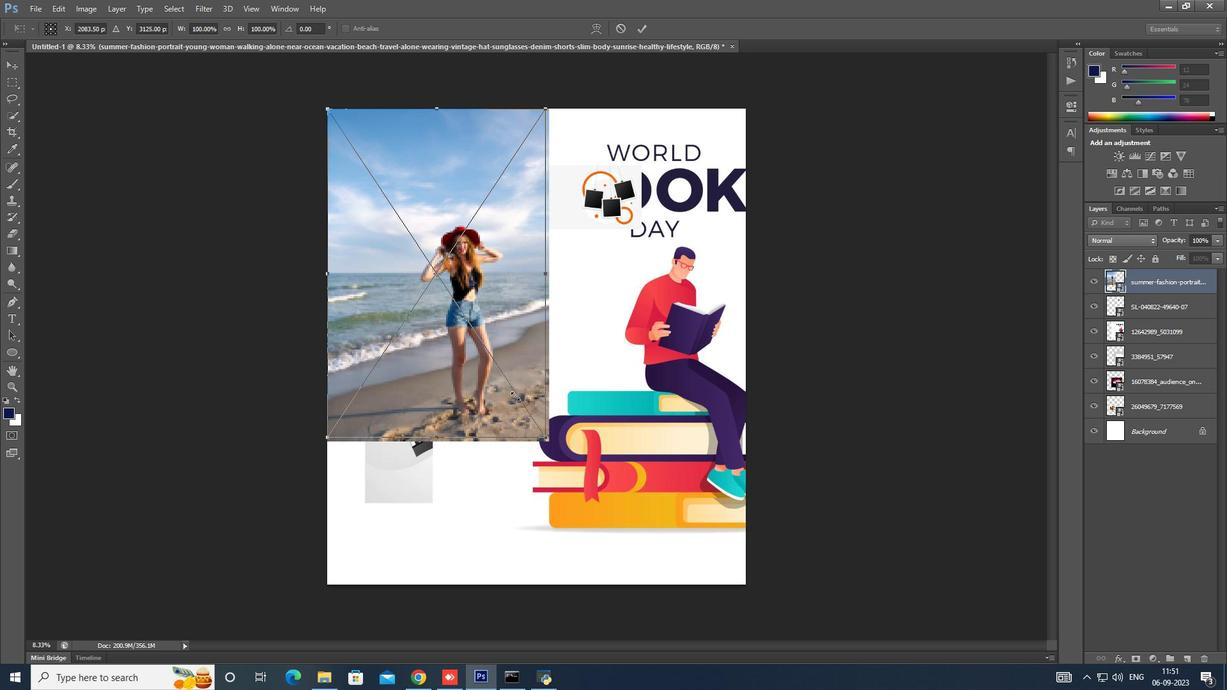 
Action: Mouse pressed left at (547, 443)
Screenshot: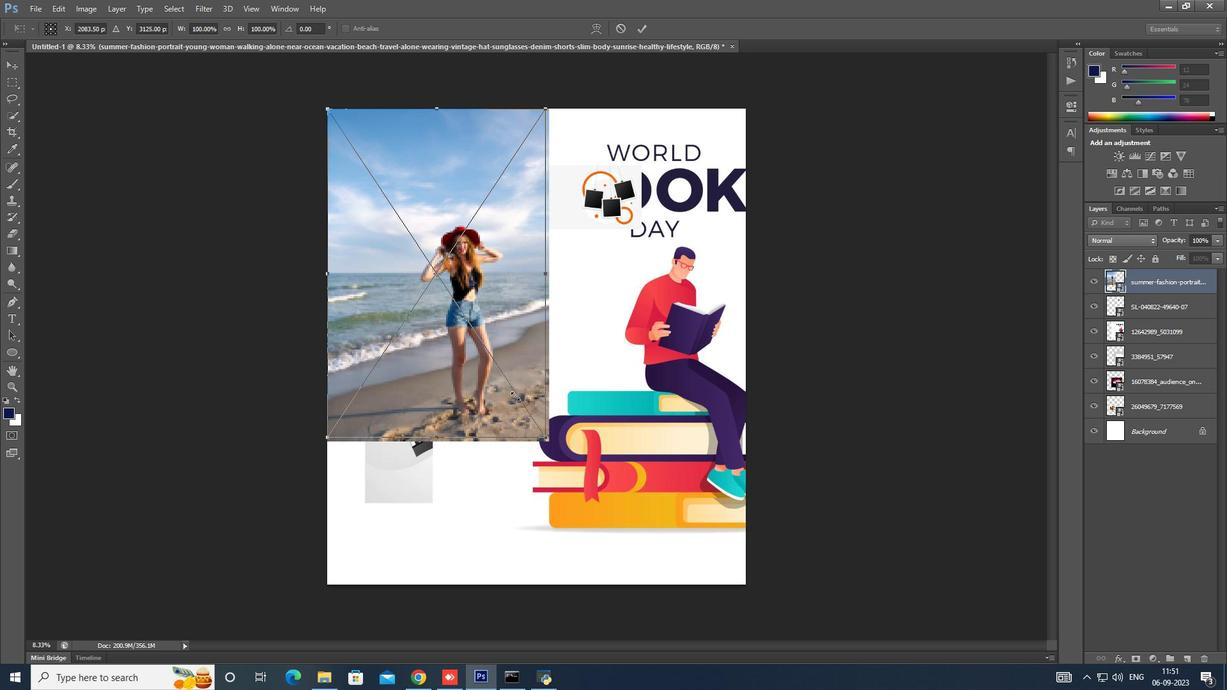 
Action: Mouse moved to (466, 312)
Screenshot: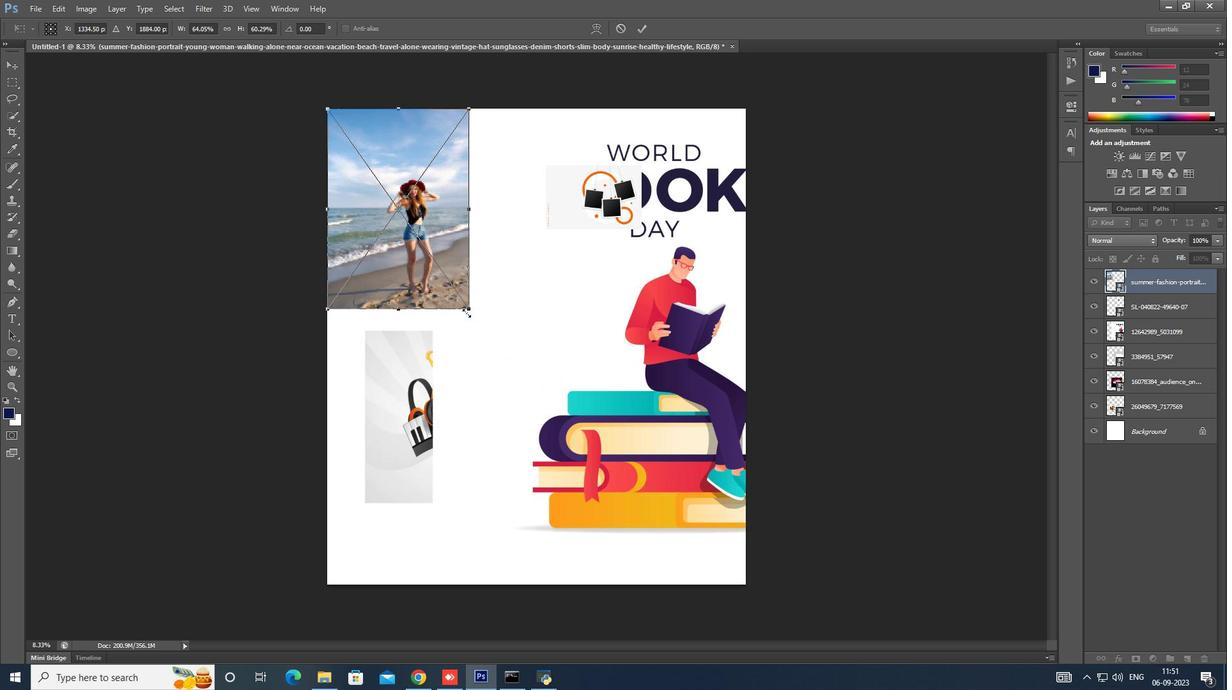 
Action: Key pressed <Key.enter>
Screenshot: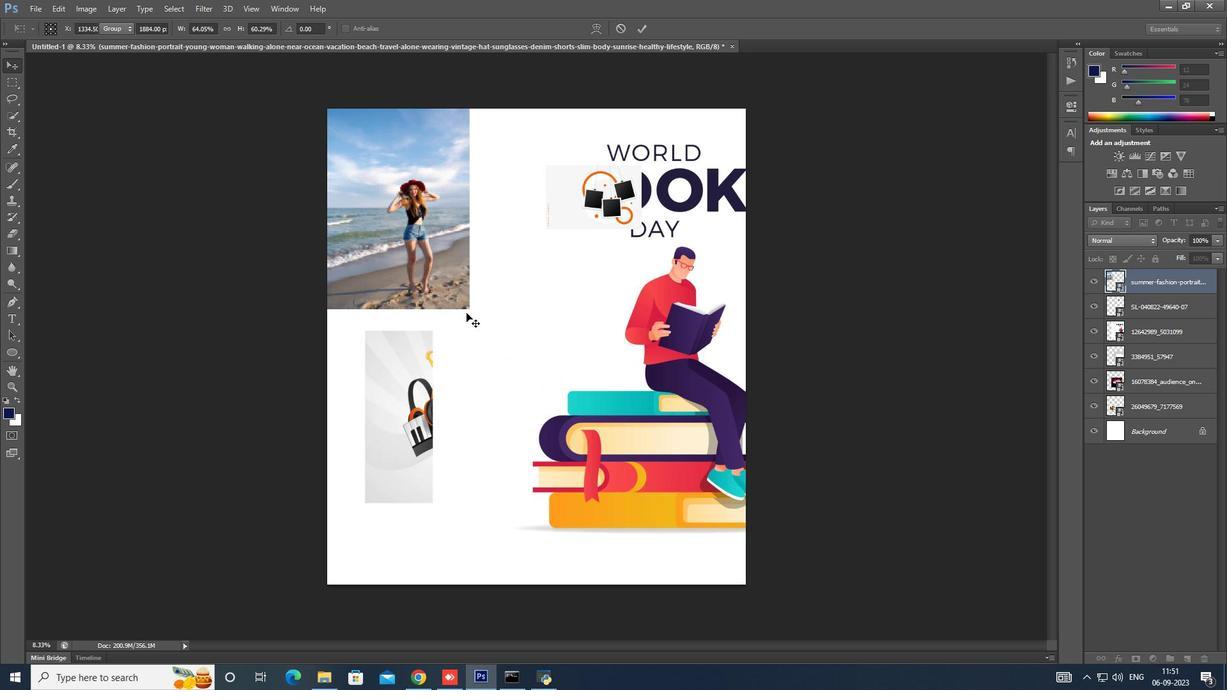 
Action: Mouse moved to (1160, 310)
Screenshot: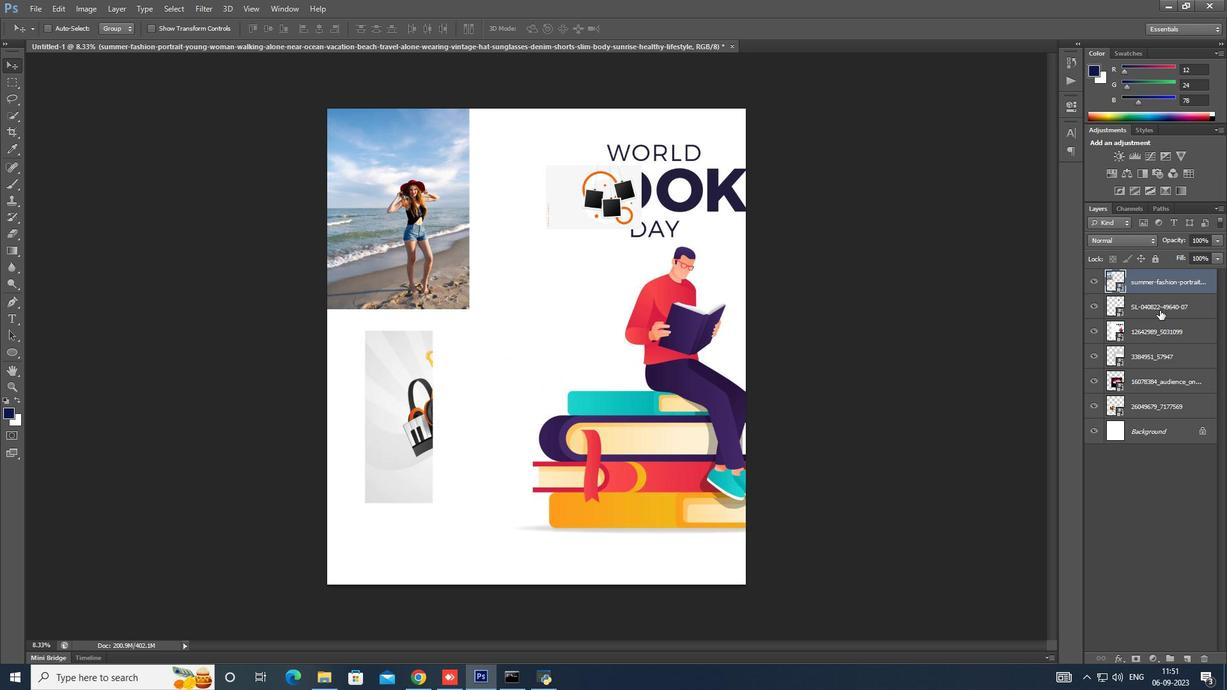 
Action: Mouse pressed left at (1160, 310)
Screenshot: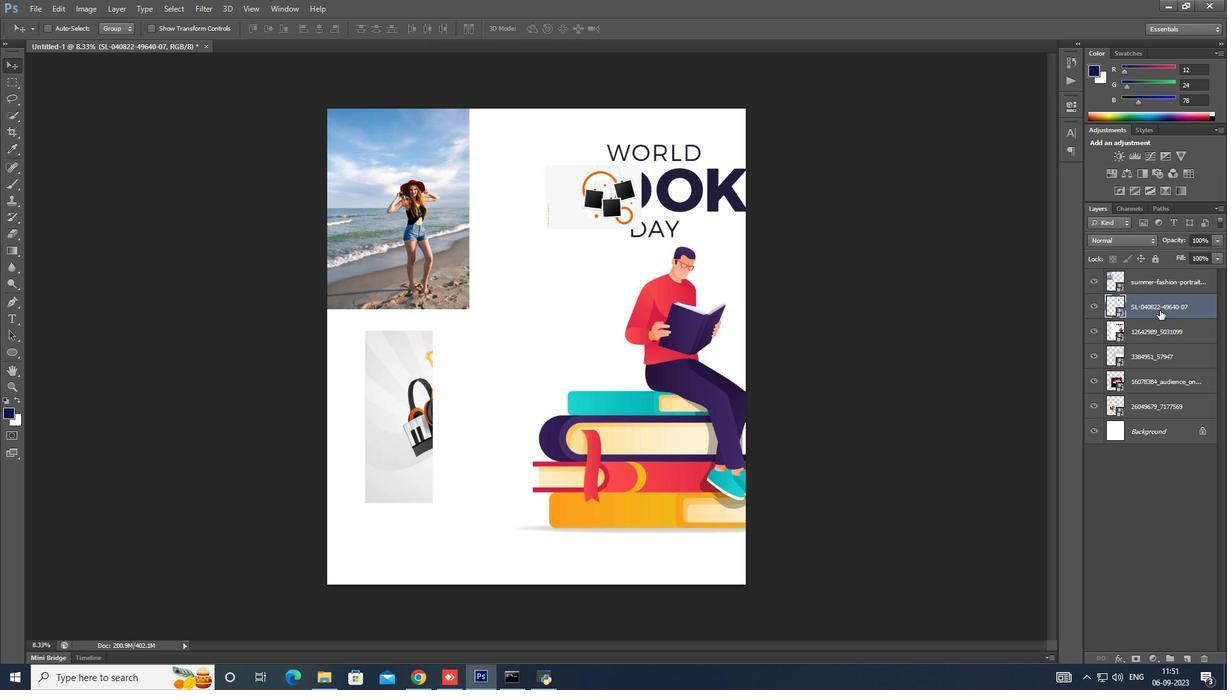 
Action: Mouse moved to (411, 402)
Screenshot: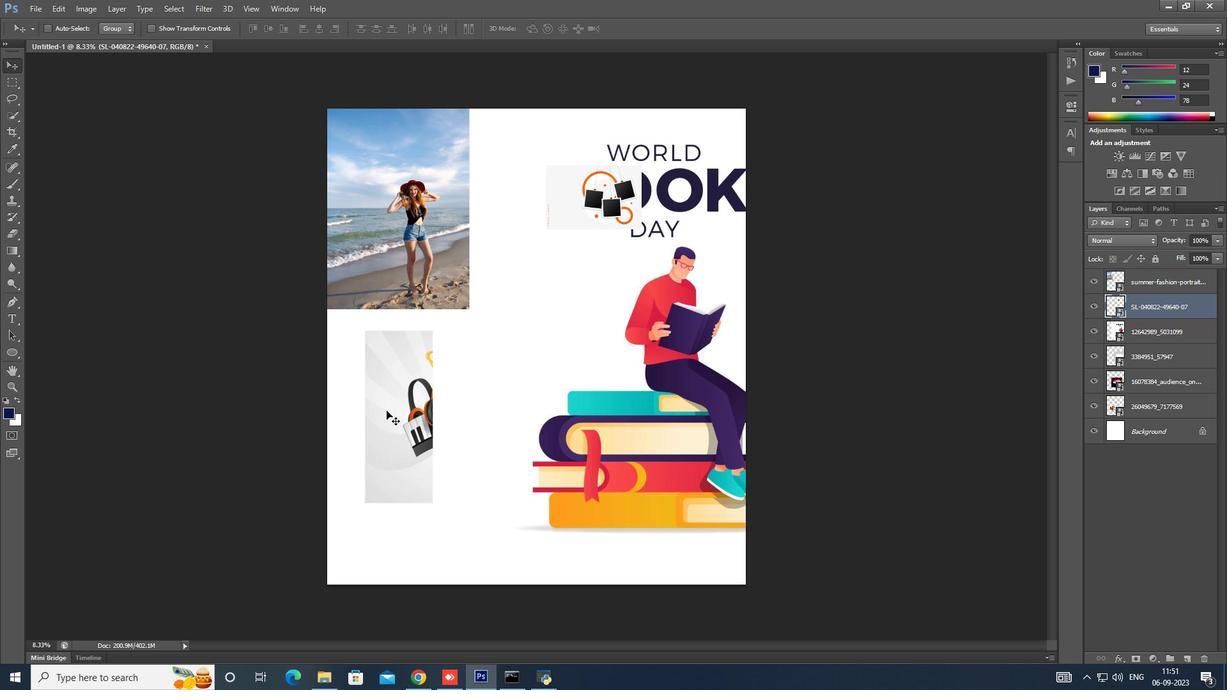 
Action: Mouse pressed left at (411, 402)
Screenshot: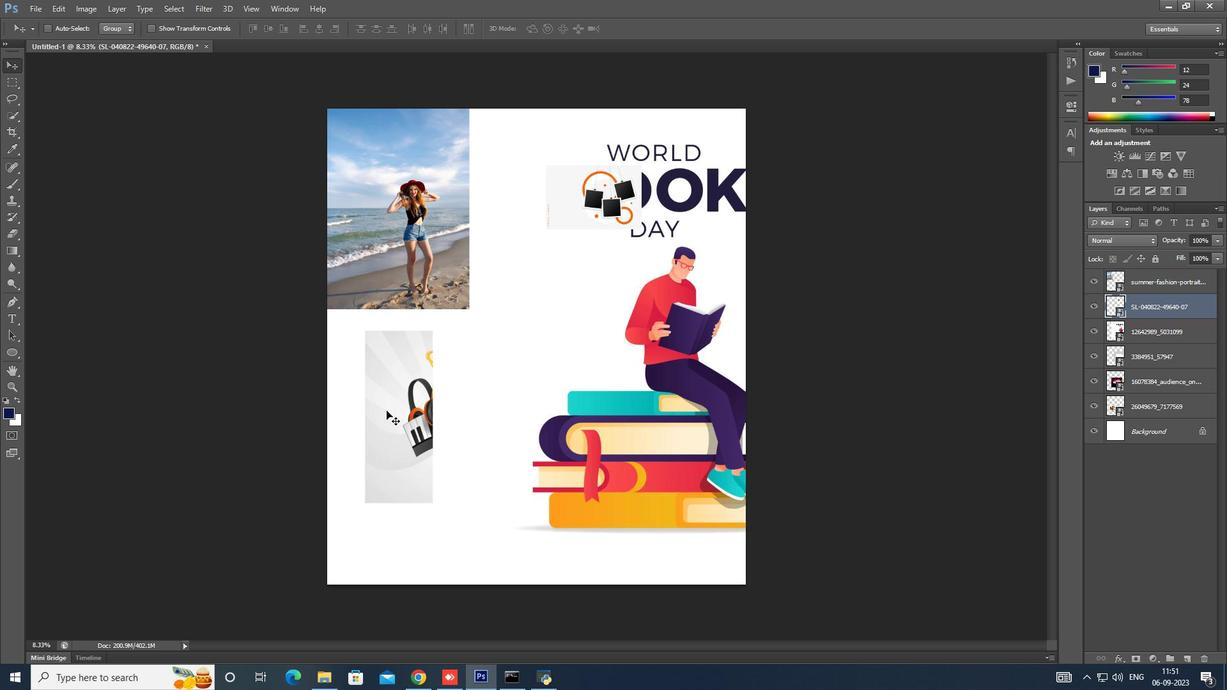 
Action: Mouse moved to (386, 411)
Screenshot: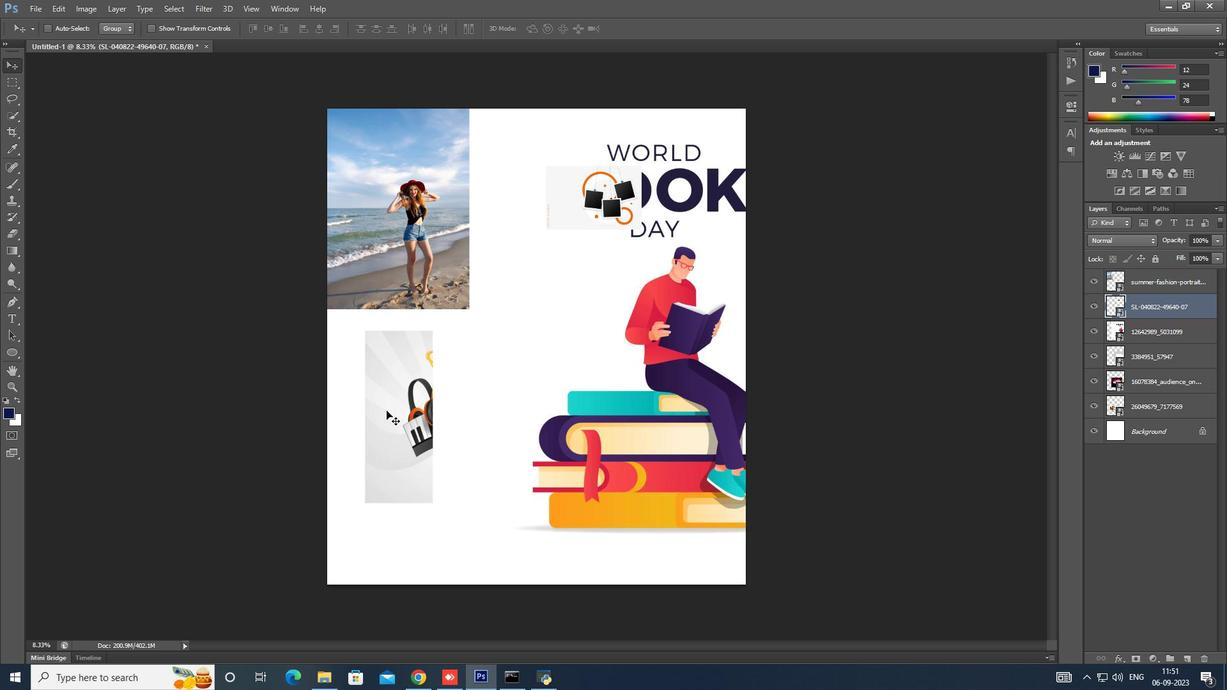
Action: Key pressed <Key.alt_l>ctrl+T
Screenshot: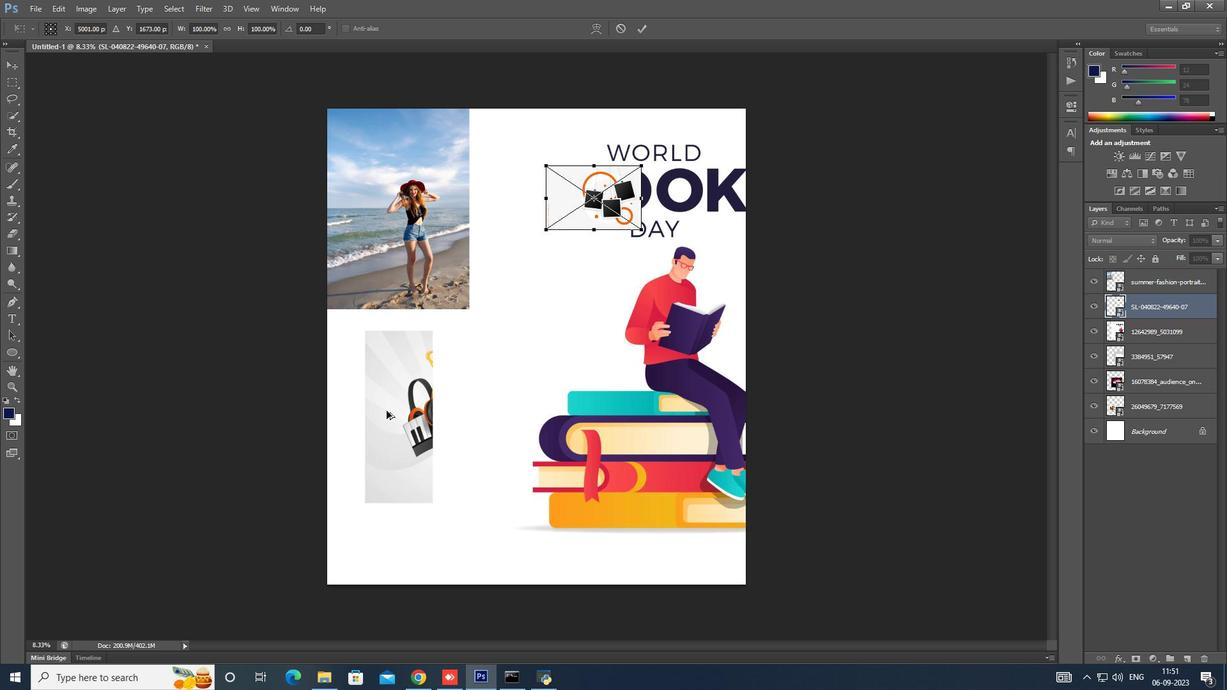 
Action: Mouse moved to (587, 224)
Screenshot: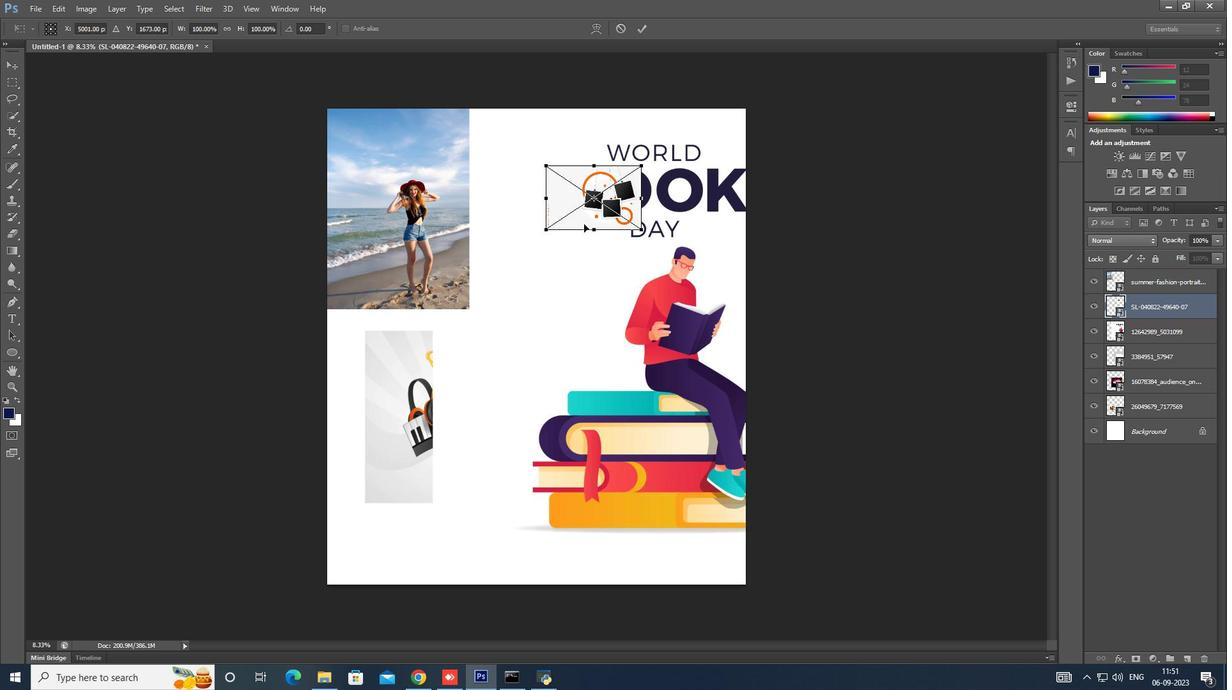 
Action: Mouse pressed left at (587, 224)
Screenshot: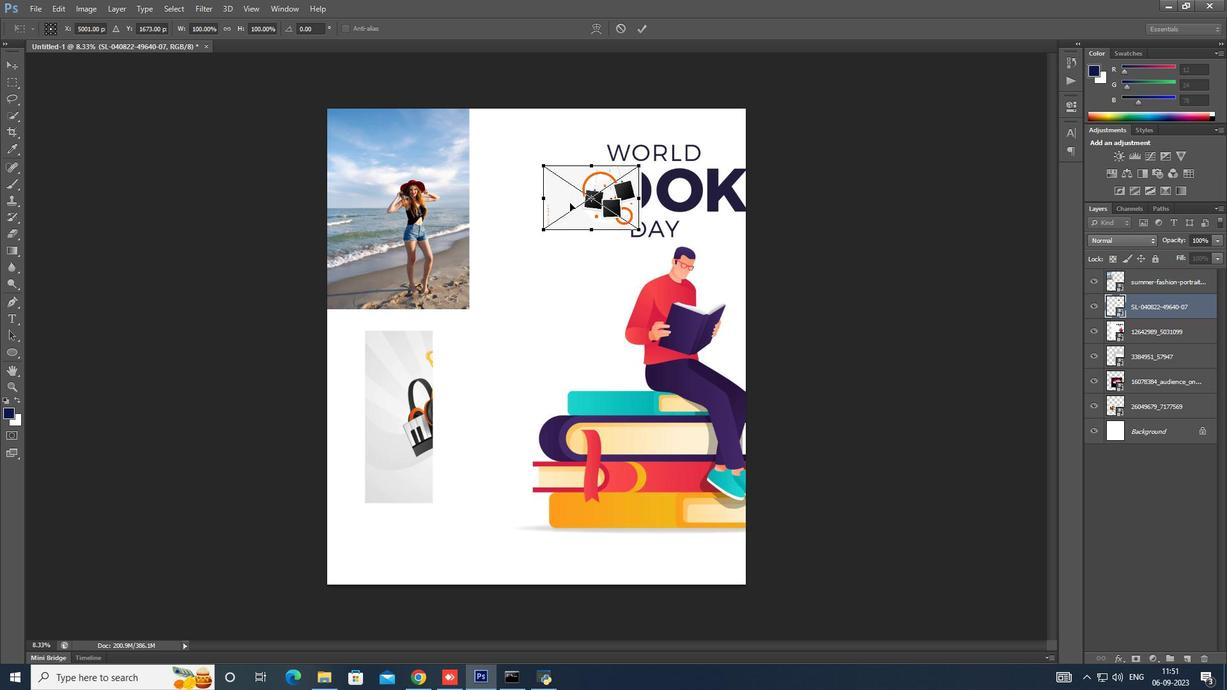 
Action: Mouse moved to (726, 221)
Screenshot: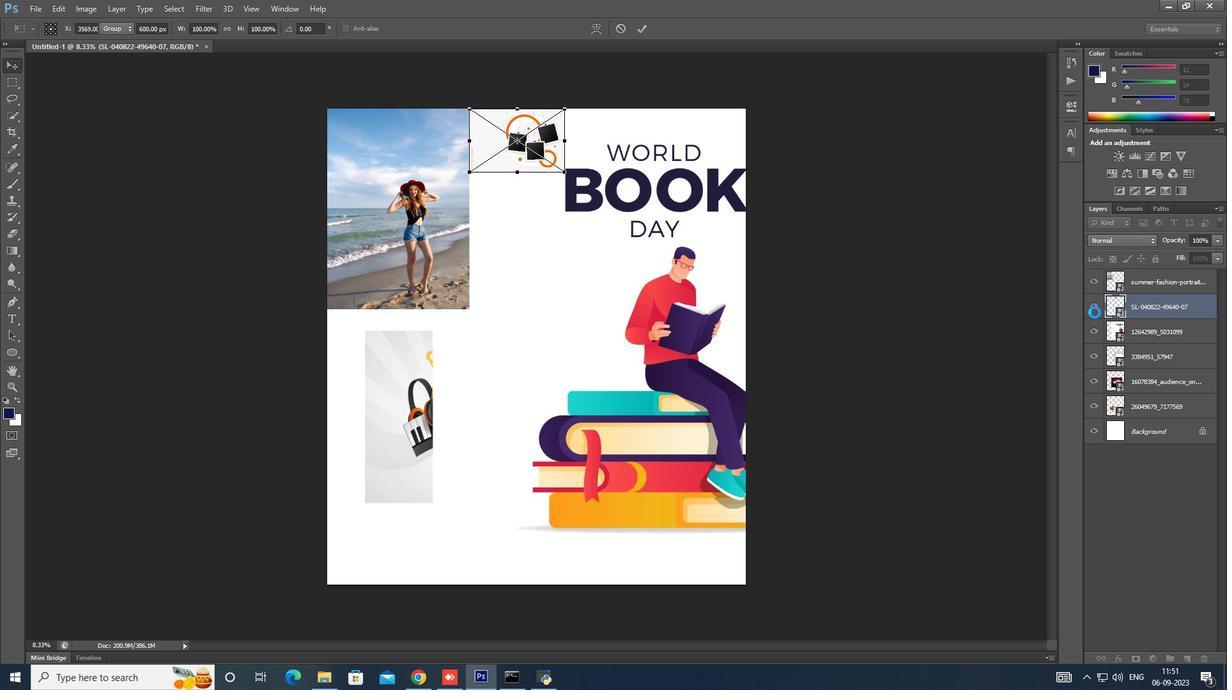 
Action: Key pressed <Key.enter>
Screenshot: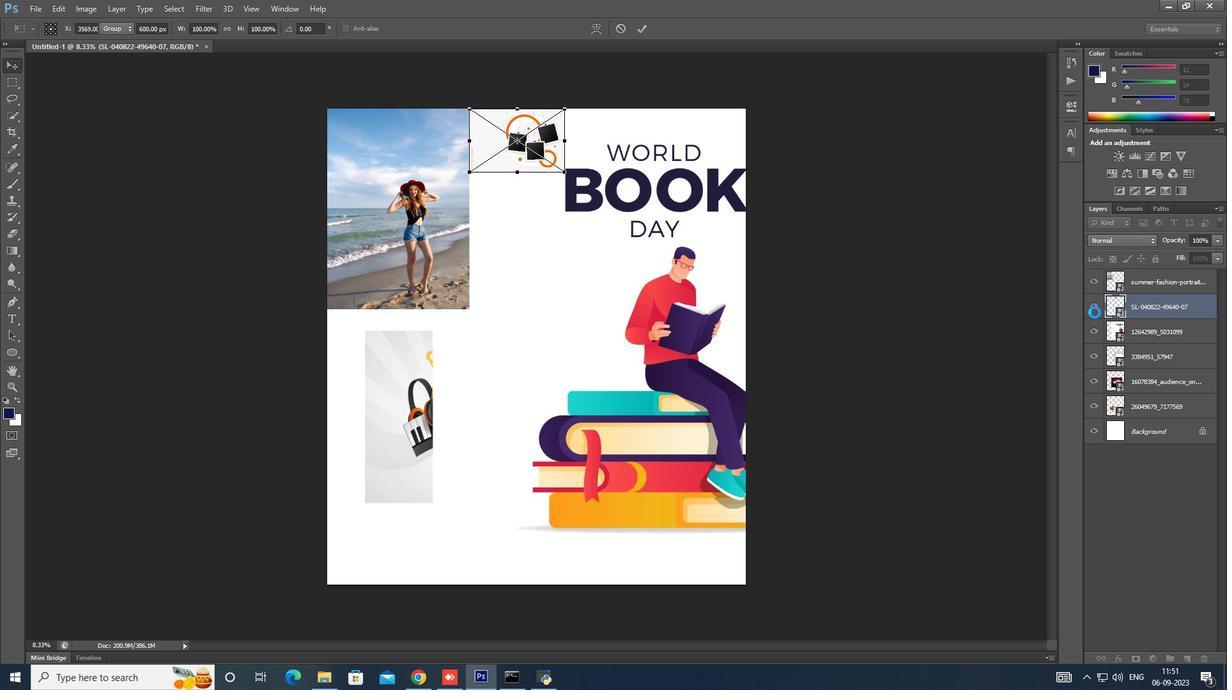 
Action: Mouse moved to (1152, 338)
Screenshot: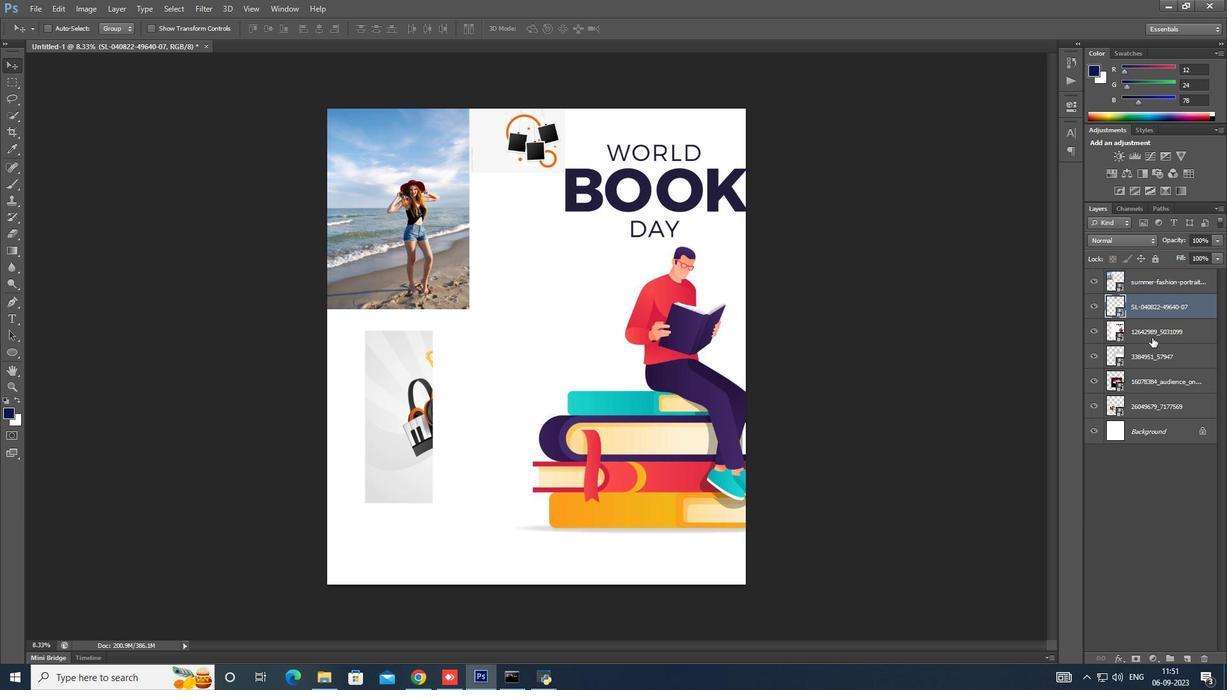 
Action: Mouse pressed left at (1152, 338)
Screenshot: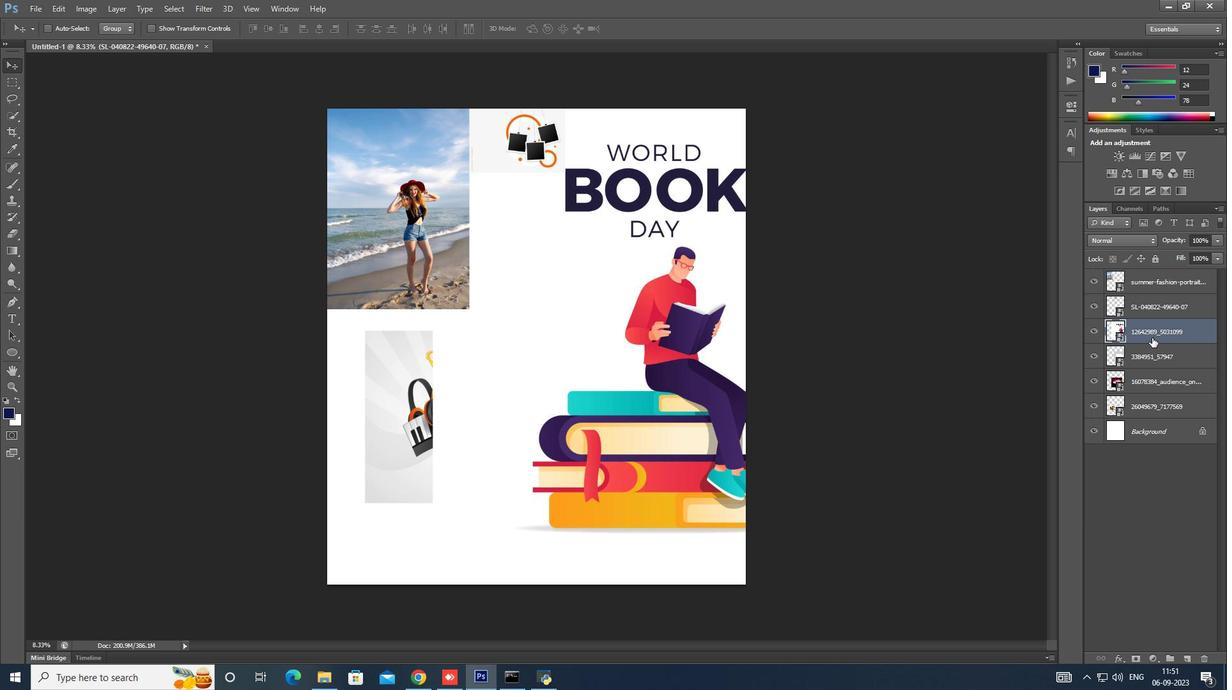 
Action: Mouse moved to (1104, 338)
Screenshot: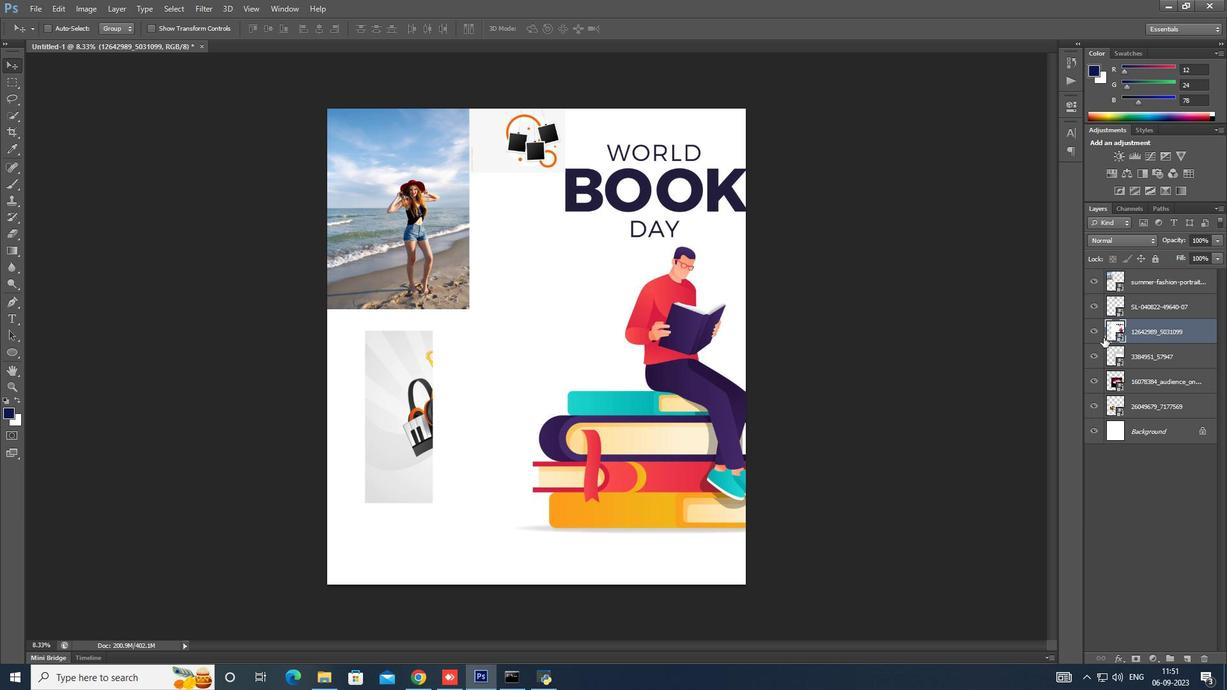 
Action: Key pressed <Key.alt_l>
Screenshot: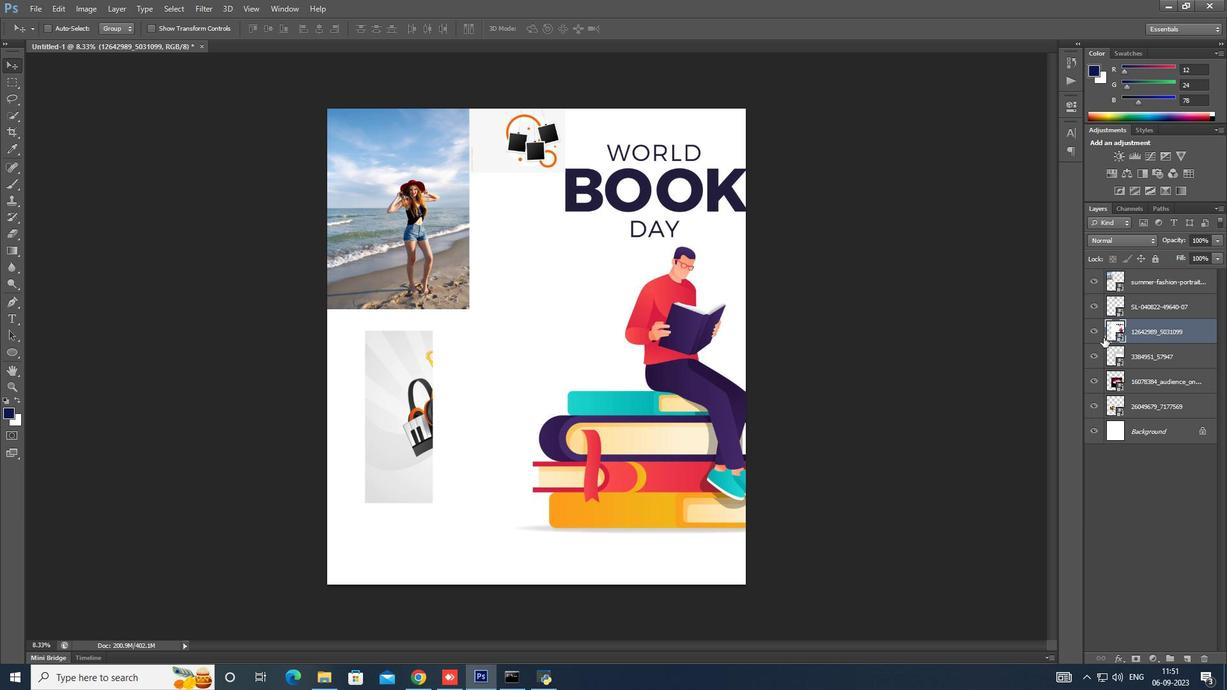 
Action: Mouse moved to (430, 110)
Screenshot: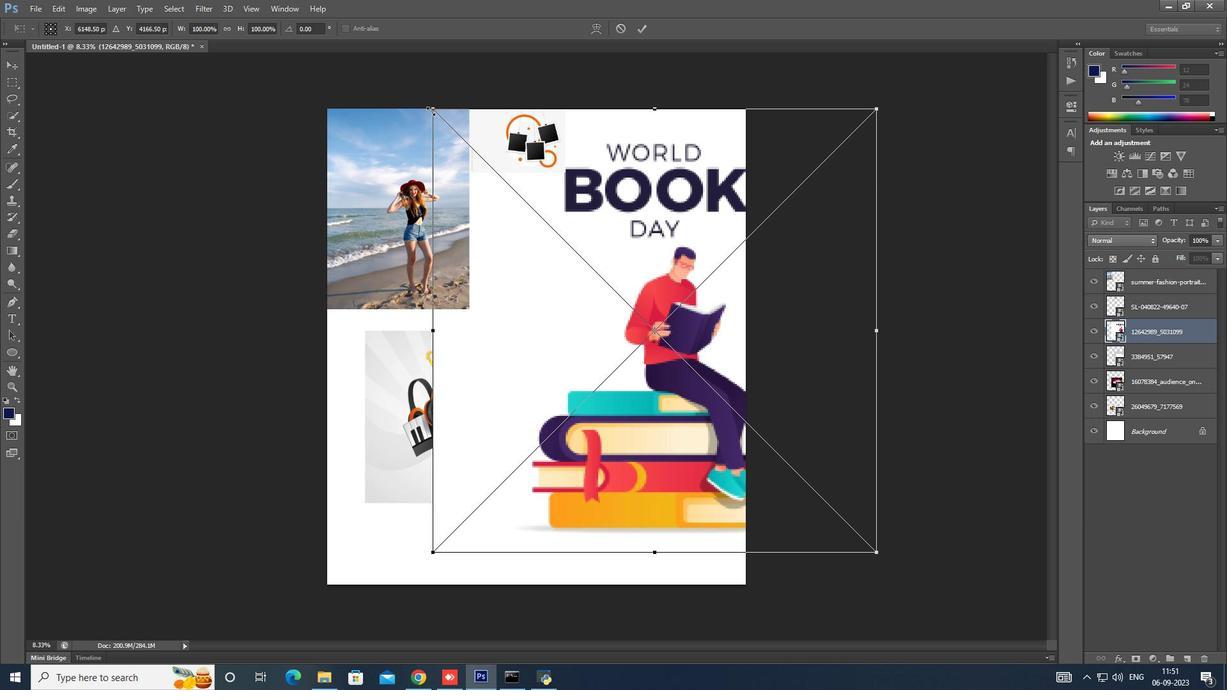 
Action: Mouse pressed left at (430, 110)
Screenshot: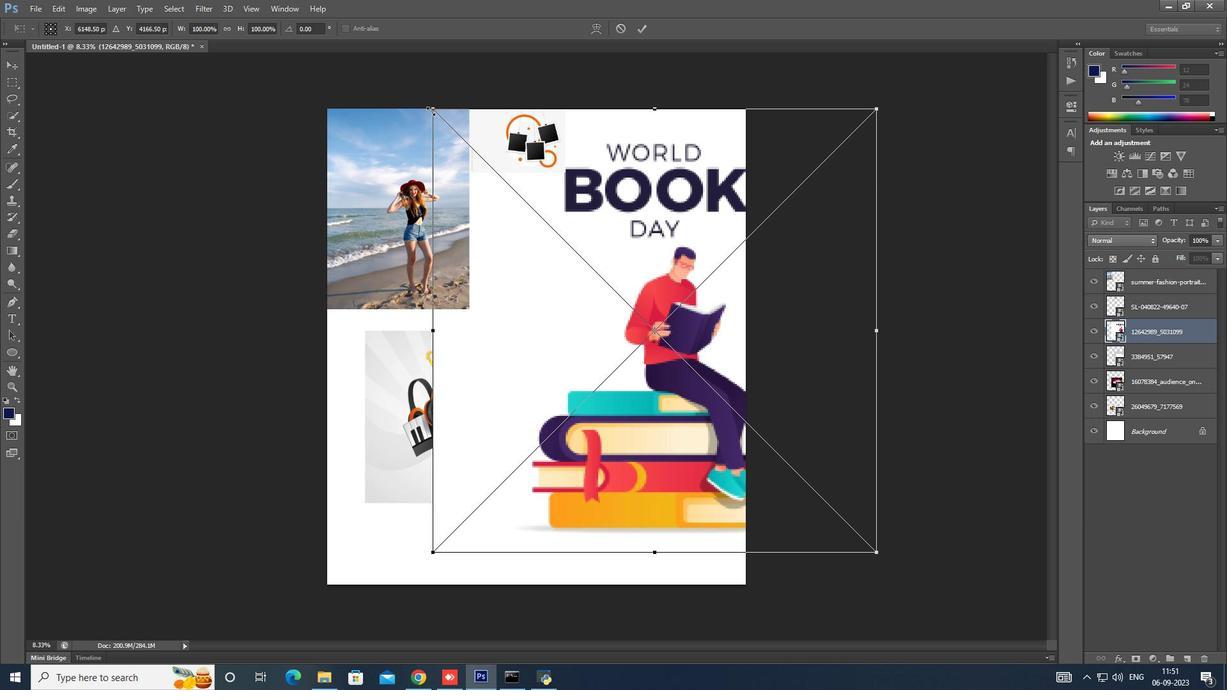 
Action: Mouse moved to (711, 368)
Screenshot: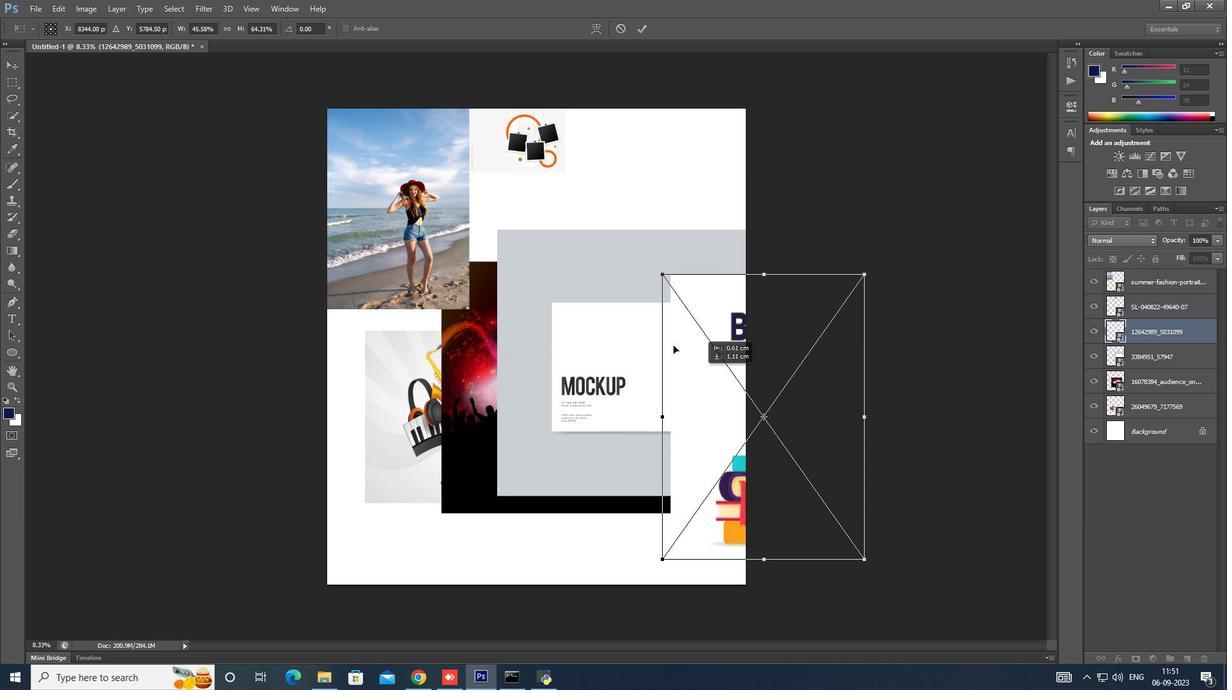 
Action: Mouse pressed left at (711, 368)
Screenshot: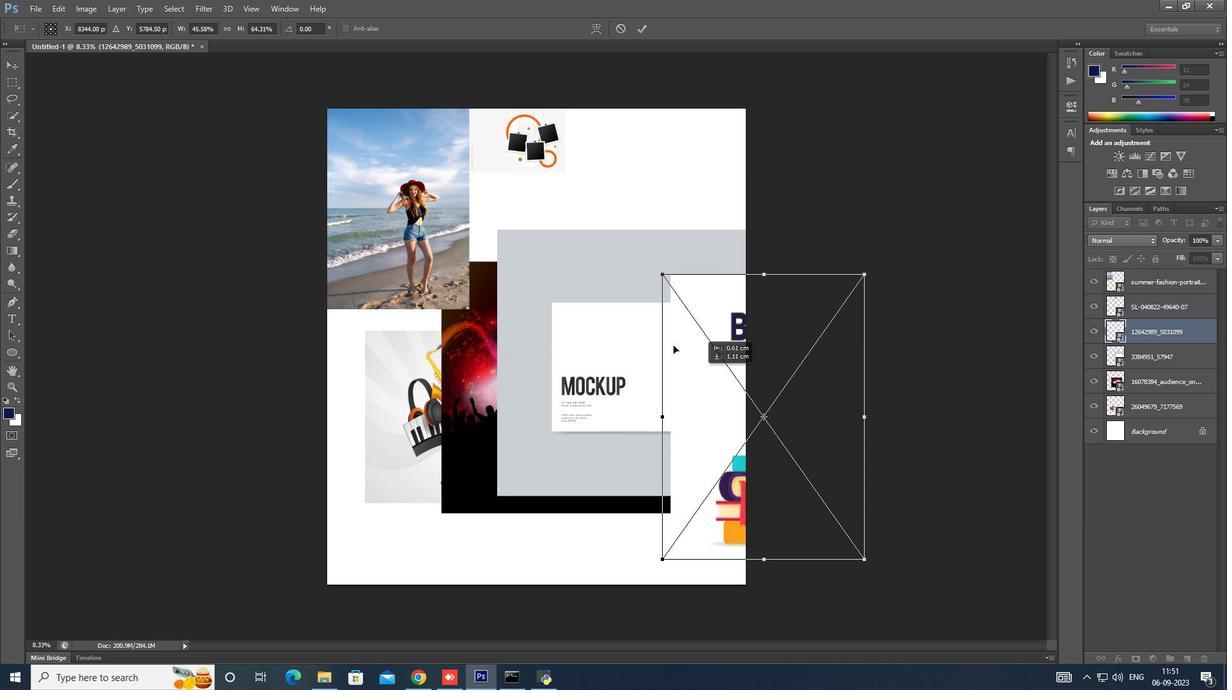 
Action: Mouse moved to (582, 397)
Screenshot: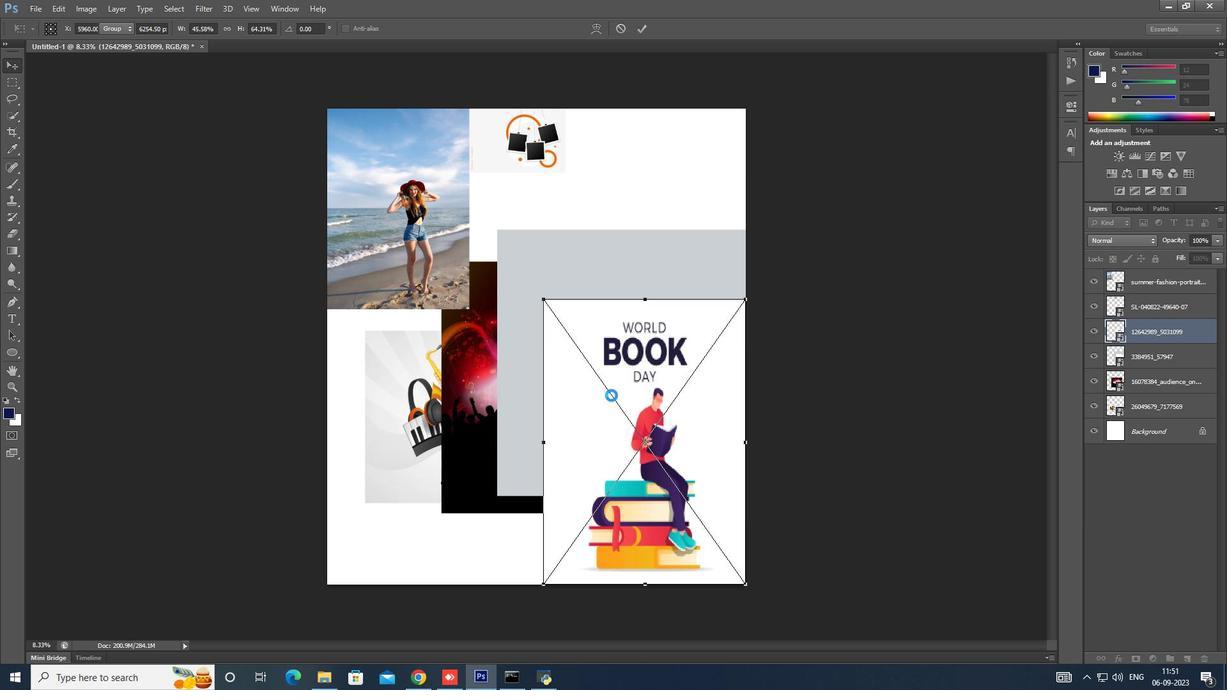 
Action: Key pressed <Key.enter>
Screenshot: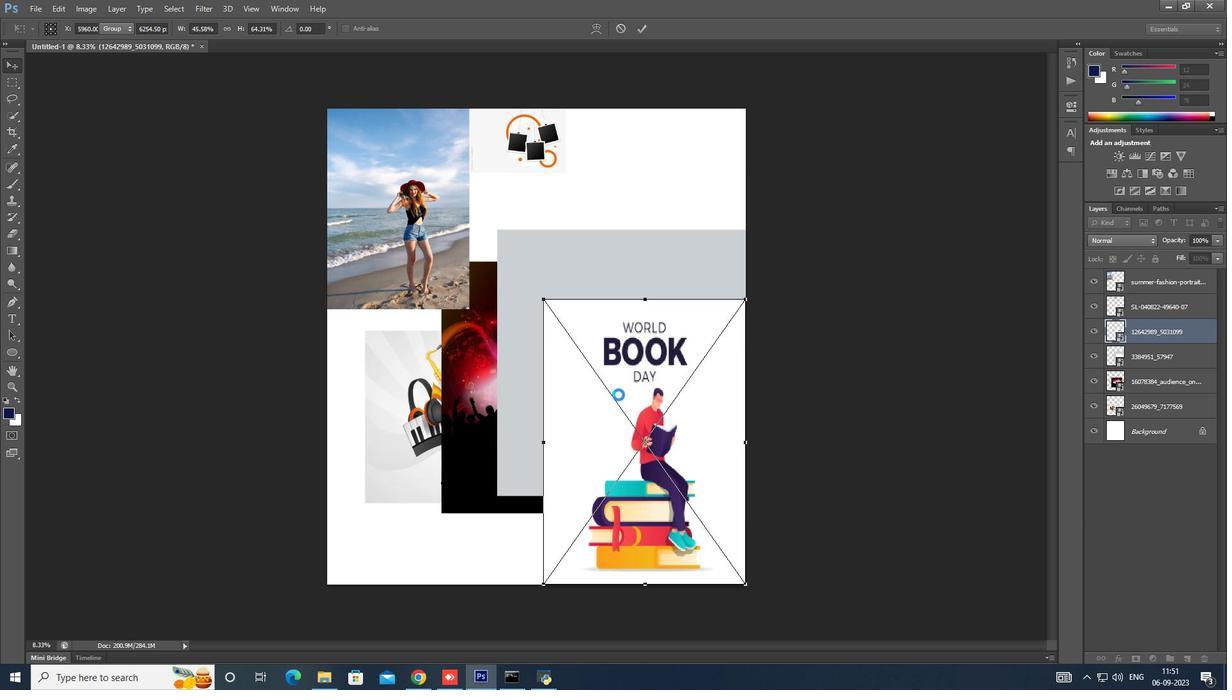 
Action: Mouse moved to (1157, 356)
Screenshot: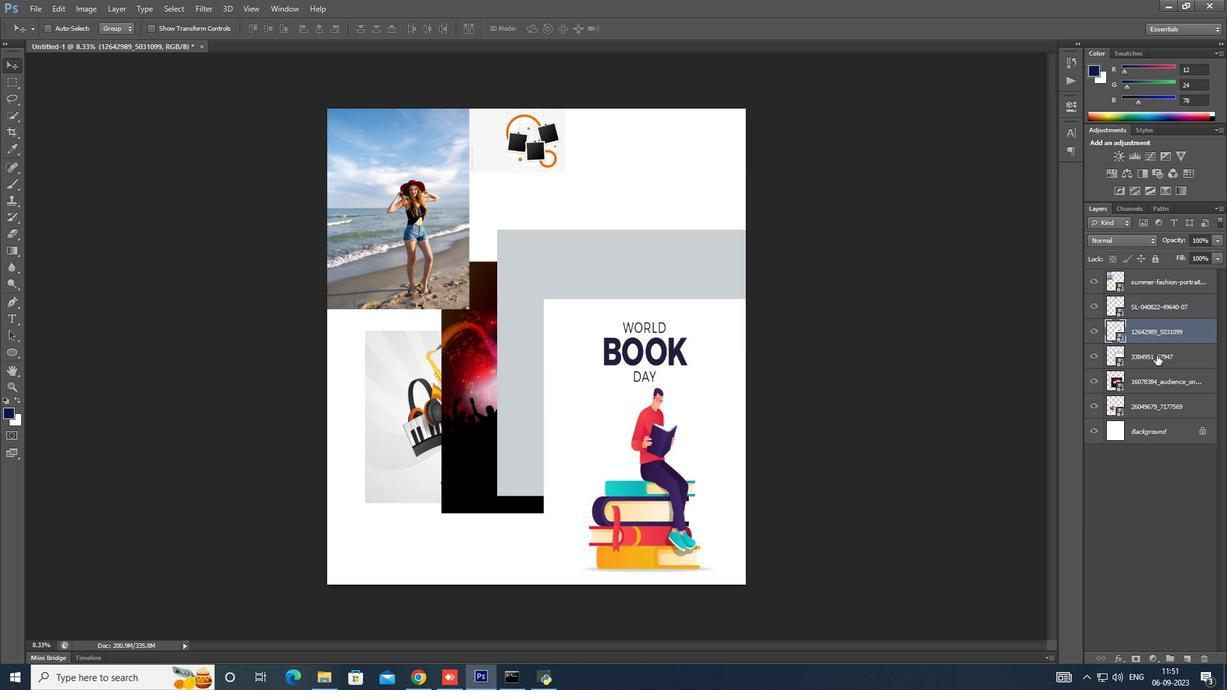 
Action: Mouse pressed left at (1157, 356)
Screenshot: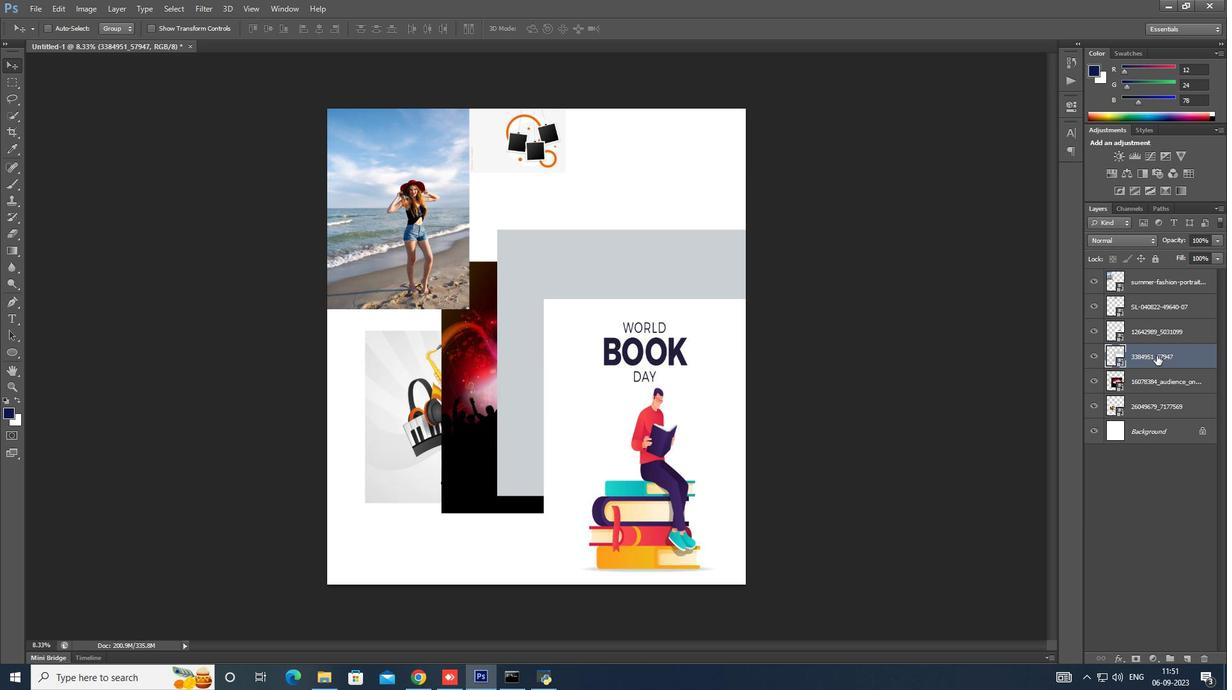 
Action: Mouse moved to (652, 277)
Screenshot: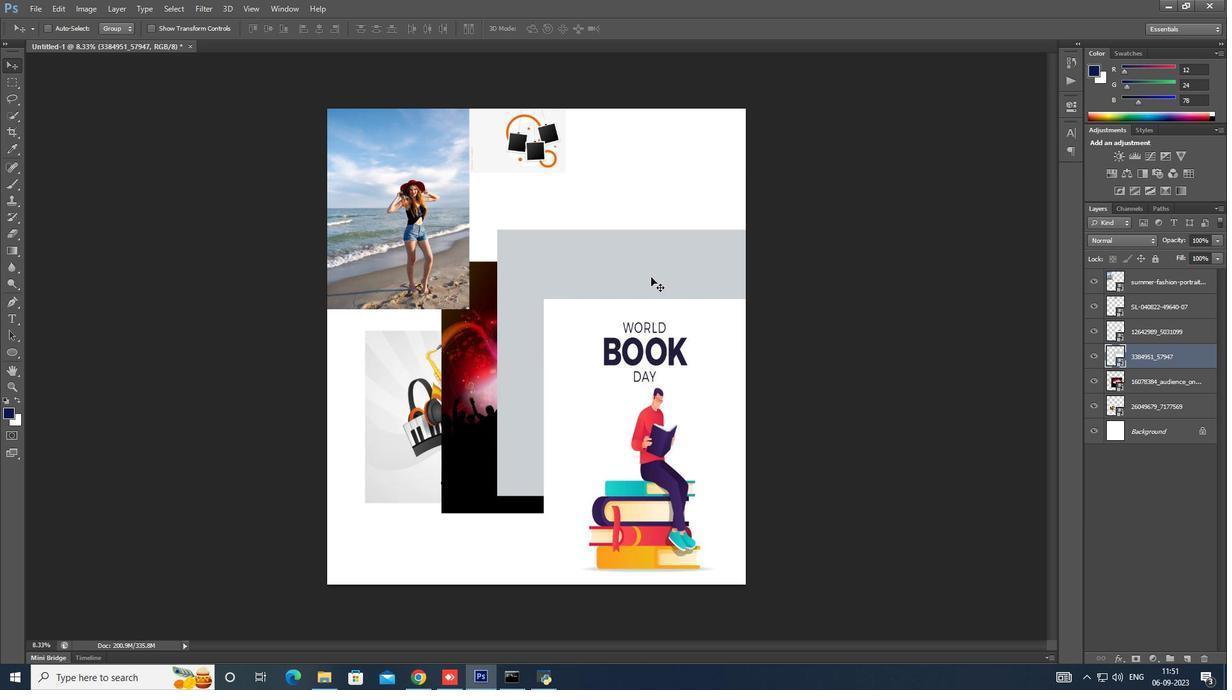 
Action: Mouse pressed left at (652, 277)
Screenshot: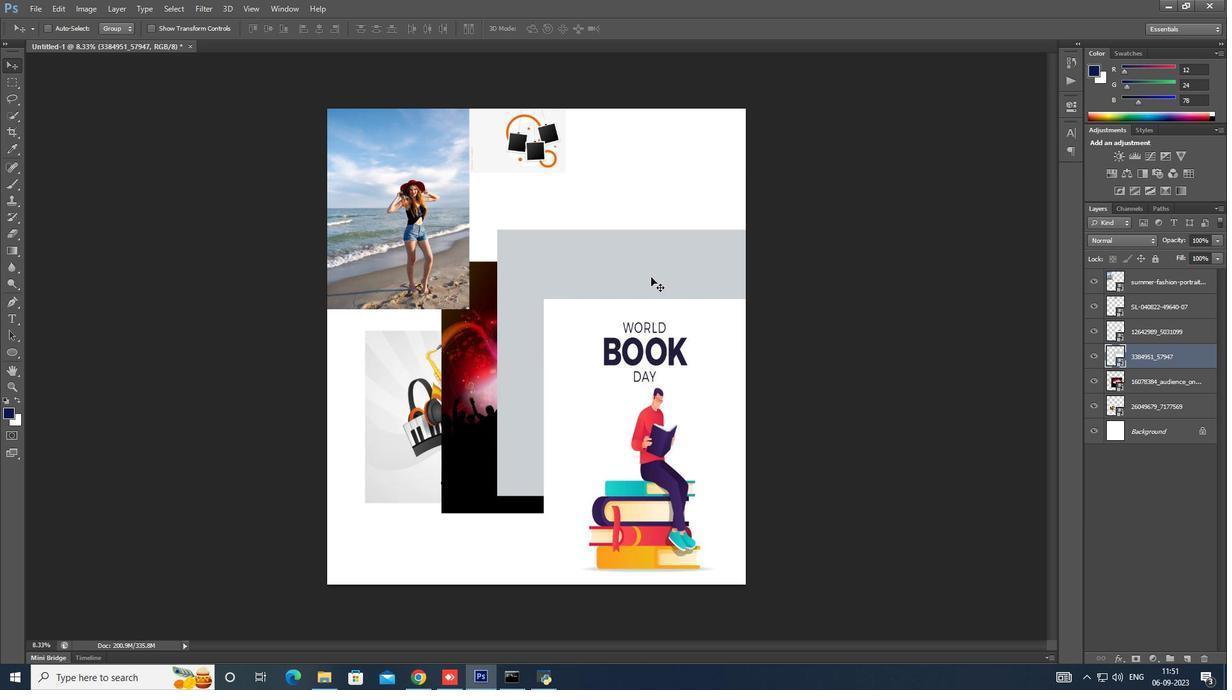 
Action: Mouse moved to (651, 277)
Screenshot: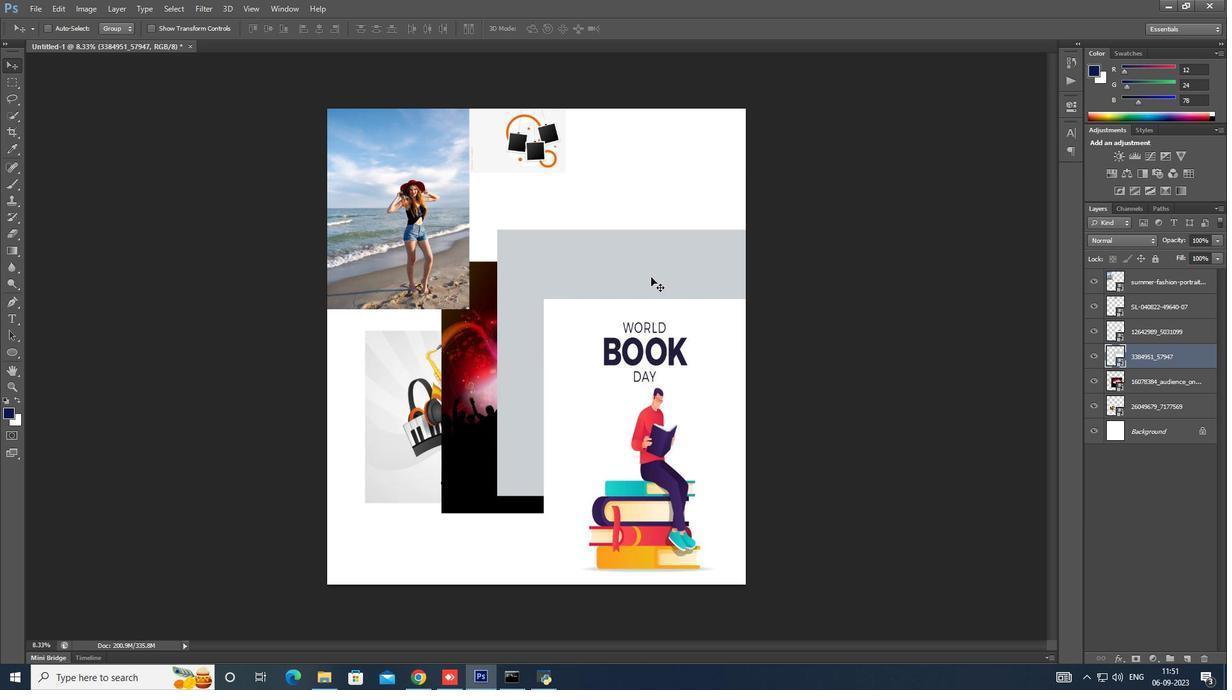 
Action: Key pressed <Key.alt_l>ctrl+T
Screenshot: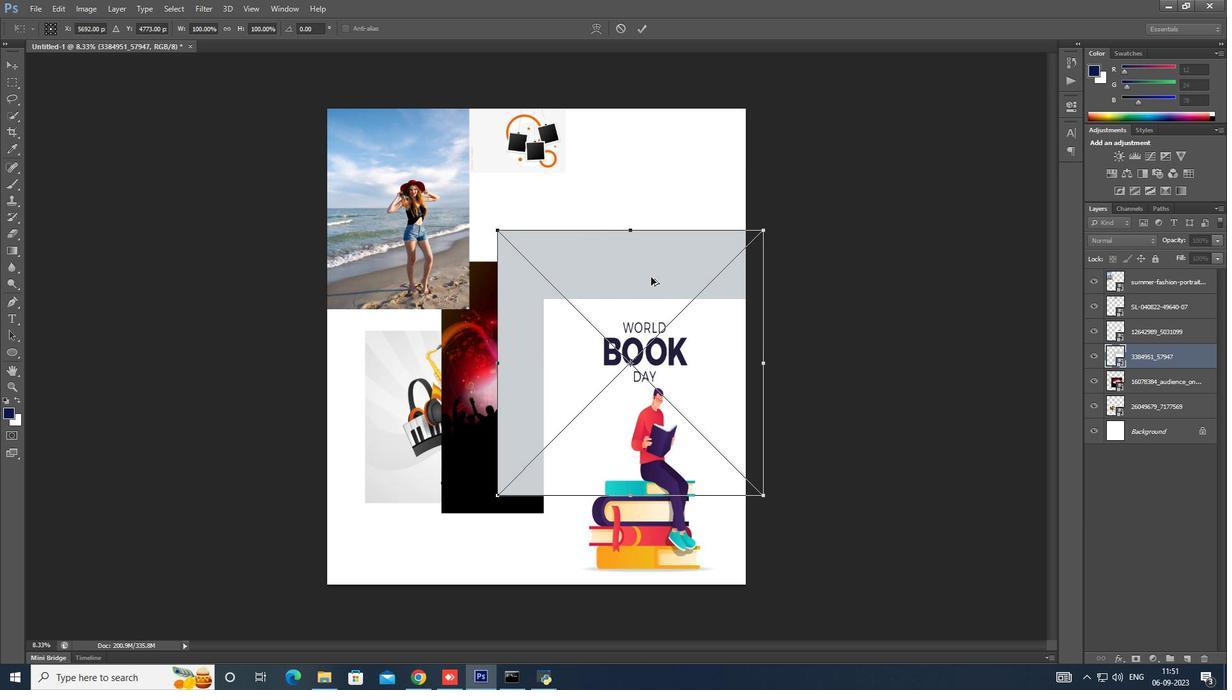 
Action: Mouse moved to (764, 232)
Screenshot: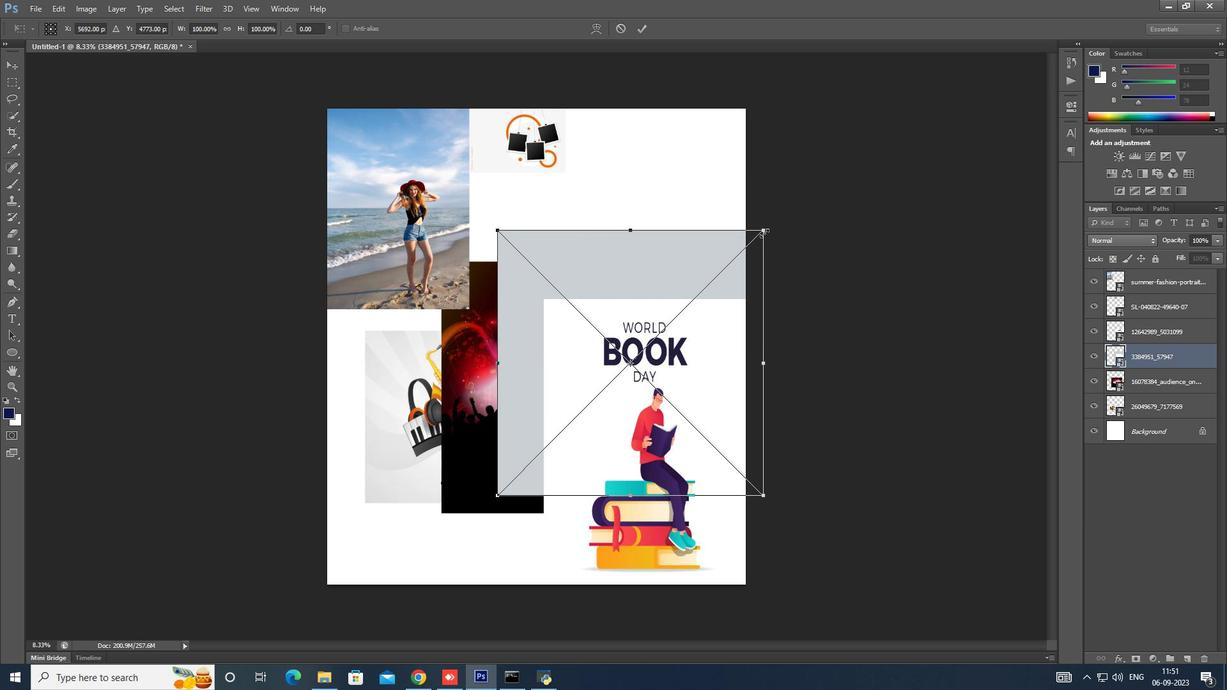 
Action: Mouse pressed left at (764, 232)
Screenshot: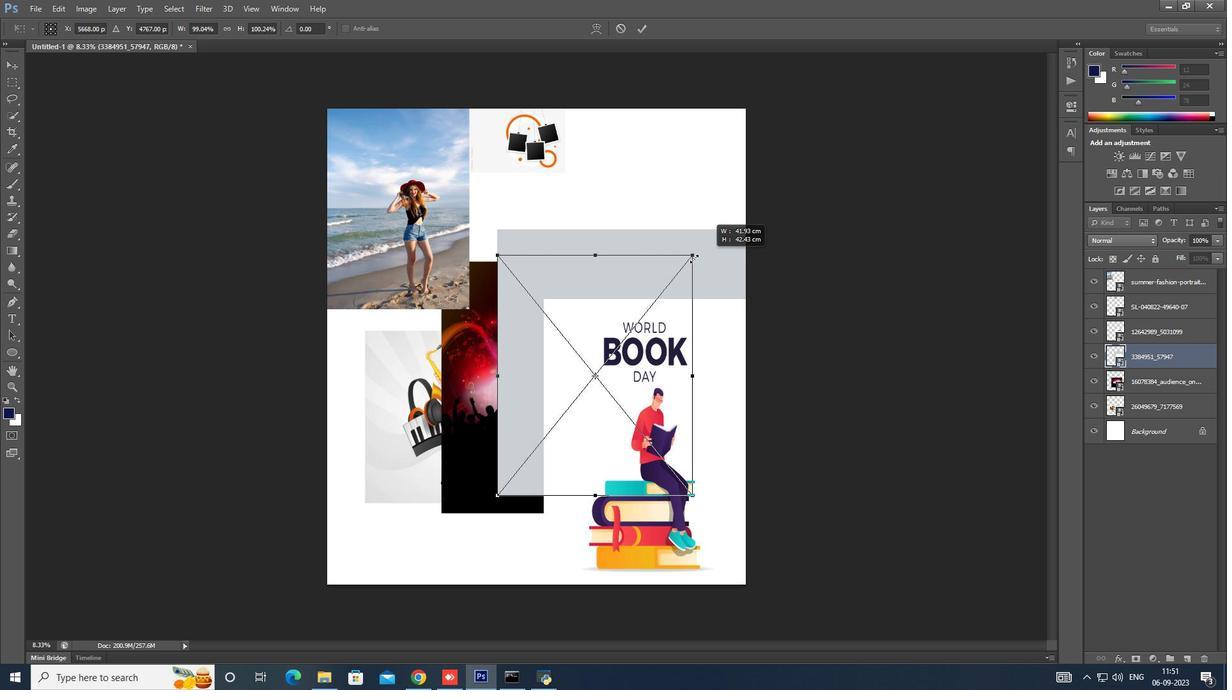 
Action: Mouse moved to (654, 277)
Screenshot: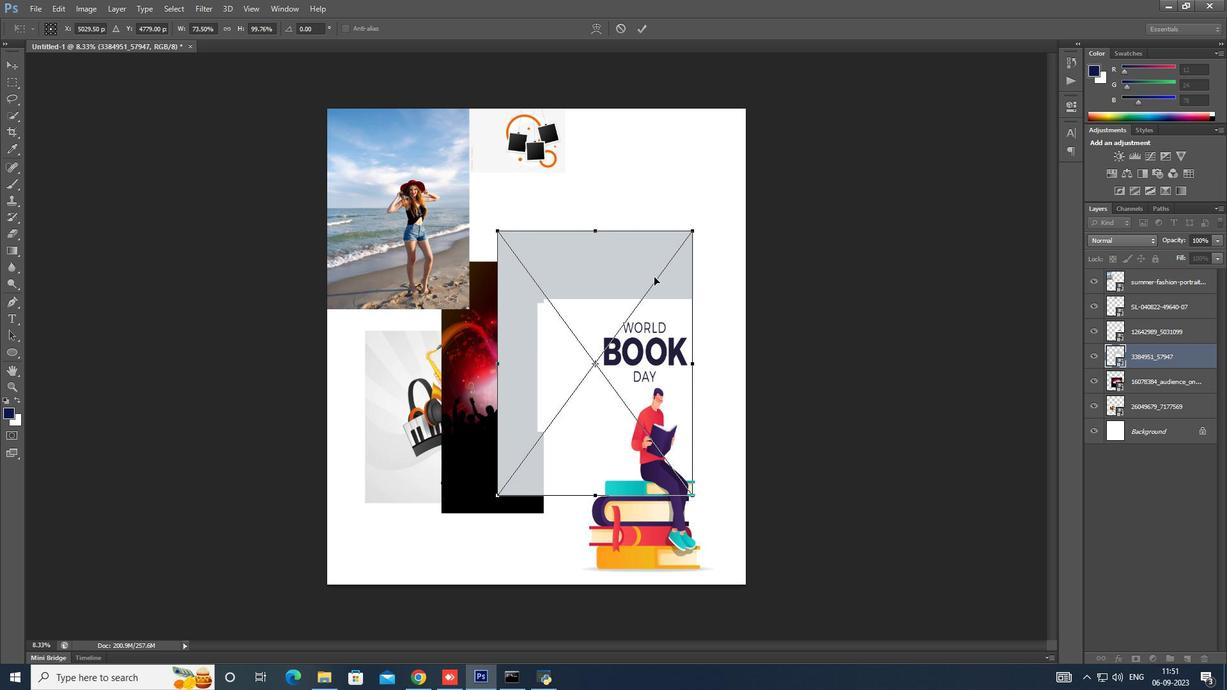 
Action: Mouse pressed left at (654, 277)
Screenshot: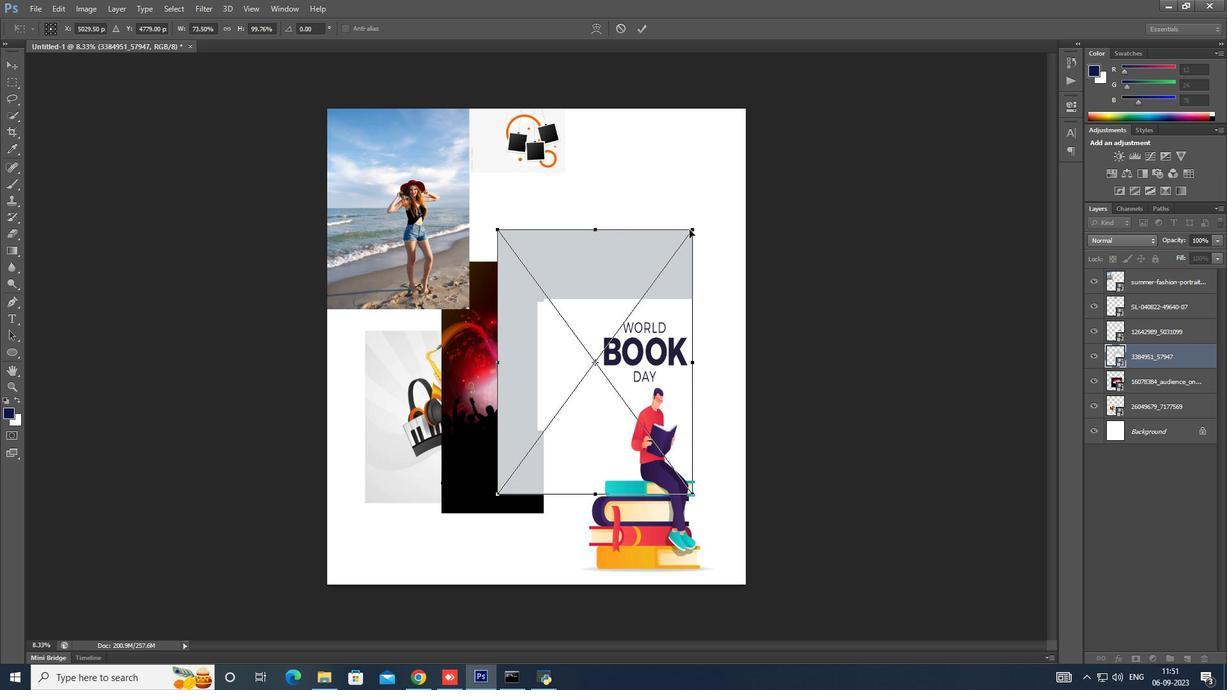 
Action: Mouse moved to (714, 173)
Screenshot: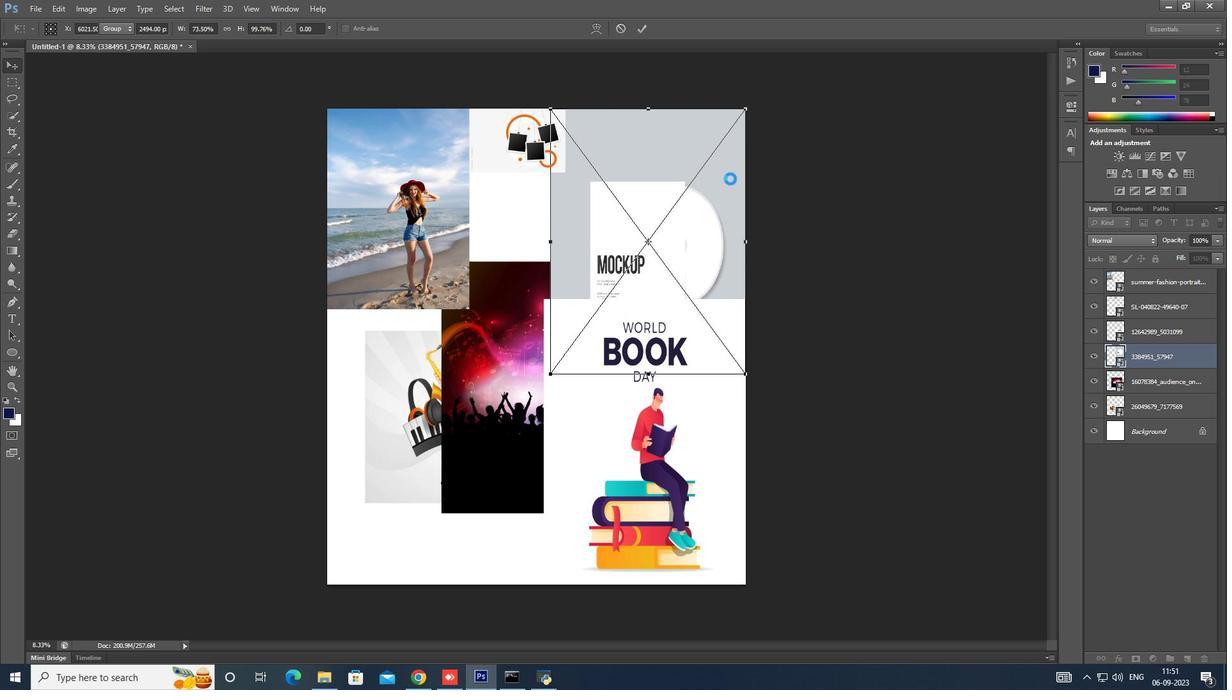 
Action: Key pressed <Key.enter>
Screenshot: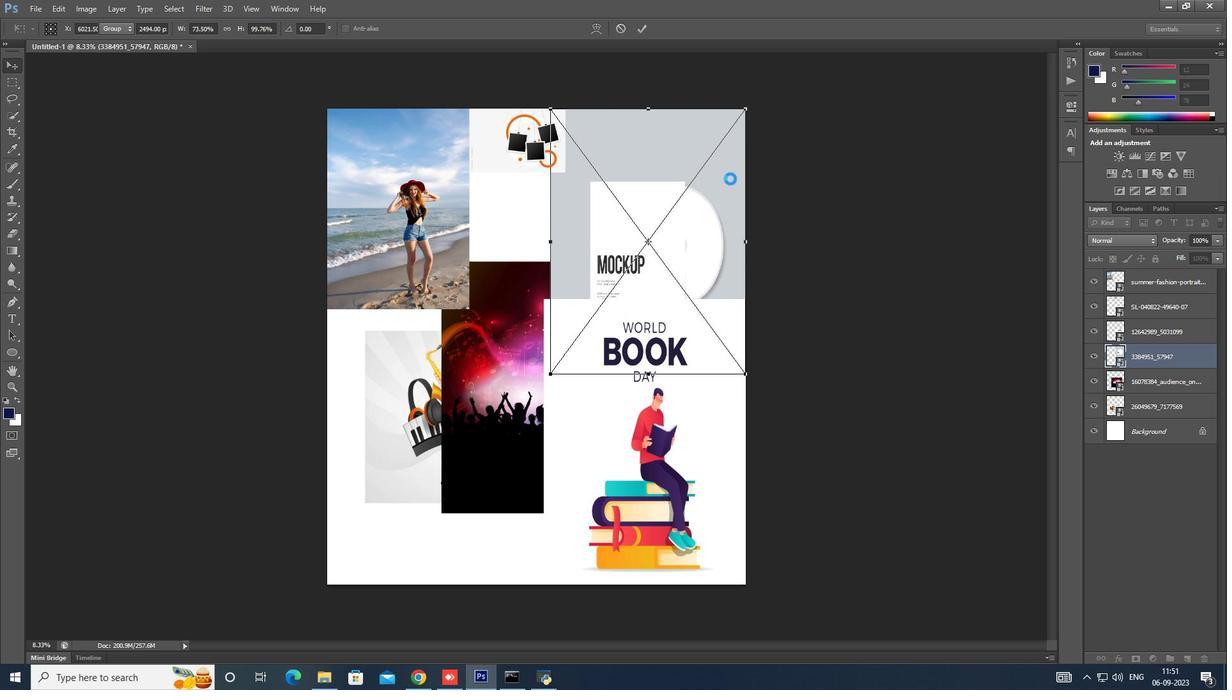 
Action: Mouse moved to (1166, 389)
Screenshot: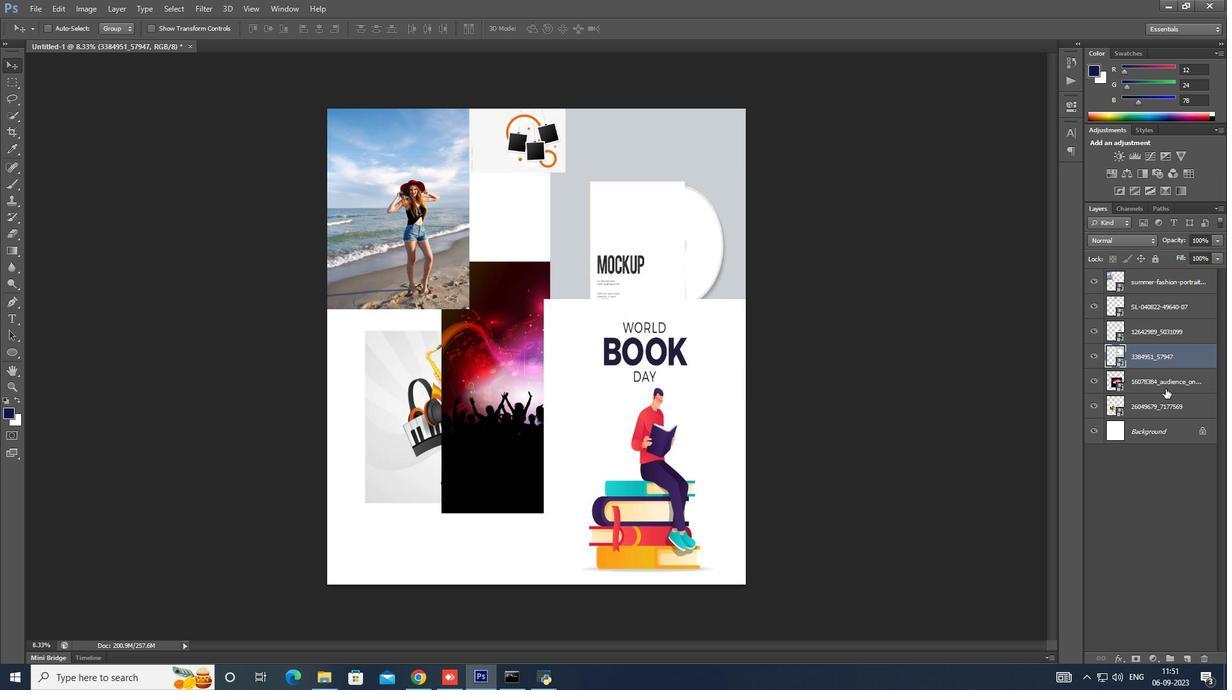
Action: Mouse pressed left at (1166, 389)
Screenshot: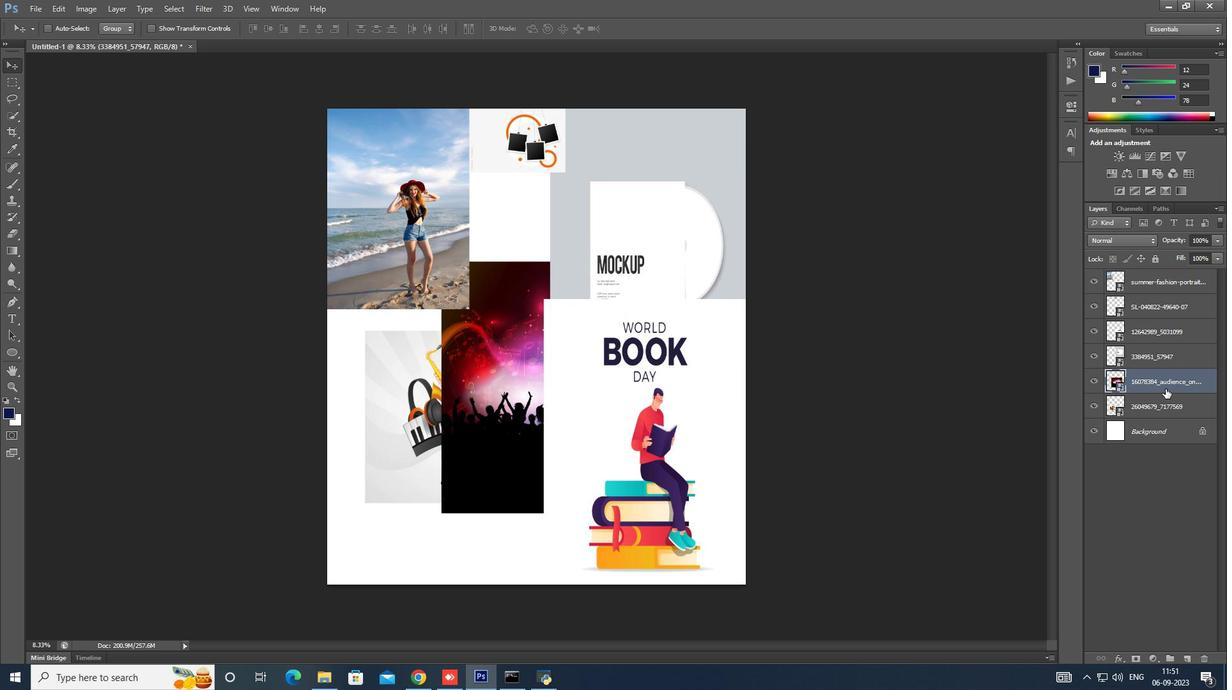 
Action: Mouse moved to (500, 400)
Screenshot: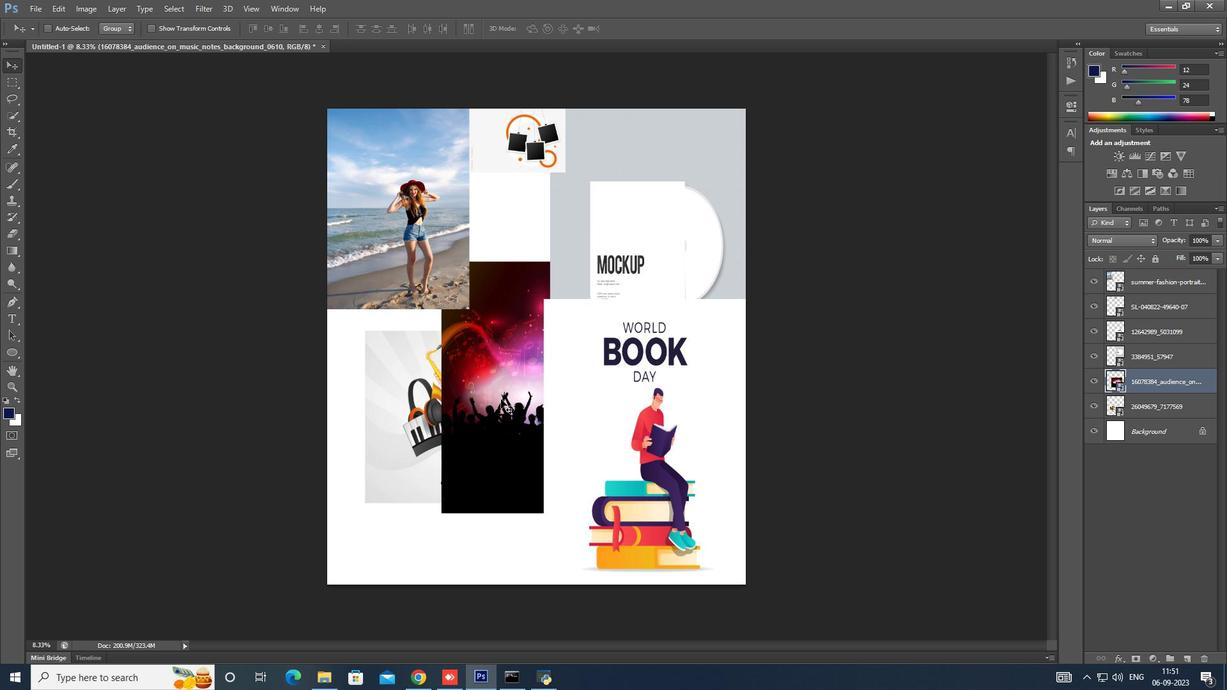 
Action: Key pressed <Key.alt_l>
Screenshot: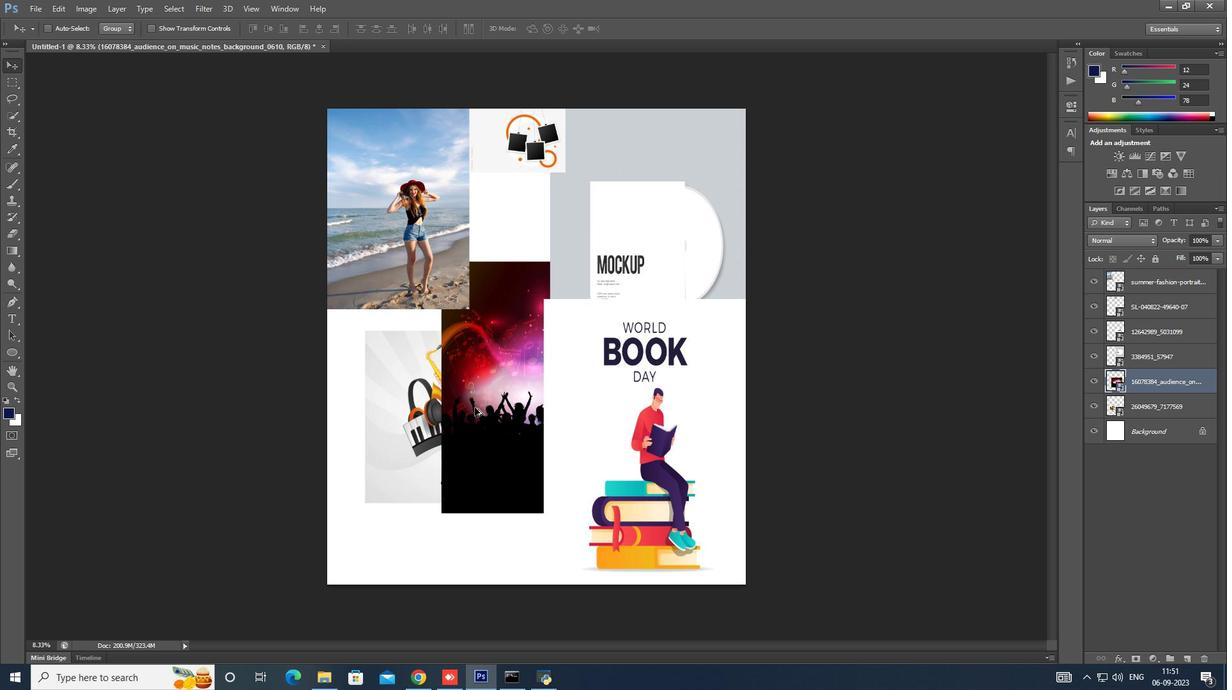 
Action: Mouse moved to (475, 407)
Screenshot: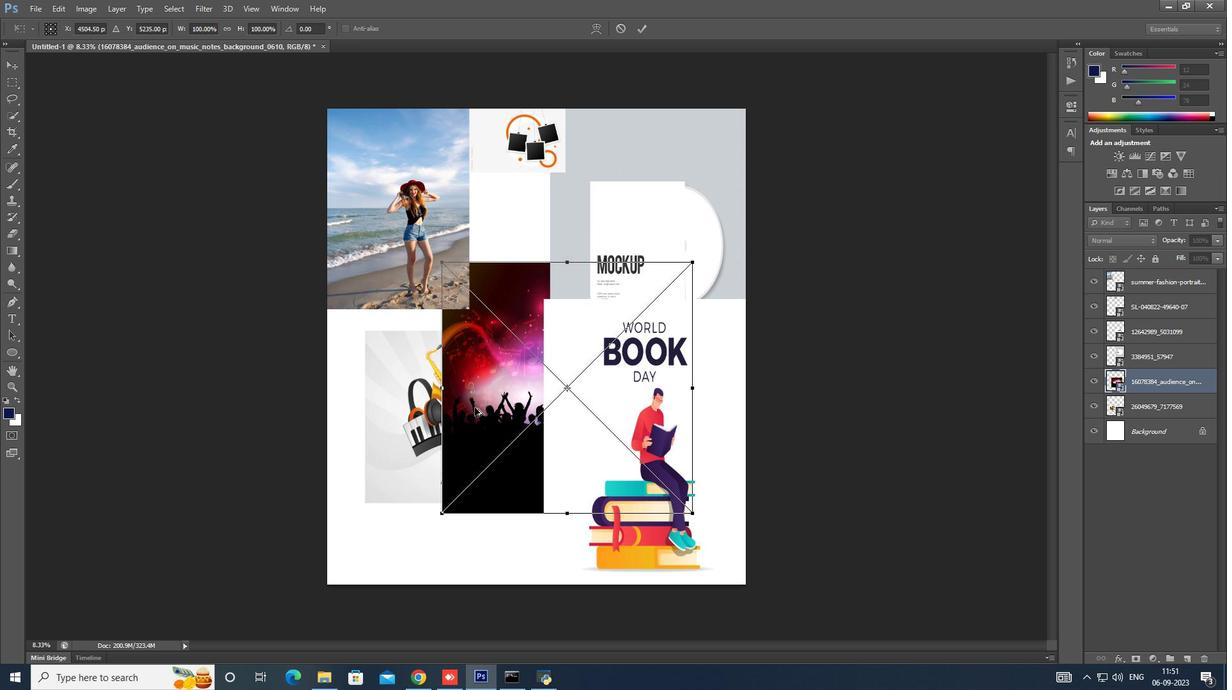 
Action: Key pressed ctrl+T 638)
Screenshot: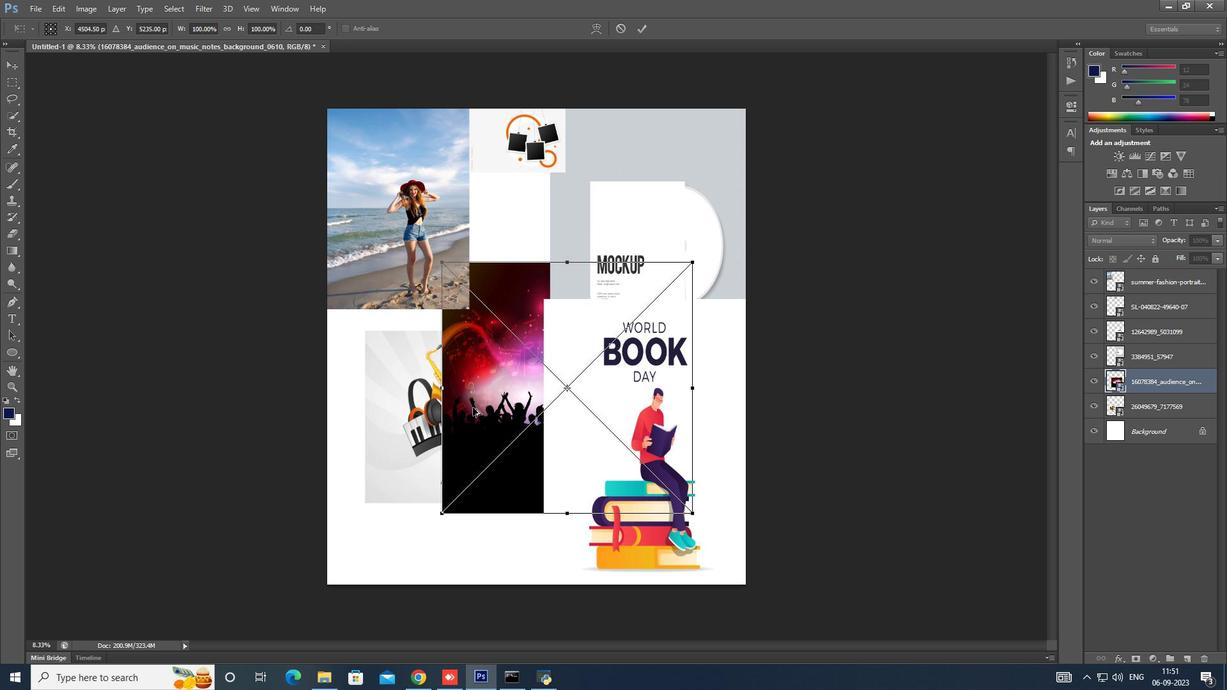 
Action: Mouse moved to (473, 407)
Screenshot: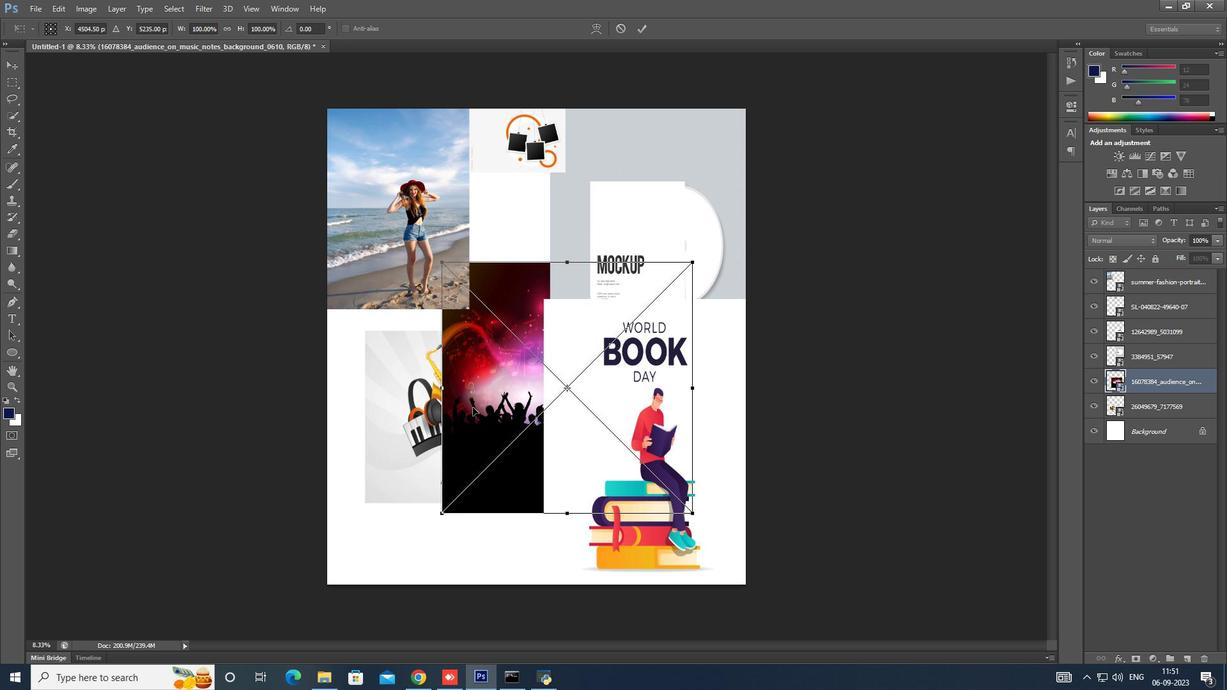
Action: Mouse scrolled (473, 408) with delta (0, 0)
Screenshot: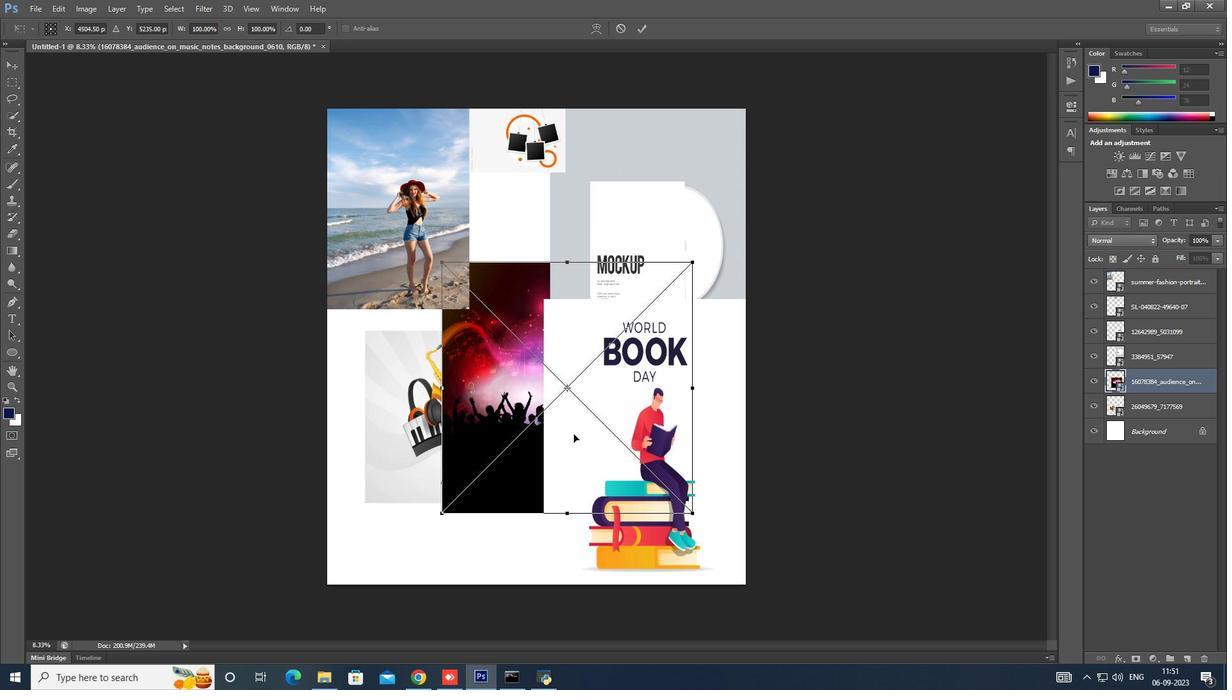 
Action: Mouse moved to (696, 518)
Screenshot: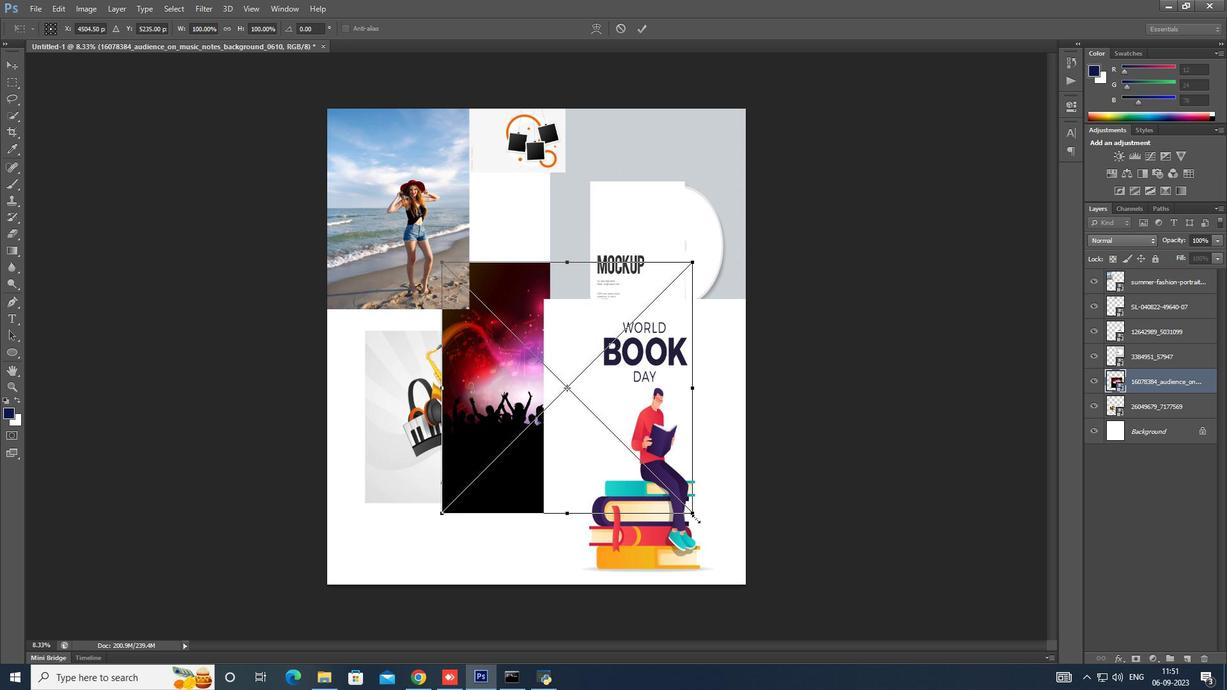 
Action: Mouse pressed left at (696, 518)
Screenshot: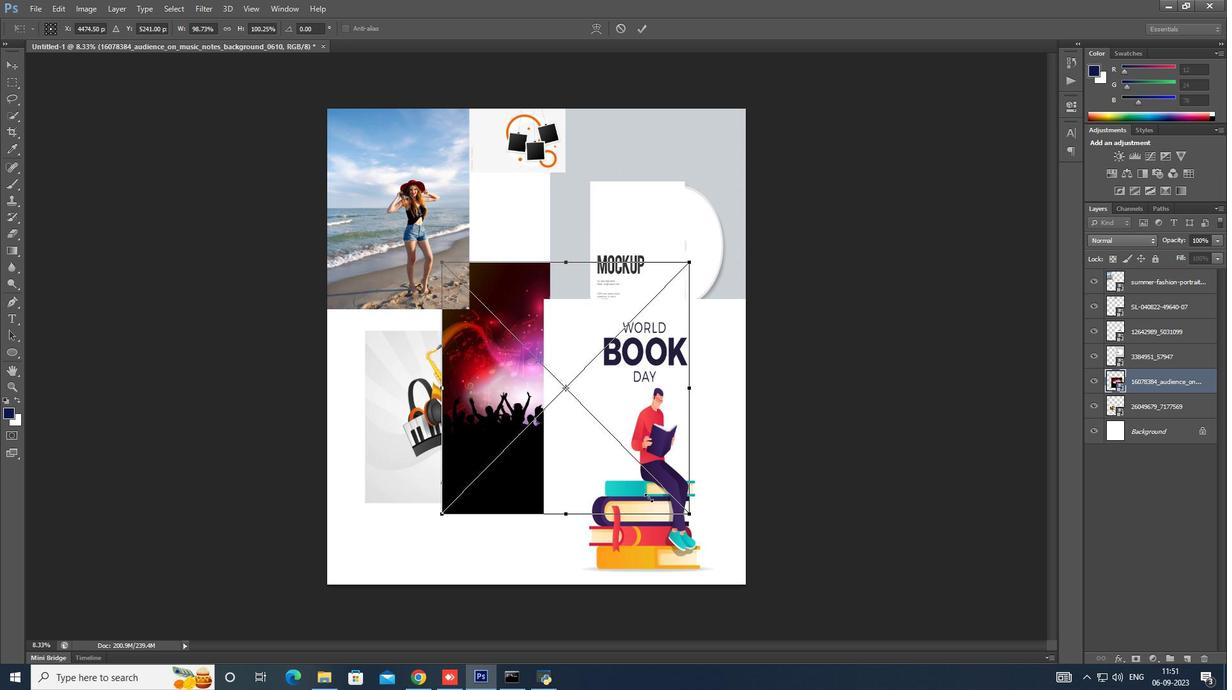
Action: Mouse moved to (487, 485)
Screenshot: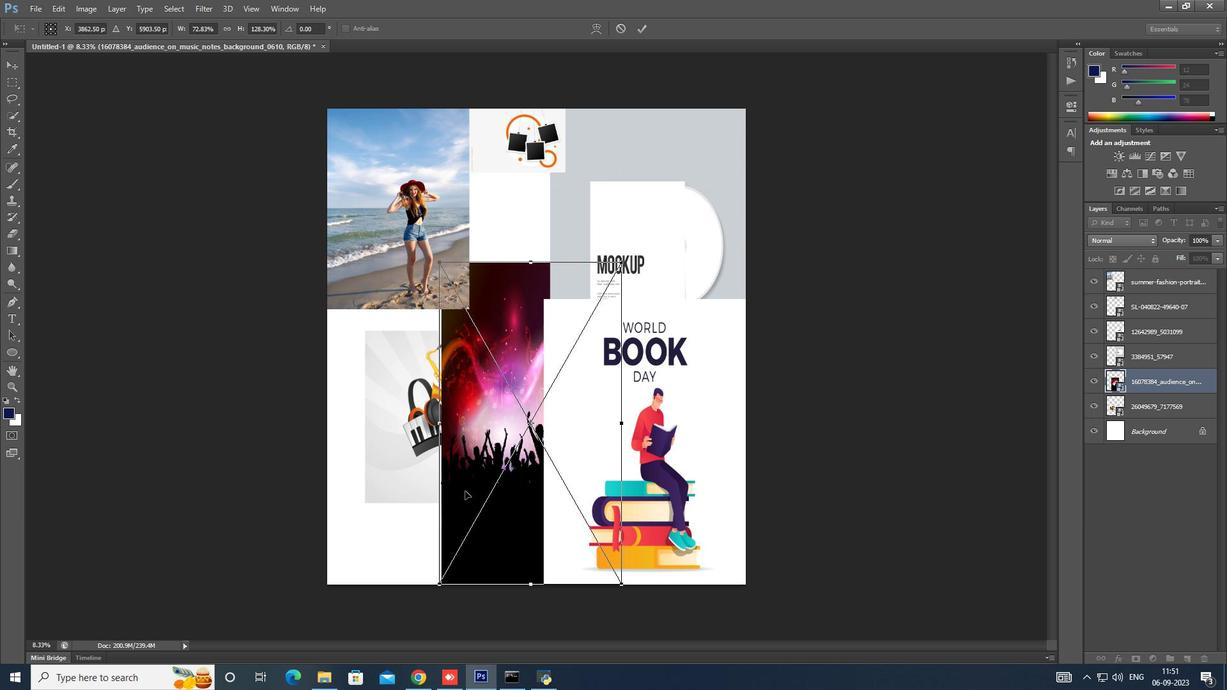 
Action: Mouse pressed left at (487, 485)
Screenshot: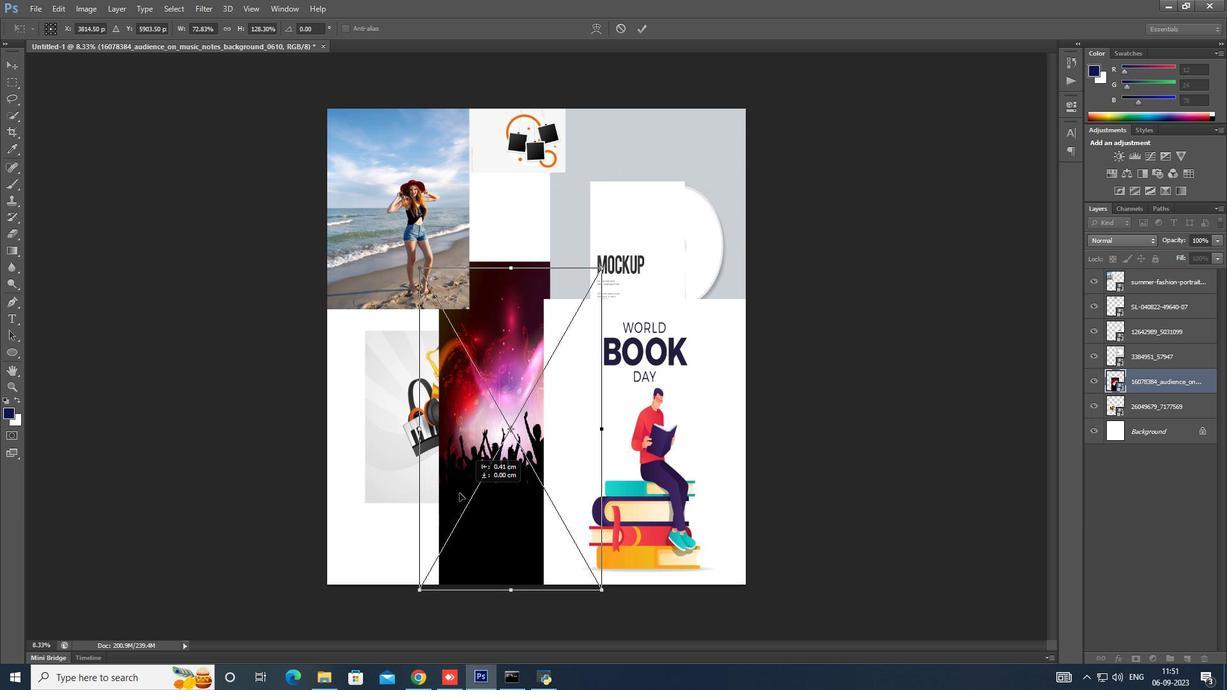 
Action: Mouse moved to (1154, 409)
Screenshot: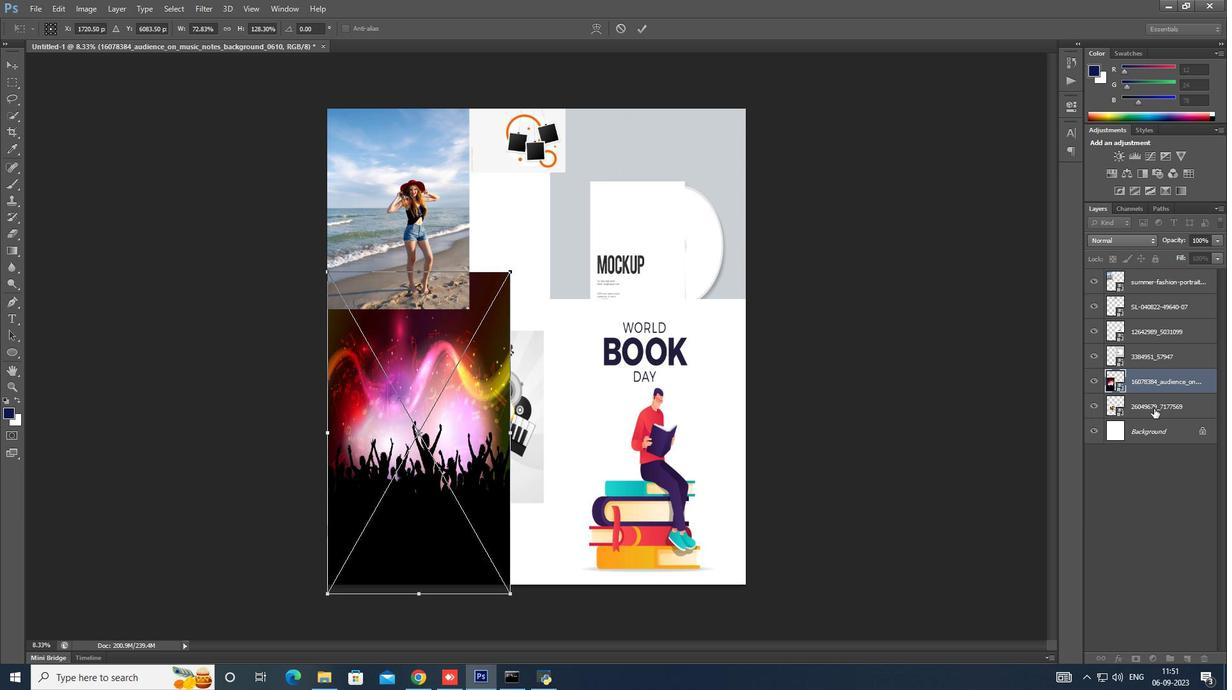 
Action: Mouse pressed left at (1154, 409)
Screenshot: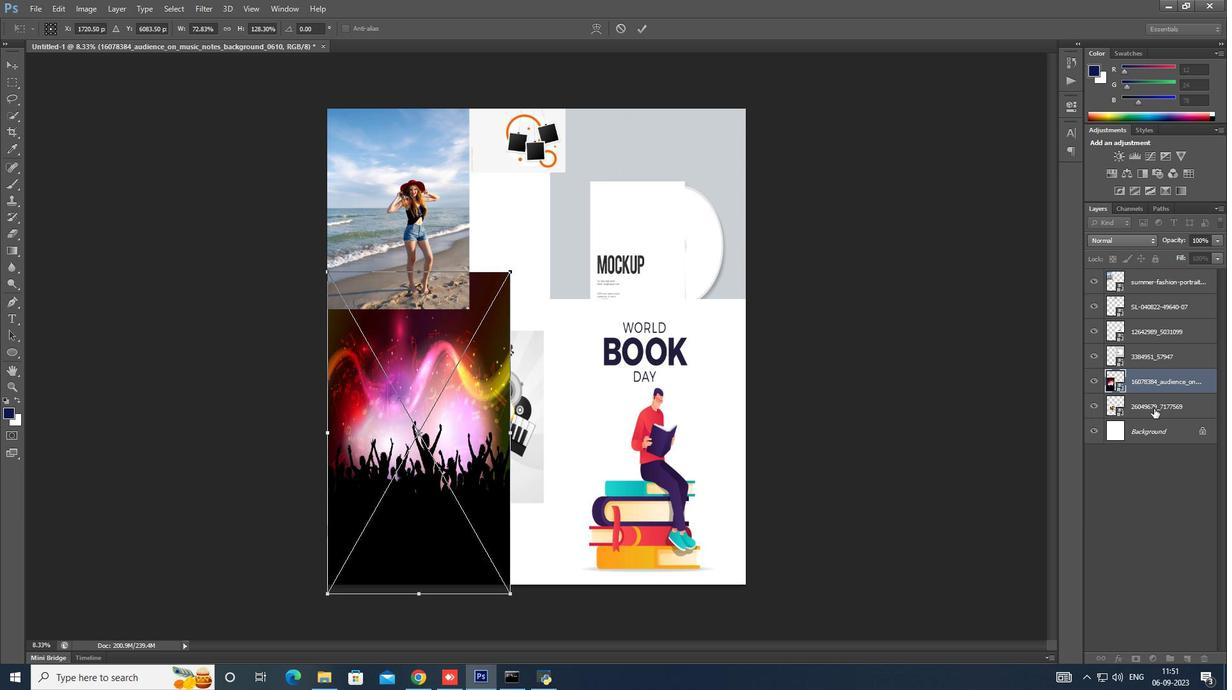 
Action: Mouse pressed left at (1154, 409)
Screenshot: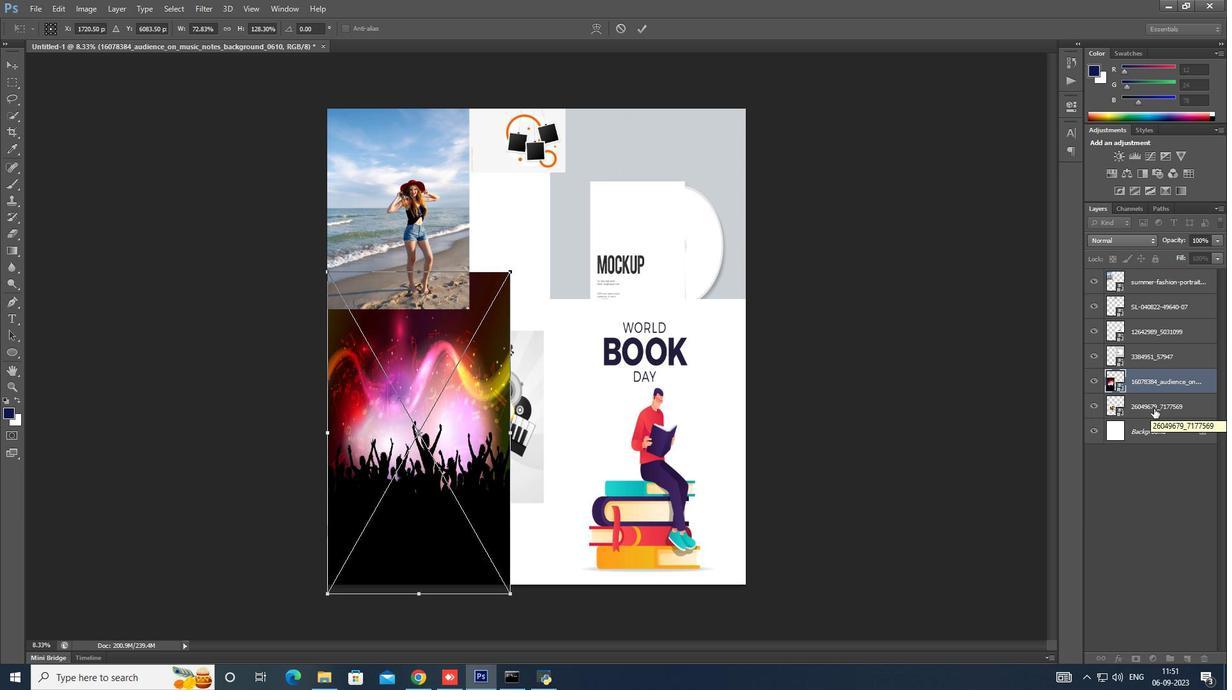 
Action: Key pressed <Key.enter><Key.enter>
Screenshot: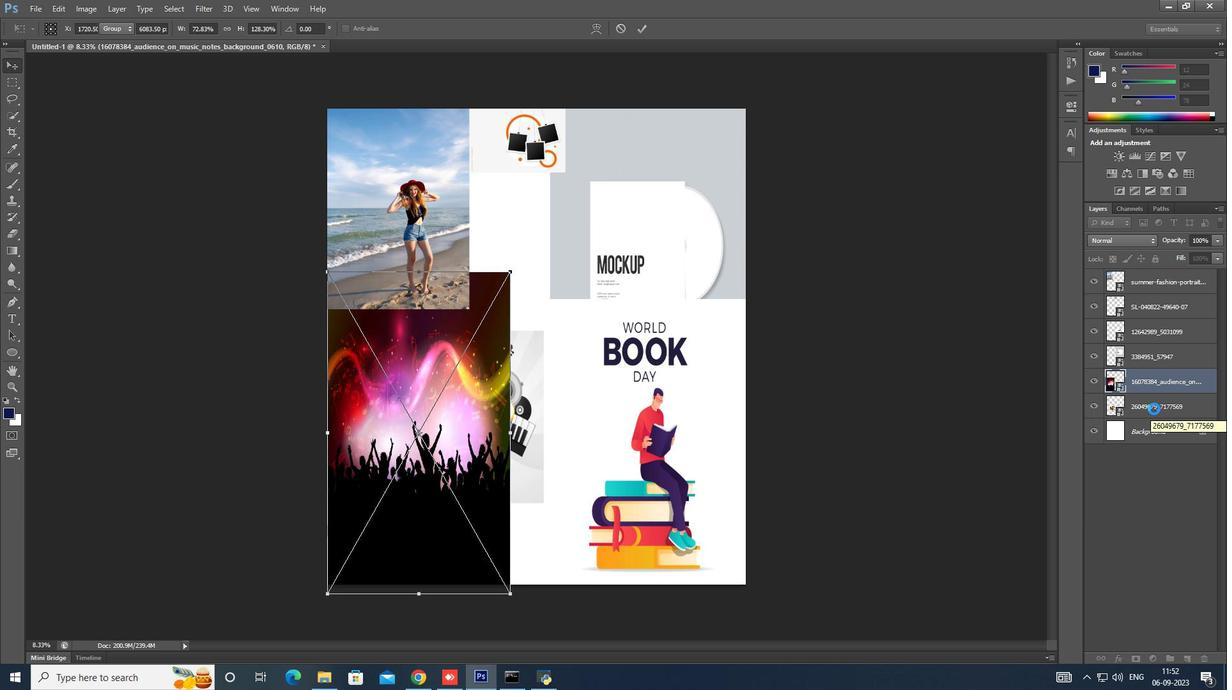 
Action: Mouse pressed left at (1154, 409)
Screenshot: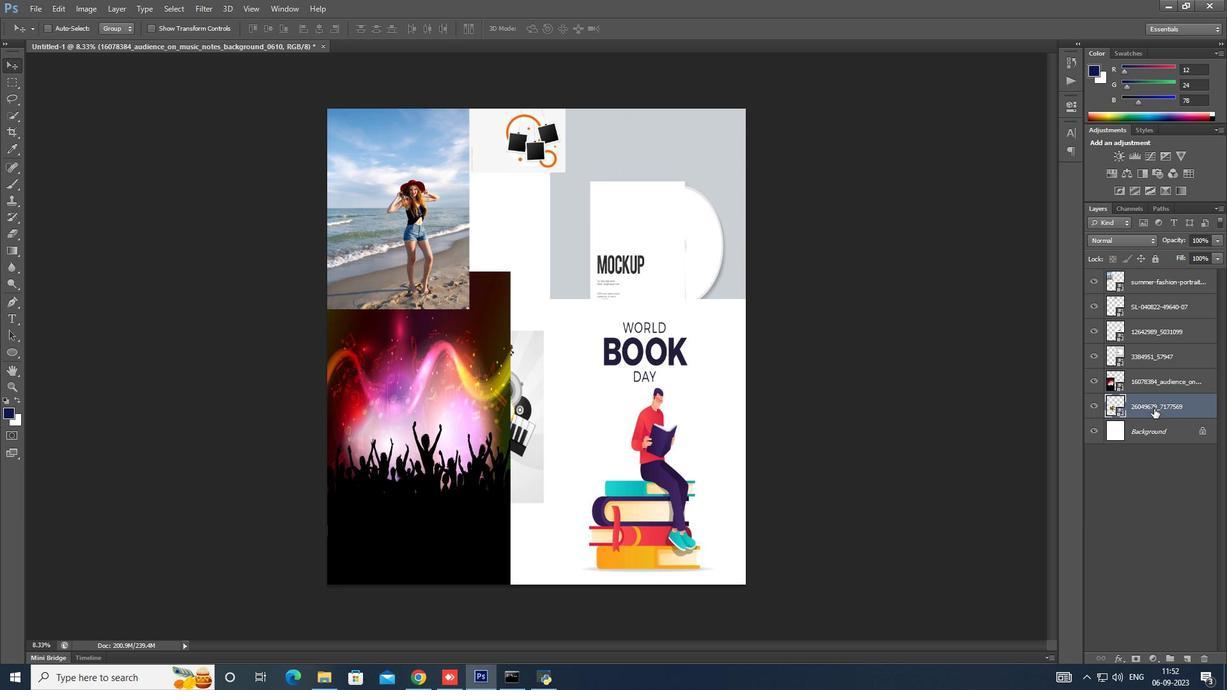 
Action: Mouse moved to (527, 442)
Screenshot: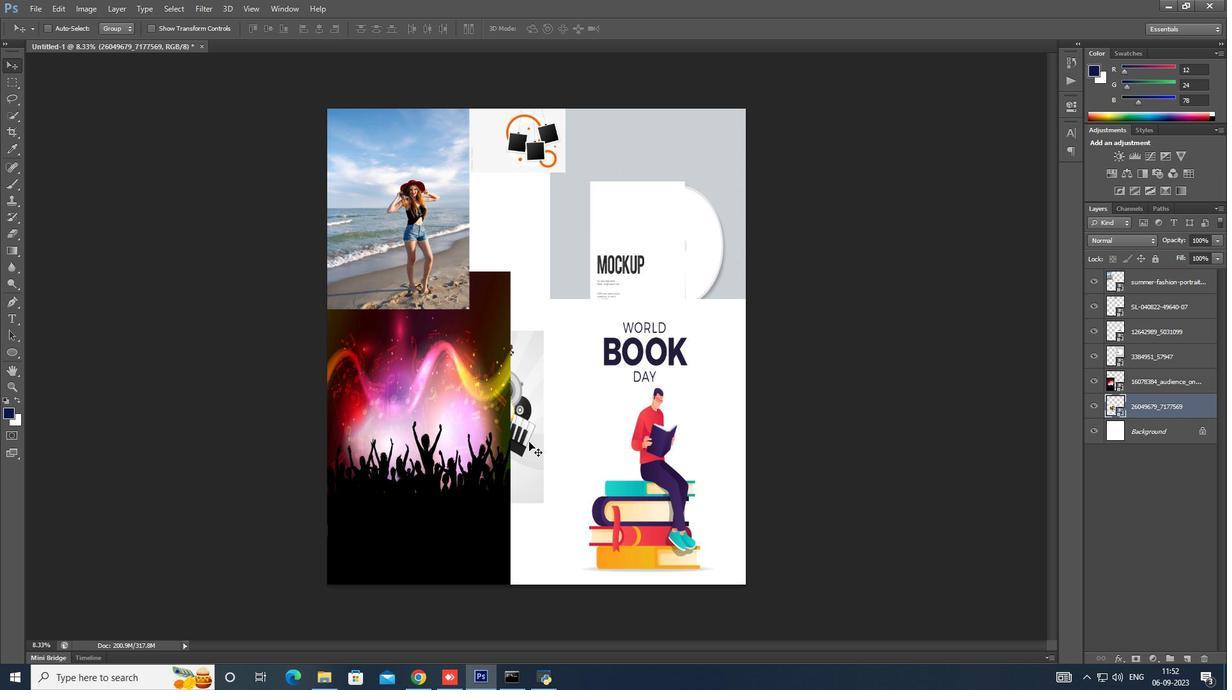 
Action: Mouse pressed left at (527, 442)
Screenshot: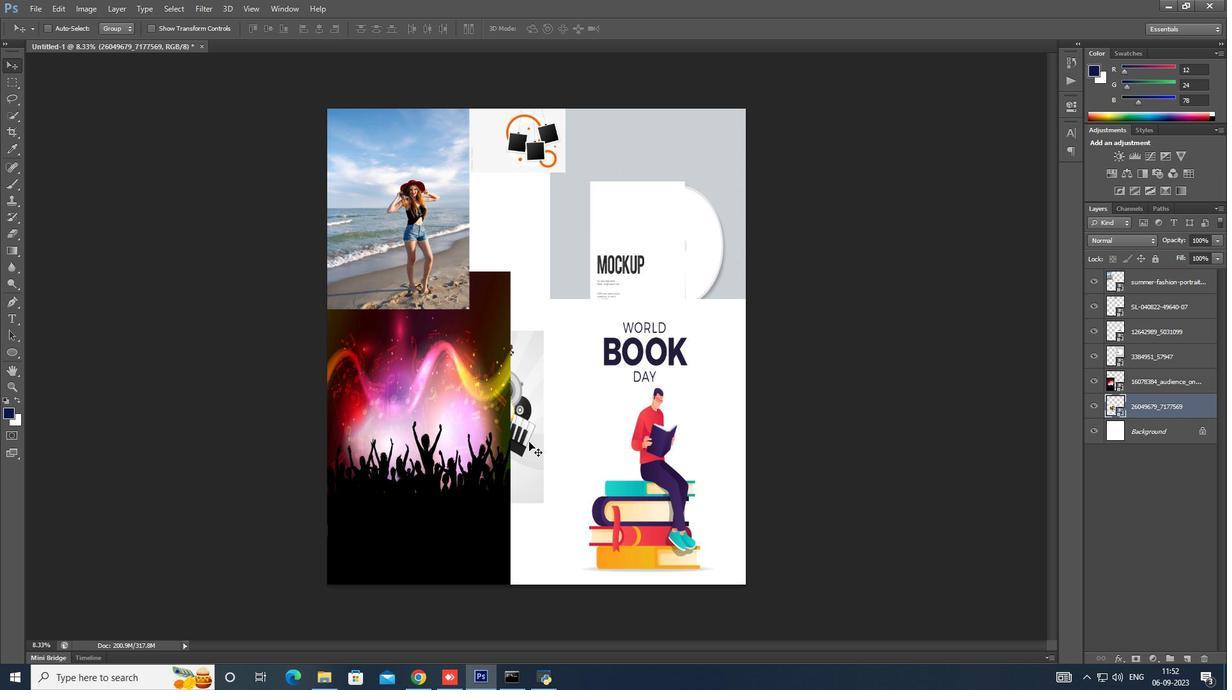 
Action: Mouse moved to (608, 260)
Screenshot: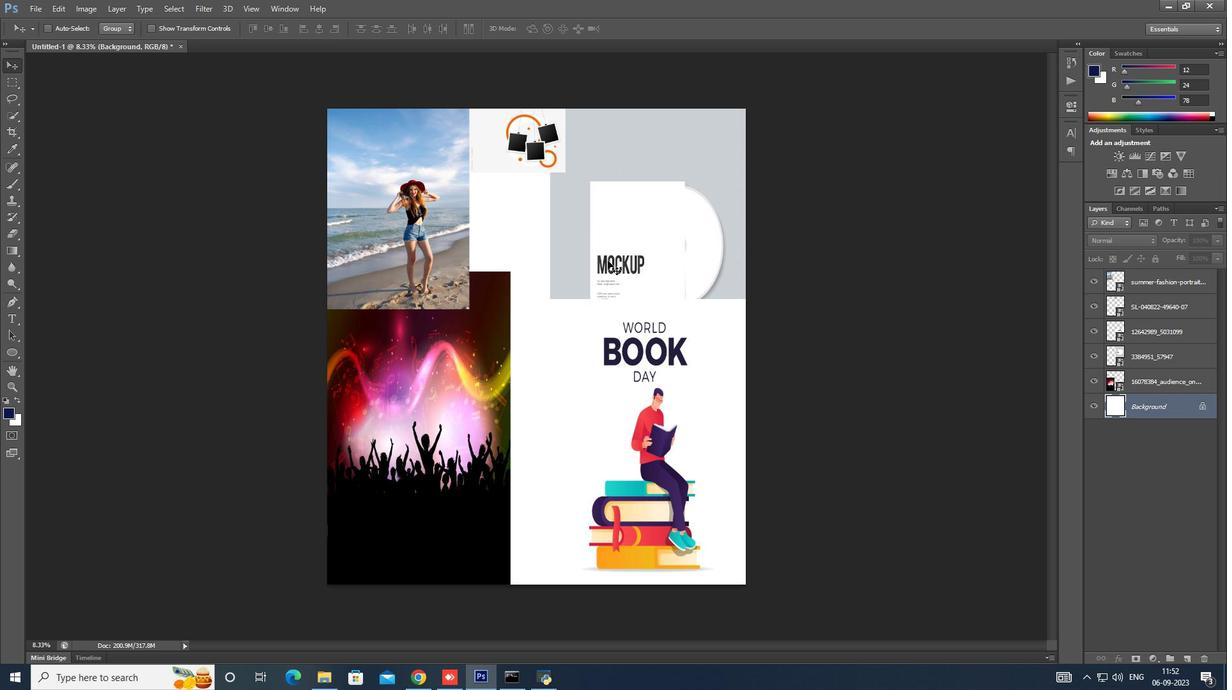 
Action: Key pressed <Key.delete>
Screenshot: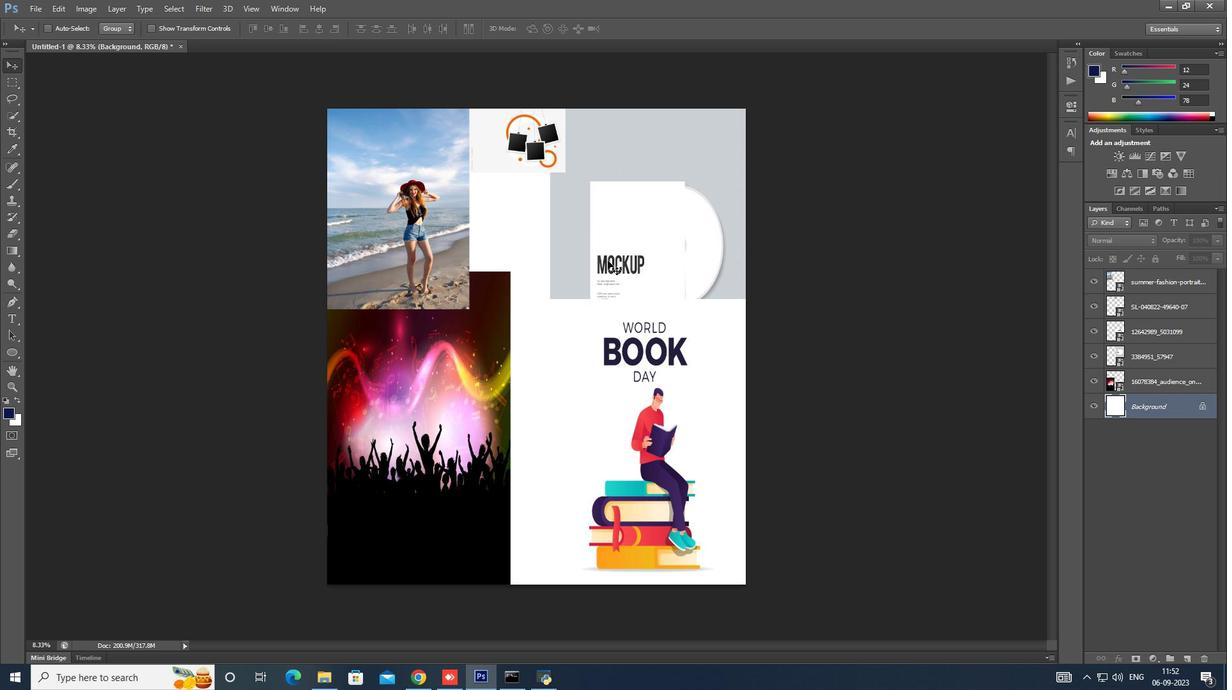 
Action: Mouse moved to (677, 352)
Screenshot: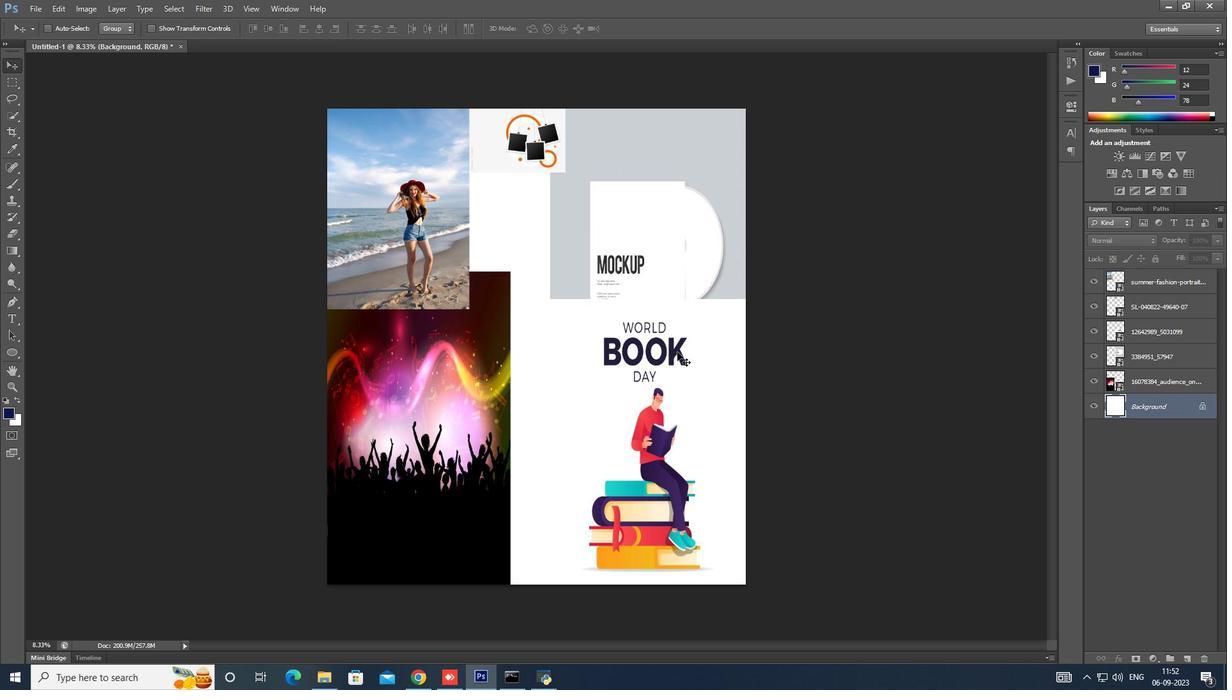 
Action: Mouse pressed left at (677, 352)
Screenshot: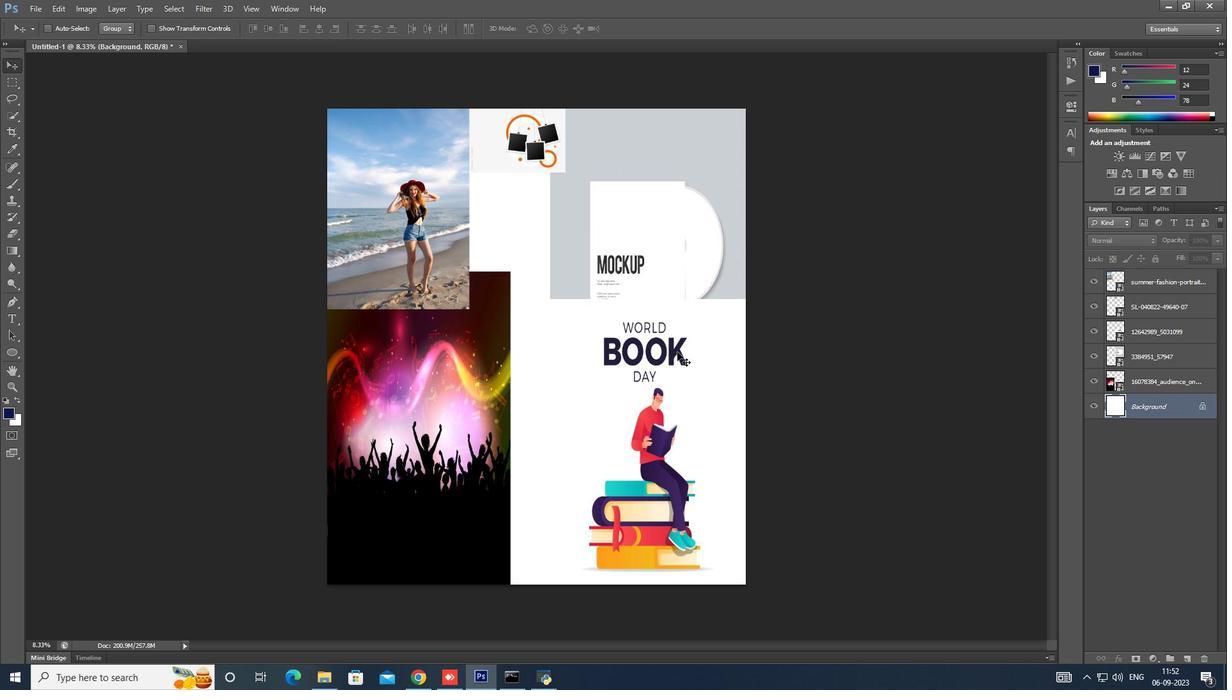 
Action: Mouse moved to (555, 207)
Screenshot: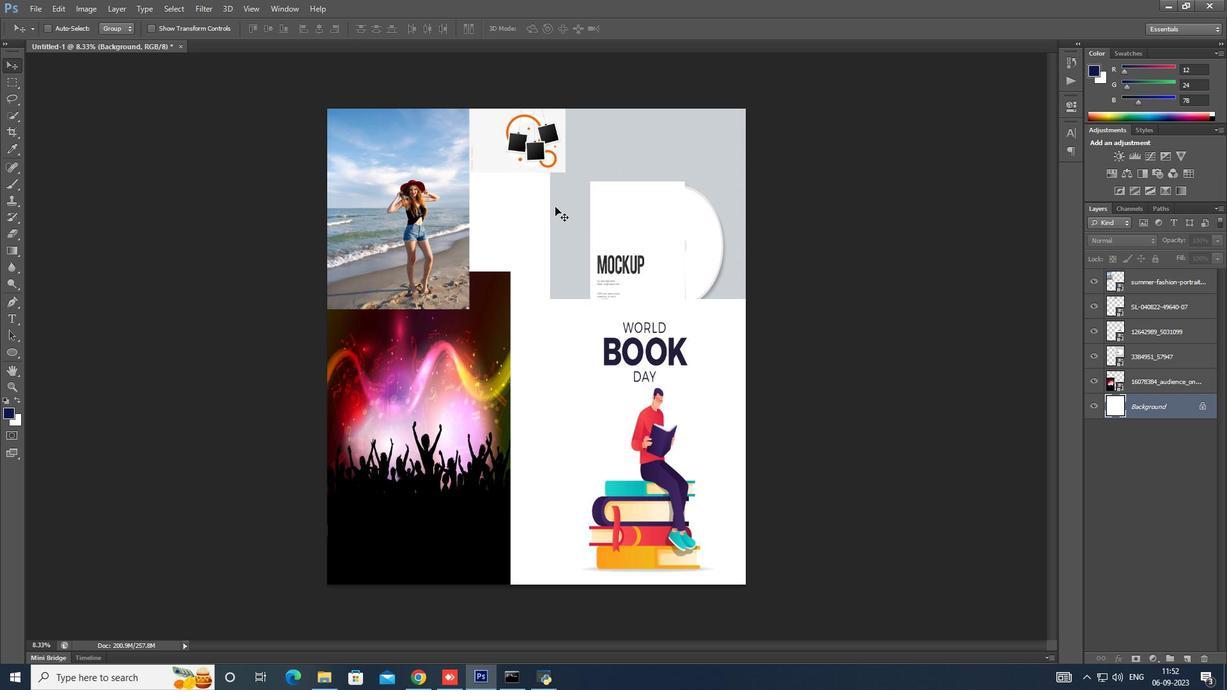 
Action: Mouse pressed left at (555, 207)
Screenshot: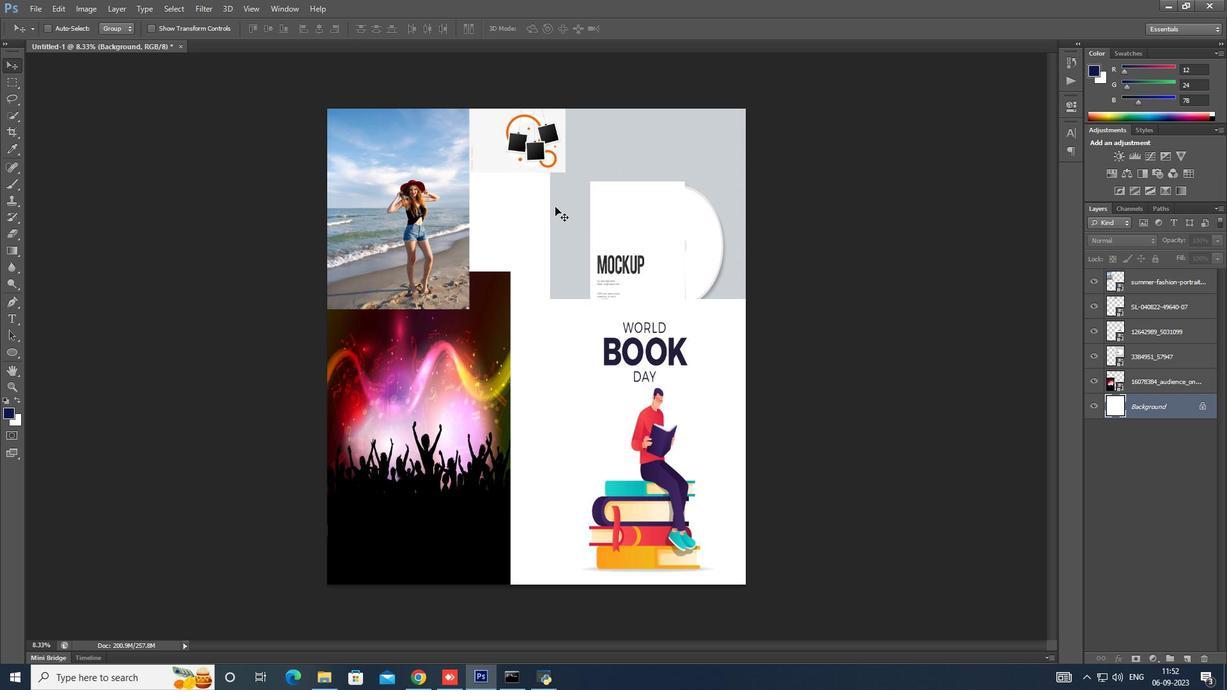 
Action: Mouse moved to (455, 374)
Screenshot: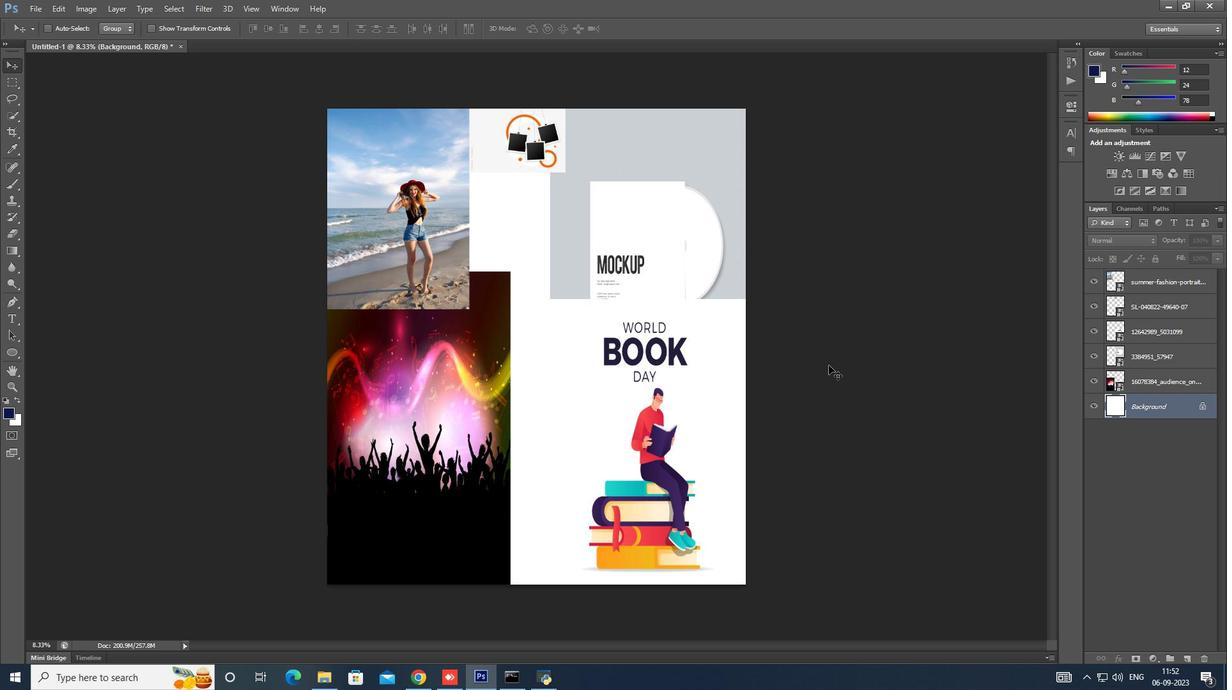 
Action: Mouse pressed left at (455, 374)
Screenshot: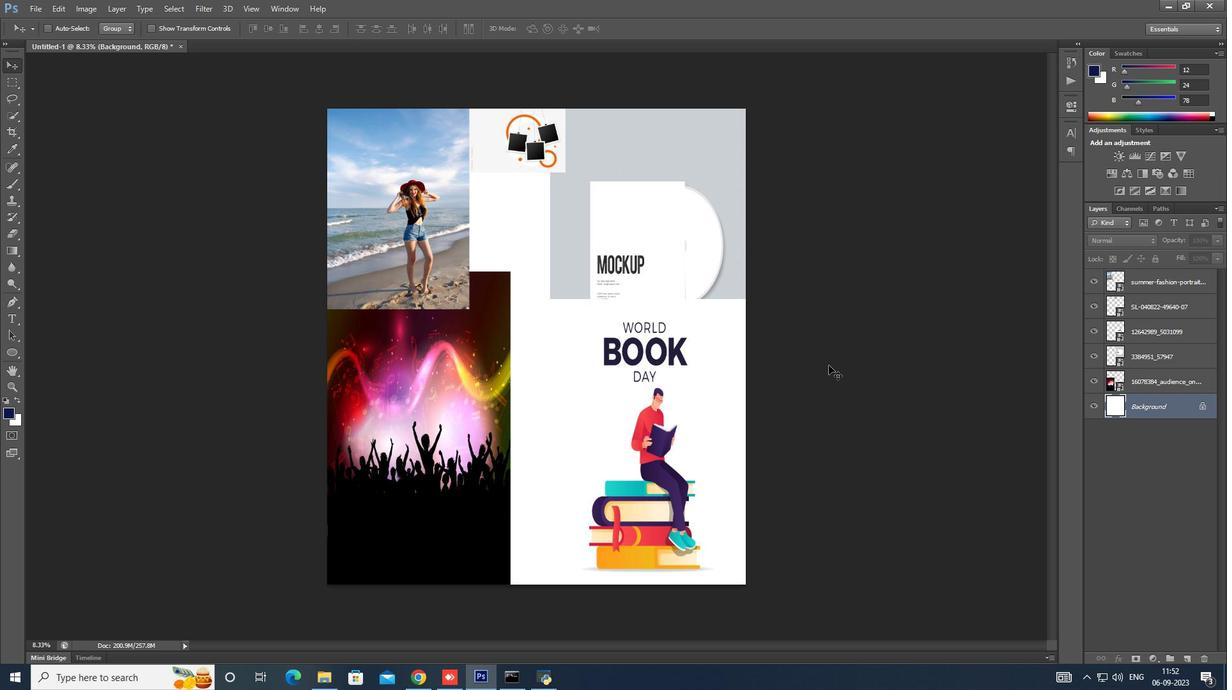 
Action: Mouse moved to (1127, 380)
Screenshot: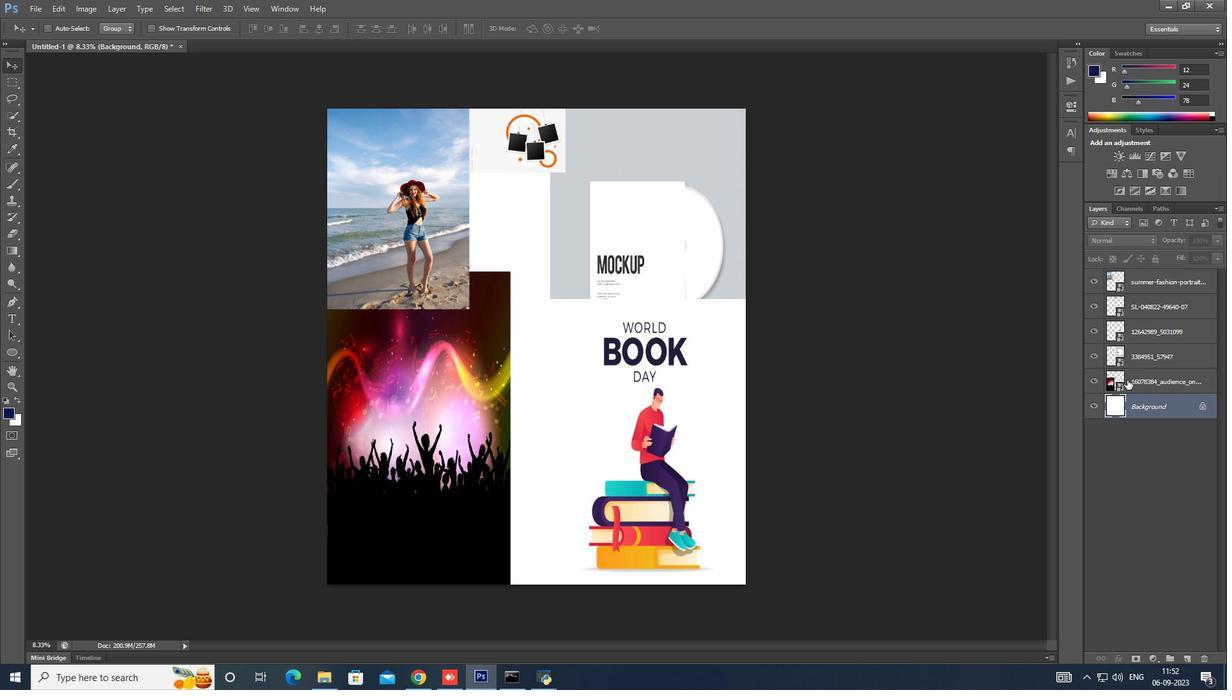 
Action: Mouse pressed left at (1127, 380)
Screenshot: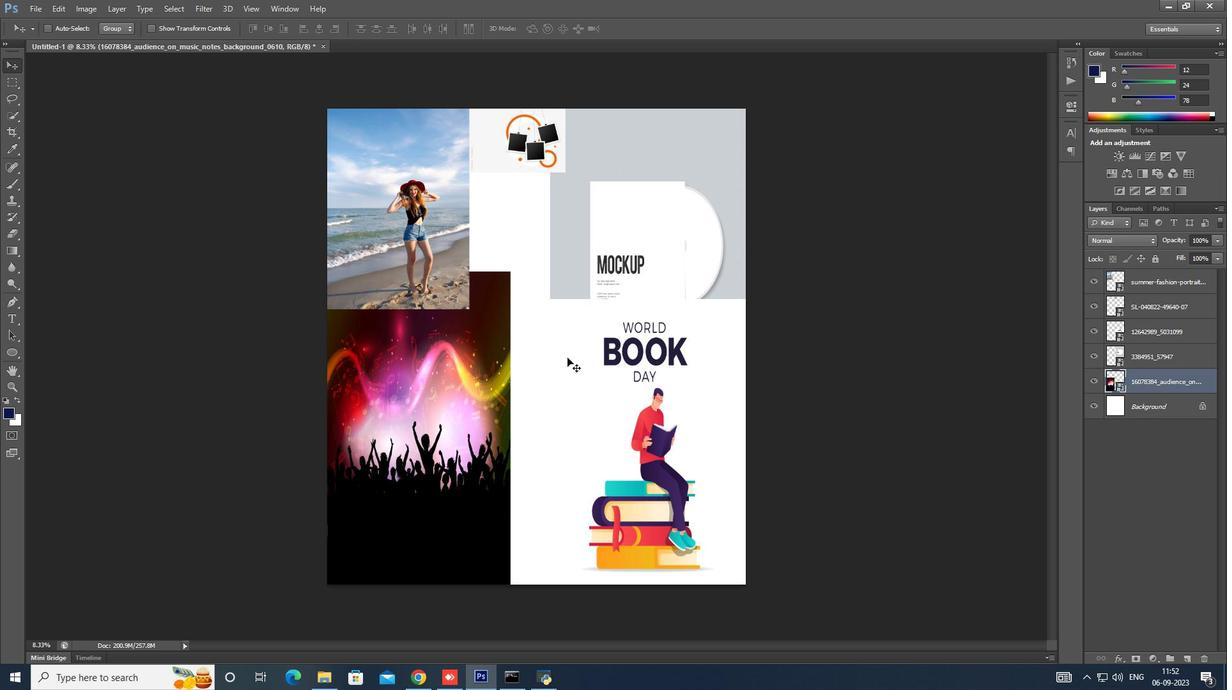 
Action: Mouse moved to (462, 358)
Screenshot: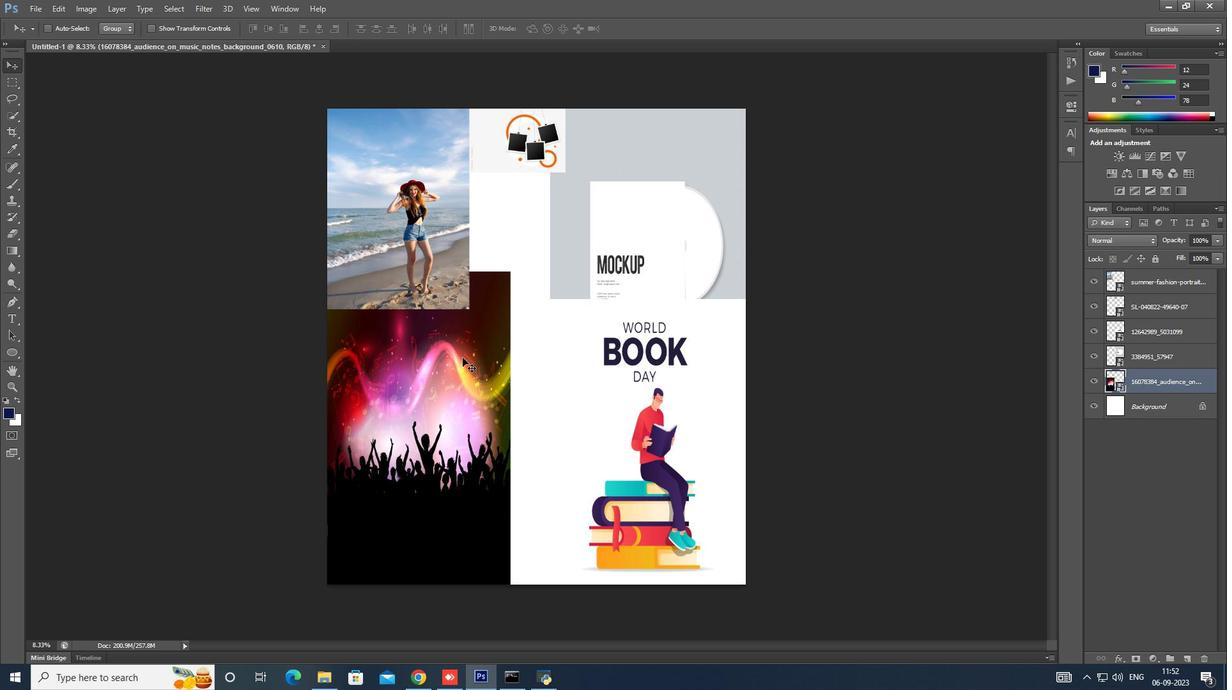 
Action: Mouse pressed left at (462, 358)
Screenshot: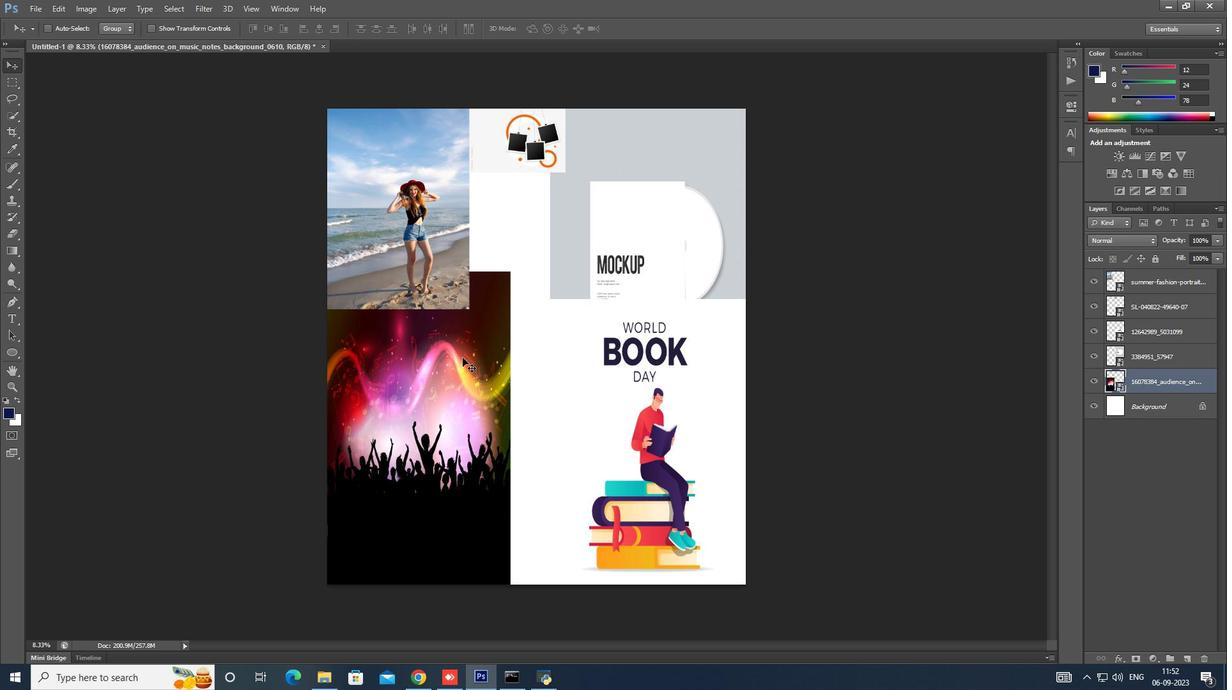 
Action: Mouse moved to (368, 420)
Screenshot: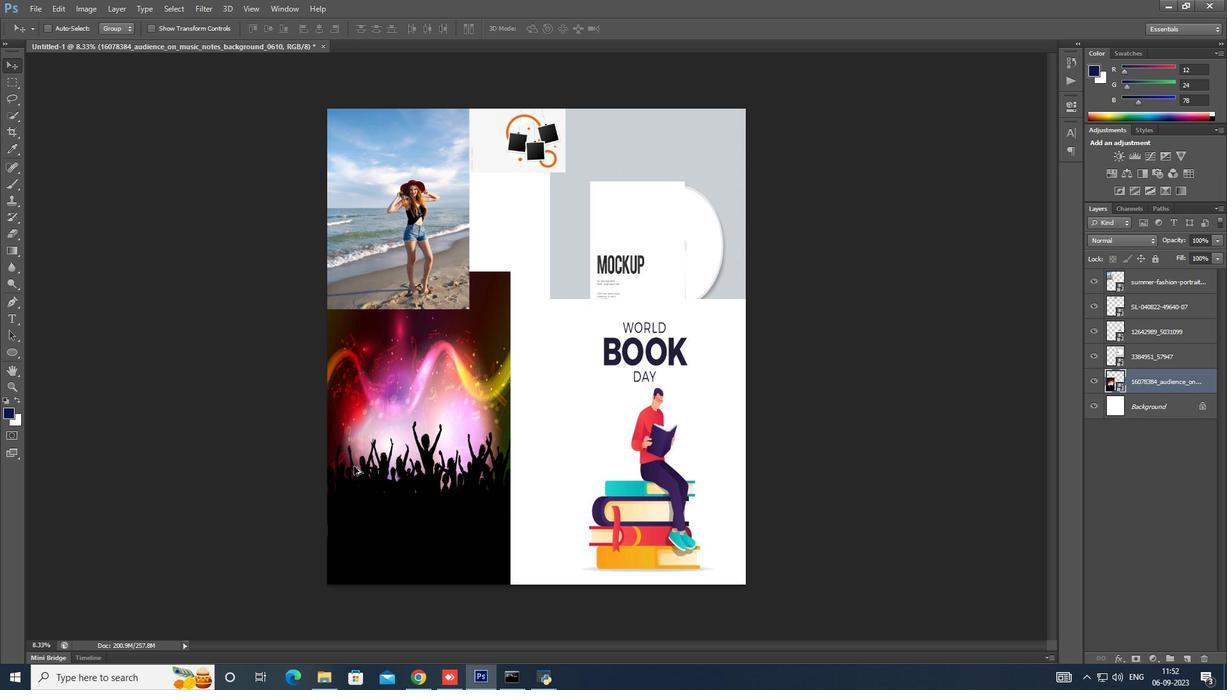 
Action: Key pressed <Key.alt_l>
Screenshot: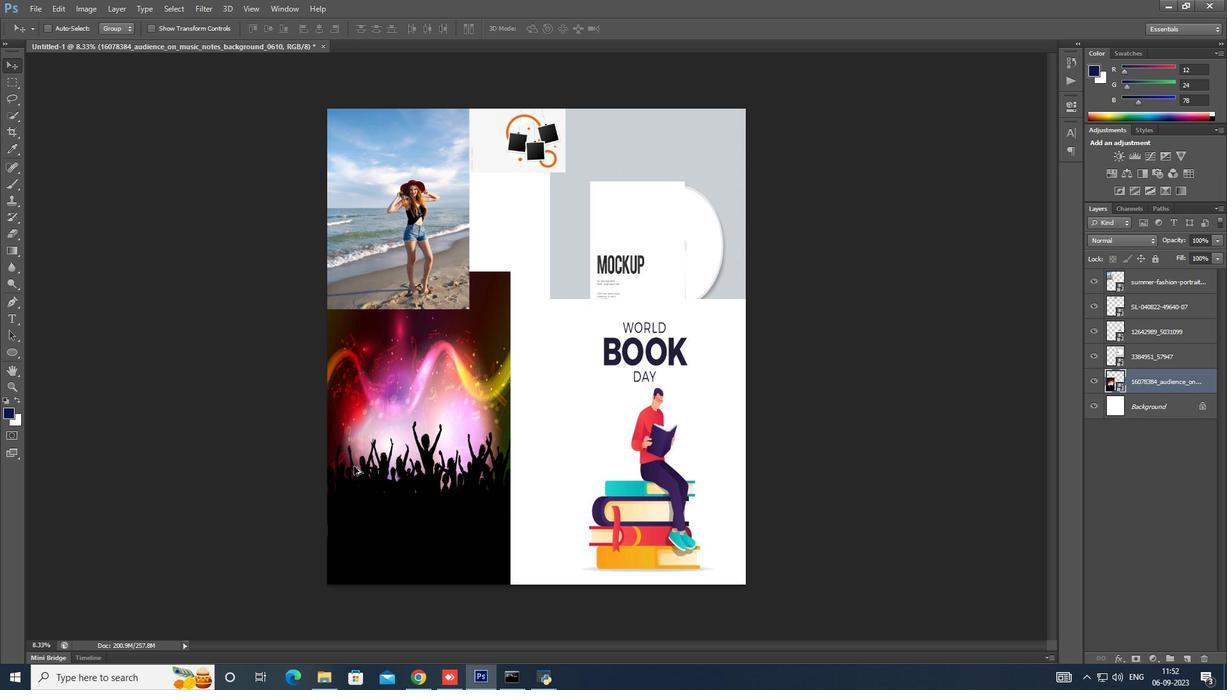 
Action: Mouse moved to (354, 466)
Screenshot: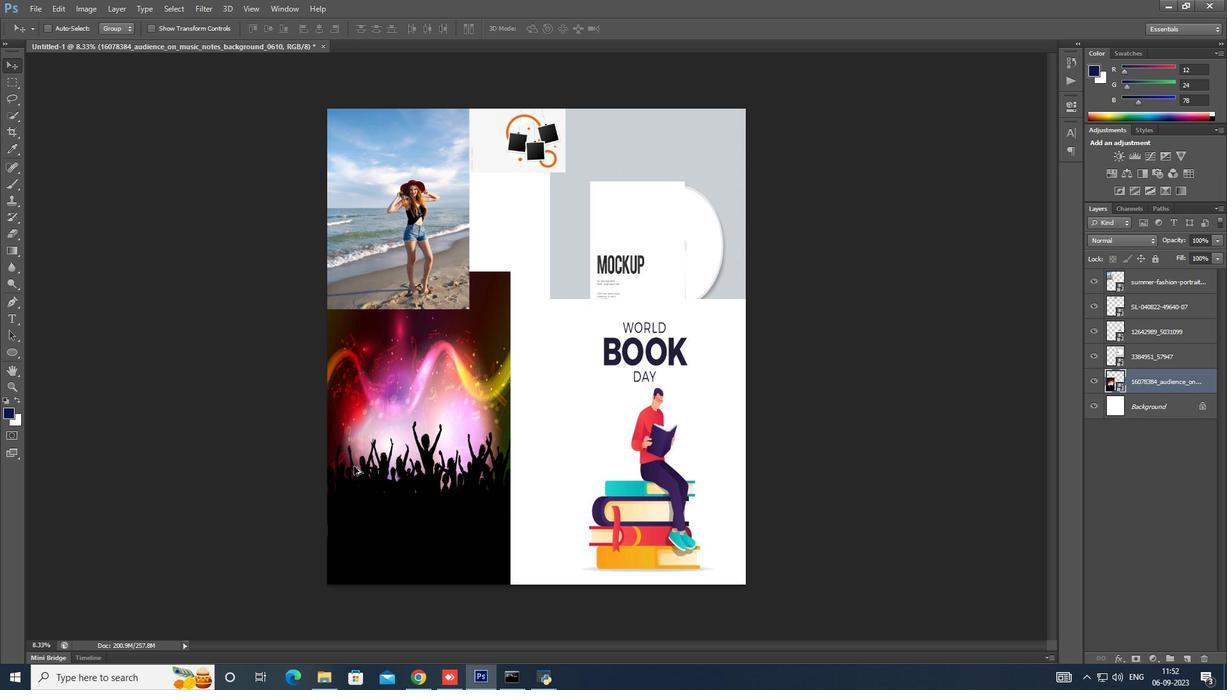 
Action: Key pressed <Key.alt_l>ctrl+T
Screenshot: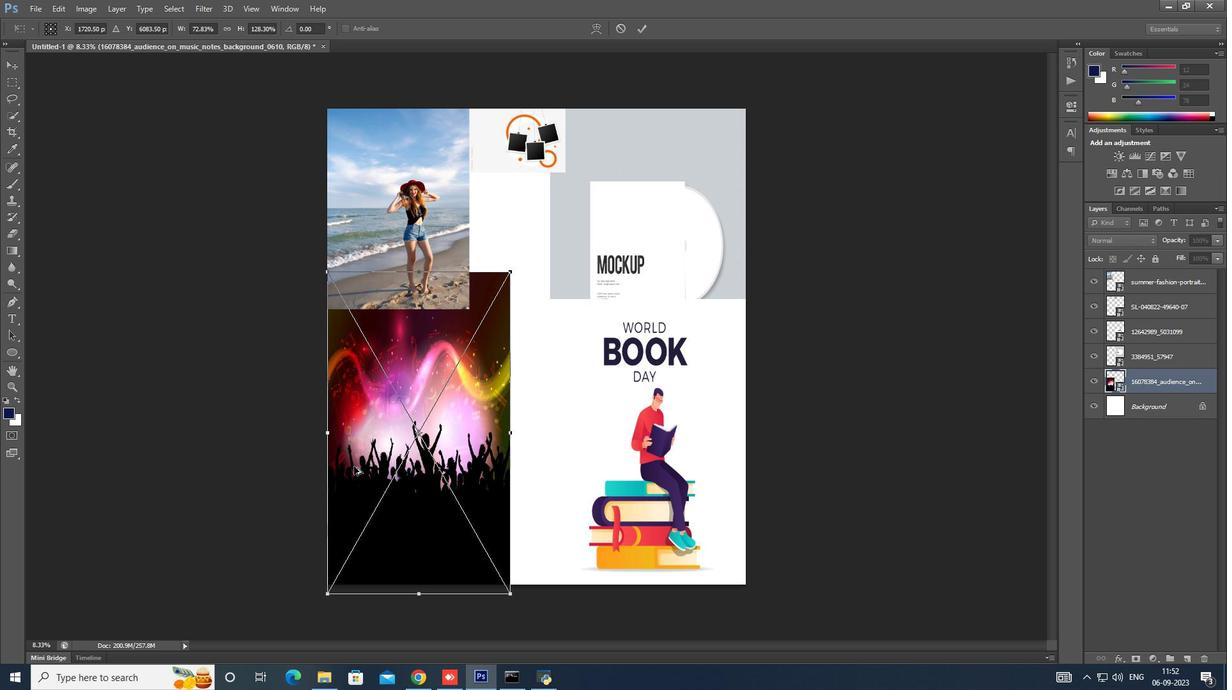 
Action: Mouse moved to (510, 271)
Screenshot: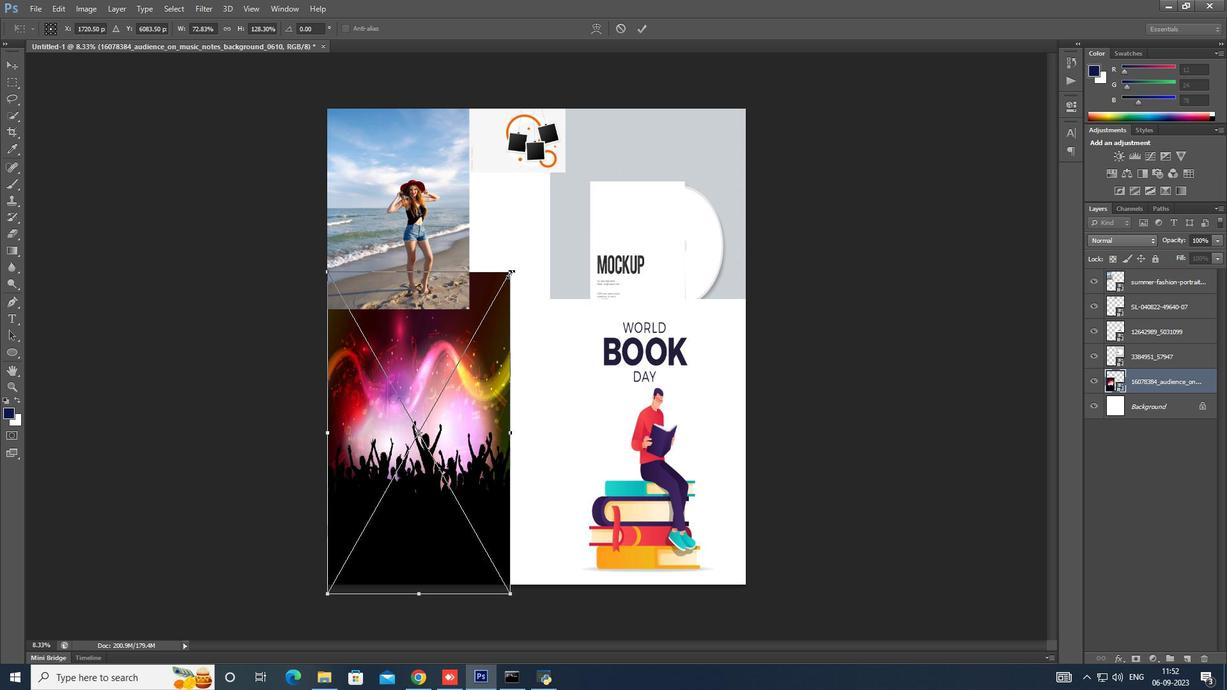 
Action: Mouse pressed left at (510, 271)
Screenshot: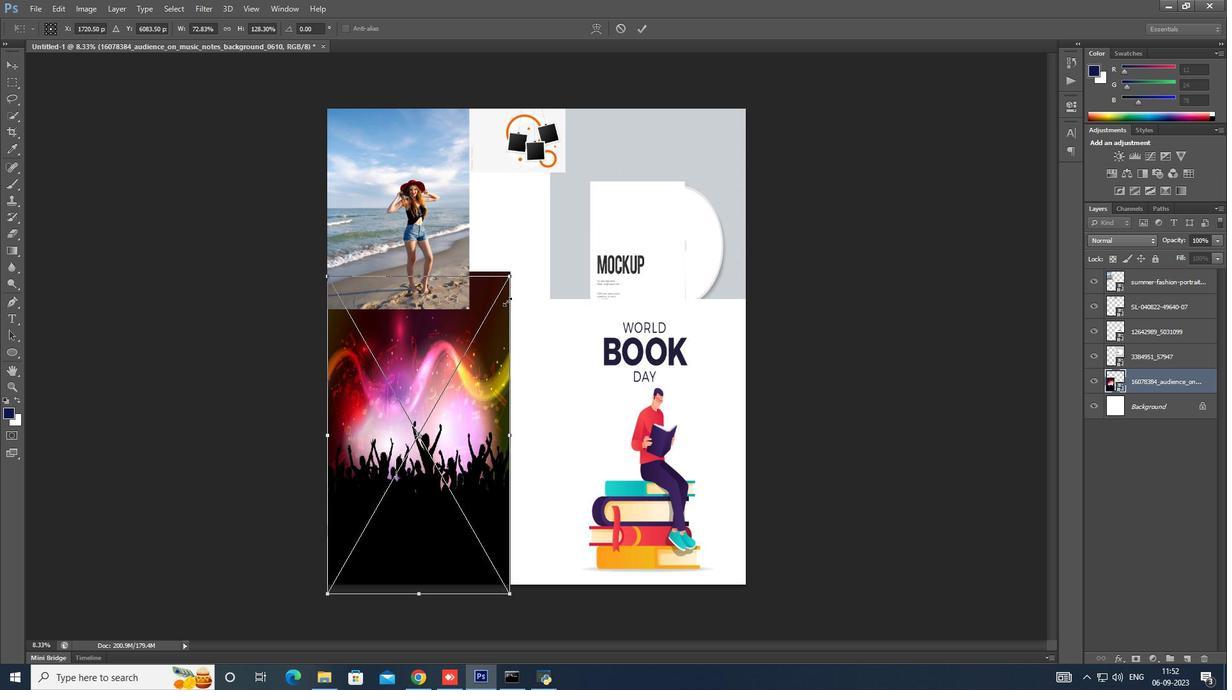 
Action: Mouse moved to (329, 591)
Screenshot: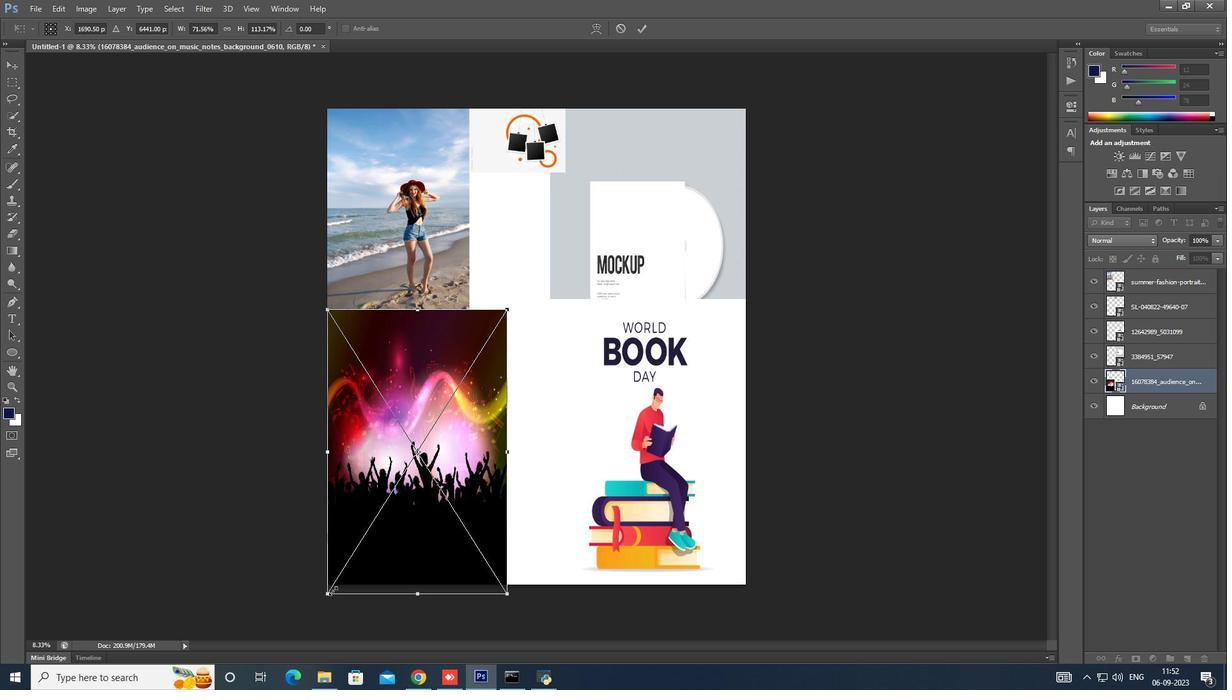 
Action: Mouse pressed left at (329, 591)
Screenshot: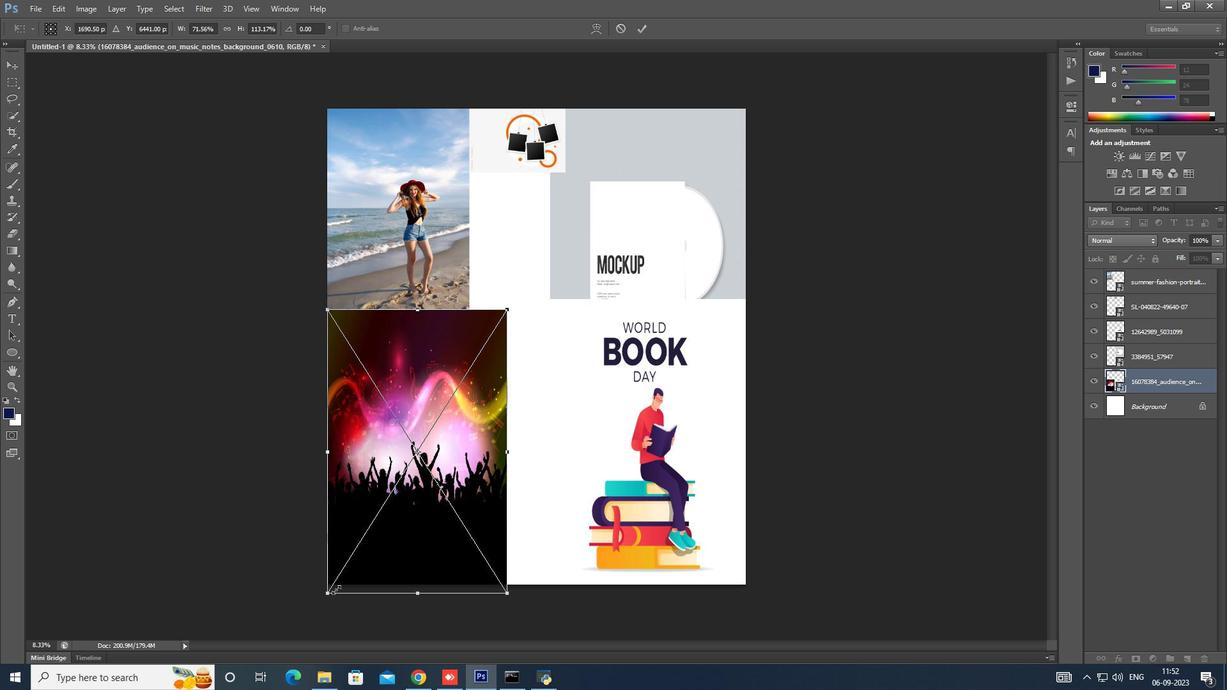 
Action: Mouse moved to (419, 462)
Screenshot: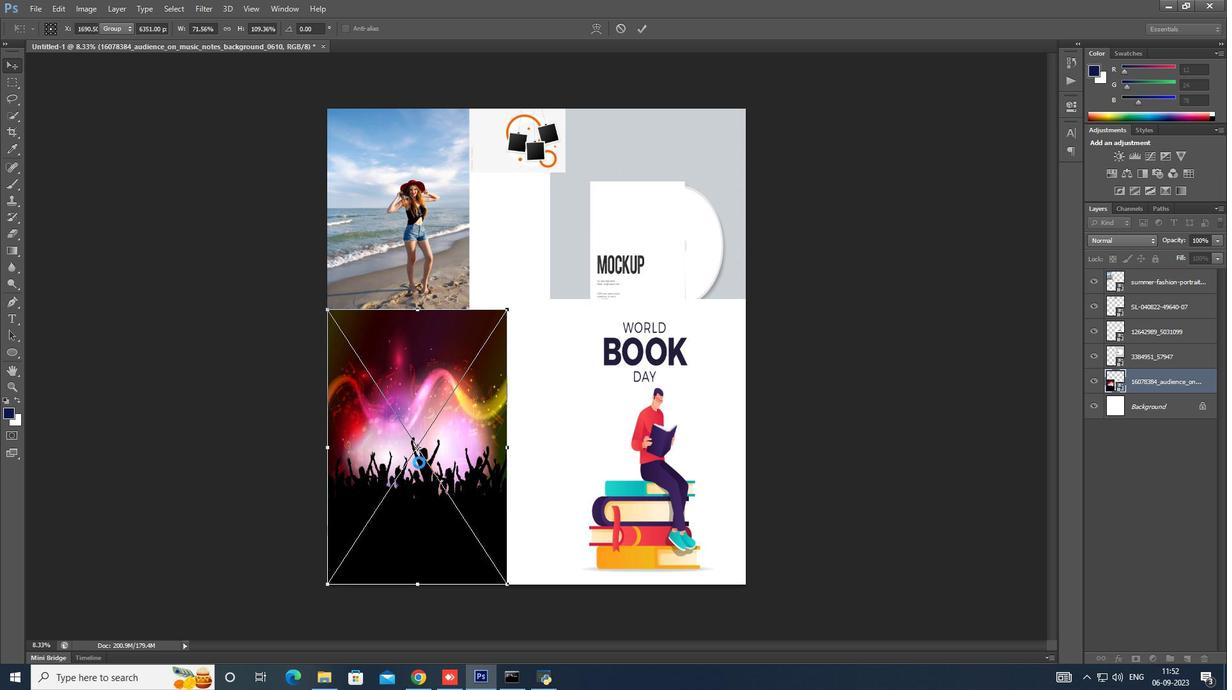 
Action: Key pressed <Key.enter>
Screenshot: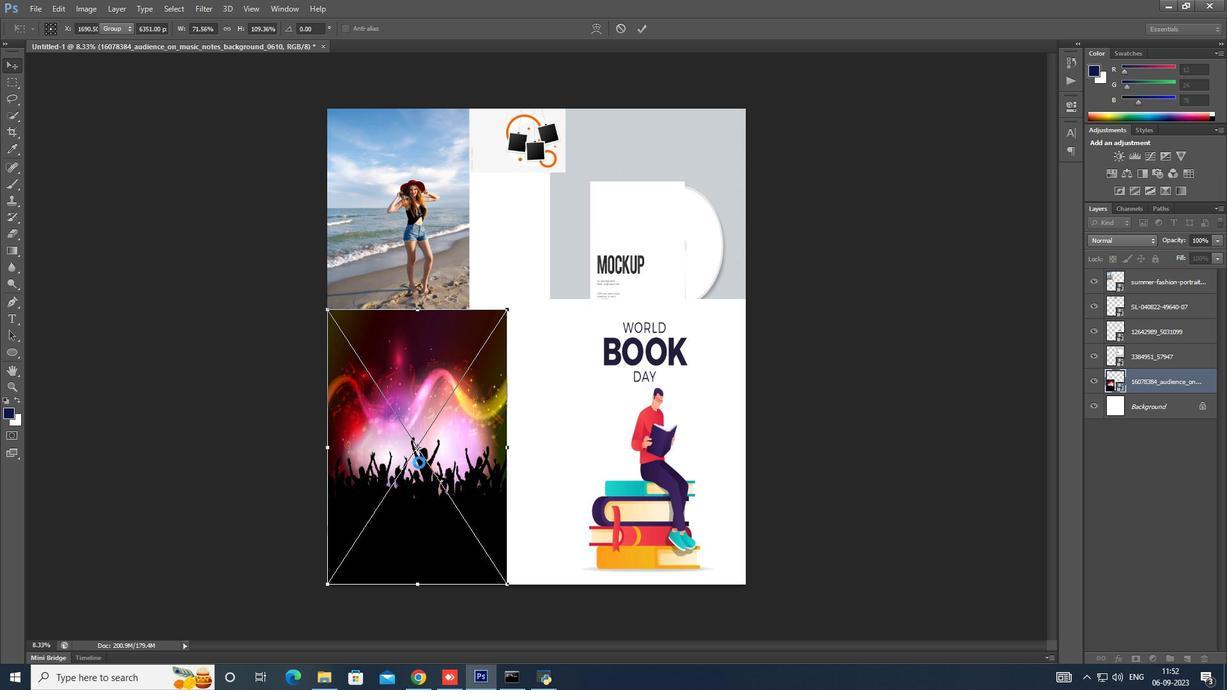 
Action: Mouse moved to (17, 325)
Screenshot: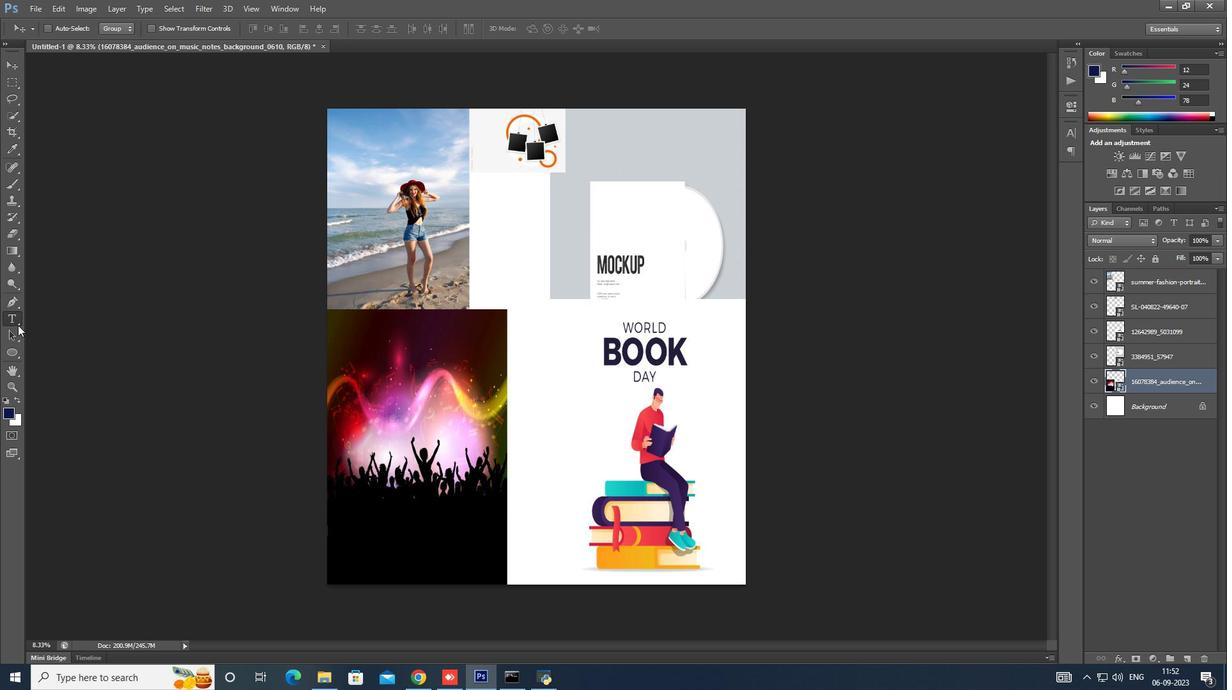 
Action: Mouse pressed left at (17, 325)
Screenshot: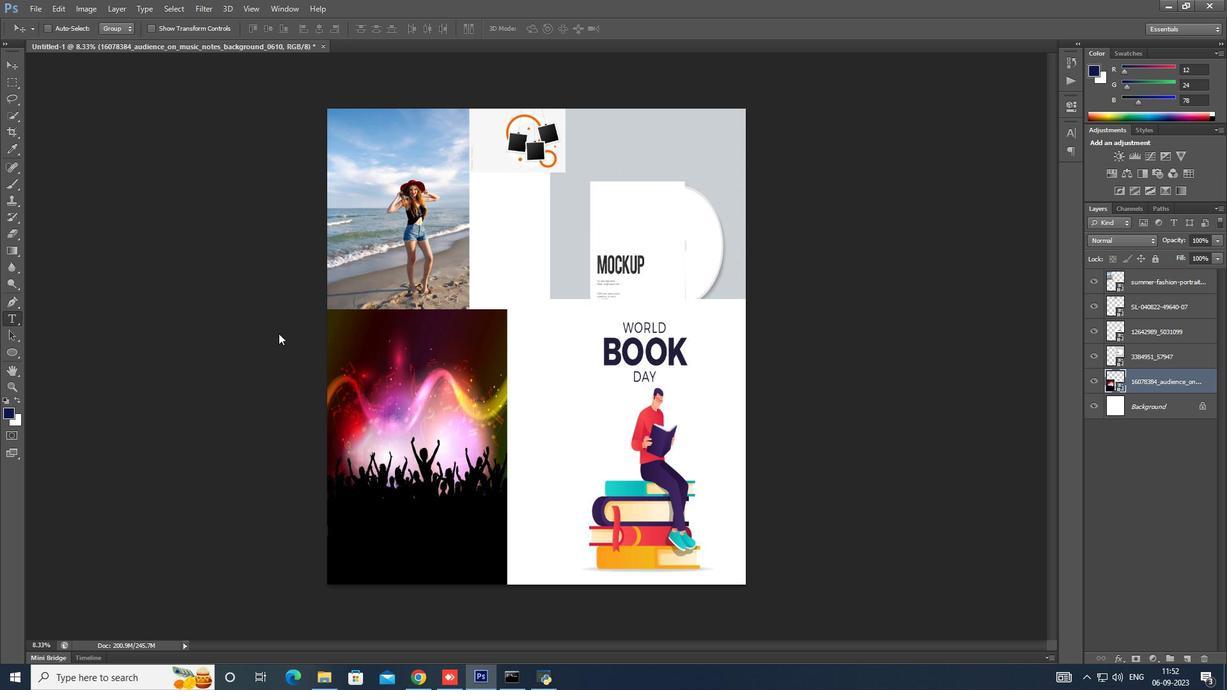 
Action: Mouse moved to (520, 320)
Screenshot: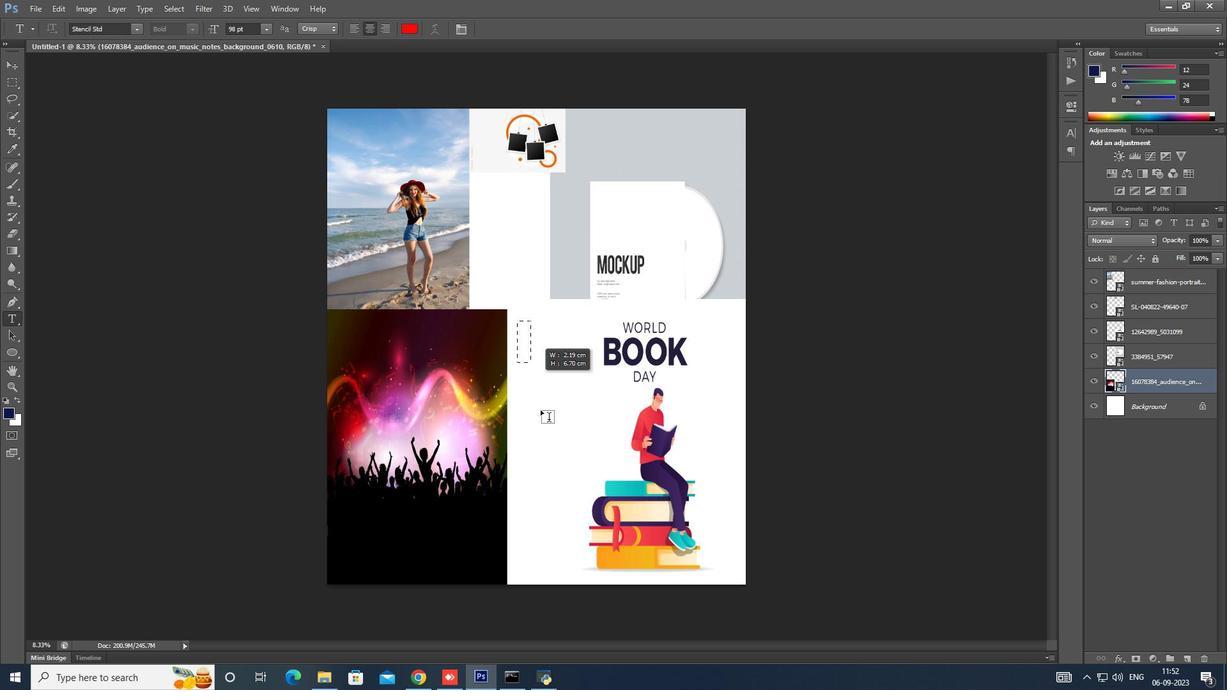 
Action: Mouse pressed left at (520, 320)
Screenshot: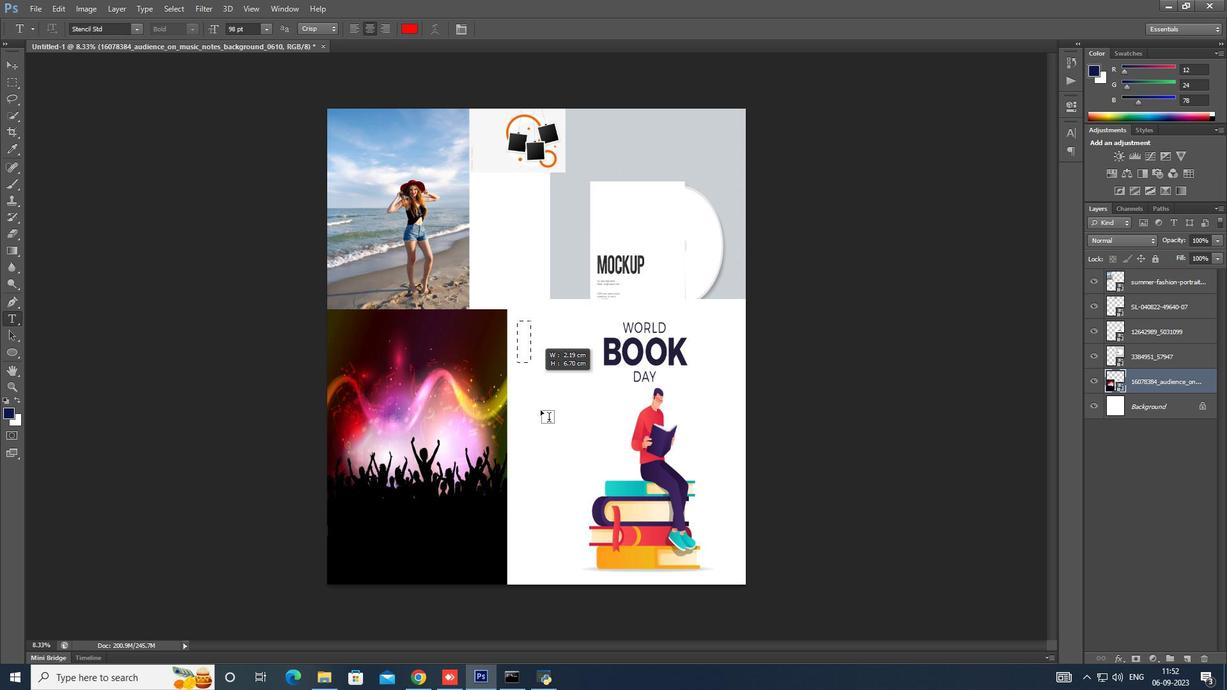 
Action: Mouse moved to (541, 385)
Screenshot: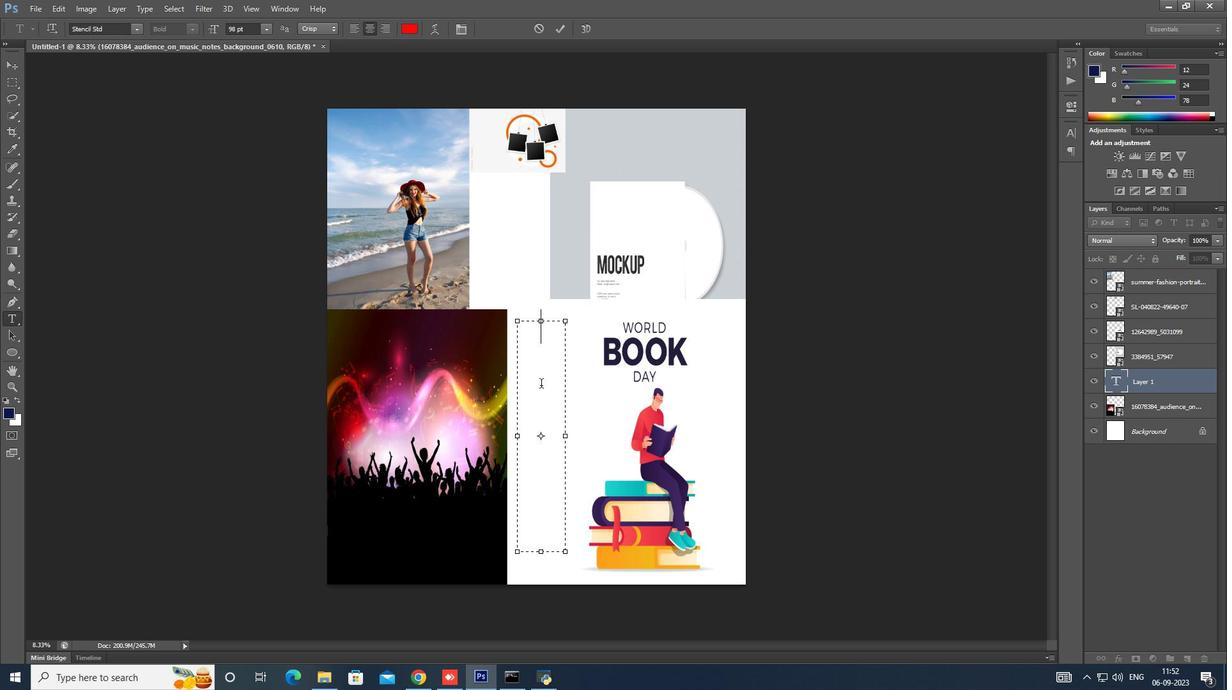 
Action: Key pressed <Key.shift>Digital<Key.space>collage<Key.space>images
Screenshot: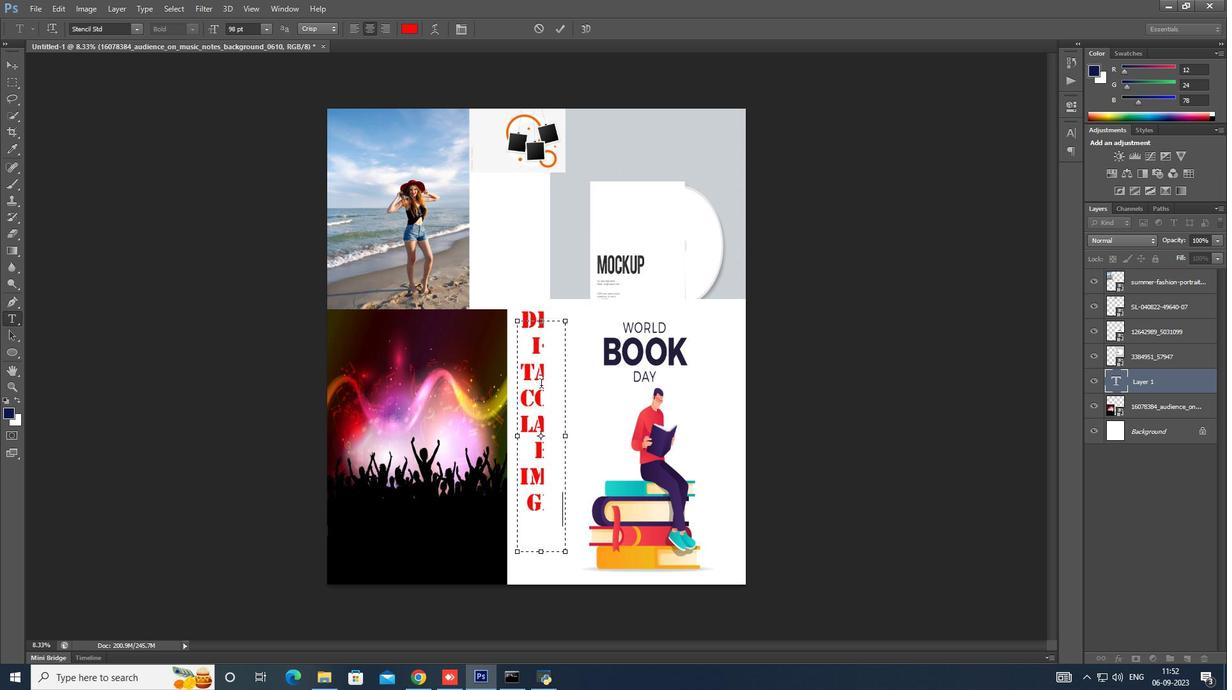 
Action: Mouse moved to (565, 438)
Screenshot: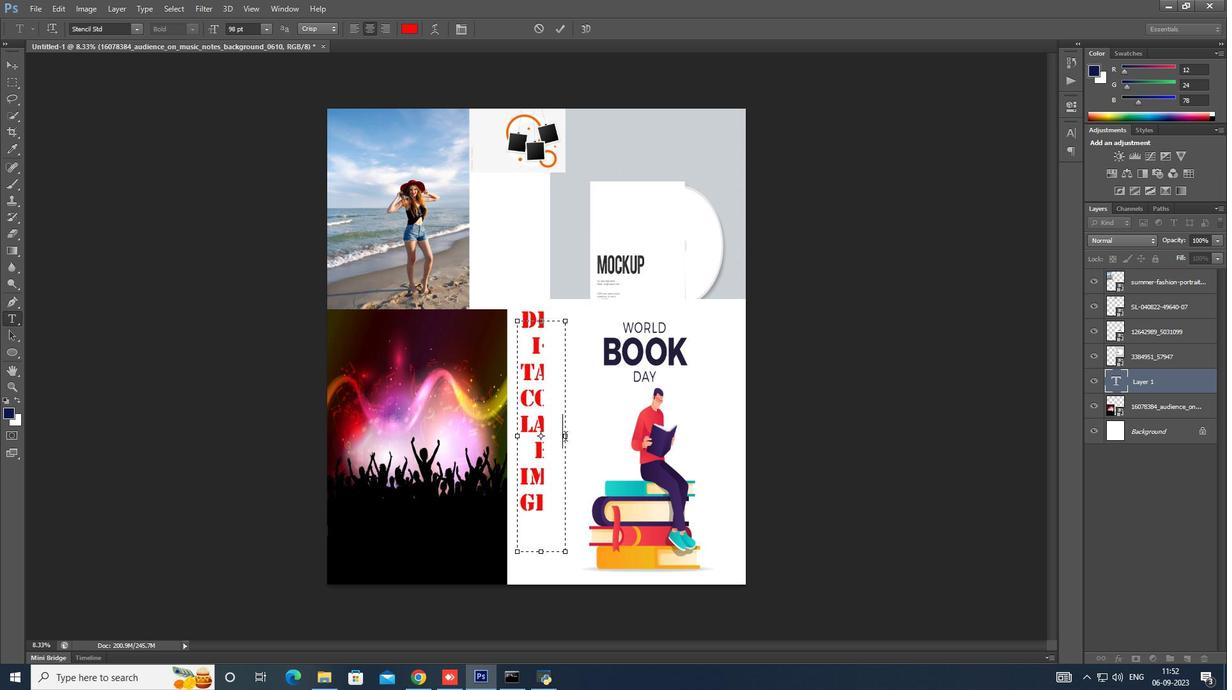 
Action: Mouse pressed left at (565, 438)
Screenshot: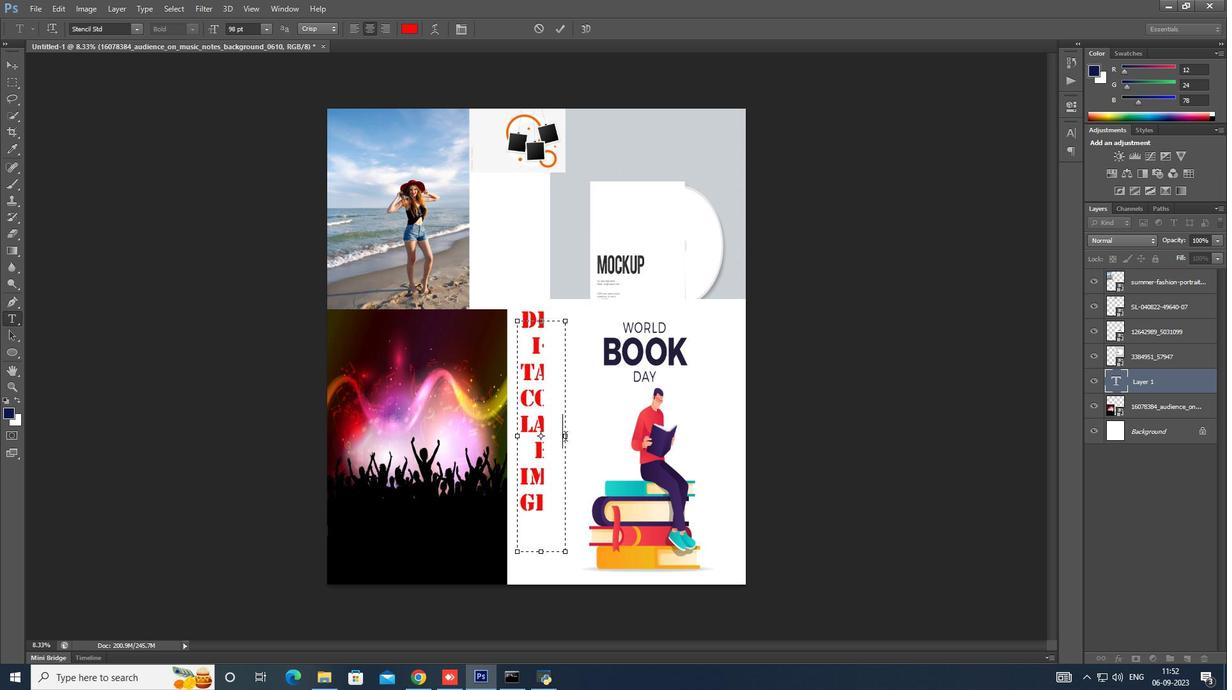 
Action: Mouse moved to (567, 438)
Screenshot: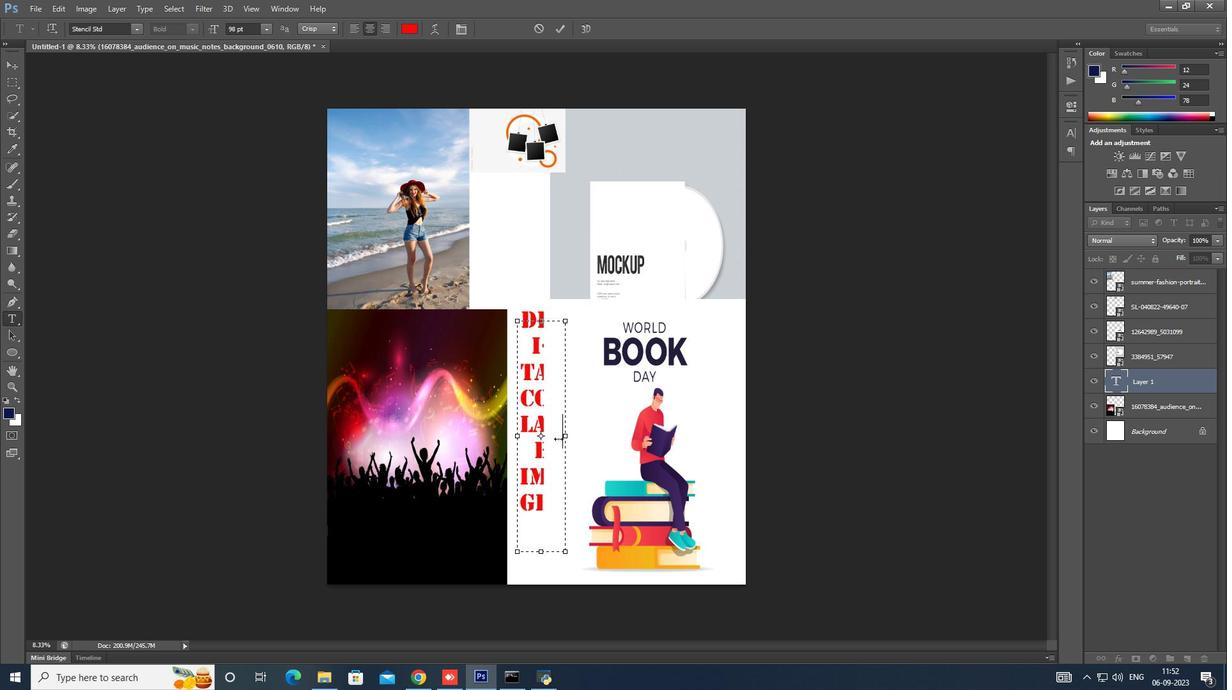
Action: Mouse pressed left at (567, 438)
Screenshot: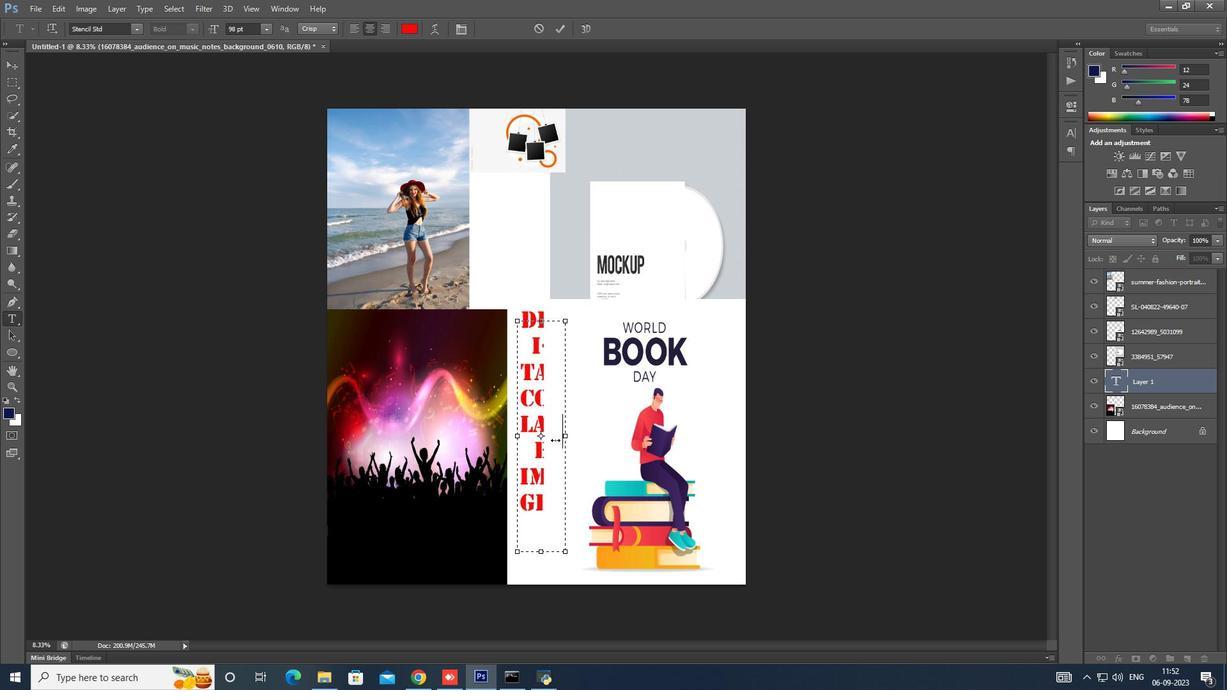 
Action: Mouse moved to (527, 553)
Screenshot: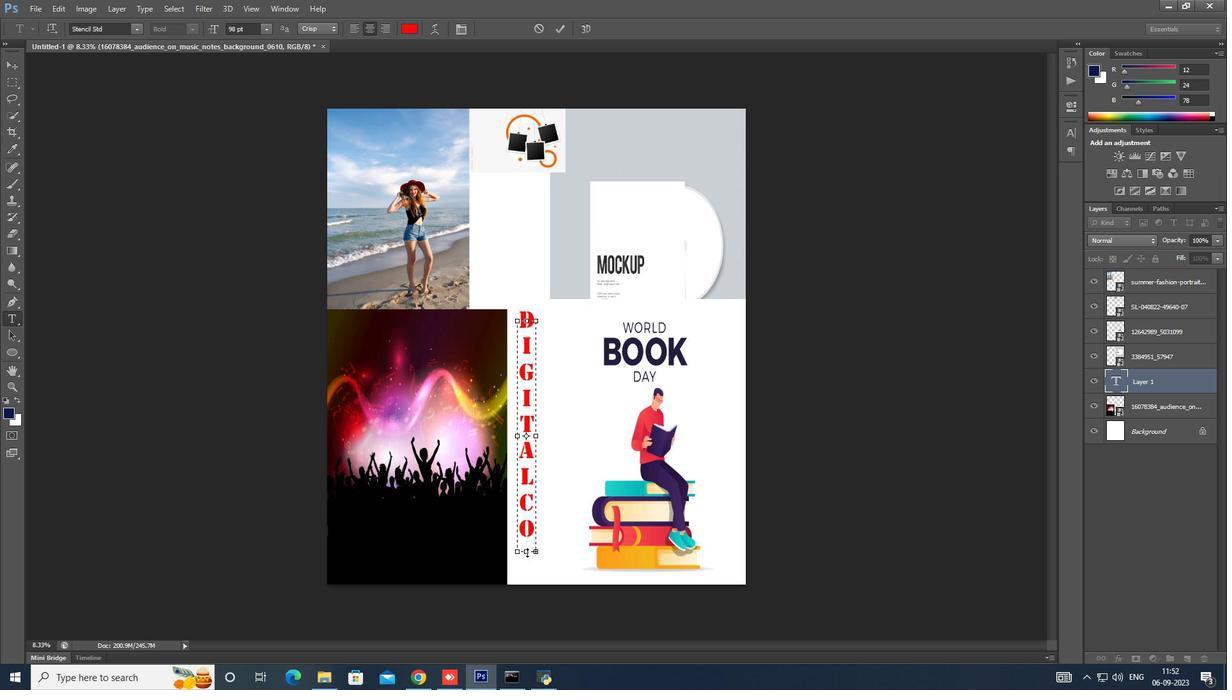 
Action: Mouse pressed left at (527, 553)
